 Task: Find round trip flights from New Delhi to Goa for June 2 to June 6, and then search for flights from New Delhi to Genoa for the same dates.
Action: Mouse moved to (421, 668)
Screenshot: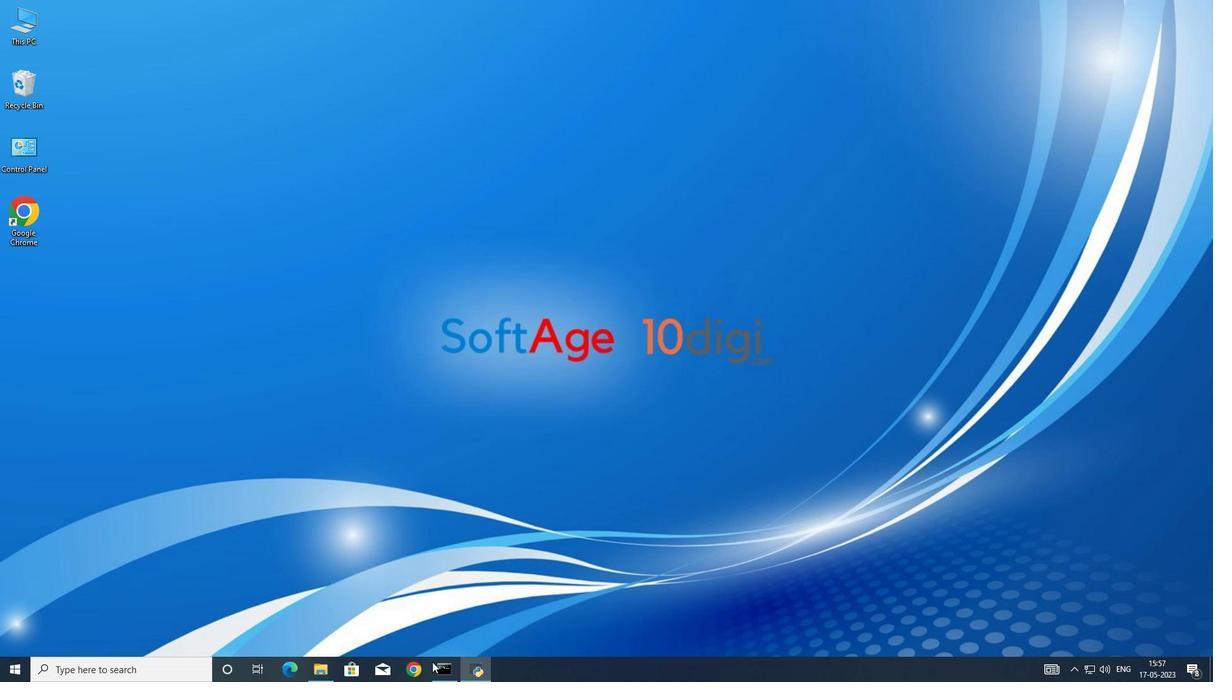 
Action: Mouse pressed left at (421, 668)
Screenshot: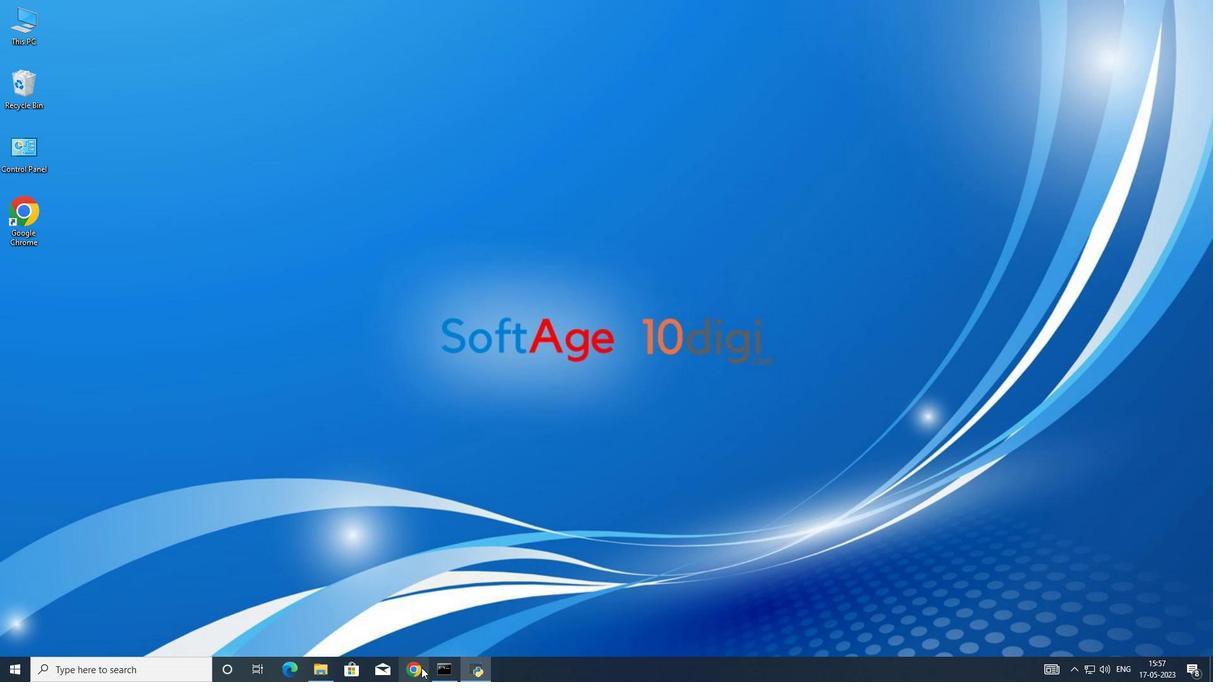
Action: Mouse moved to (557, 319)
Screenshot: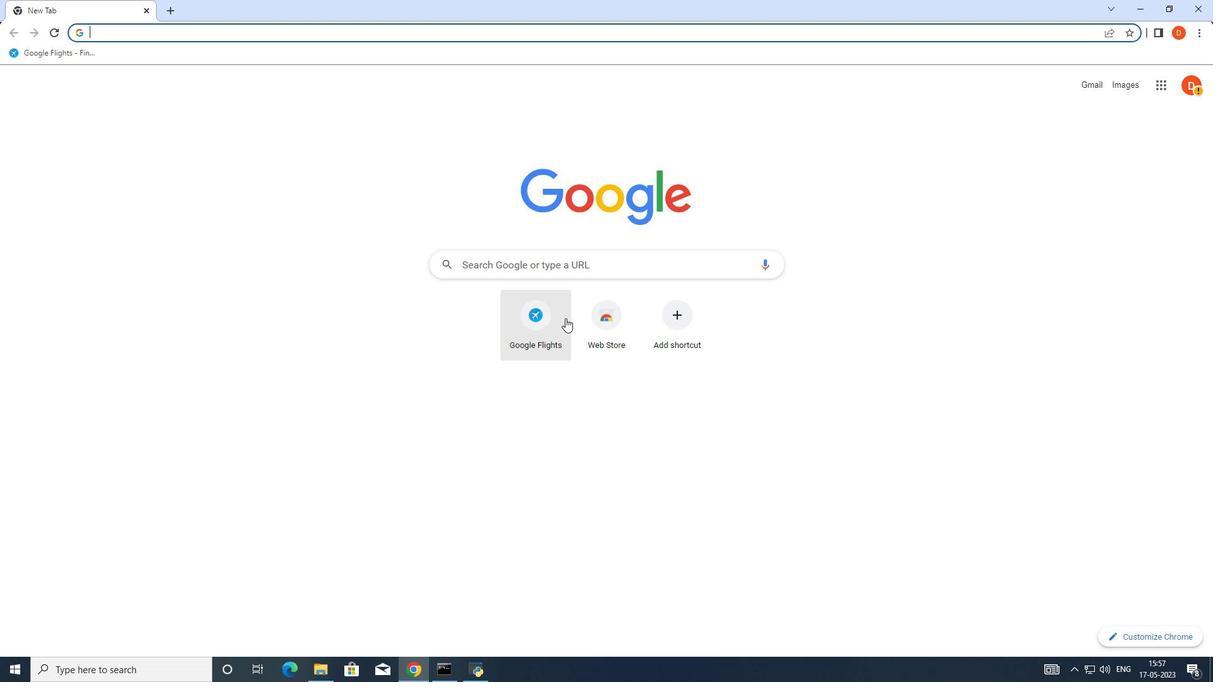 
Action: Mouse pressed left at (557, 319)
Screenshot: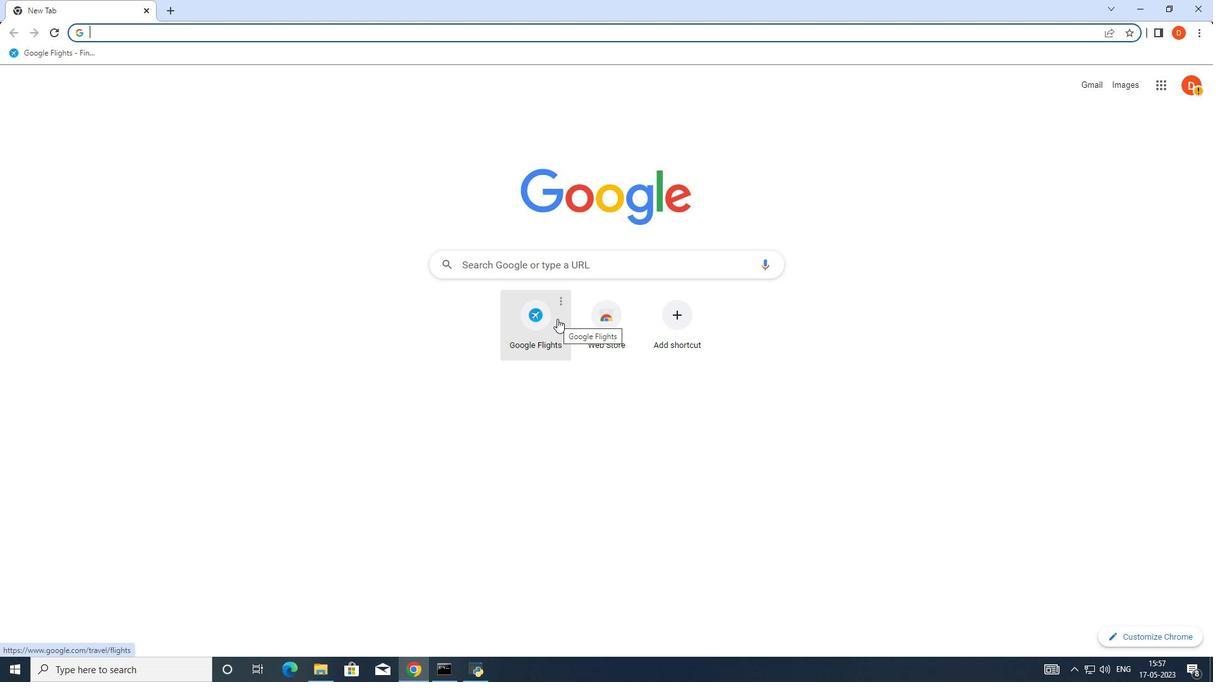 
Action: Mouse moved to (527, 344)
Screenshot: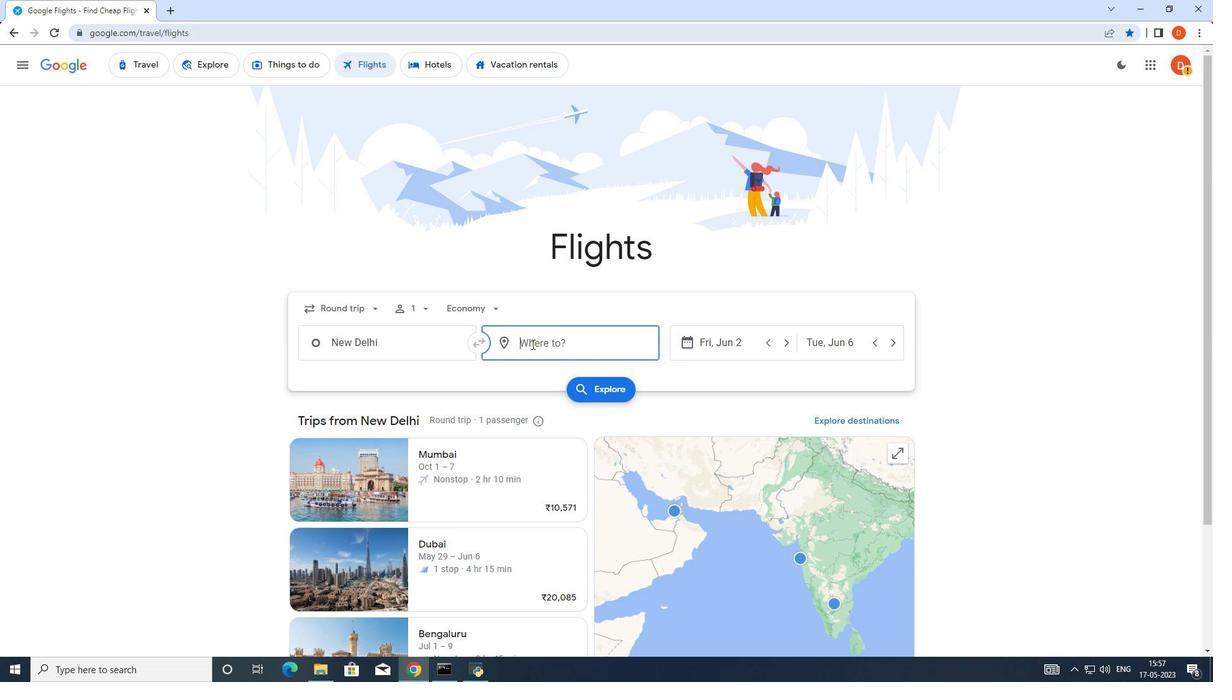 
Action: Key pressed g
Screenshot: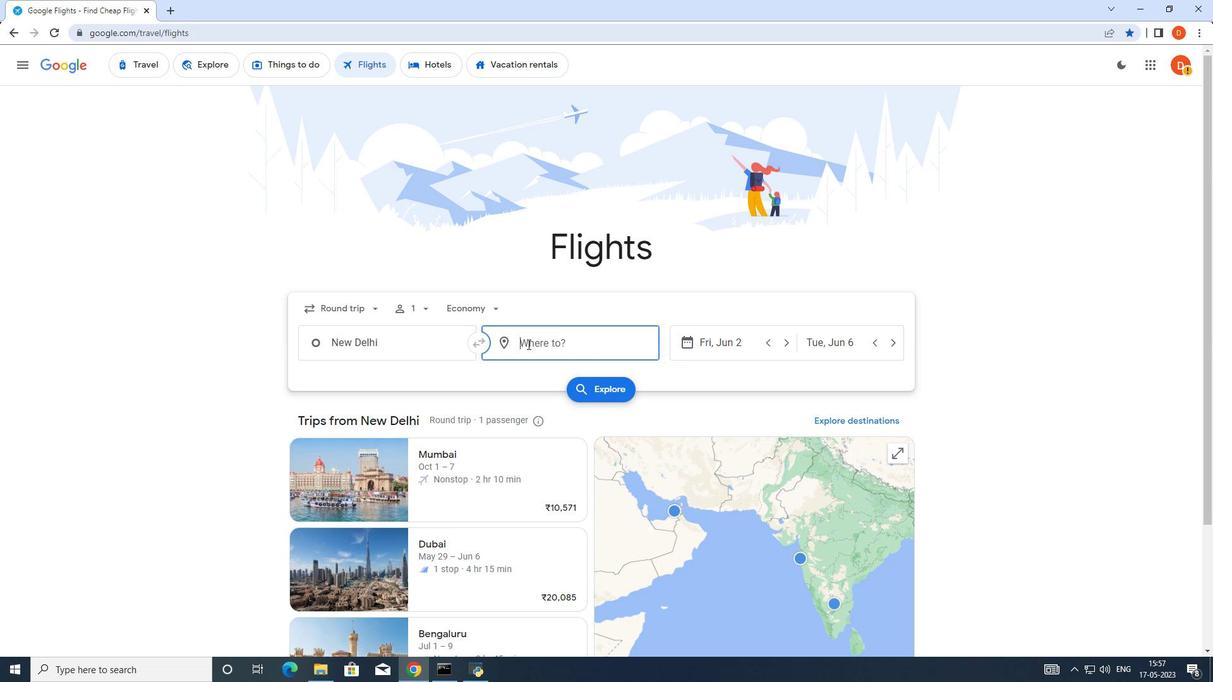 
Action: Mouse moved to (527, 346)
Screenshot: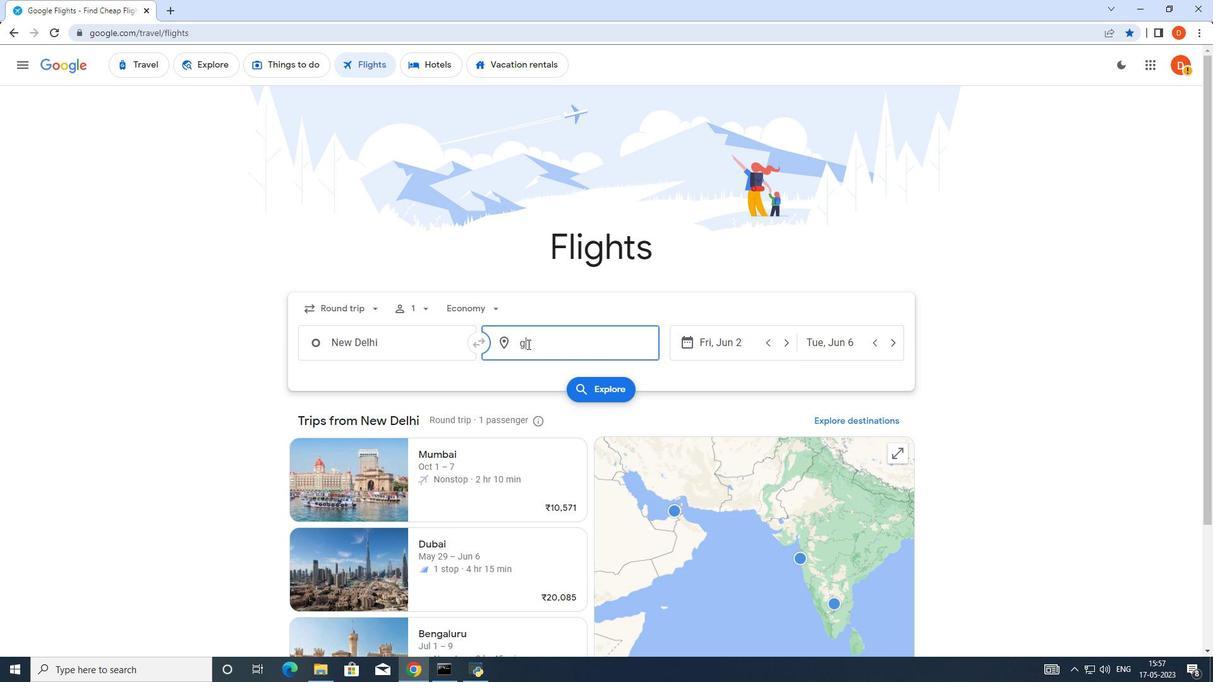 
Action: Key pressed o
Screenshot: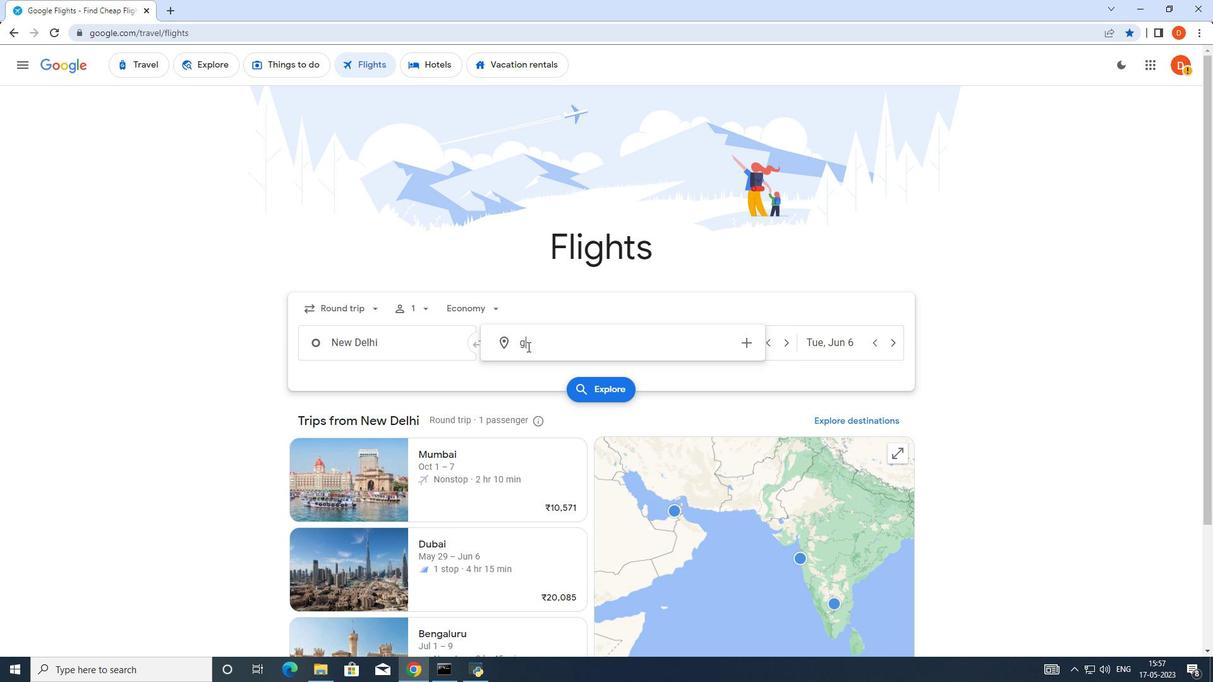 
Action: Mouse moved to (525, 360)
Screenshot: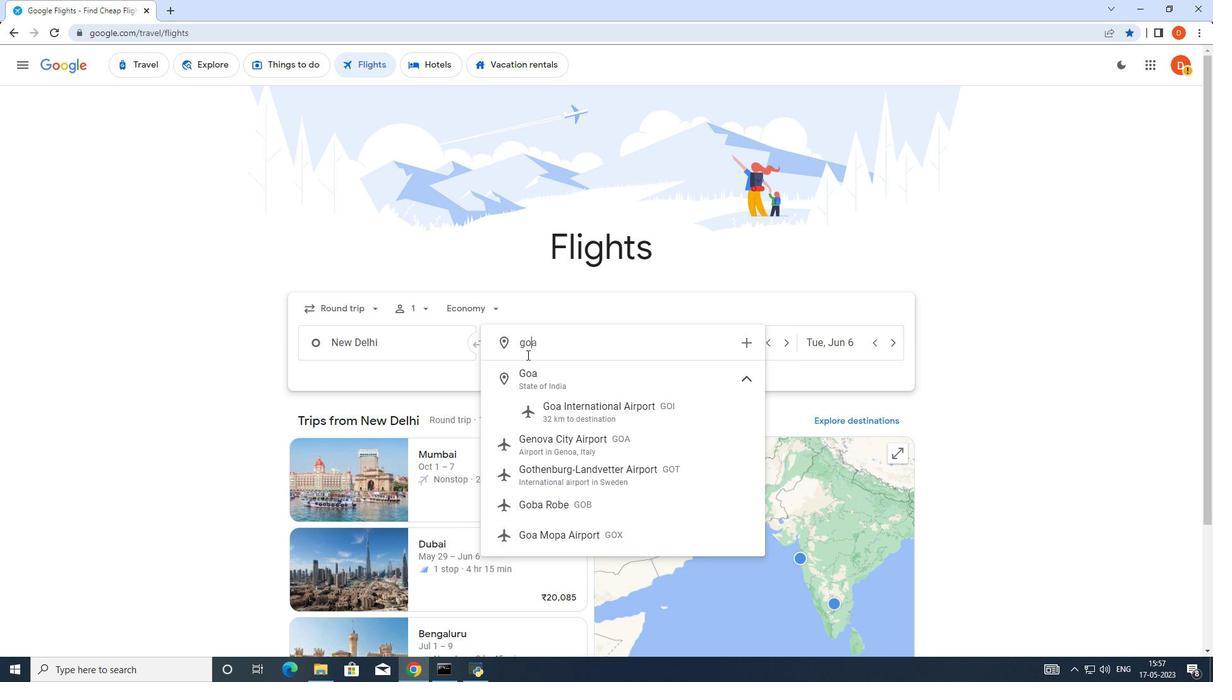 
Action: Key pressed a
Screenshot: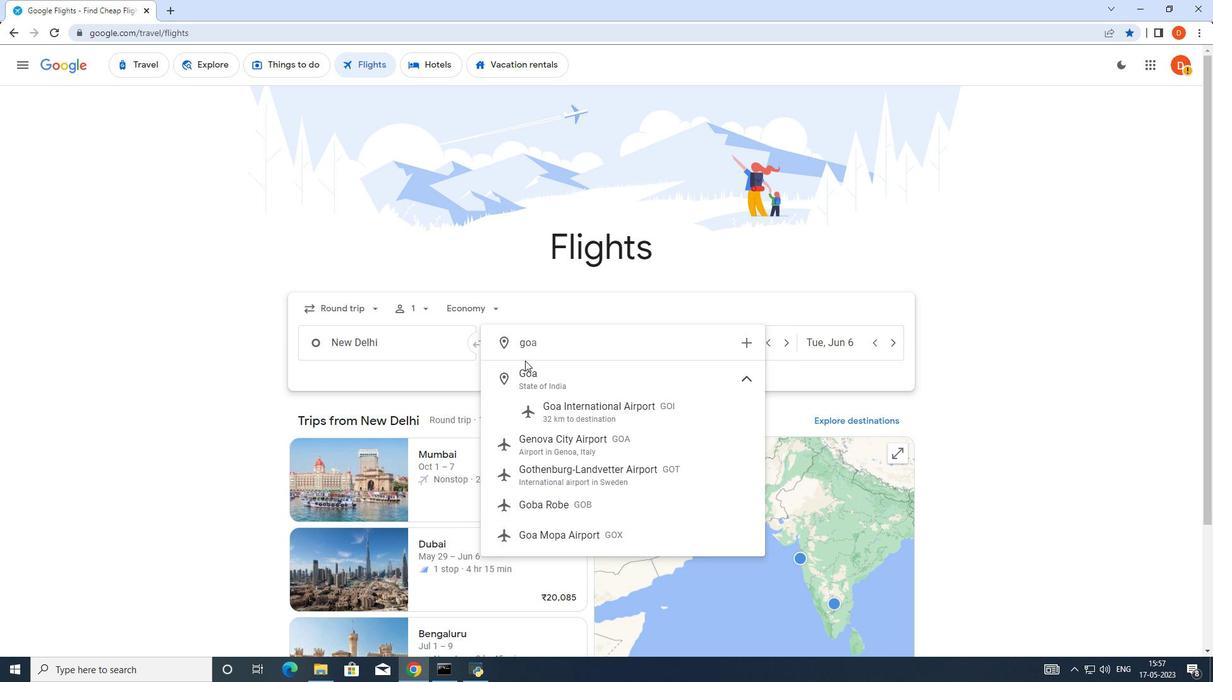 
Action: Mouse moved to (599, 383)
Screenshot: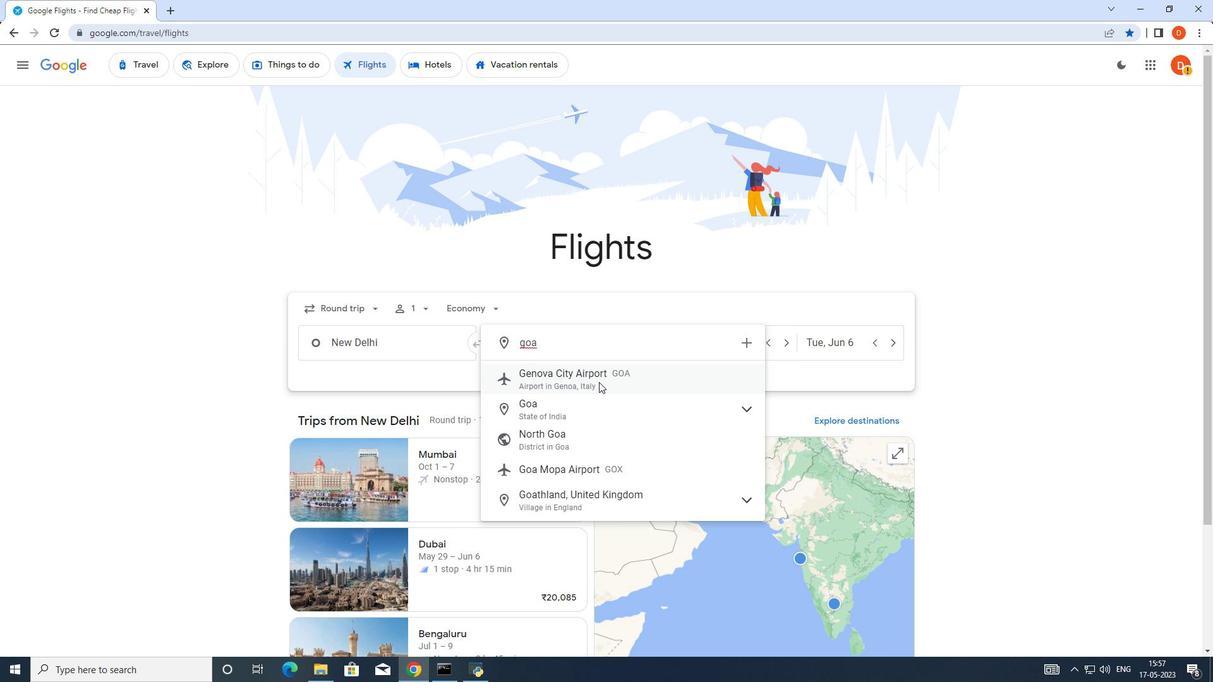 
Action: Key pressed <Key.enter>
Screenshot: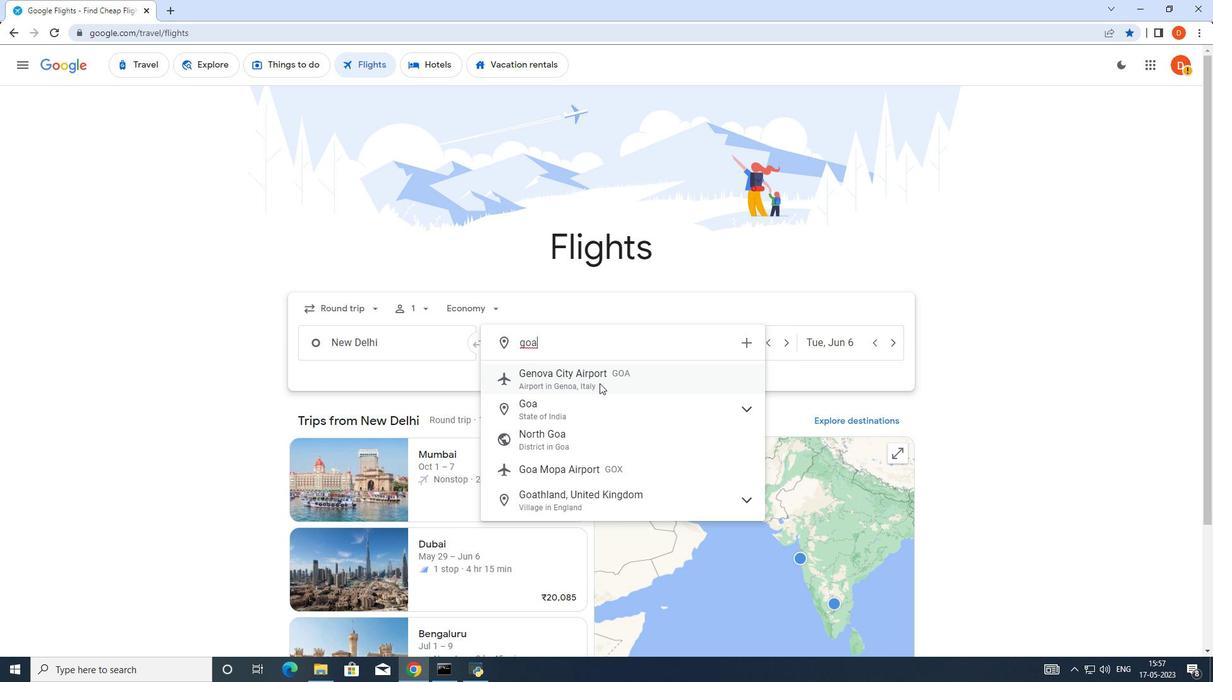 
Action: Mouse moved to (602, 386)
Screenshot: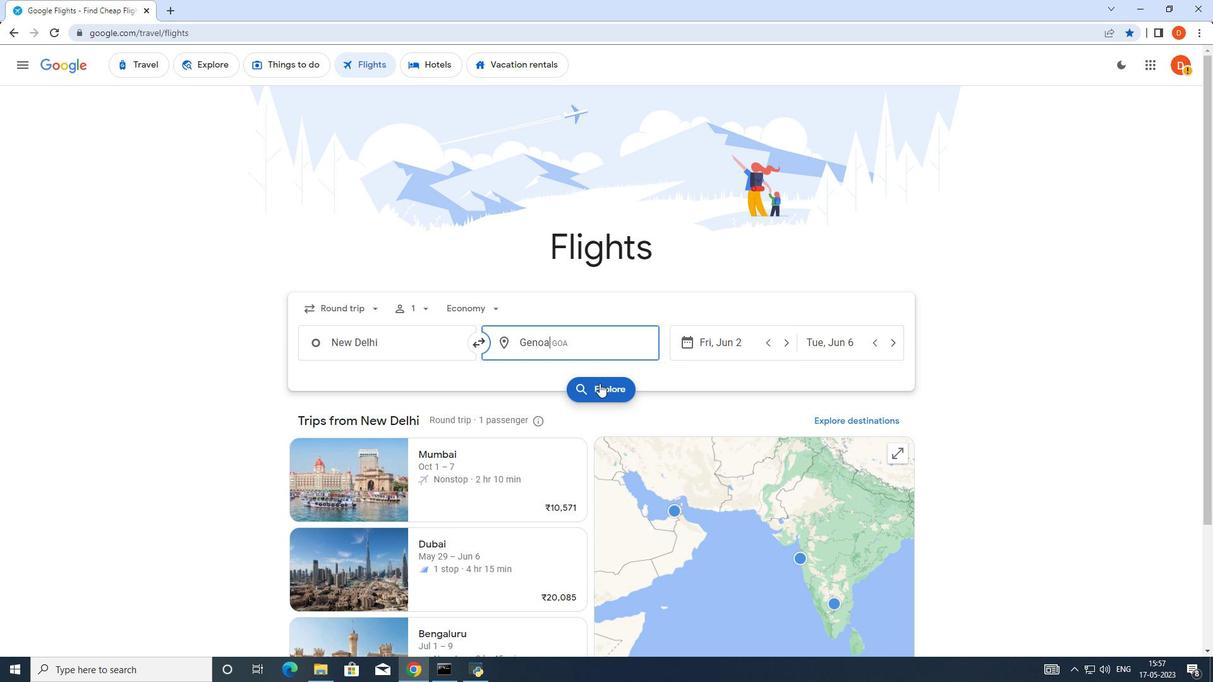 
Action: Mouse pressed left at (602, 386)
Screenshot: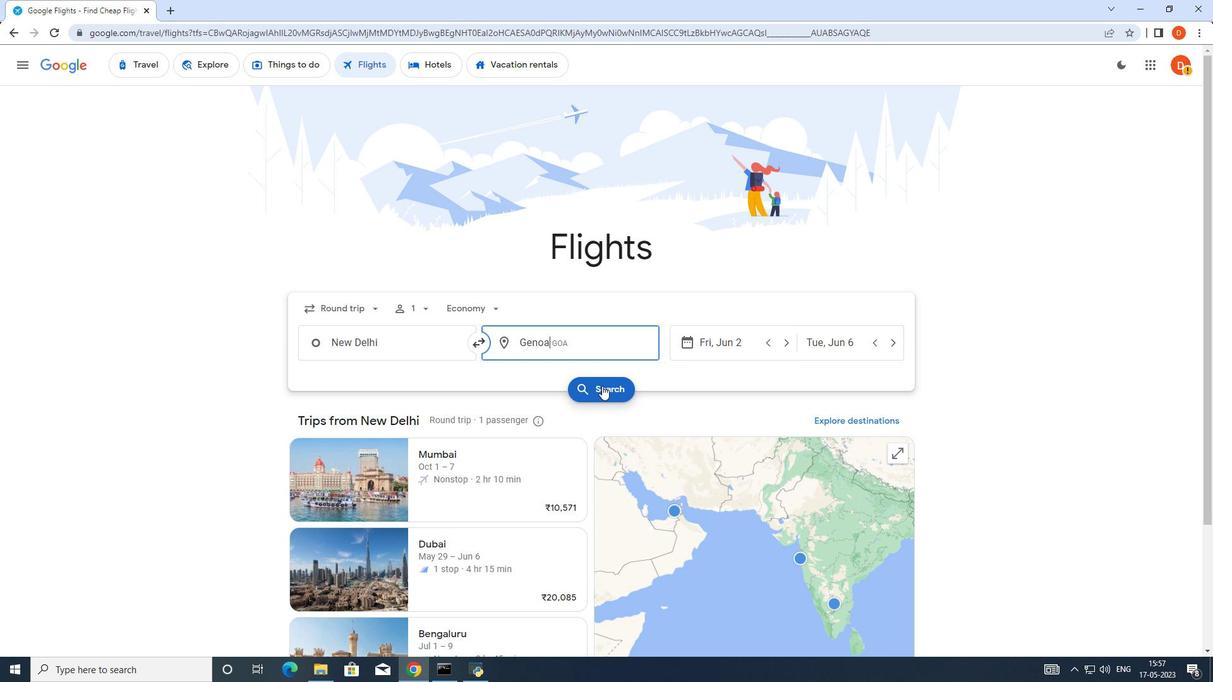 
Action: Mouse moved to (458, 365)
Screenshot: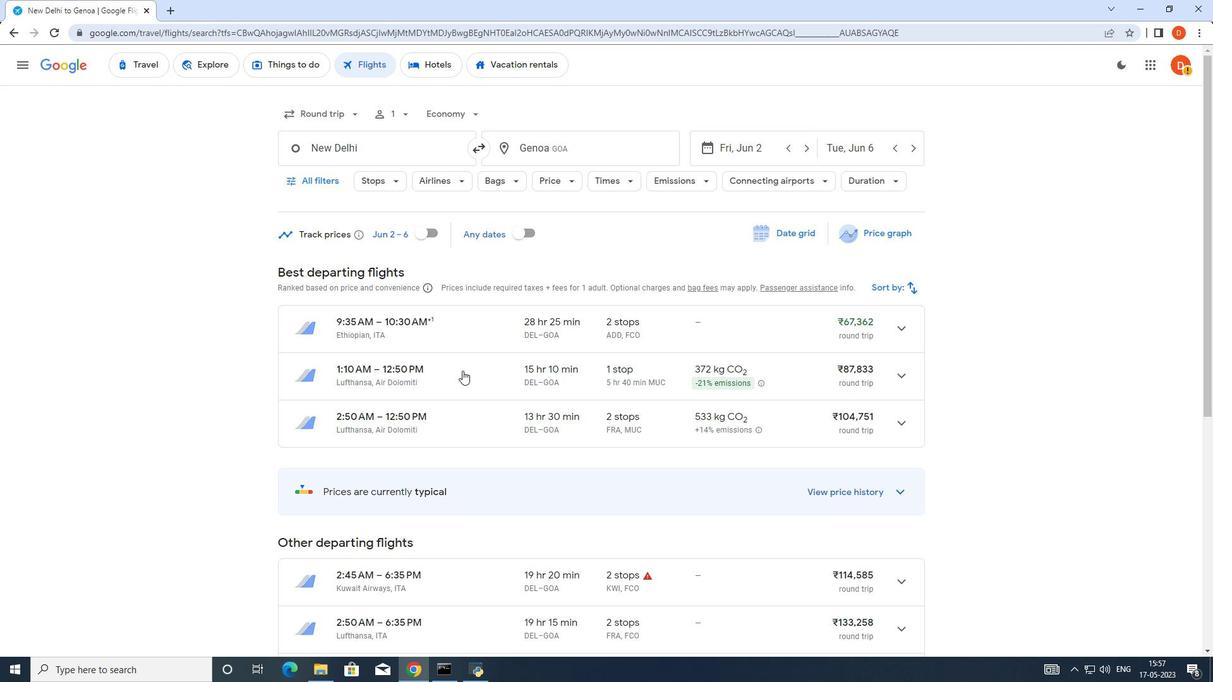 
Action: Mouse scrolled (458, 365) with delta (0, 0)
Screenshot: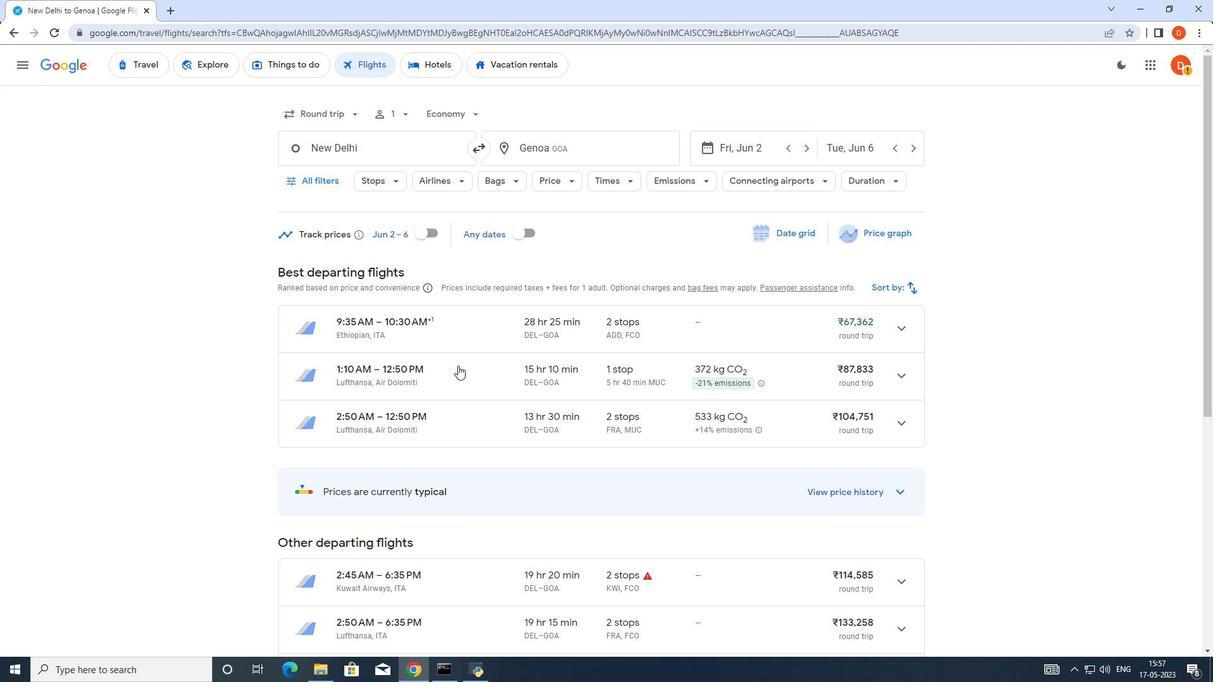 
Action: Mouse moved to (575, 370)
Screenshot: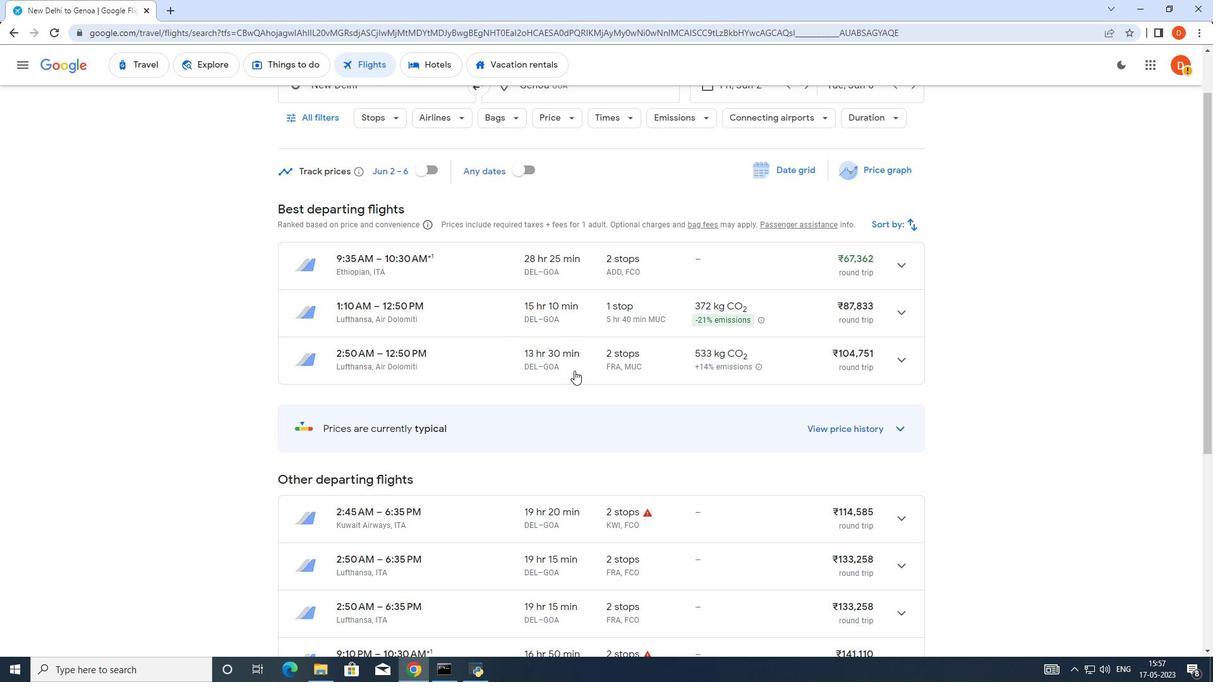 
Action: Mouse scrolled (575, 370) with delta (0, 0)
Screenshot: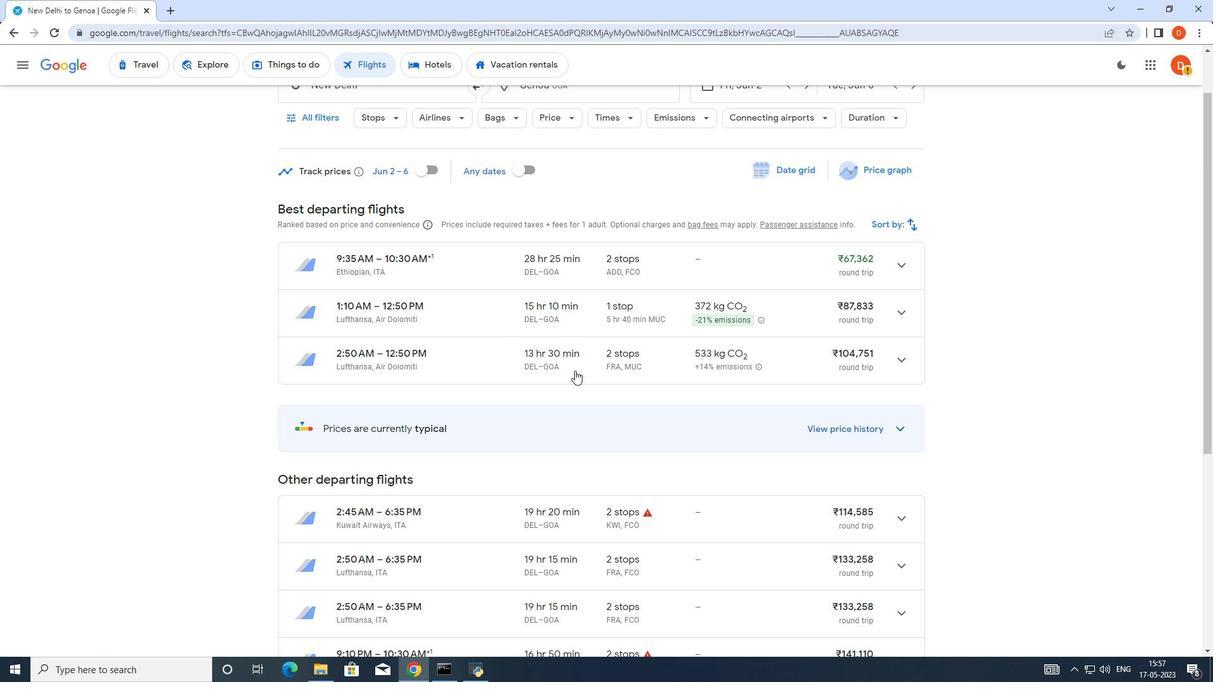 
Action: Mouse moved to (575, 373)
Screenshot: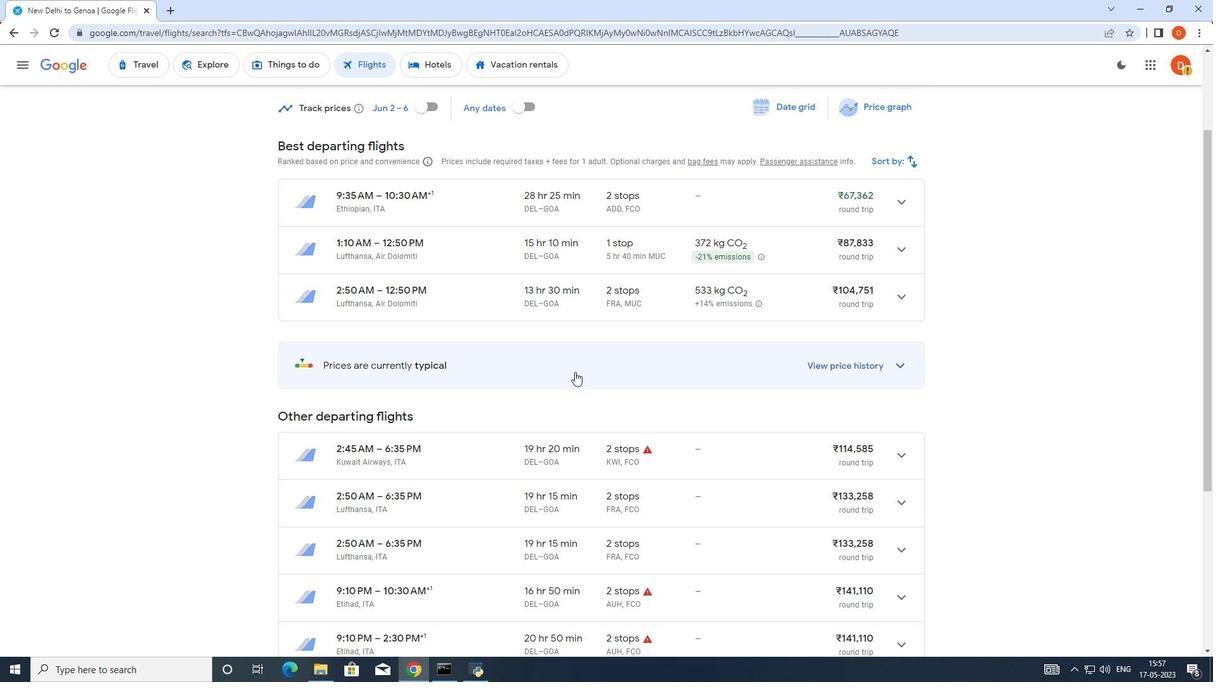 
Action: Mouse scrolled (575, 372) with delta (0, 0)
Screenshot: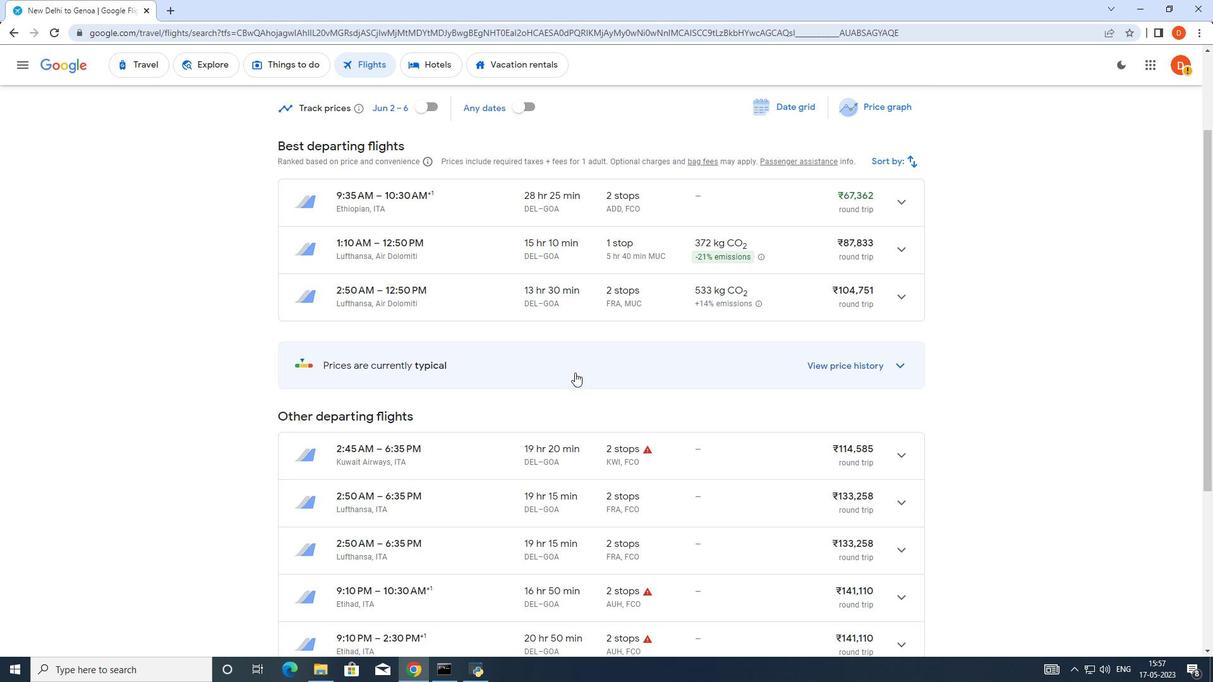 
Action: Mouse scrolled (575, 372) with delta (0, 0)
Screenshot: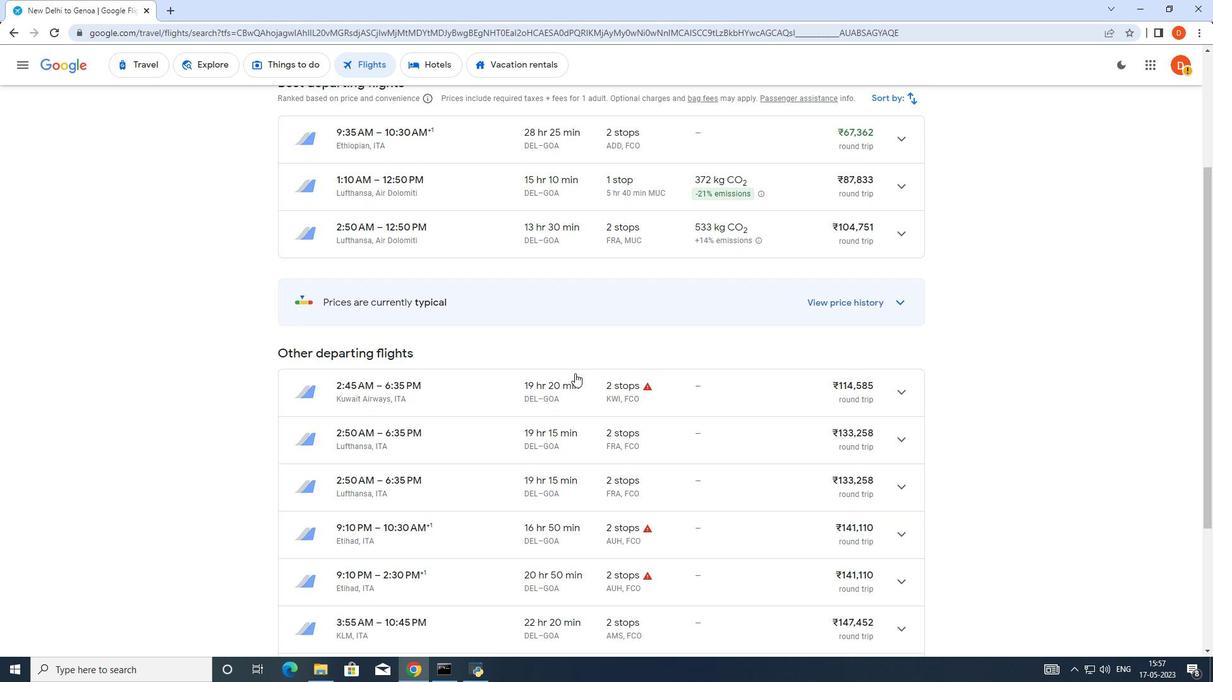 
Action: Mouse moved to (580, 383)
Screenshot: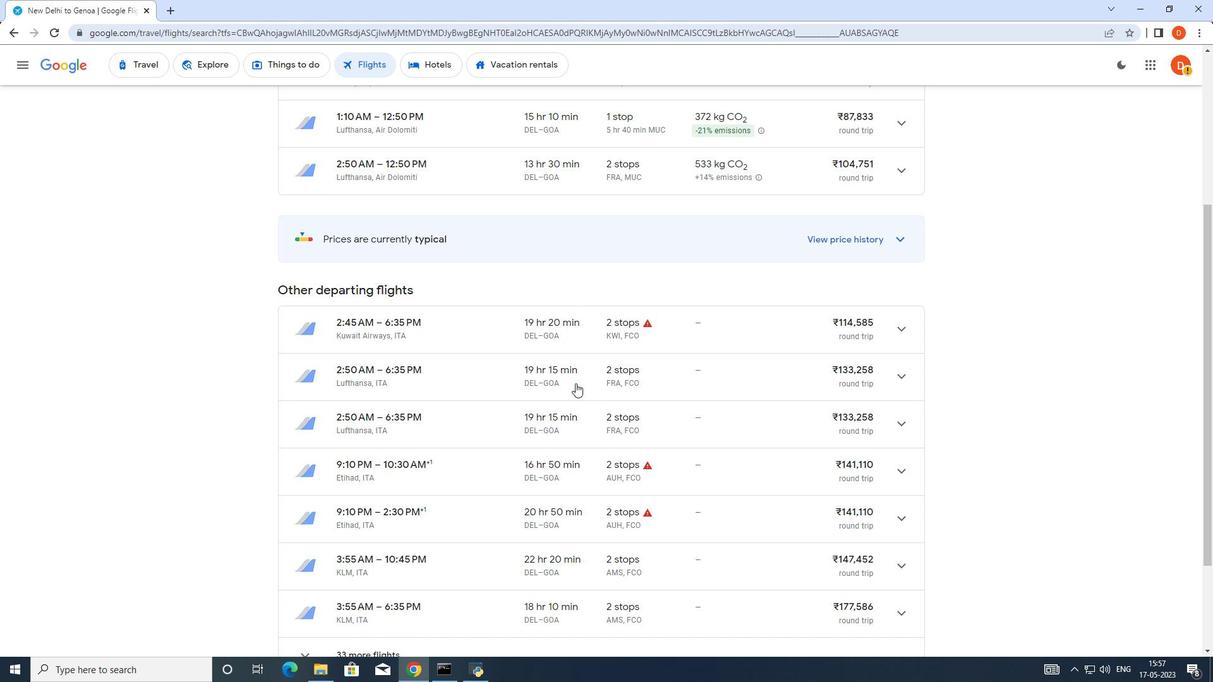
Action: Mouse scrolled (580, 382) with delta (0, 0)
Screenshot: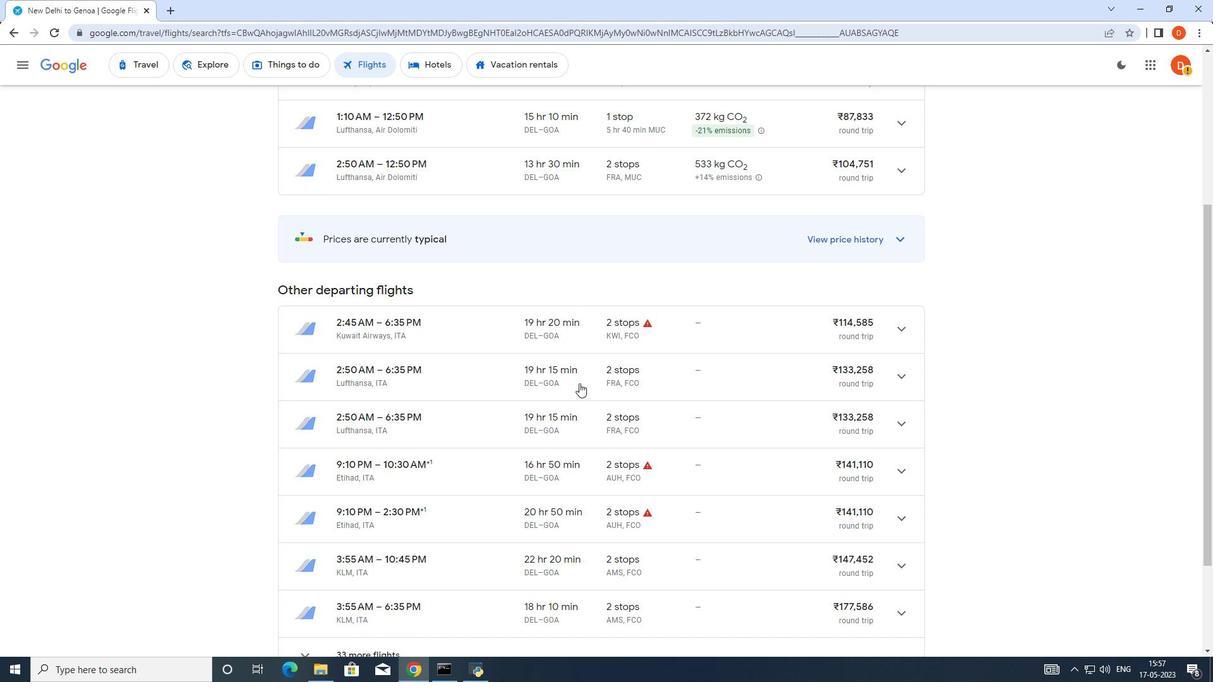 
Action: Mouse moved to (511, 474)
Screenshot: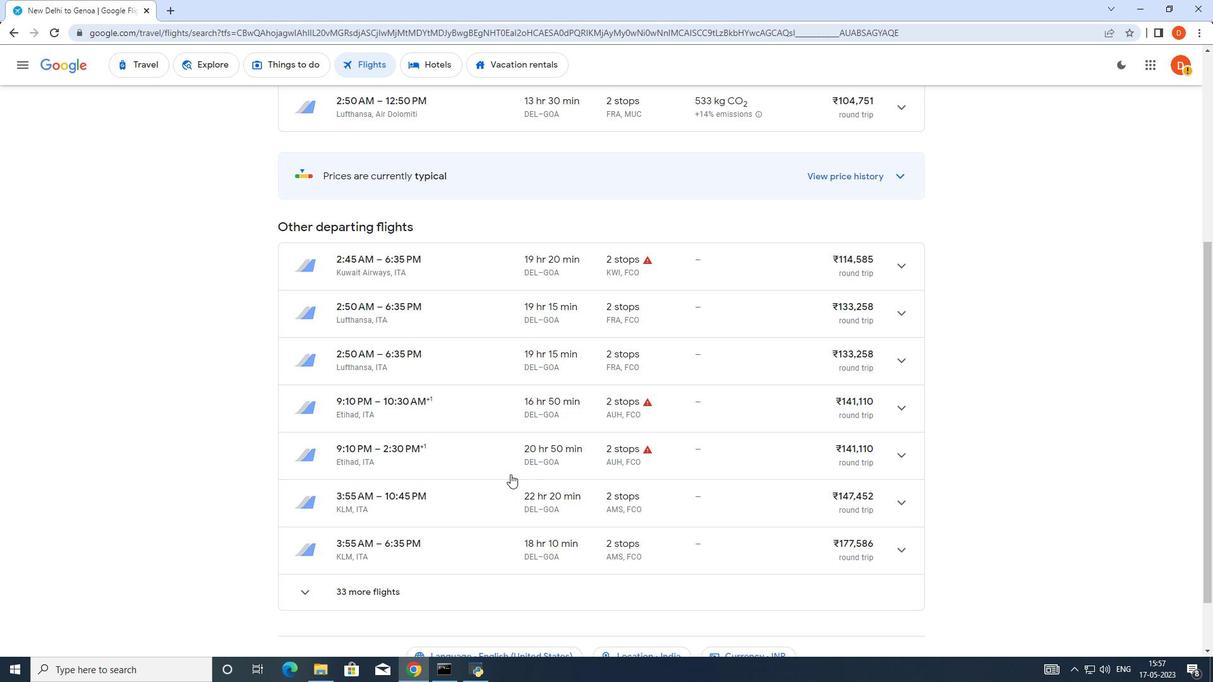 
Action: Mouse scrolled (511, 473) with delta (0, 0)
Screenshot: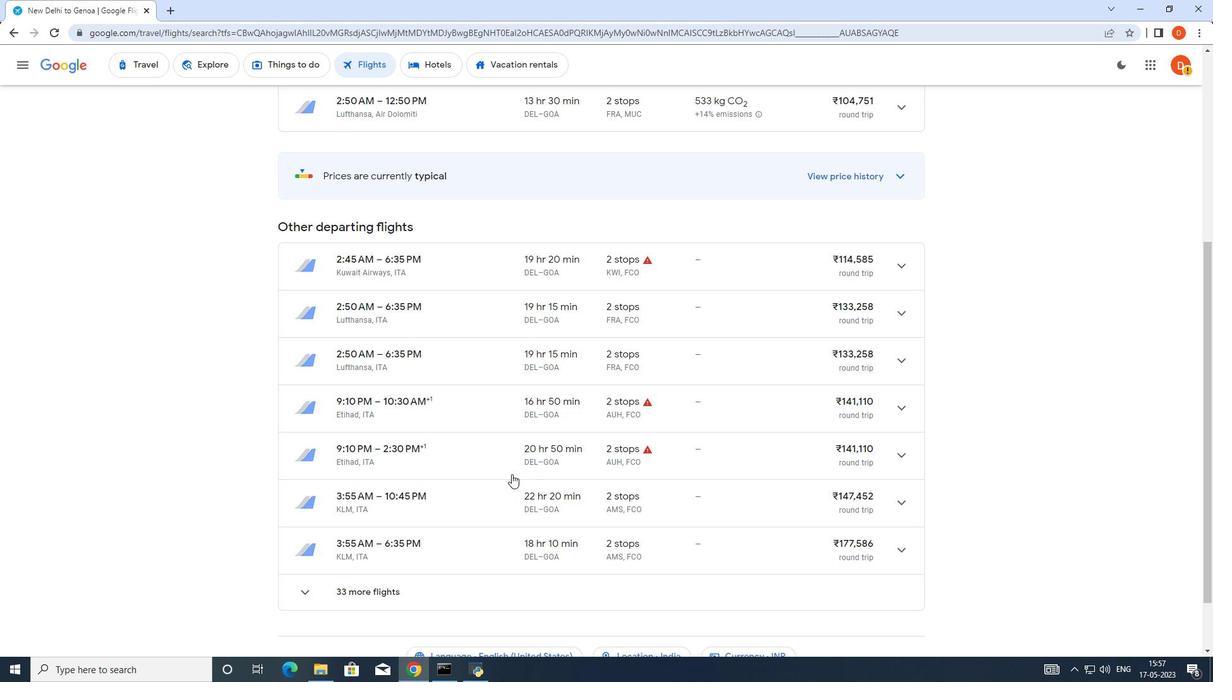 
Action: Mouse scrolled (511, 473) with delta (0, 0)
Screenshot: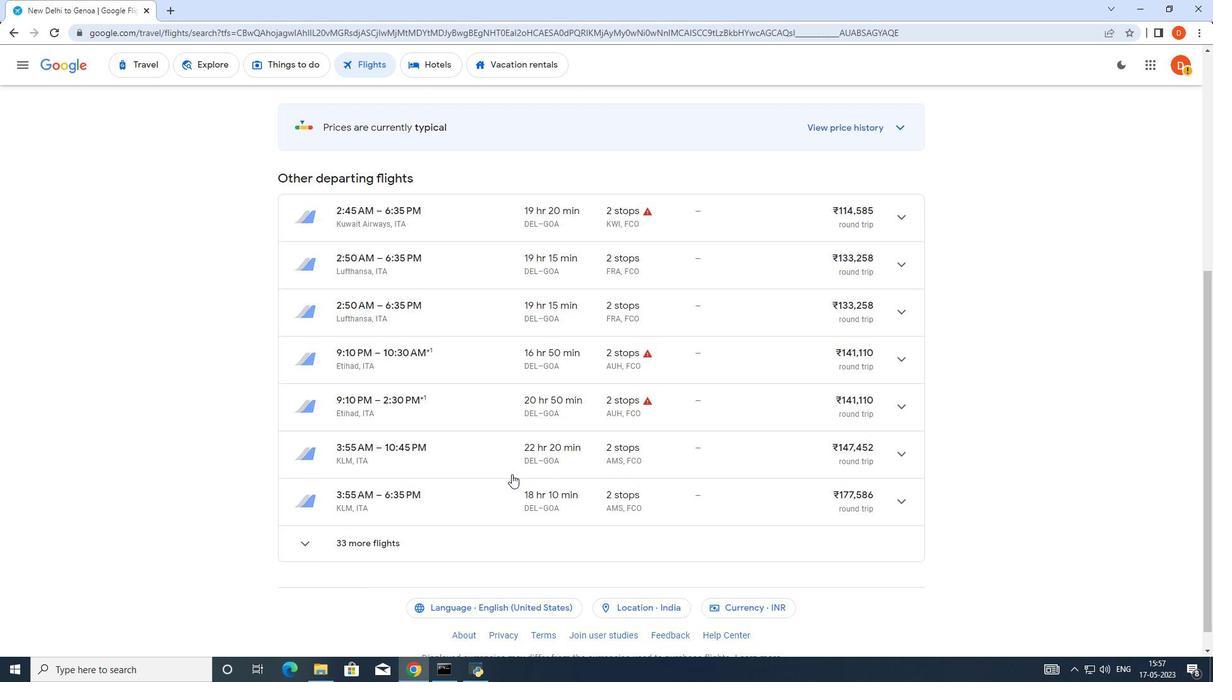 
Action: Mouse scrolled (511, 473) with delta (0, 0)
Screenshot: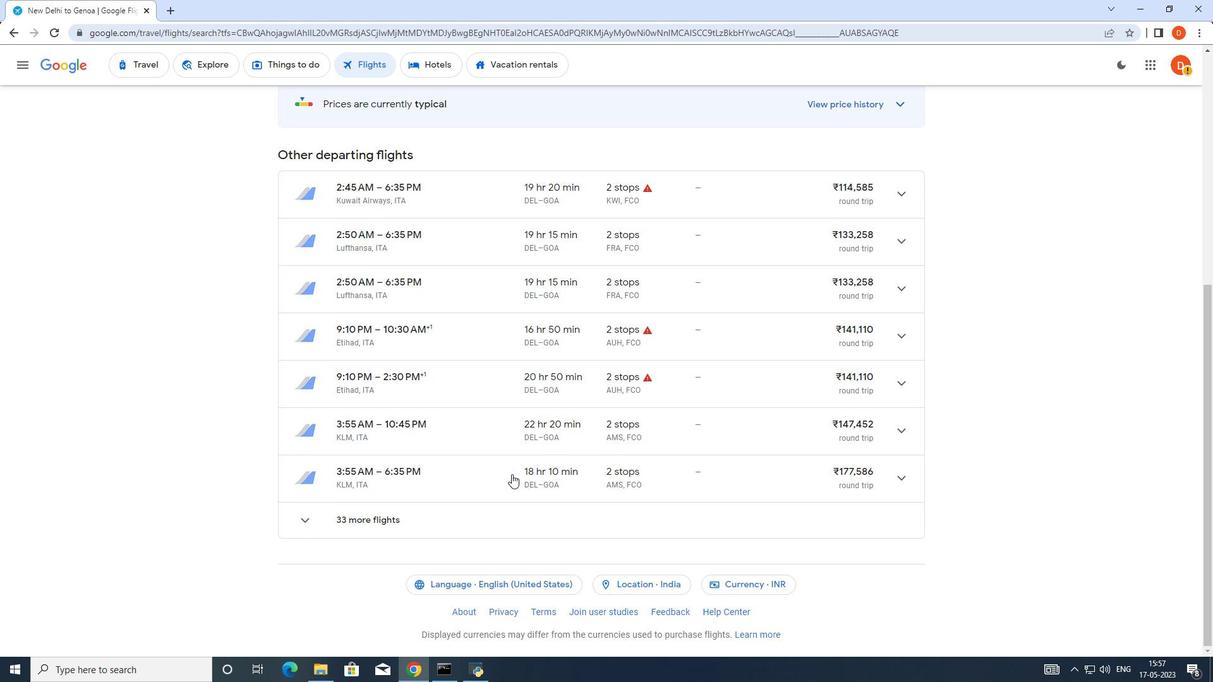 
Action: Mouse moved to (387, 519)
Screenshot: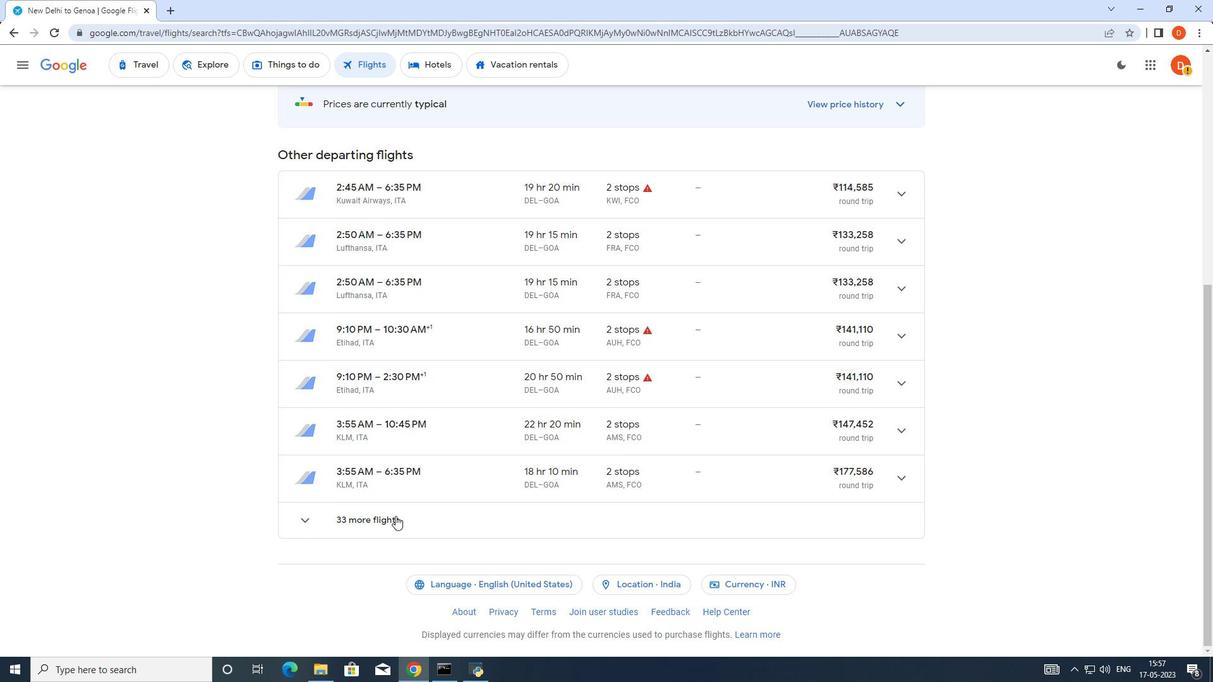 
Action: Mouse pressed left at (387, 519)
Screenshot: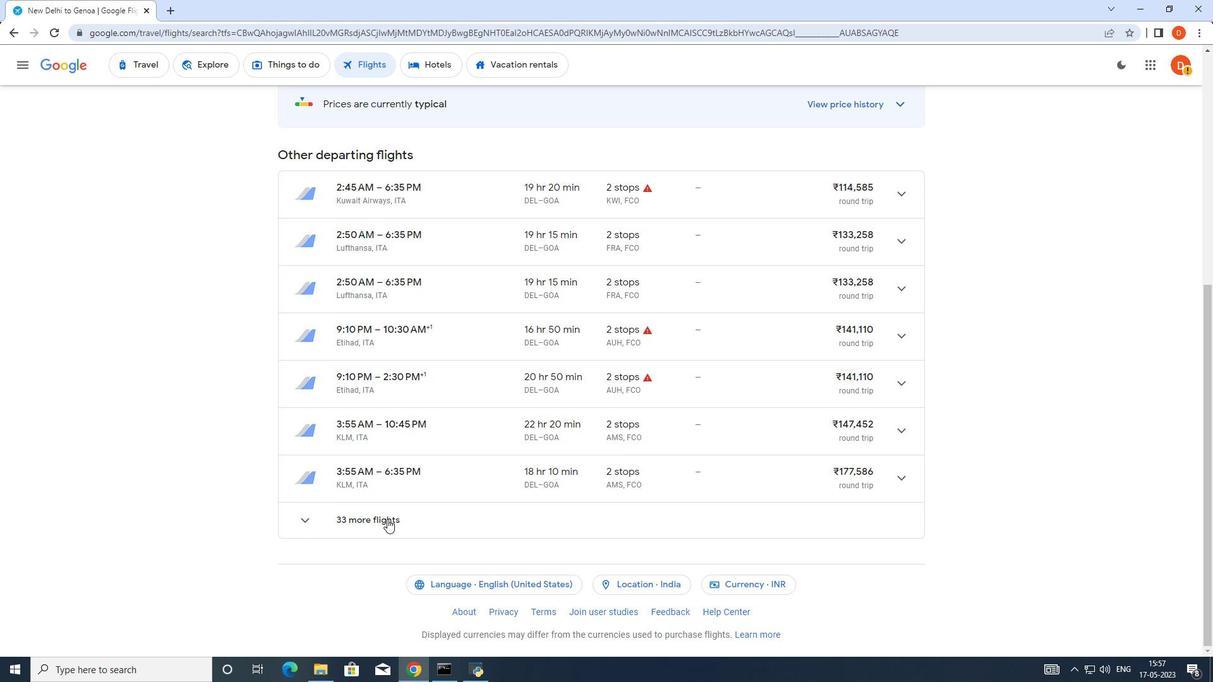 
Action: Mouse moved to (465, 523)
Screenshot: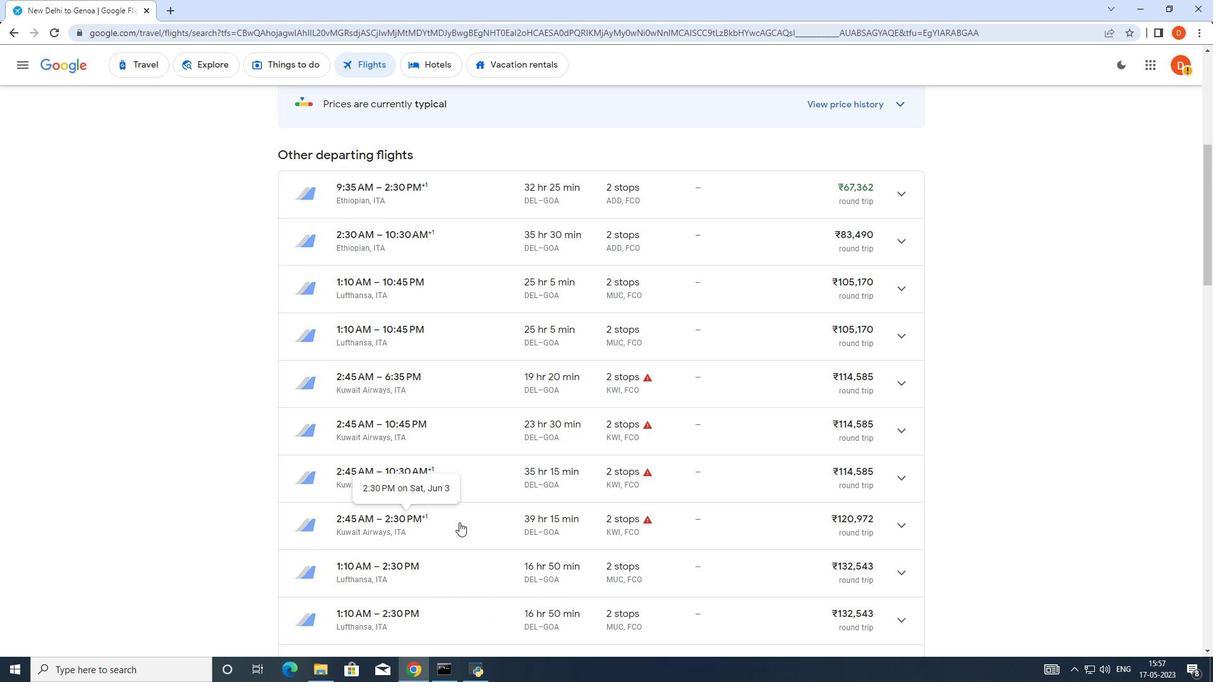 
Action: Mouse scrolled (465, 522) with delta (0, 0)
Screenshot: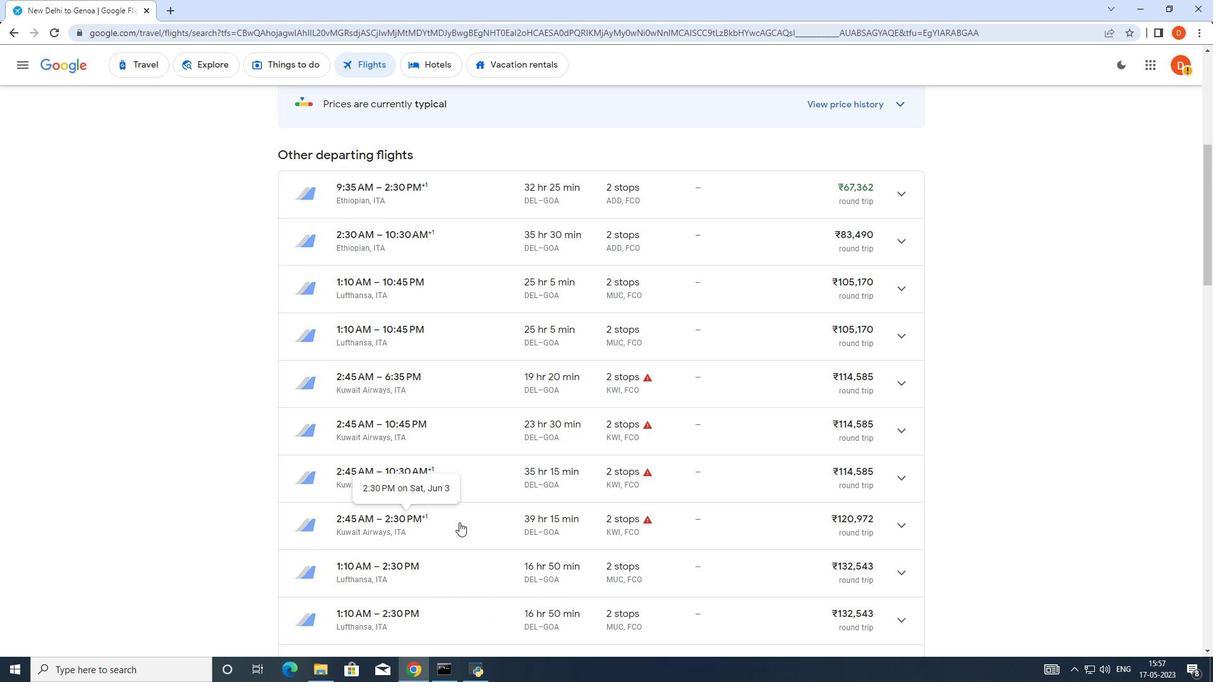 
Action: Mouse moved to (470, 524)
Screenshot: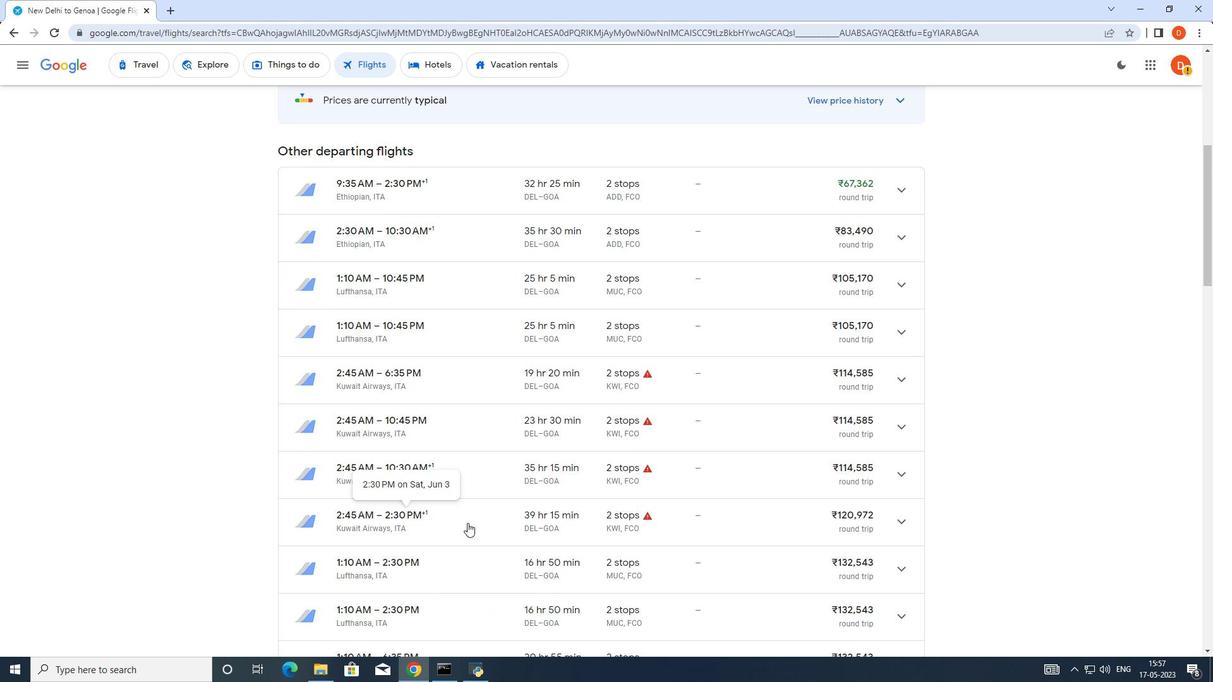 
Action: Mouse scrolled (470, 523) with delta (0, 0)
Screenshot: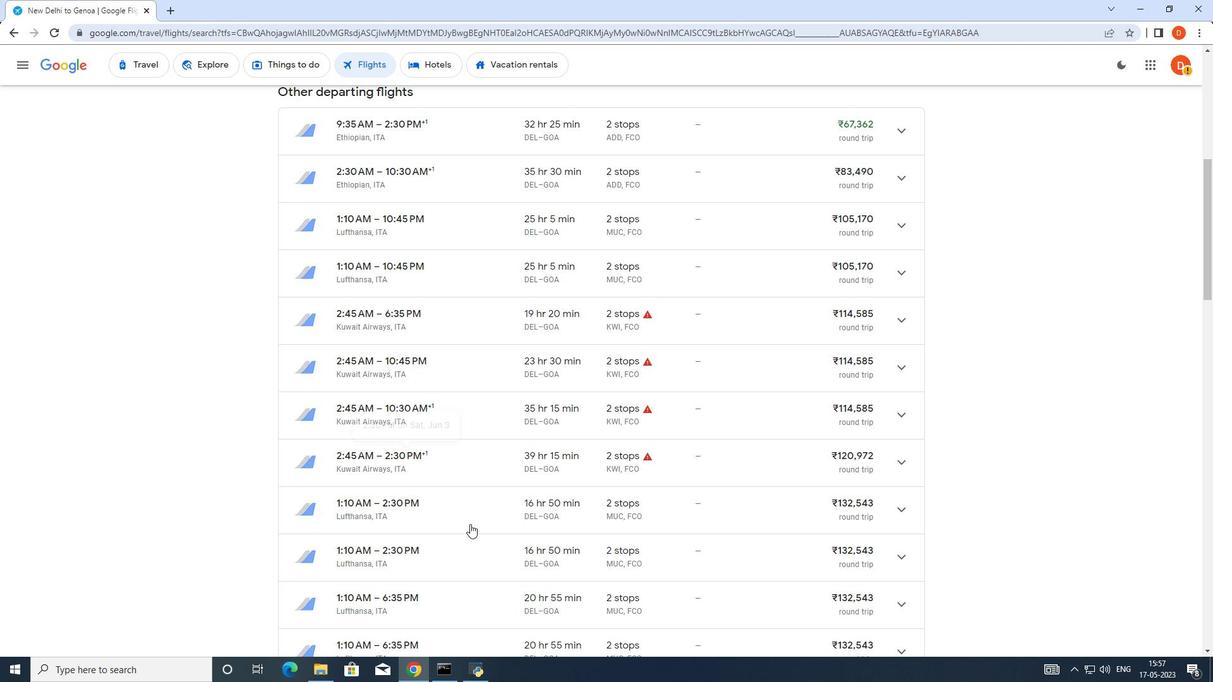 
Action: Mouse moved to (584, 442)
Screenshot: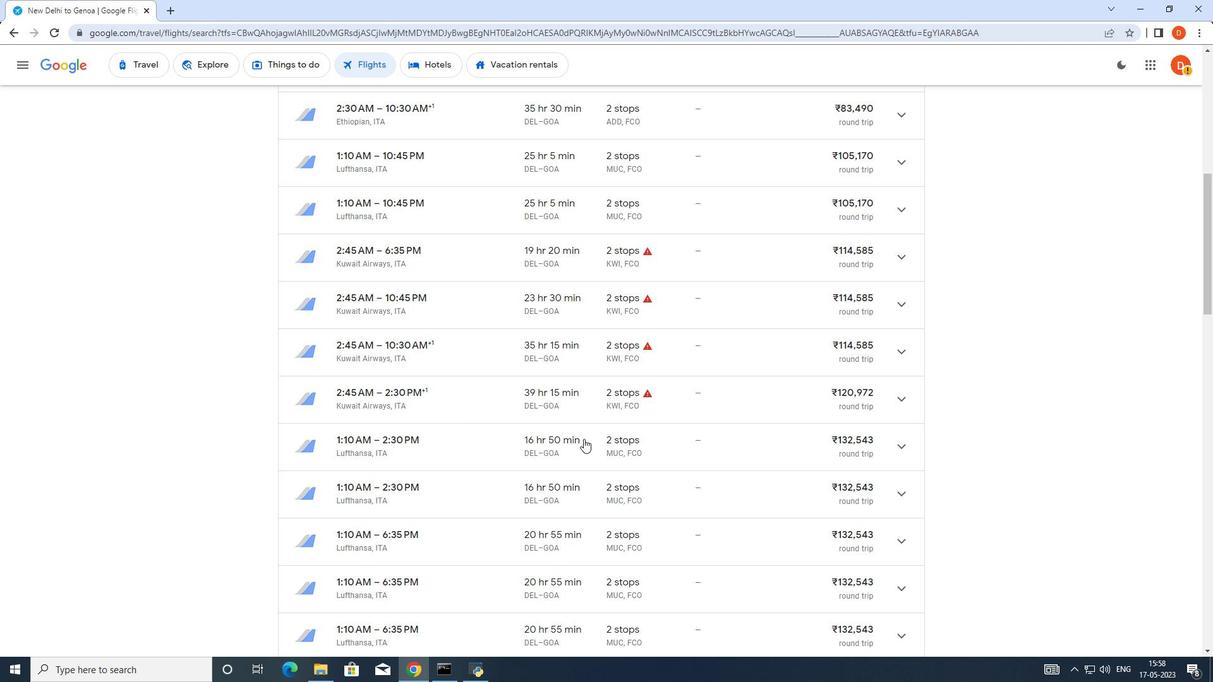 
Action: Mouse scrolled (584, 441) with delta (0, 0)
Screenshot: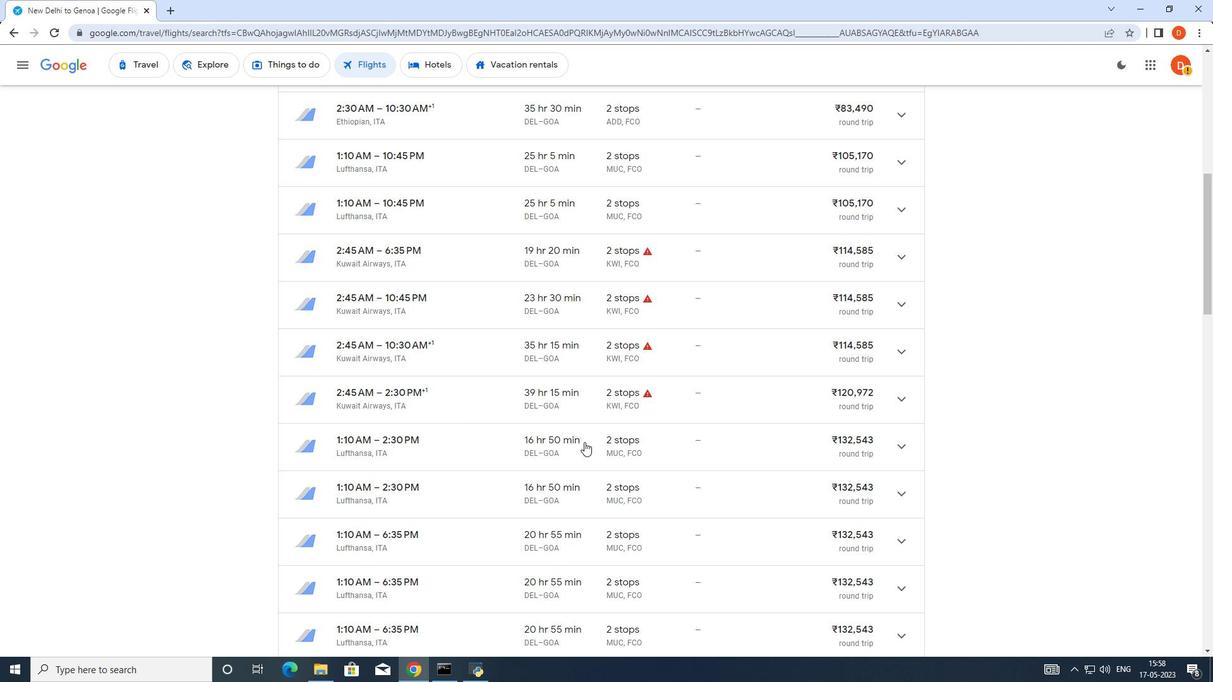 
Action: Mouse moved to (584, 447)
Screenshot: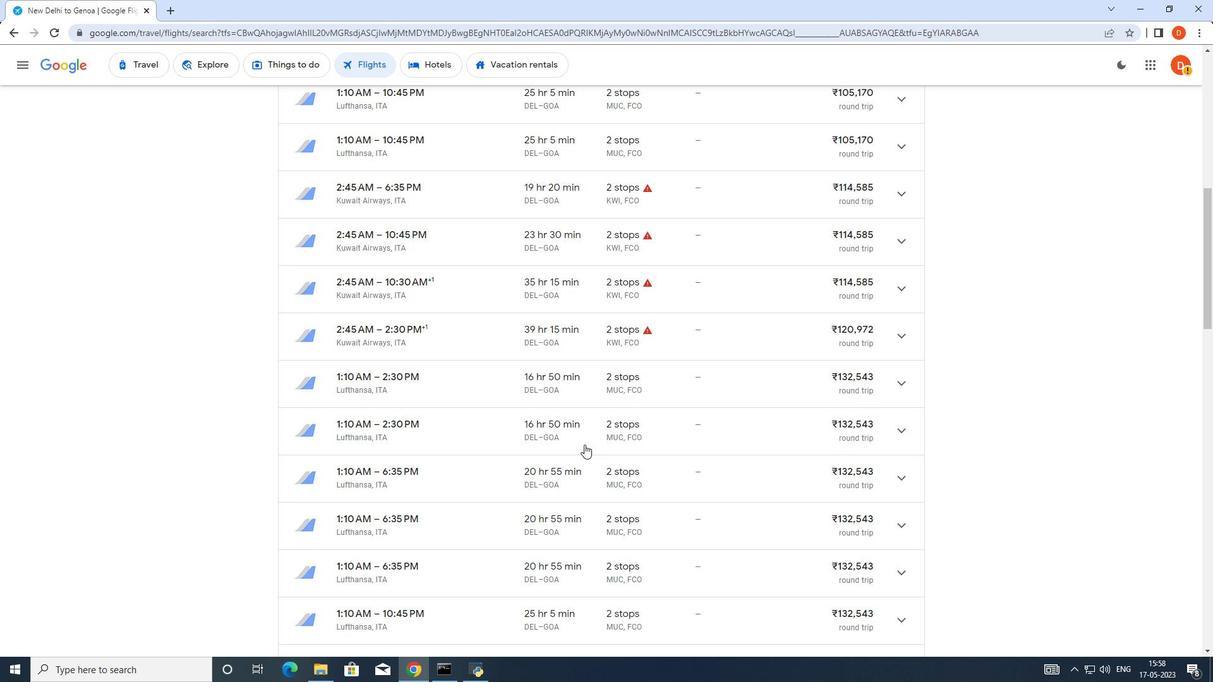 
Action: Mouse scrolled (584, 446) with delta (0, 0)
Screenshot: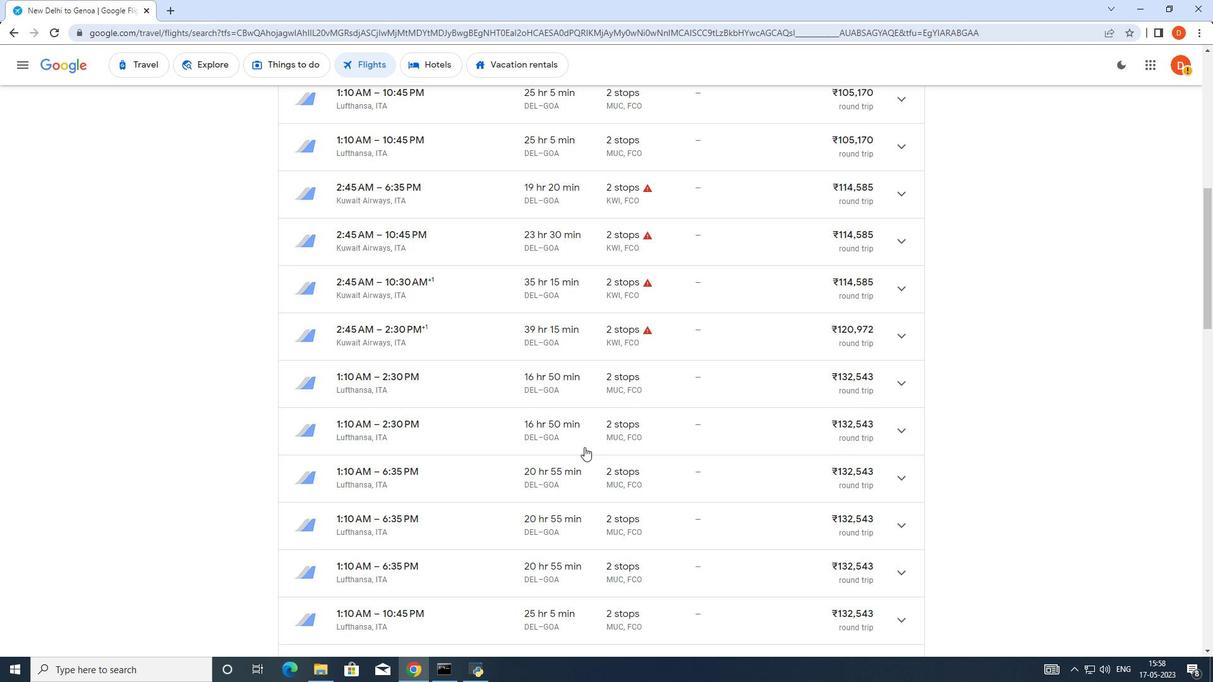 
Action: Mouse moved to (584, 449)
Screenshot: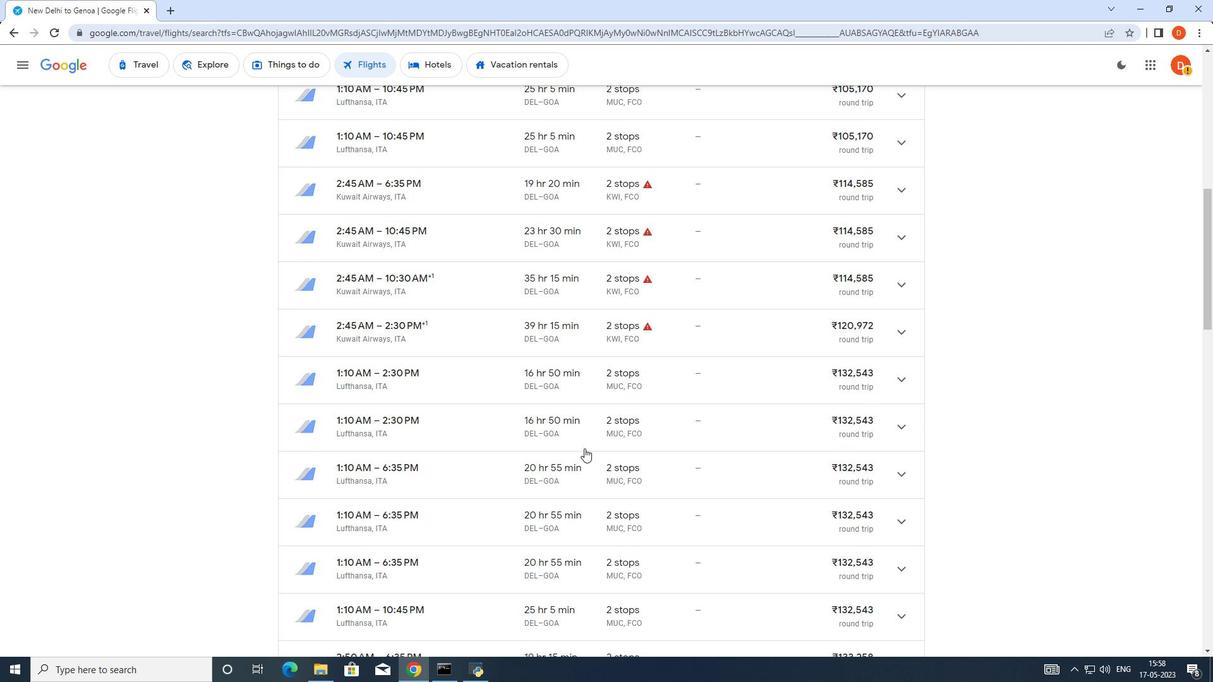 
Action: Mouse scrolled (584, 448) with delta (0, 0)
Screenshot: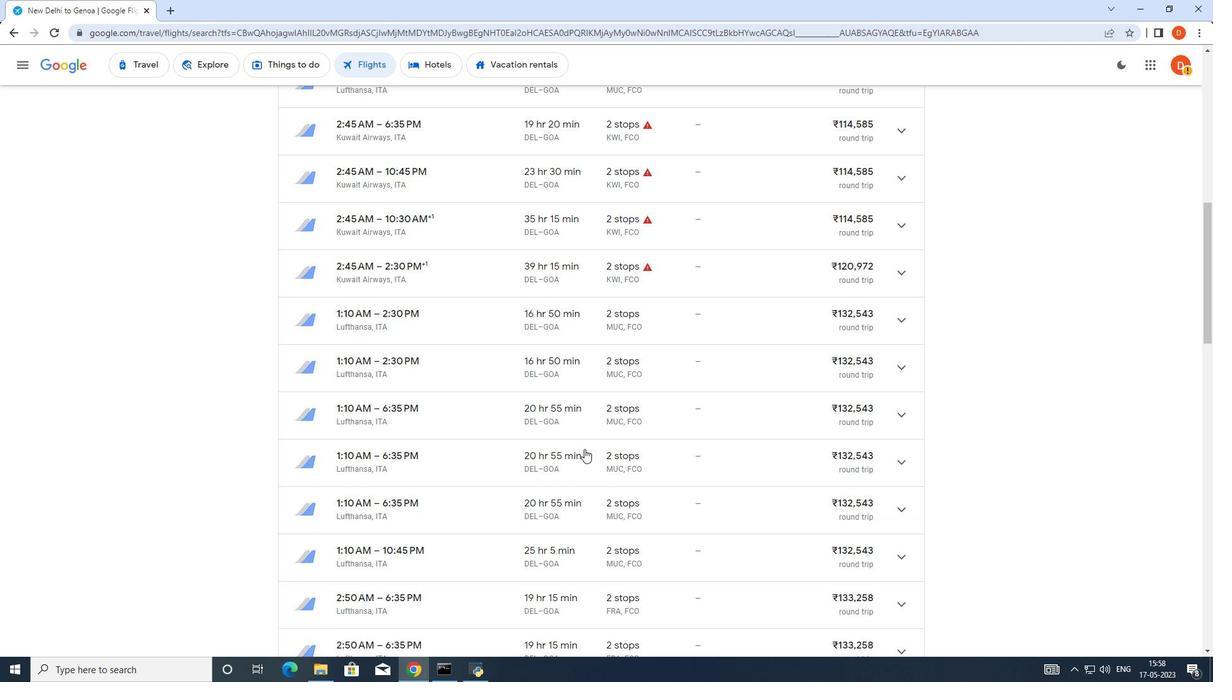 
Action: Mouse scrolled (584, 448) with delta (0, 0)
Screenshot: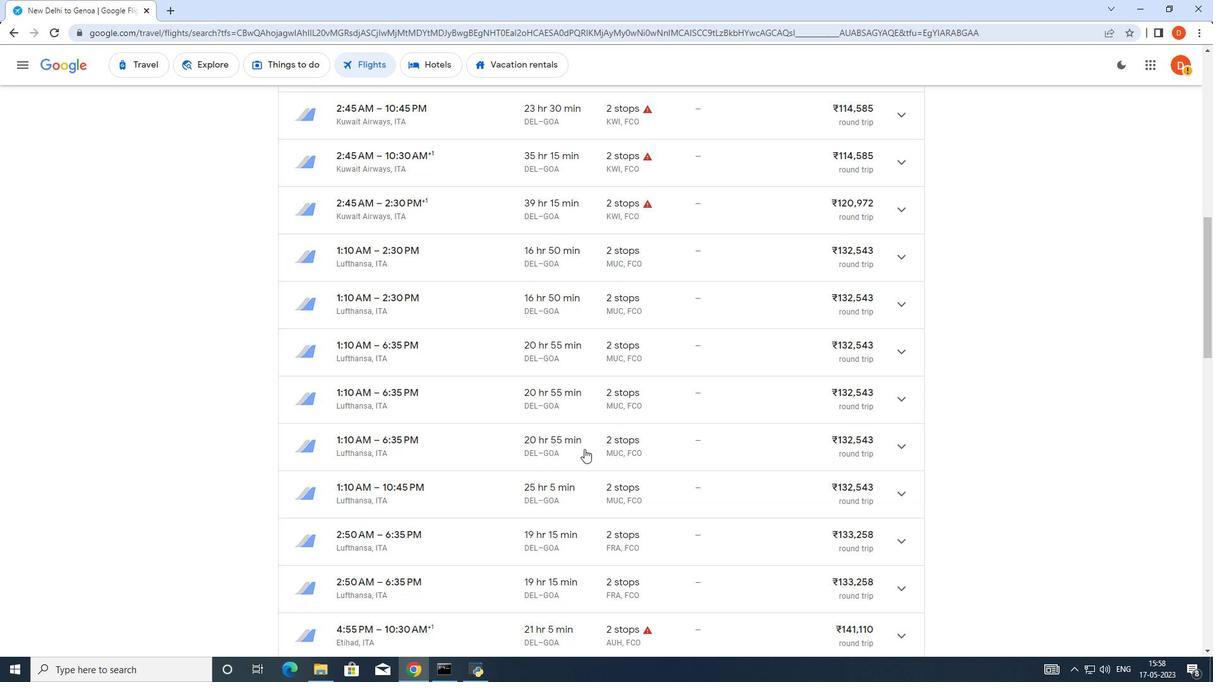 
Action: Mouse moved to (584, 450)
Screenshot: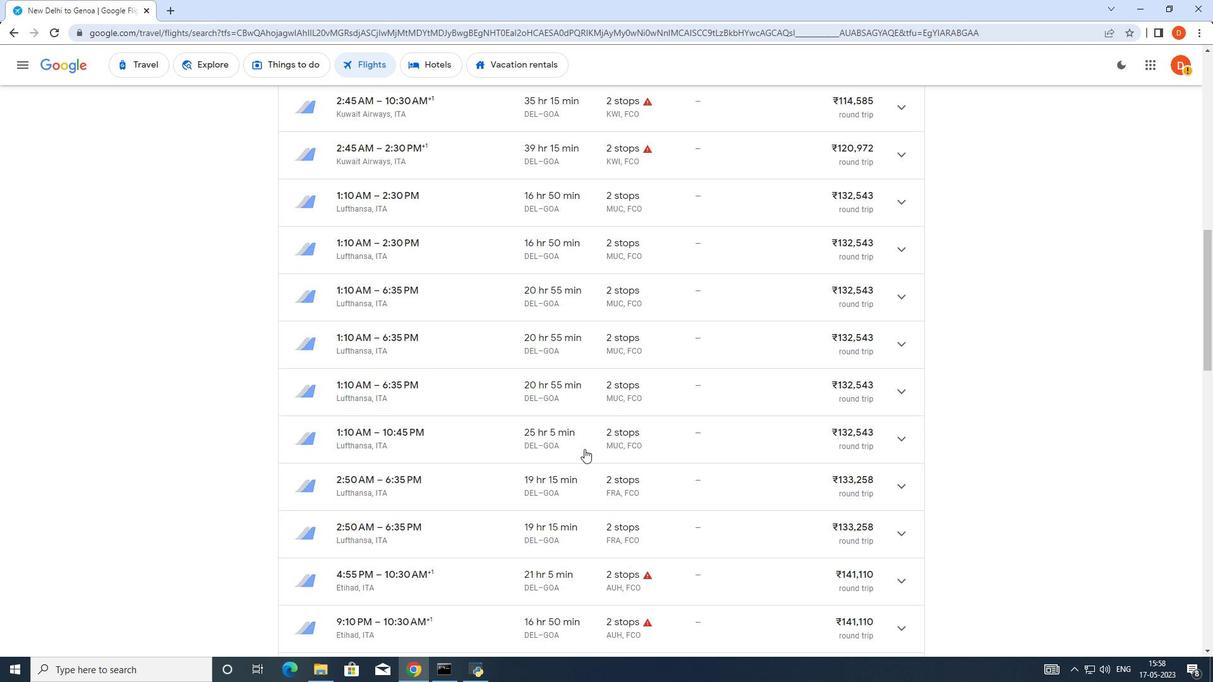 
Action: Mouse scrolled (584, 449) with delta (0, 0)
Screenshot: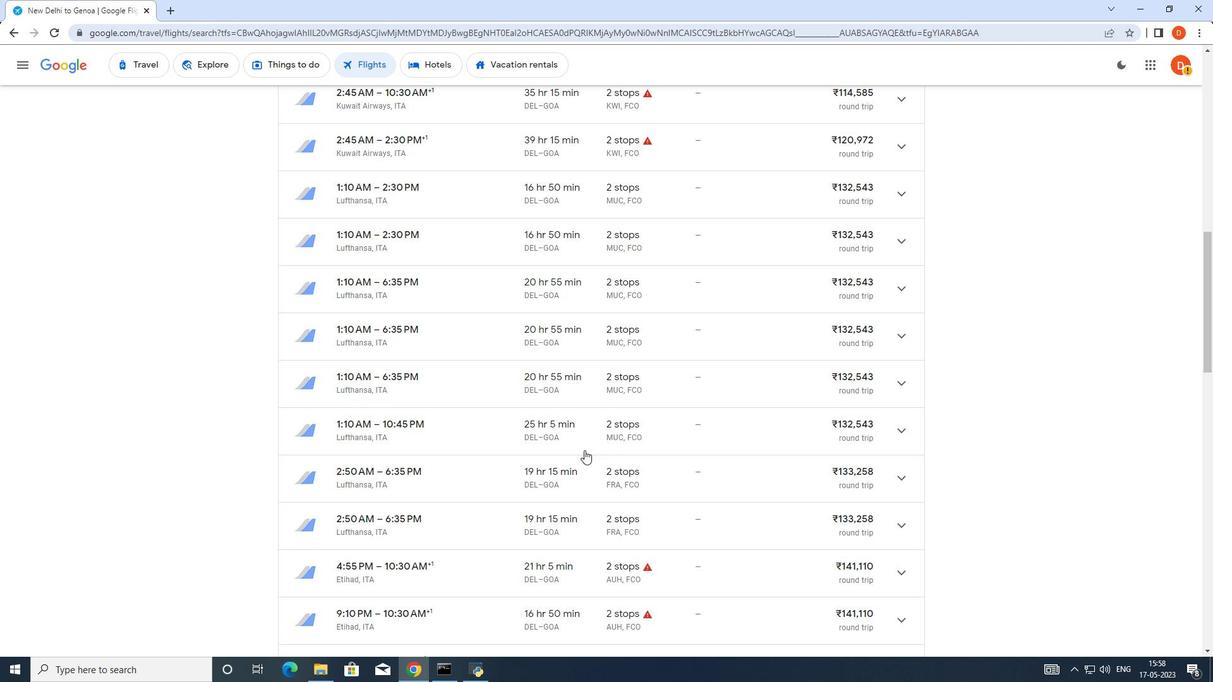 
Action: Mouse scrolled (584, 449) with delta (0, 0)
Screenshot: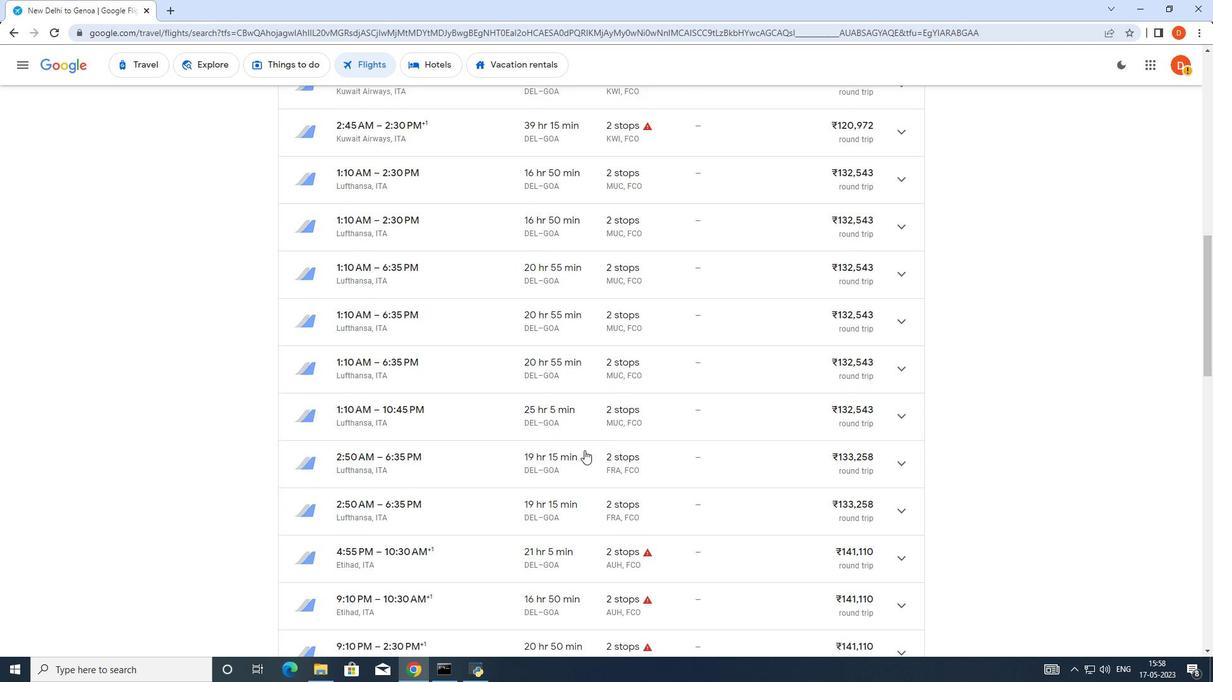 
Action: Mouse scrolled (584, 449) with delta (0, 0)
Screenshot: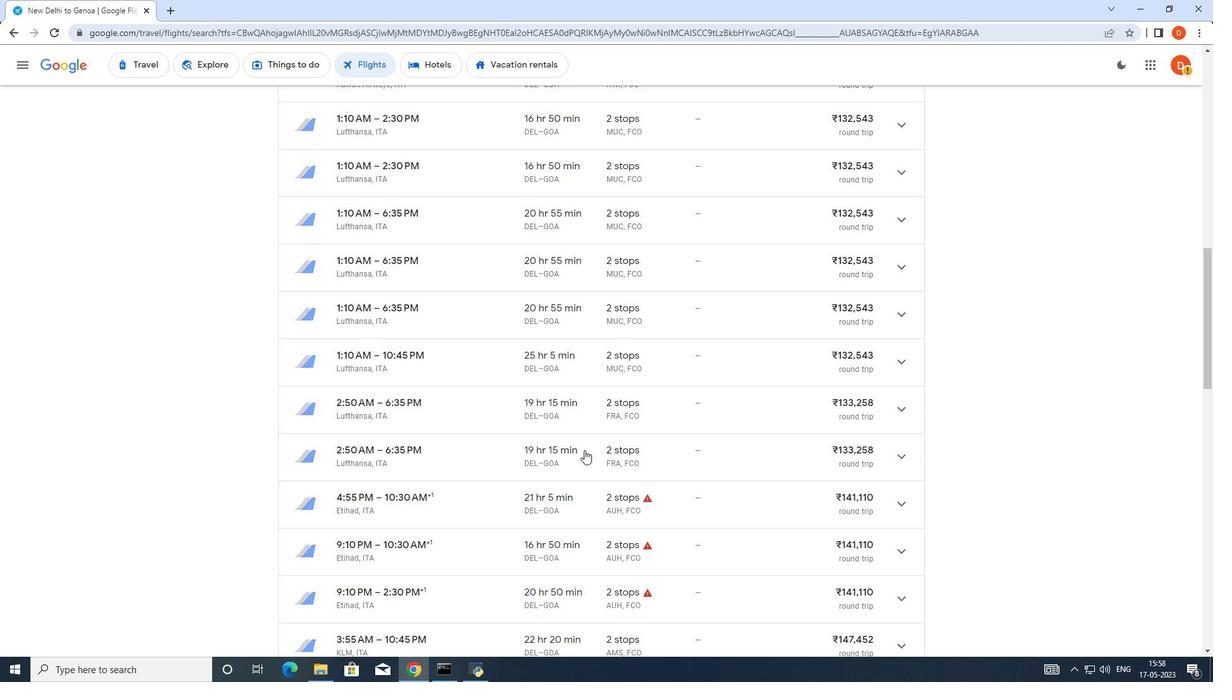 
Action: Mouse scrolled (584, 449) with delta (0, 0)
Screenshot: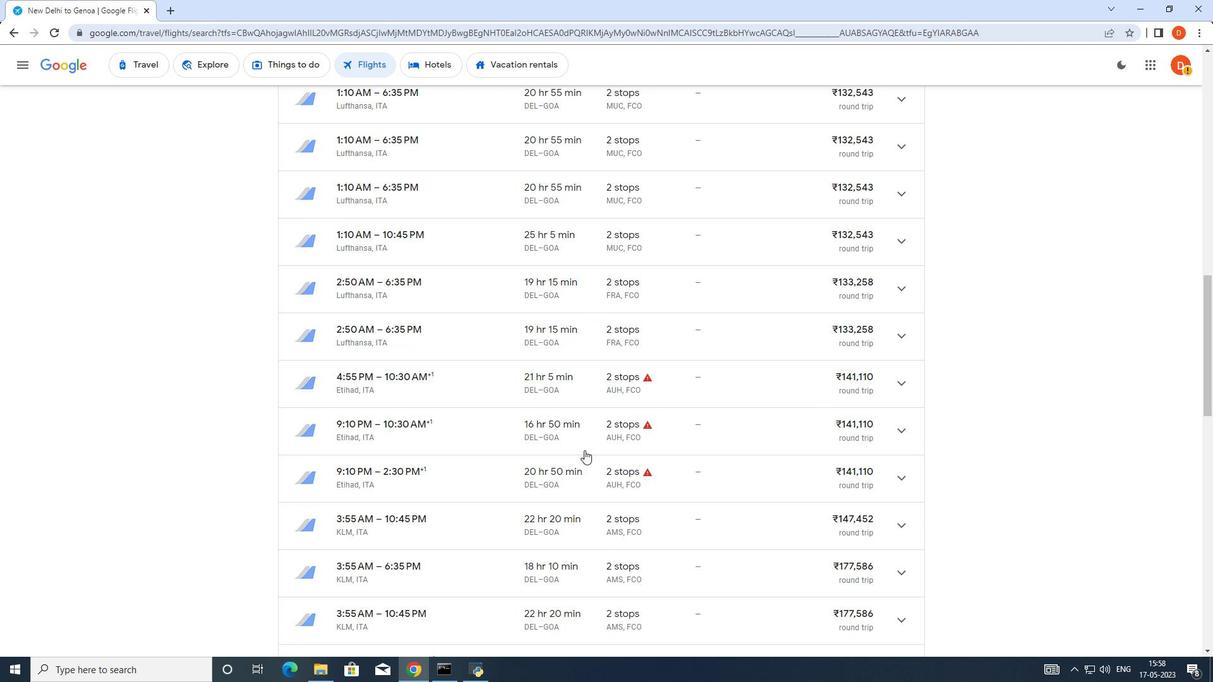 
Action: Mouse scrolled (584, 449) with delta (0, 0)
Screenshot: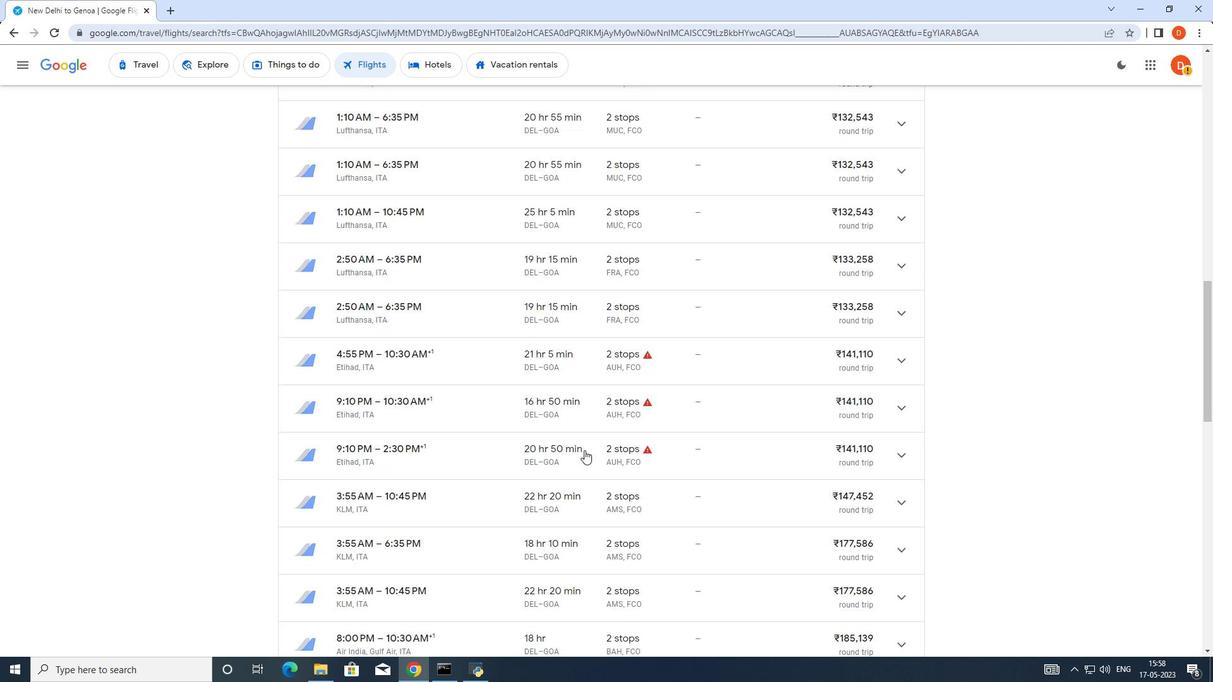 
Action: Mouse moved to (584, 451)
Screenshot: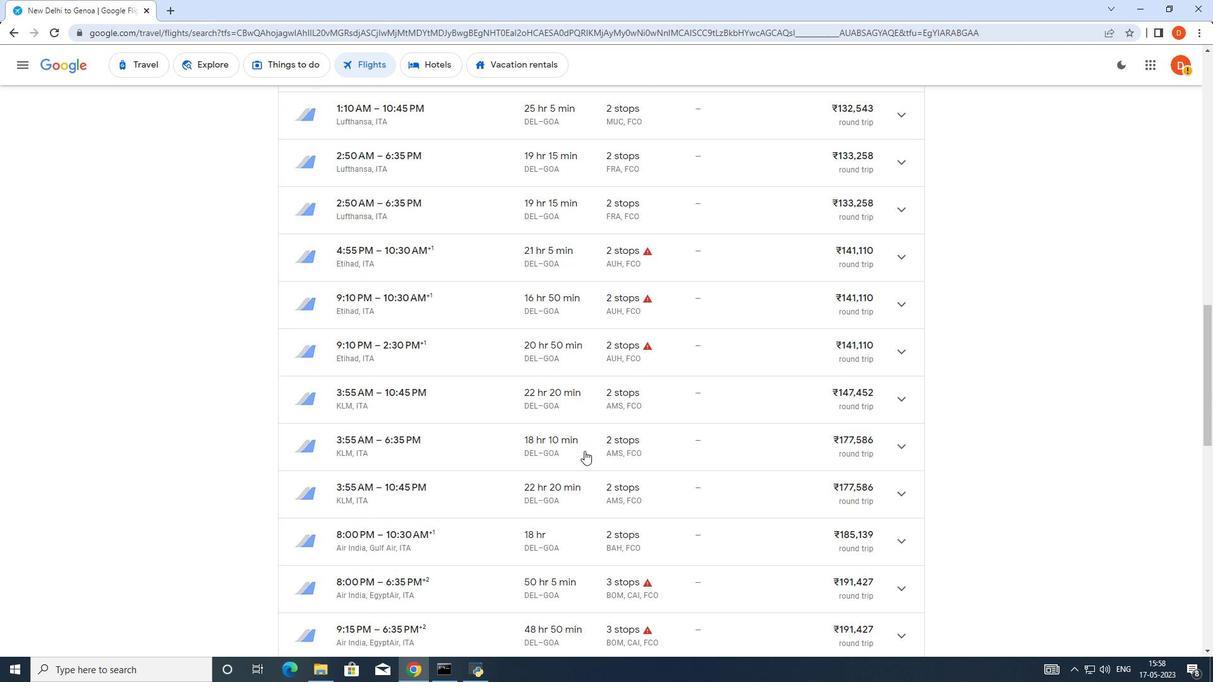 
Action: Mouse scrolled (584, 451) with delta (0, 0)
Screenshot: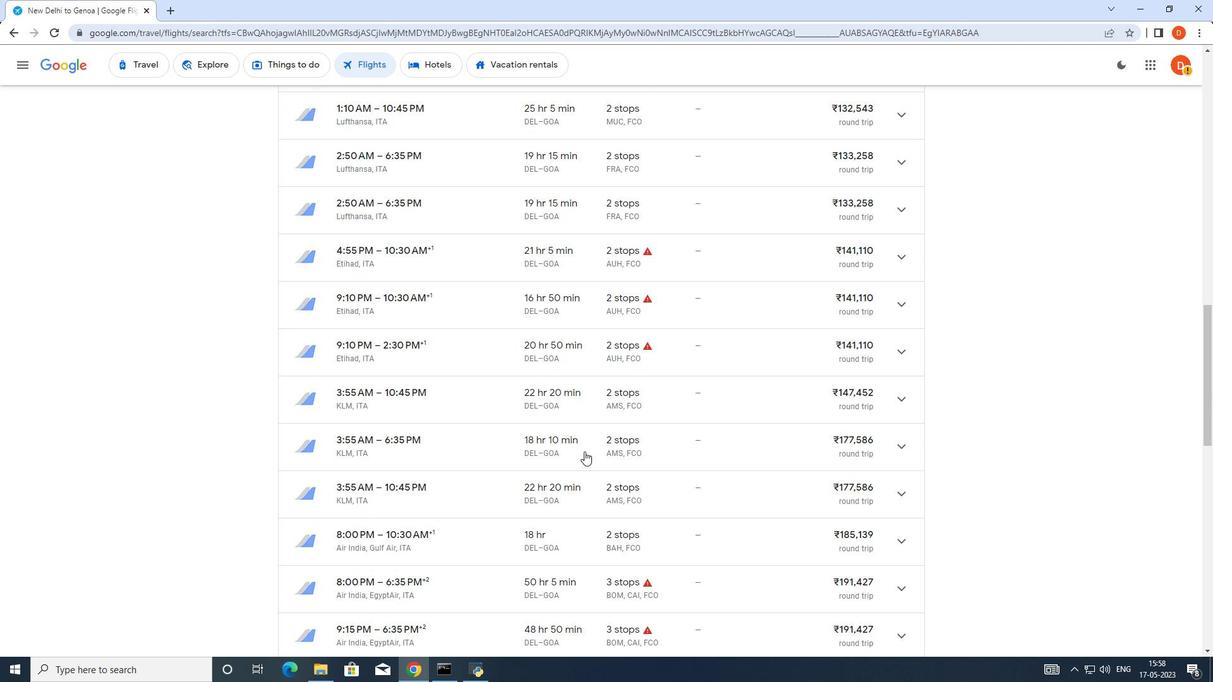 
Action: Mouse moved to (584, 452)
Screenshot: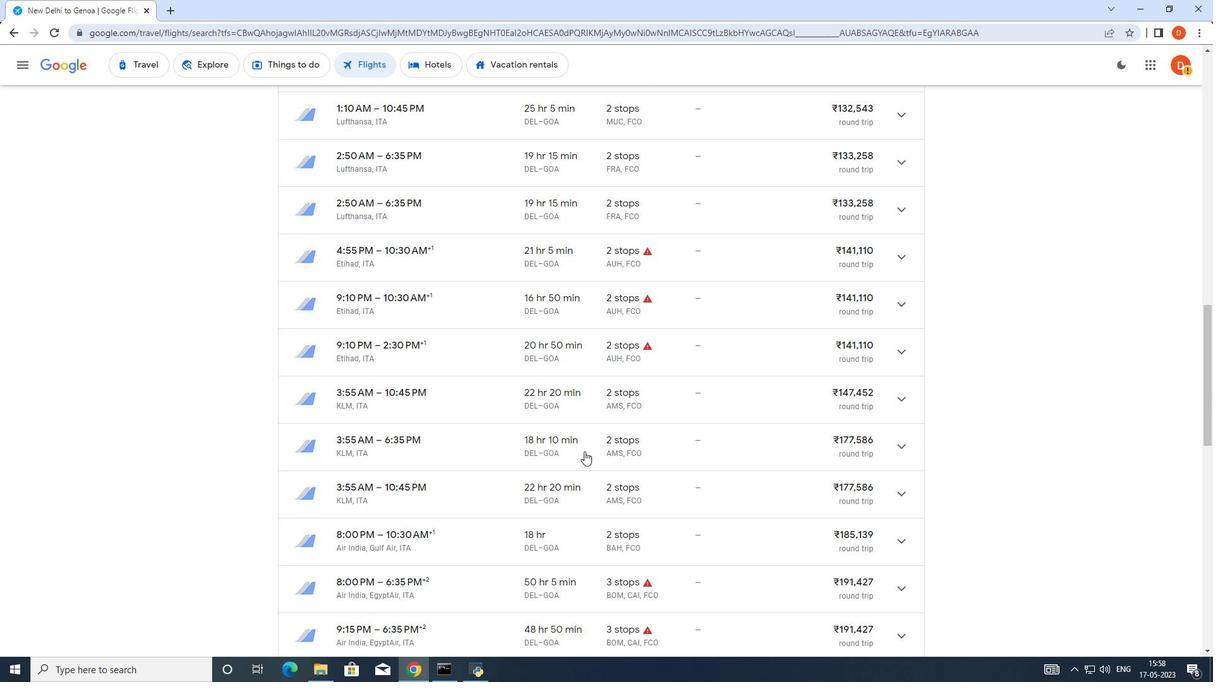 
Action: Mouse scrolled (584, 451) with delta (0, 0)
Screenshot: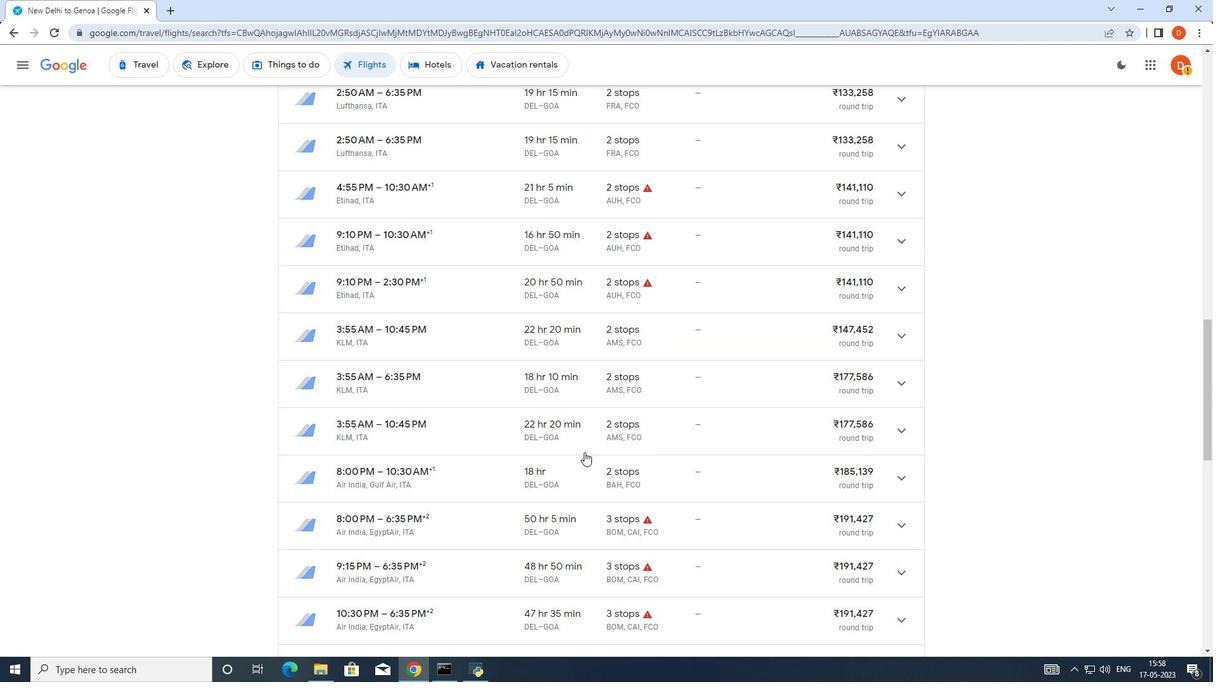 
Action: Mouse scrolled (584, 451) with delta (0, 0)
Screenshot: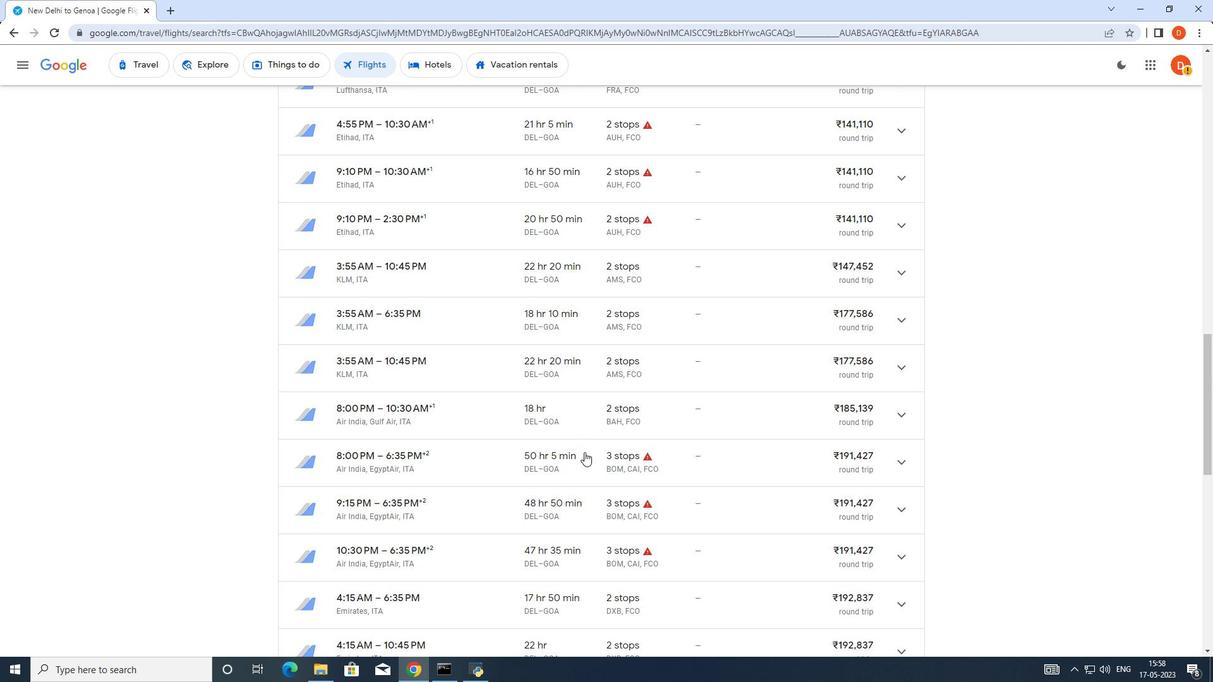 
Action: Mouse moved to (584, 453)
Screenshot: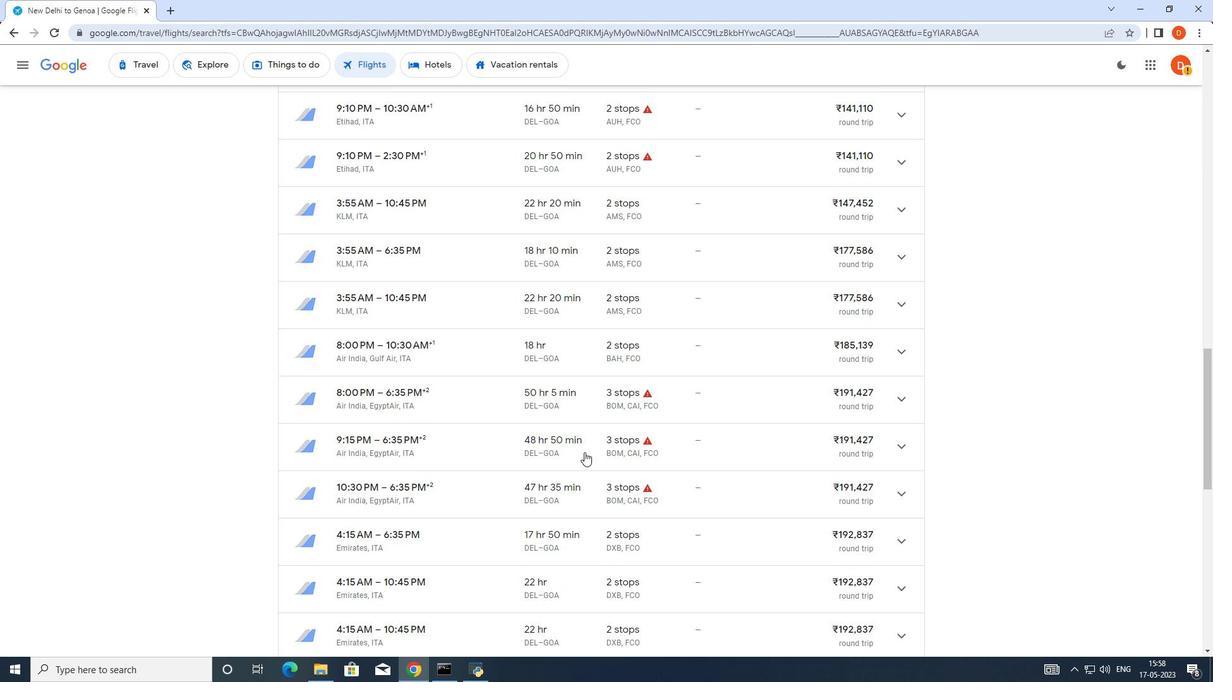 
Action: Mouse scrolled (584, 452) with delta (0, 0)
Screenshot: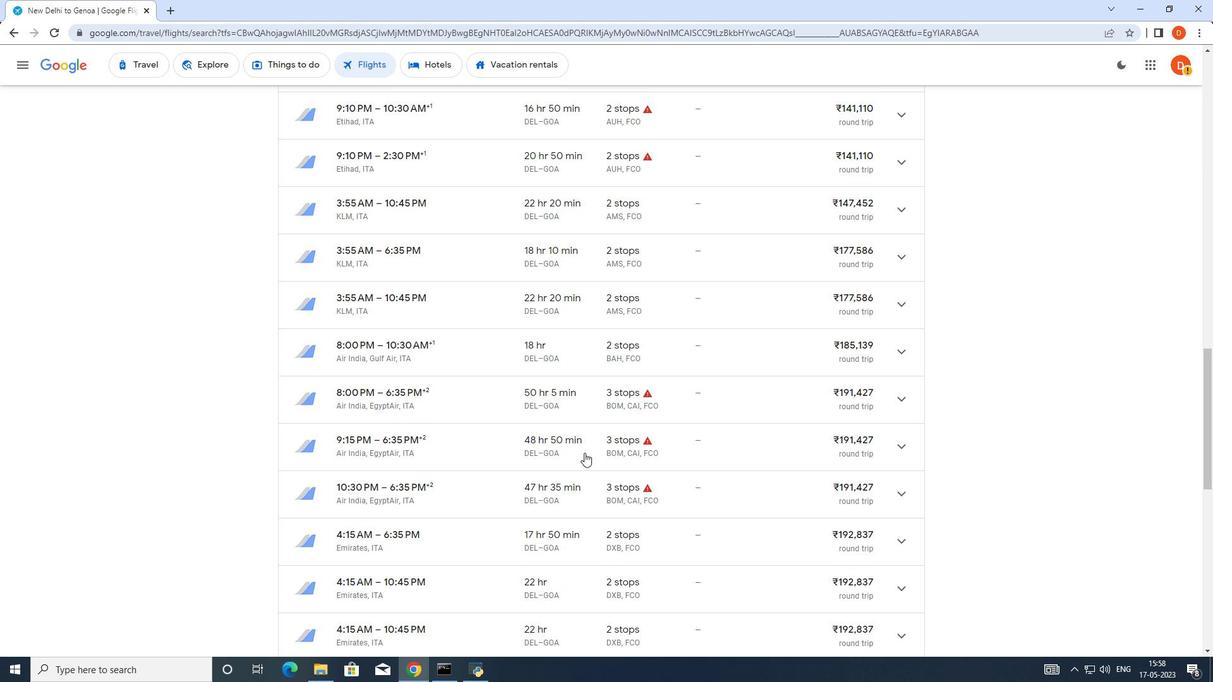 
Action: Mouse scrolled (584, 452) with delta (0, 0)
Screenshot: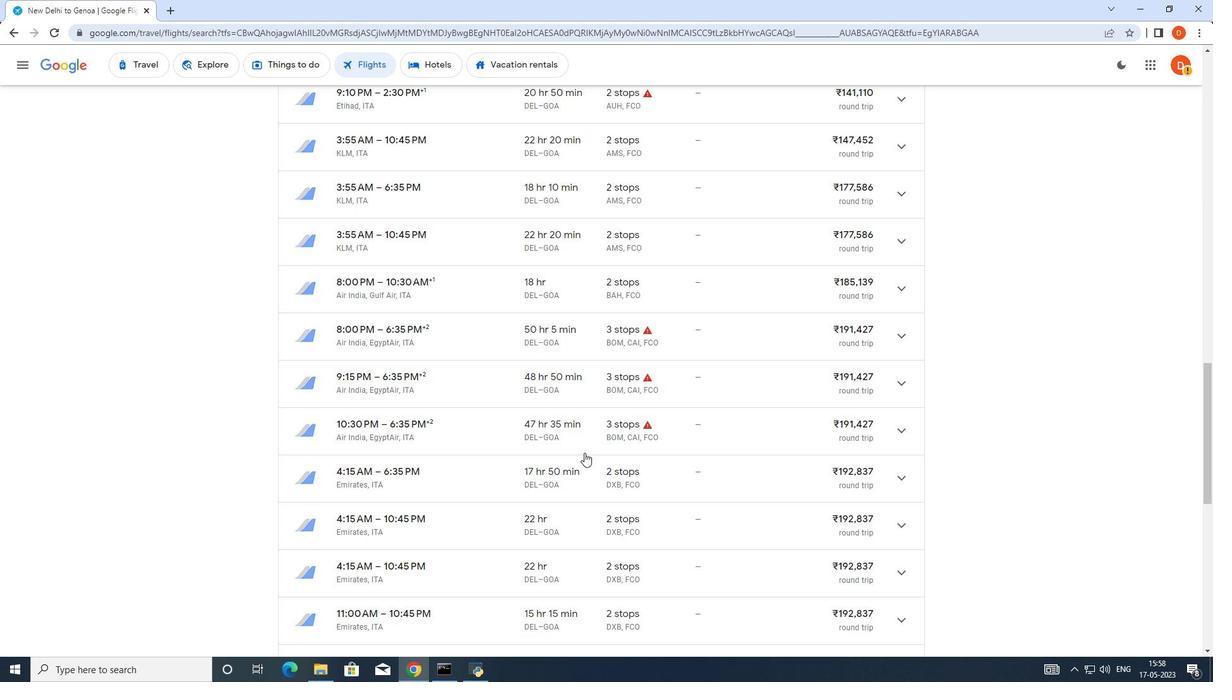 
Action: Mouse moved to (584, 455)
Screenshot: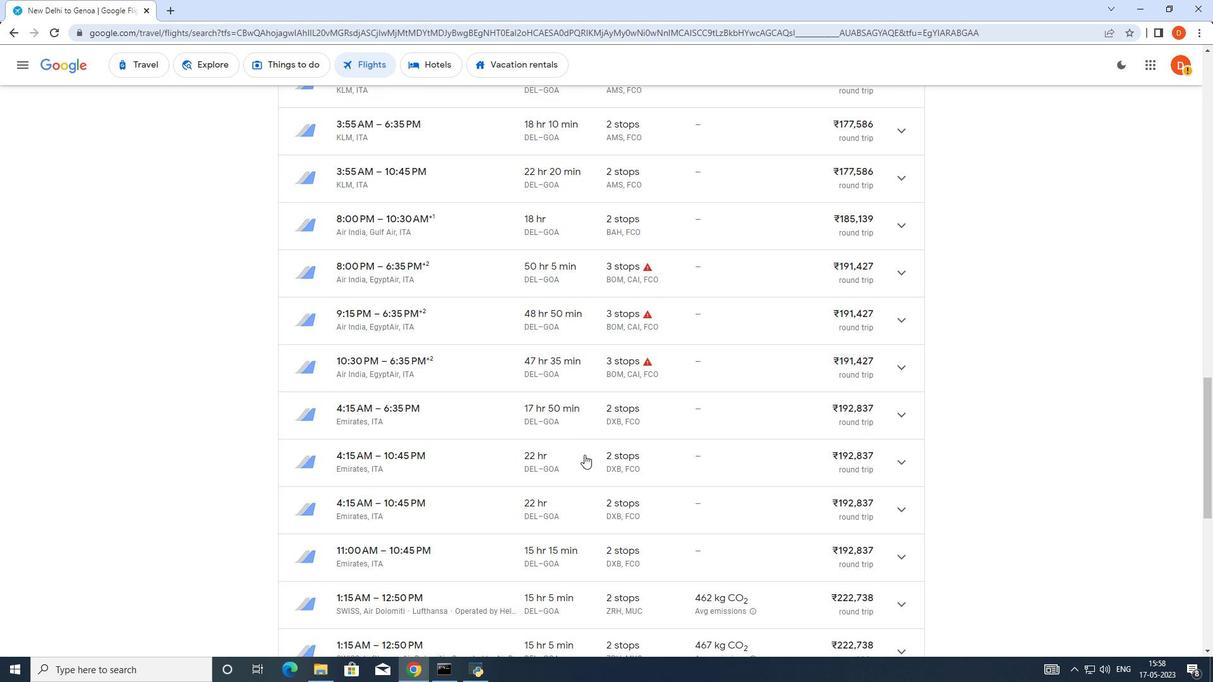 
Action: Mouse scrolled (584, 455) with delta (0, 0)
Screenshot: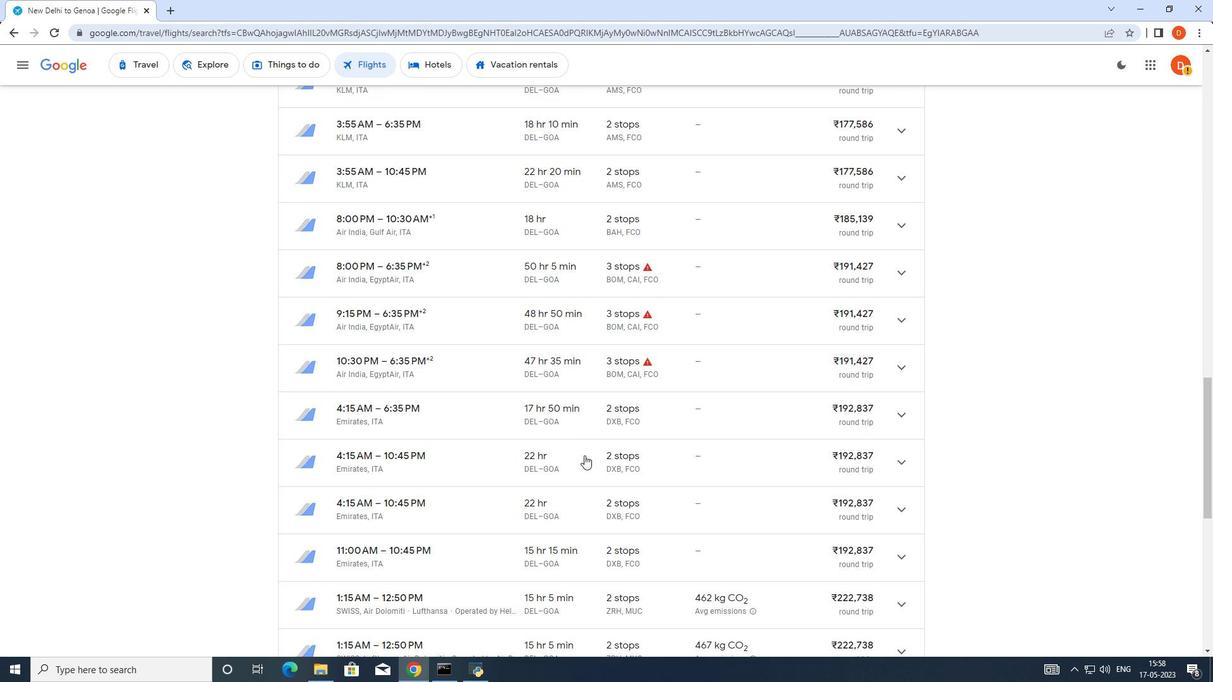 
Action: Mouse moved to (584, 456)
Screenshot: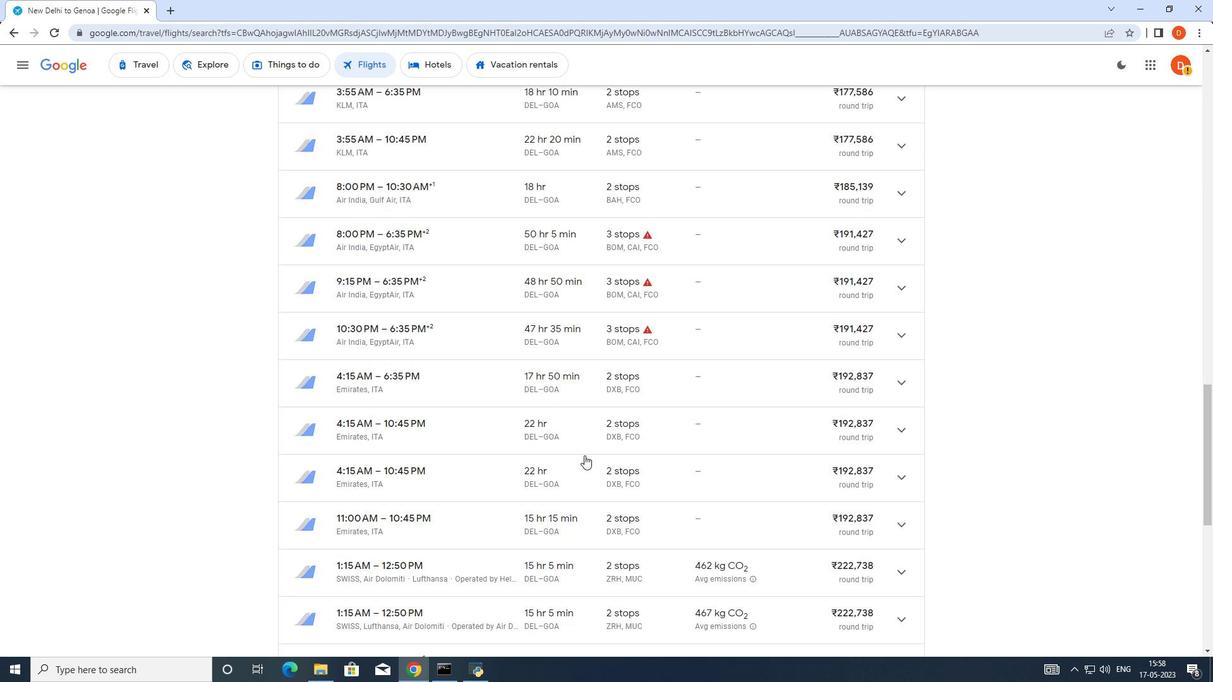 
Action: Mouse scrolled (584, 455) with delta (0, 0)
Screenshot: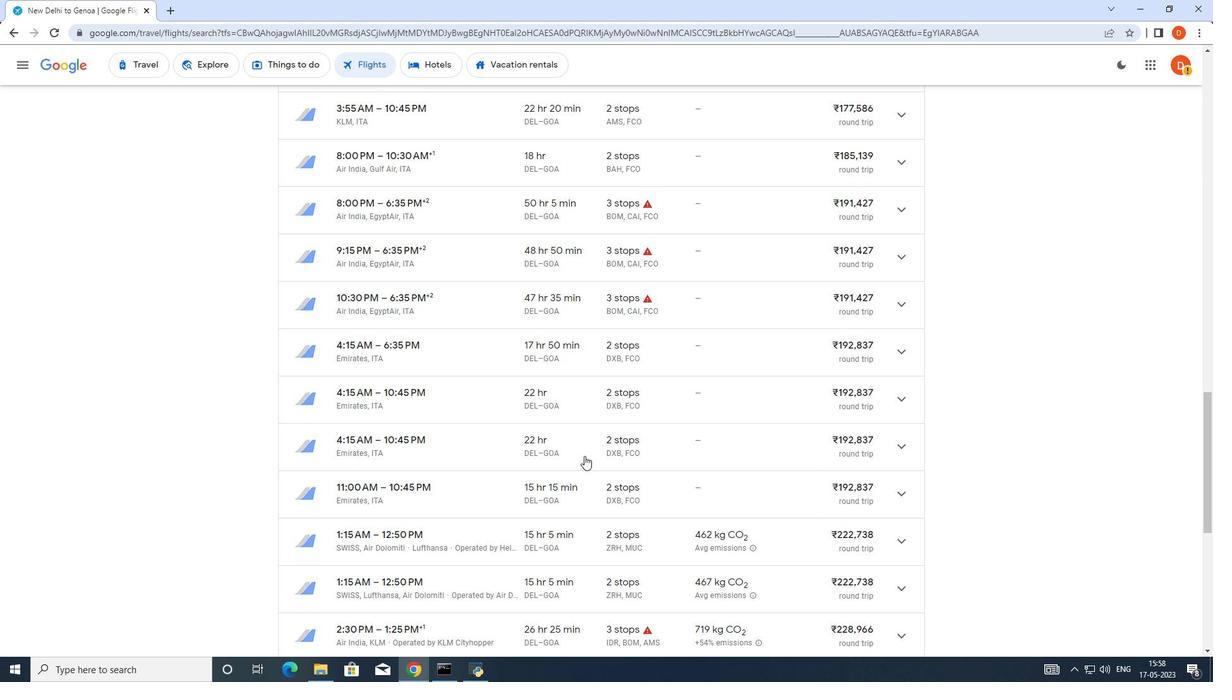 
Action: Mouse scrolled (584, 455) with delta (0, 0)
Screenshot: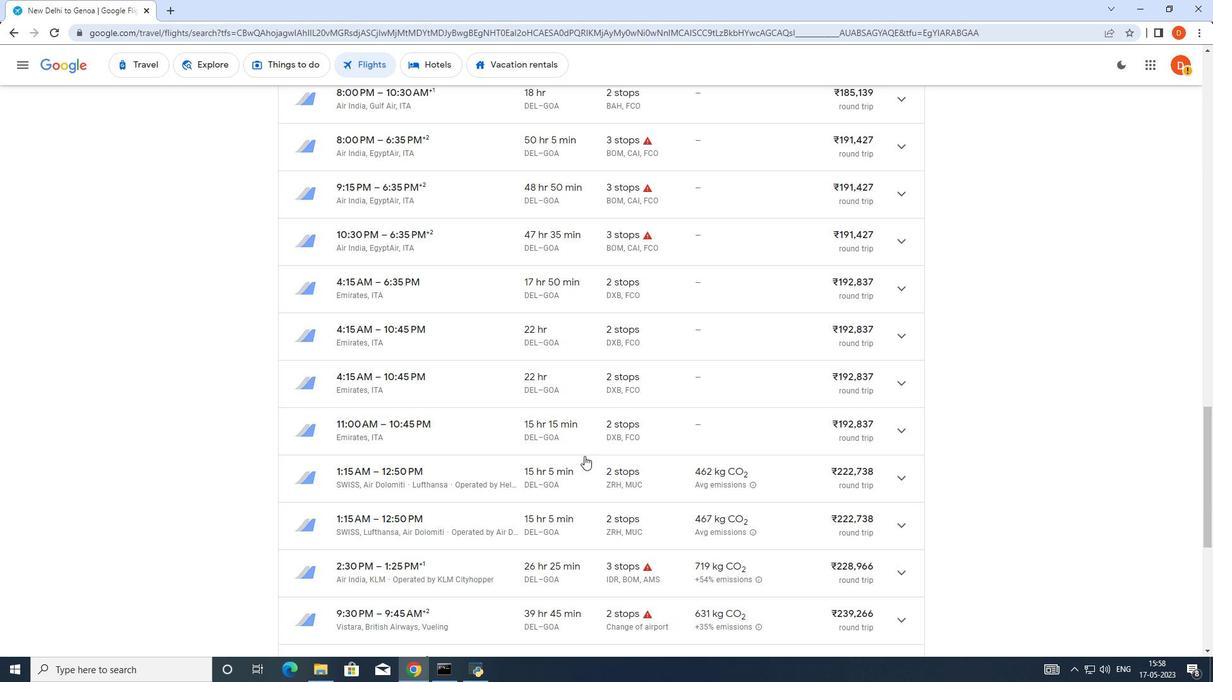 
Action: Mouse moved to (583, 460)
Screenshot: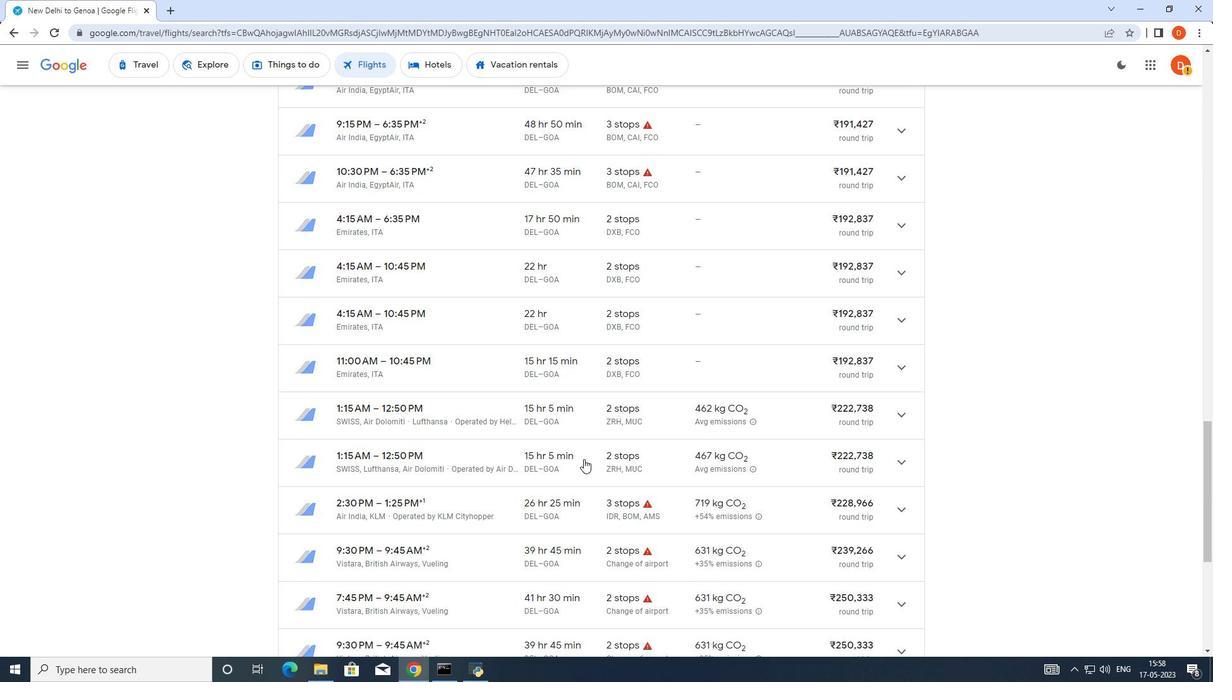
Action: Mouse scrolled (583, 459) with delta (0, 0)
Screenshot: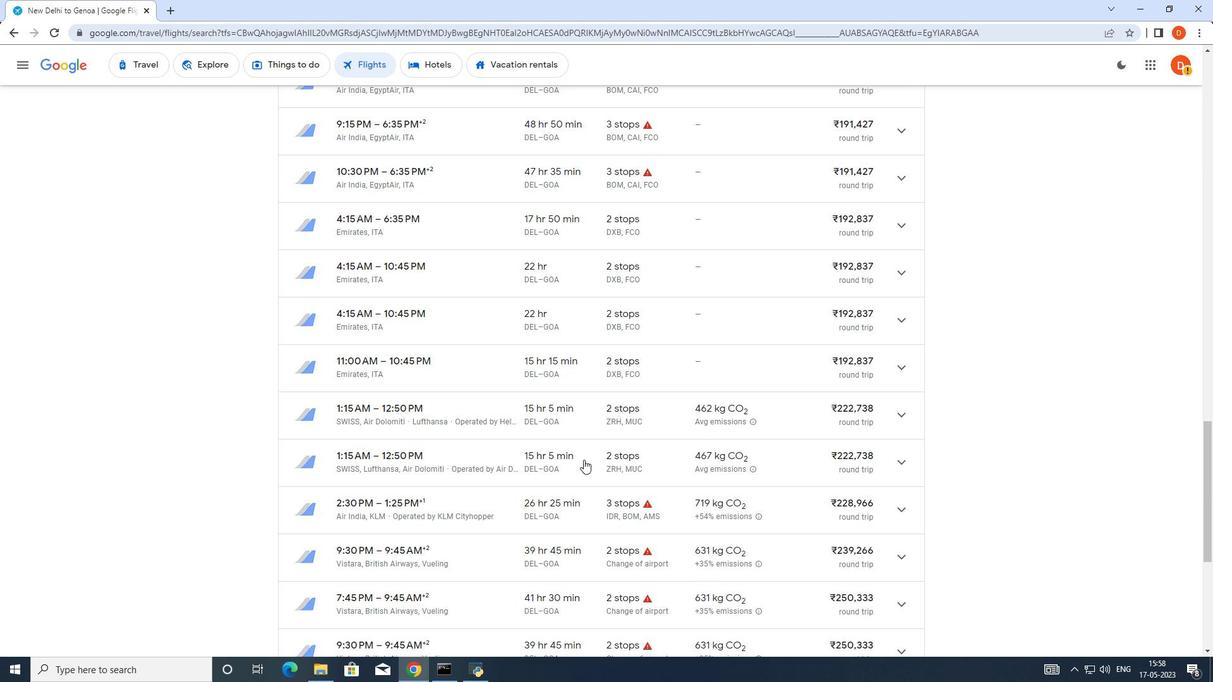 
Action: Mouse moved to (583, 461)
Screenshot: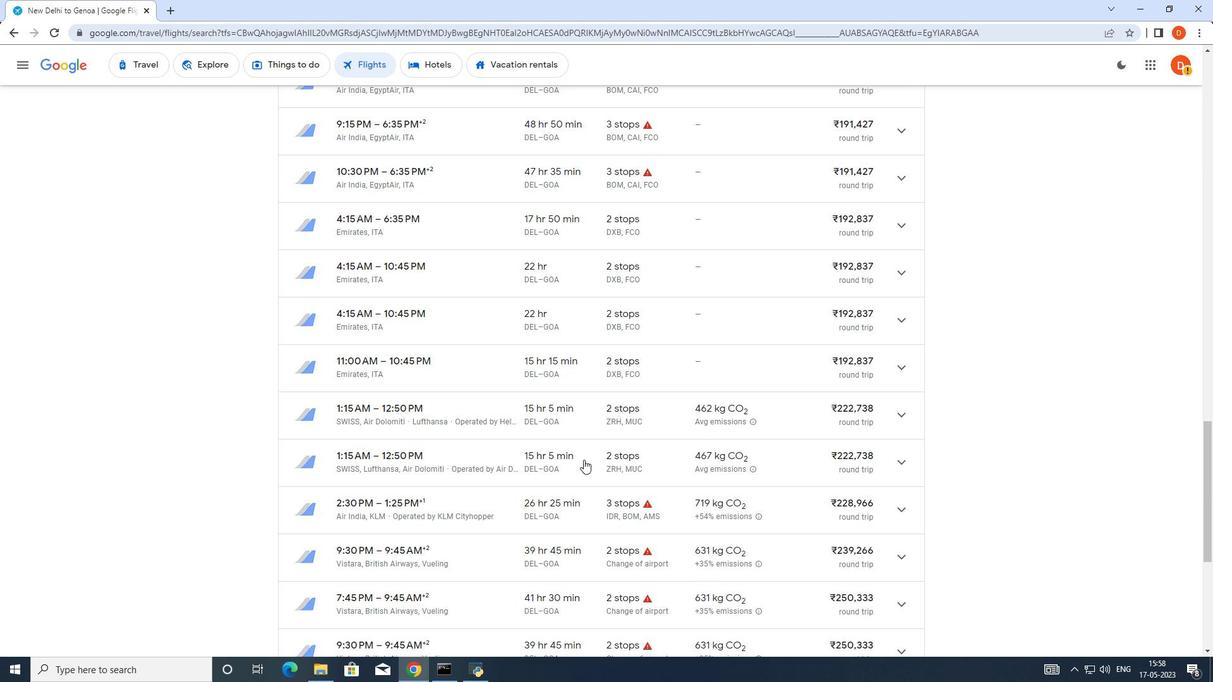 
Action: Mouse scrolled (583, 460) with delta (0, 0)
Screenshot: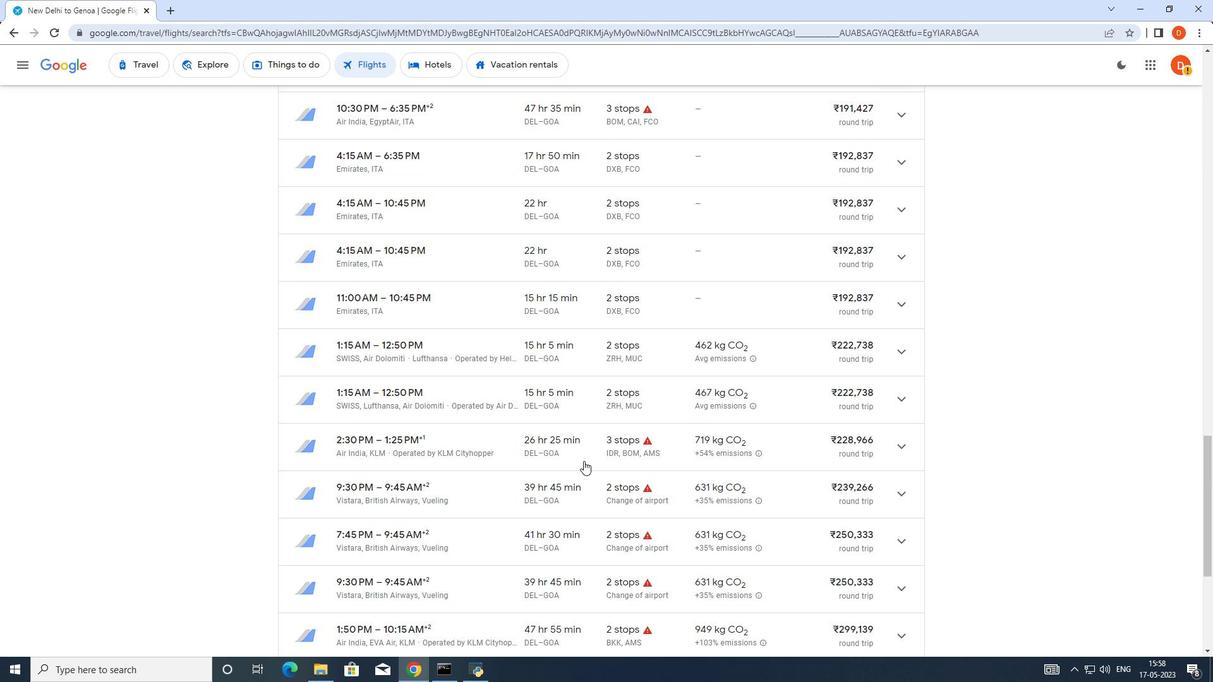 
Action: Mouse scrolled (583, 460) with delta (0, 0)
Screenshot: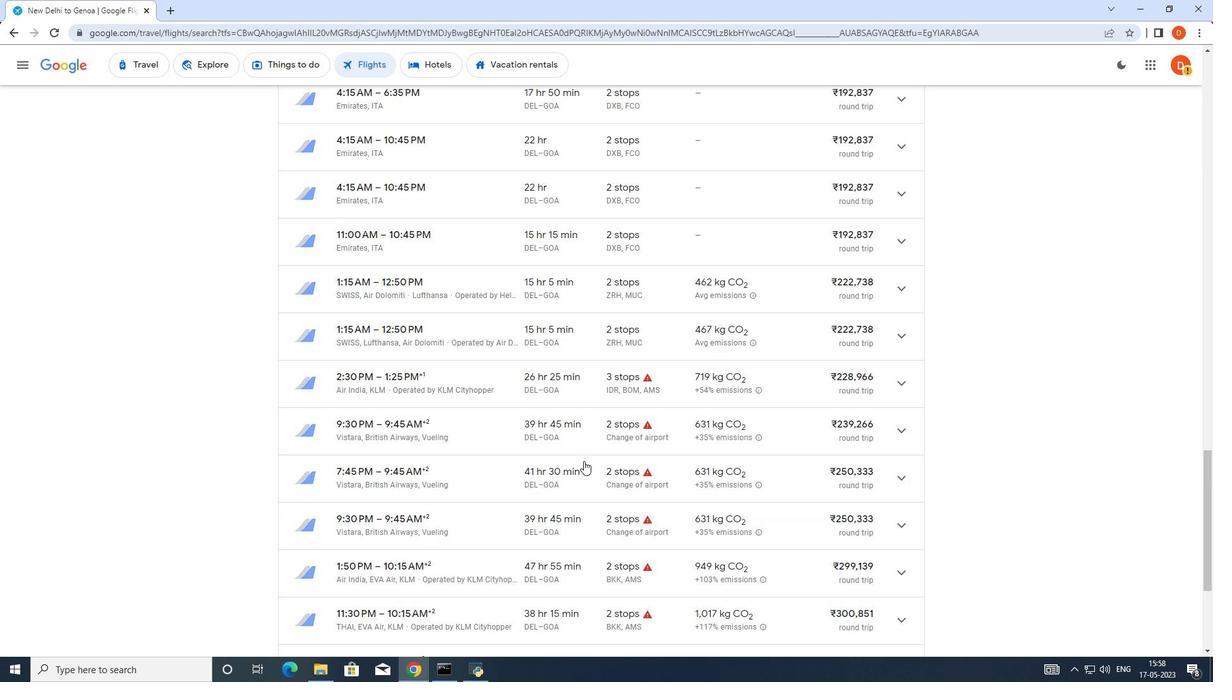 
Action: Mouse scrolled (583, 460) with delta (0, 0)
Screenshot: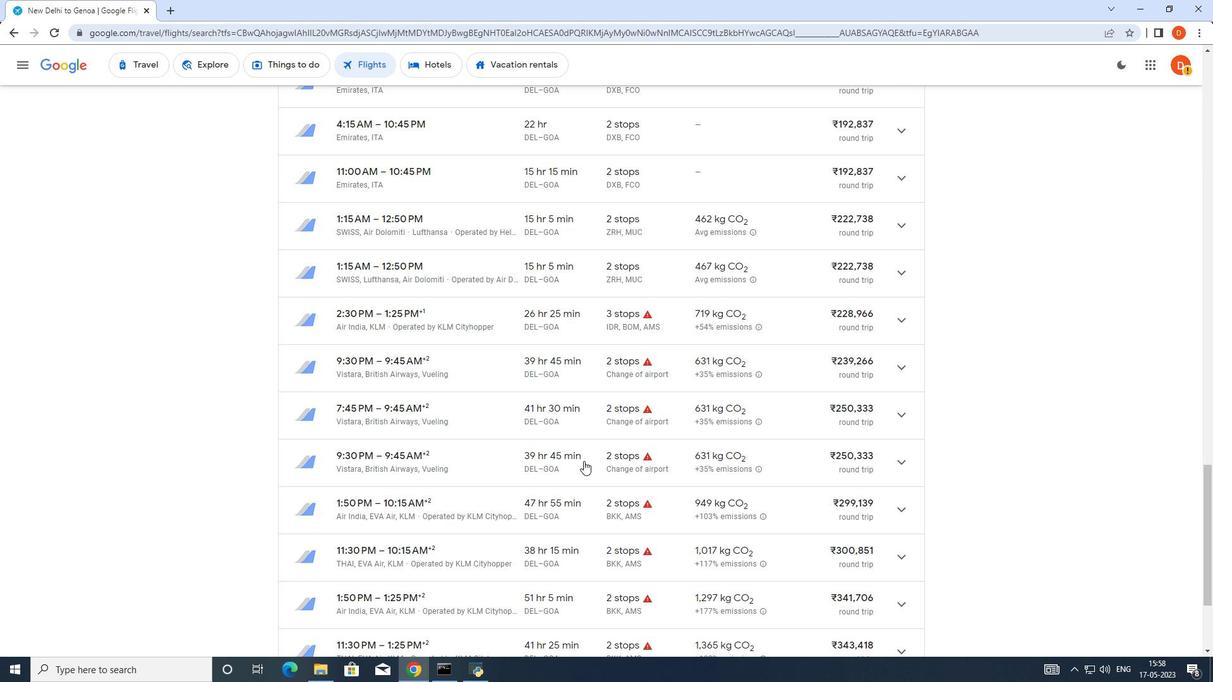 
Action: Mouse scrolled (583, 460) with delta (0, 0)
Screenshot: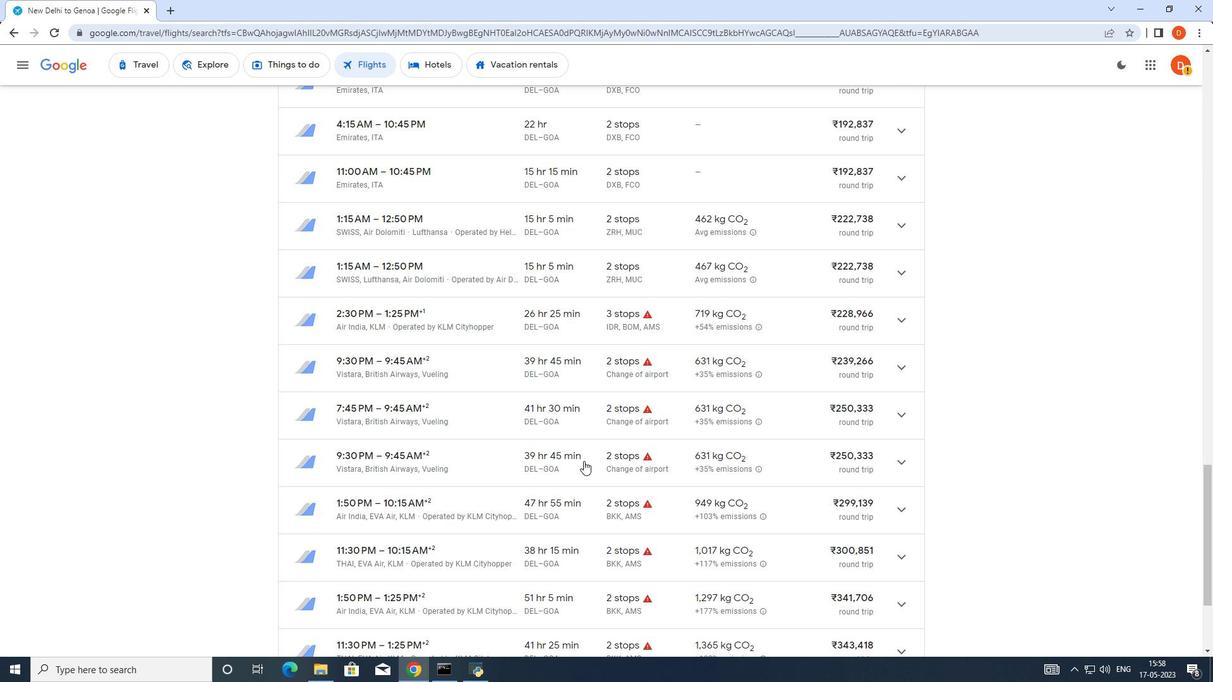 
Action: Mouse moved to (583, 463)
Screenshot: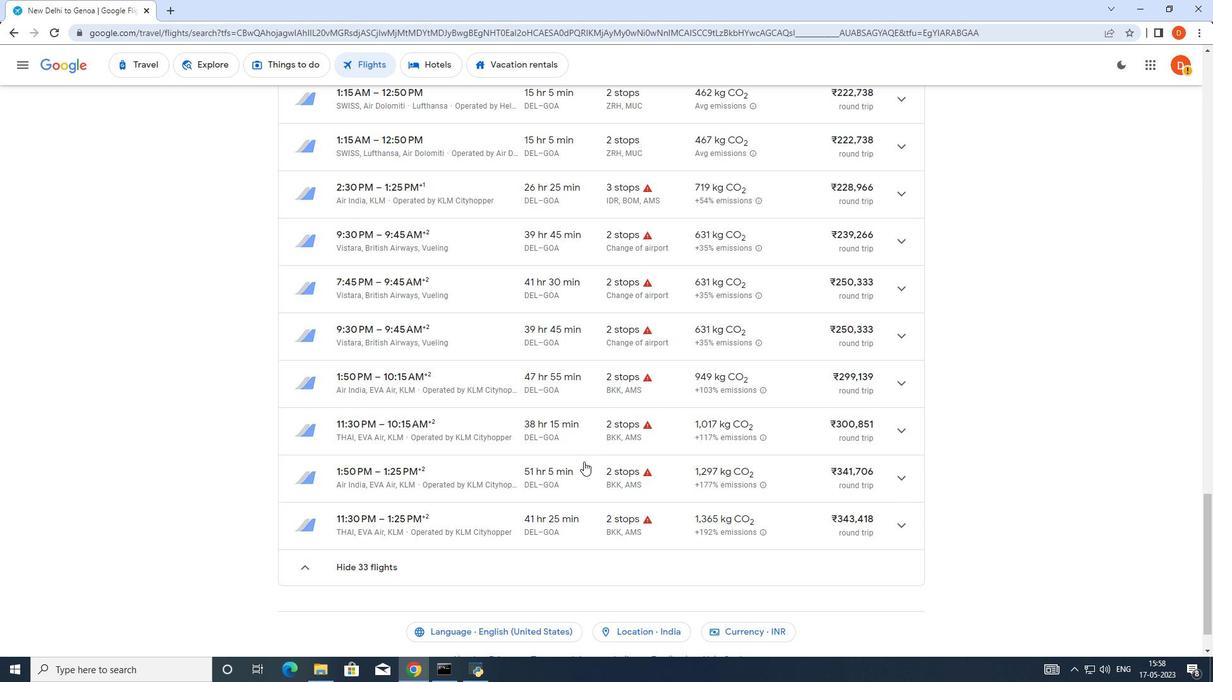 
Action: Mouse scrolled (583, 462) with delta (0, 0)
Screenshot: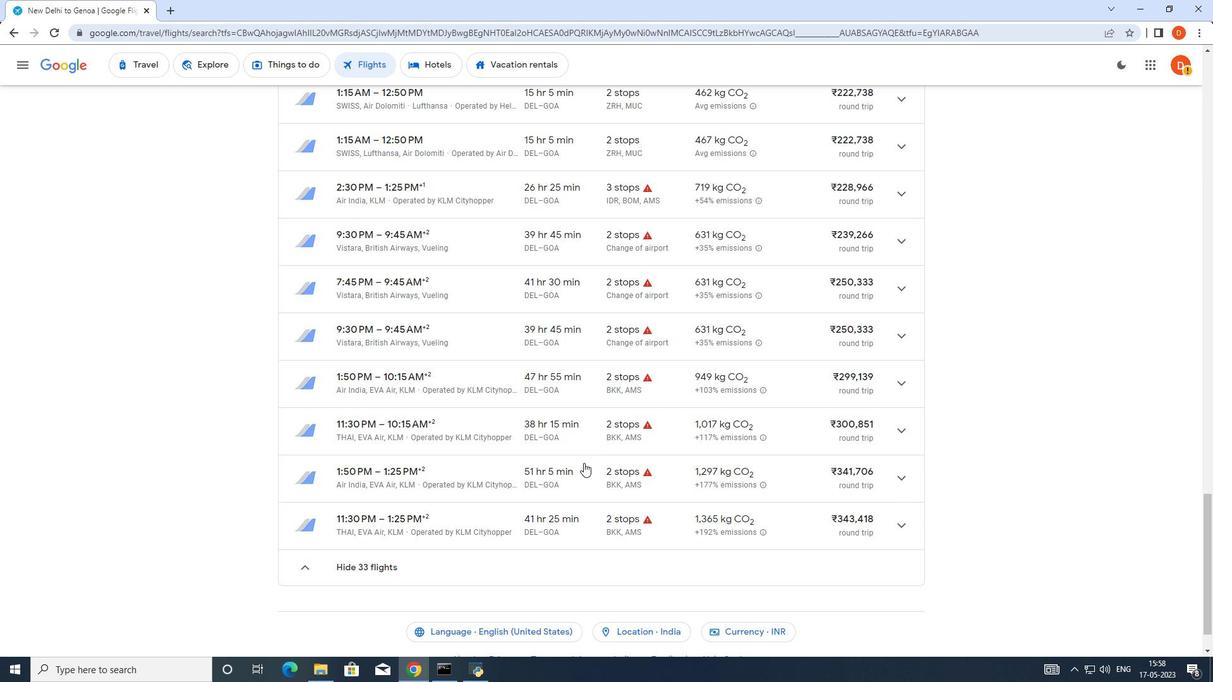 
Action: Mouse moved to (583, 465)
Screenshot: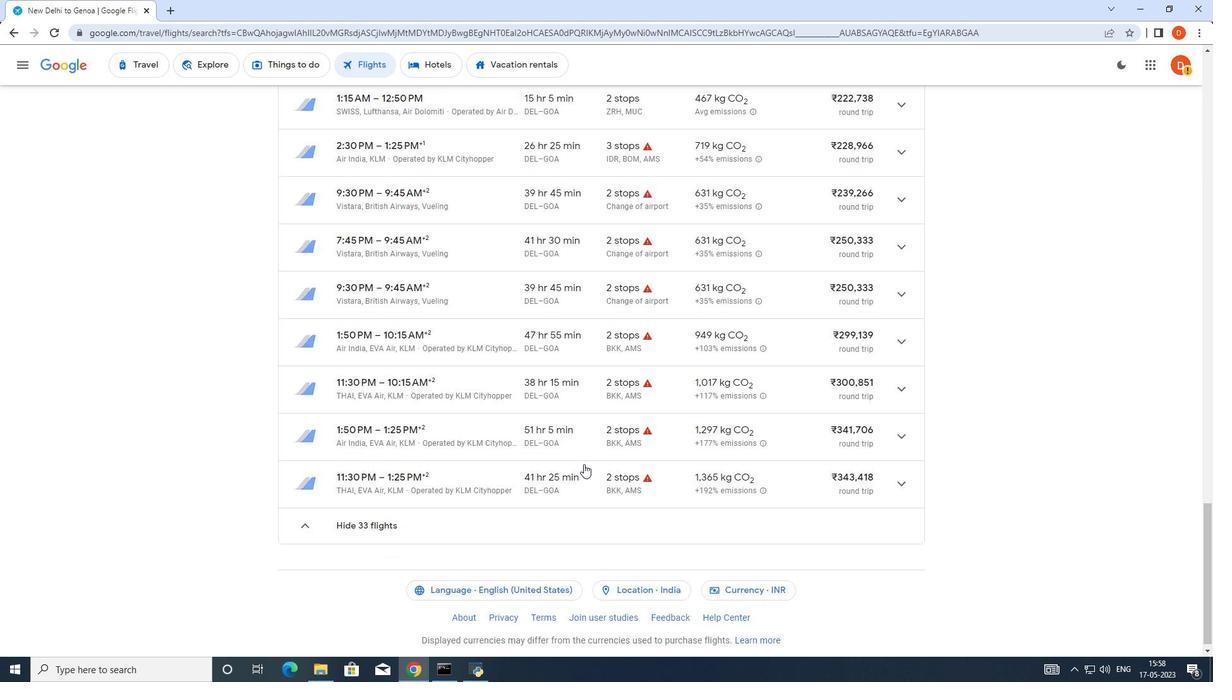 
Action: Mouse scrolled (583, 465) with delta (0, 0)
Screenshot: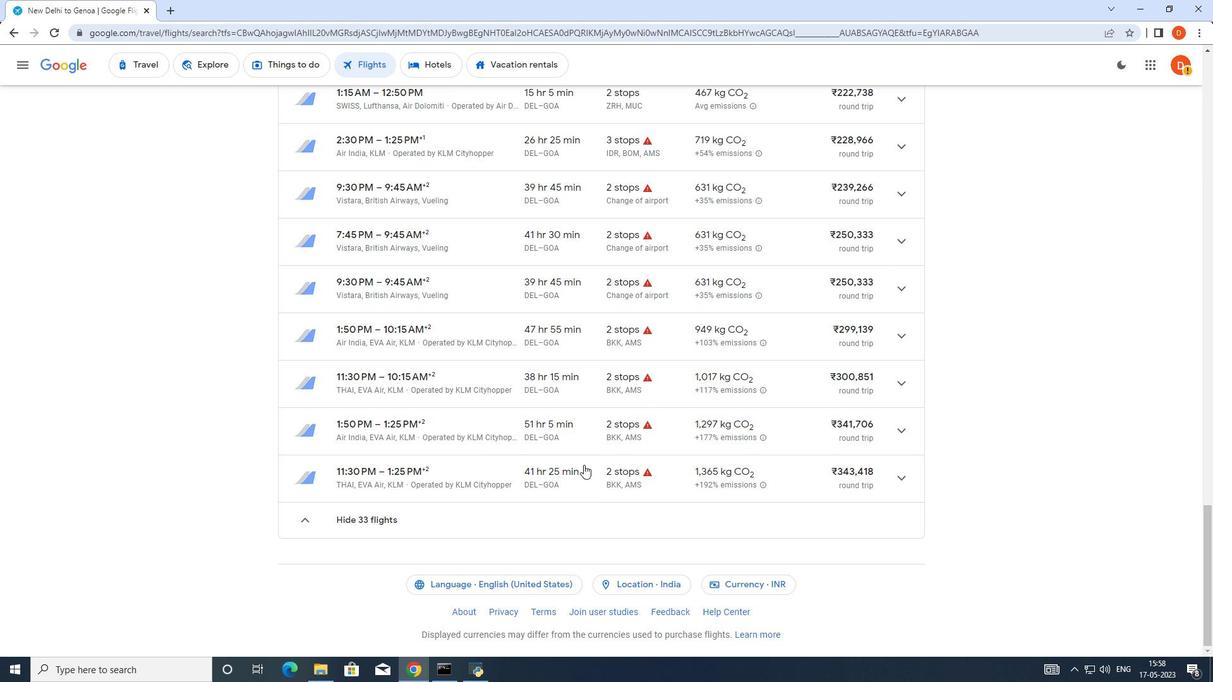 
Action: Mouse scrolled (583, 465) with delta (0, 0)
Screenshot: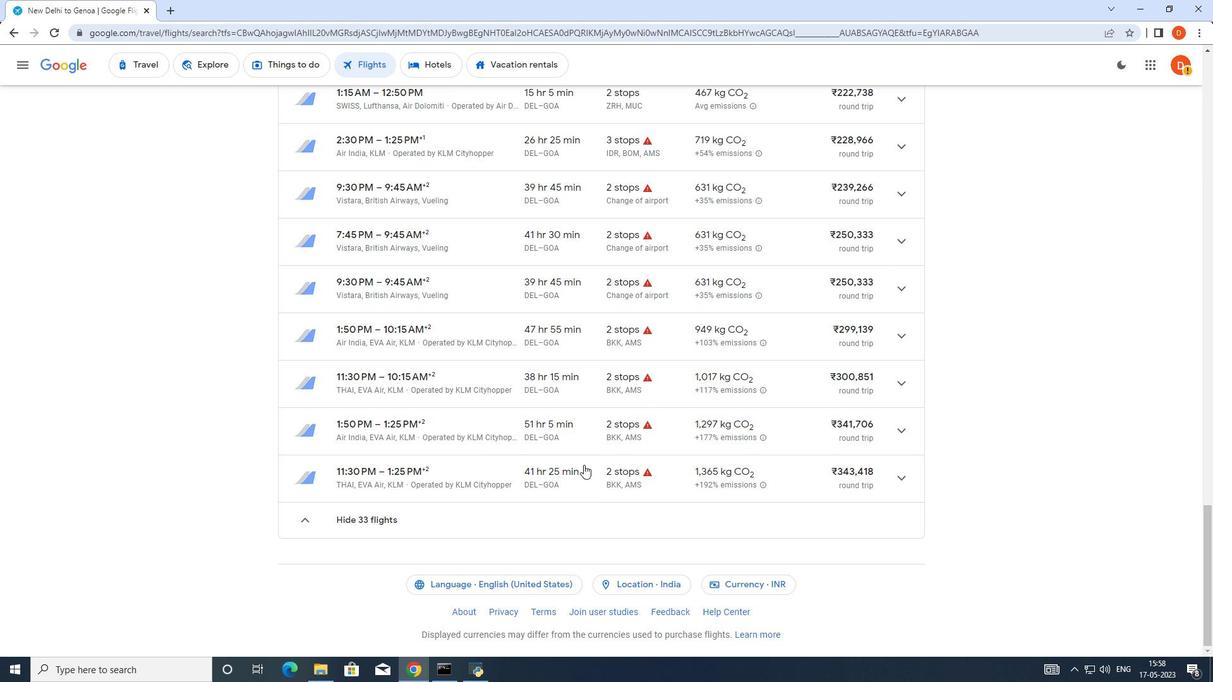 
Action: Mouse scrolled (583, 465) with delta (0, 0)
Screenshot: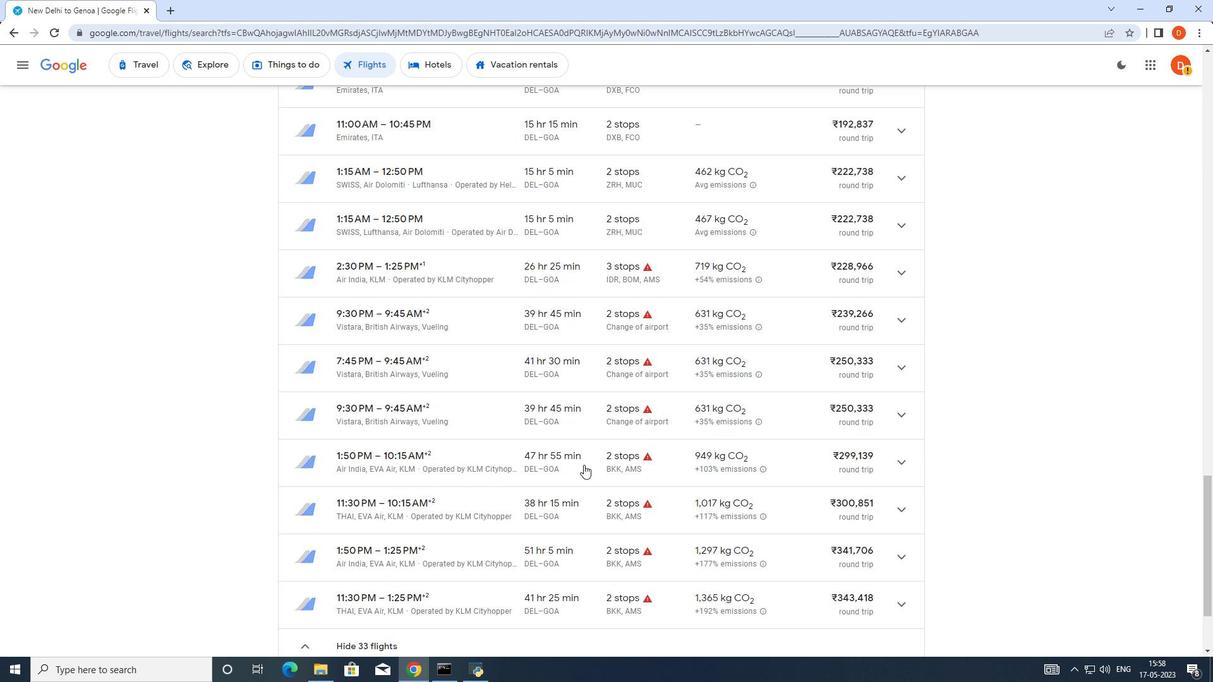 
Action: Mouse scrolled (583, 465) with delta (0, 0)
Screenshot: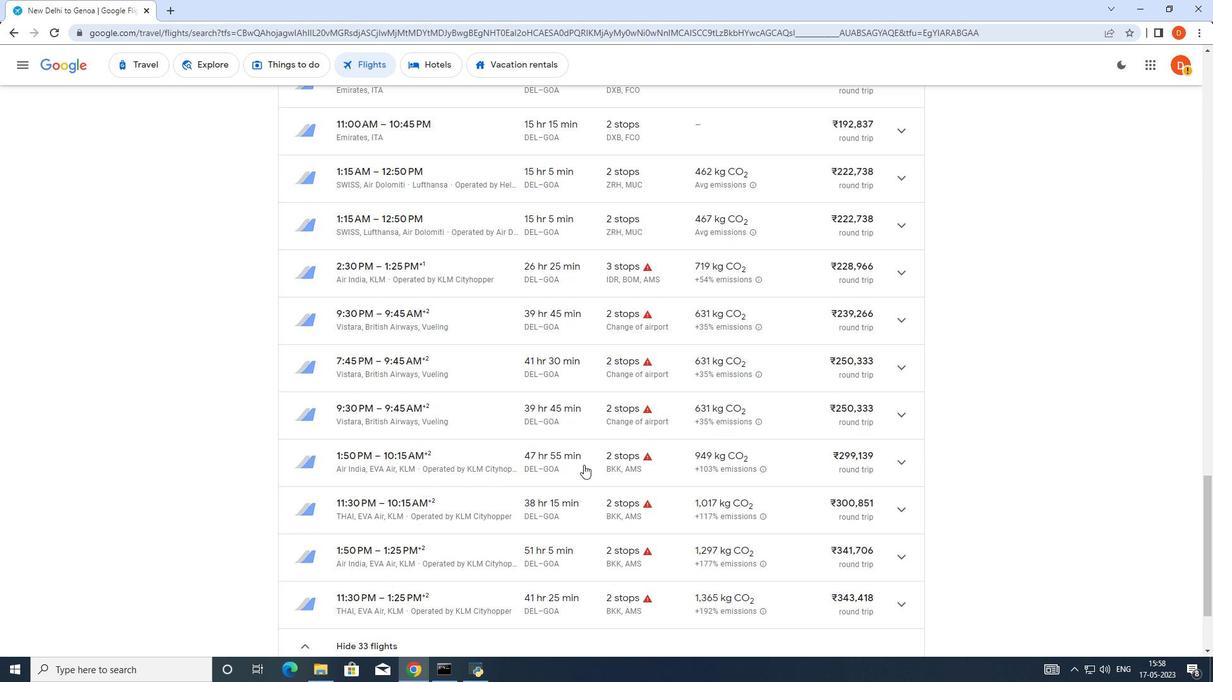 
Action: Mouse scrolled (583, 465) with delta (0, 0)
Screenshot: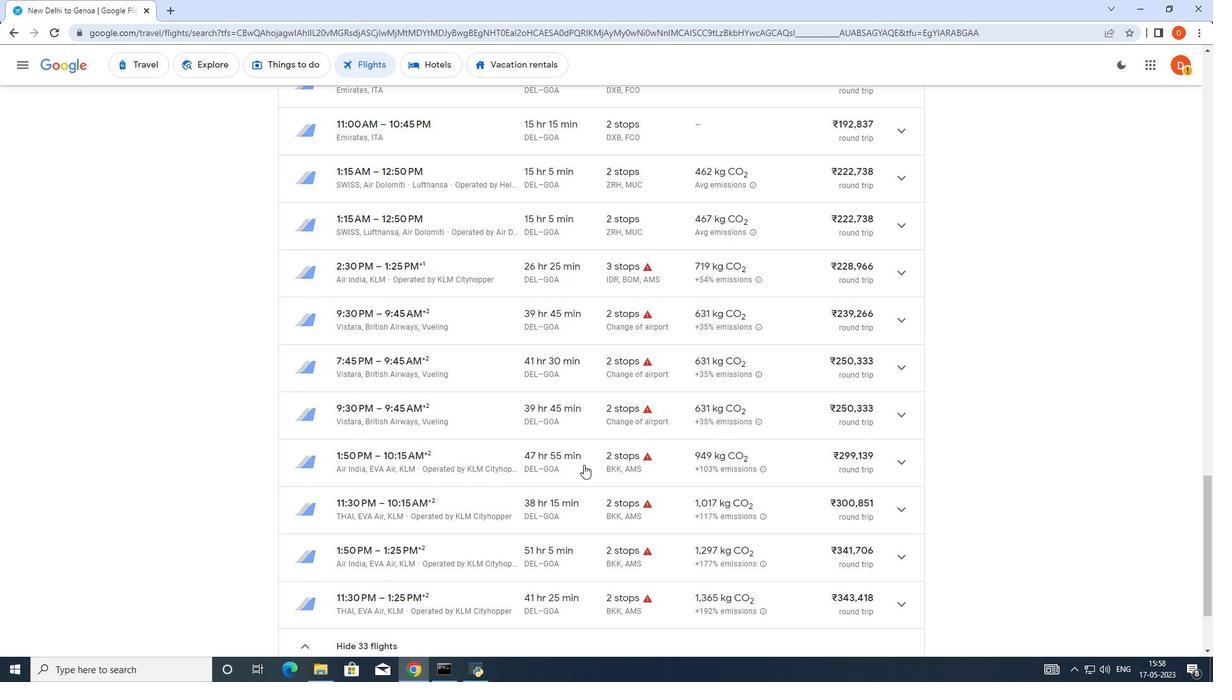 
Action: Mouse scrolled (583, 465) with delta (0, 0)
Screenshot: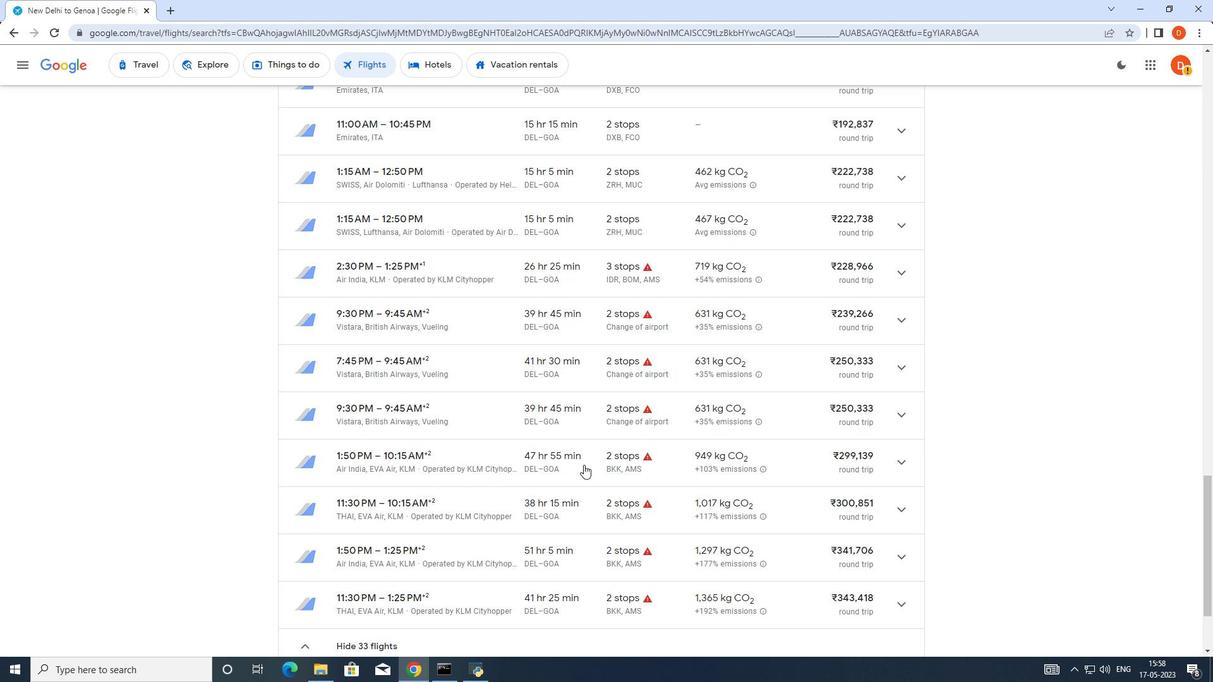 
Action: Mouse scrolled (583, 465) with delta (0, 0)
Screenshot: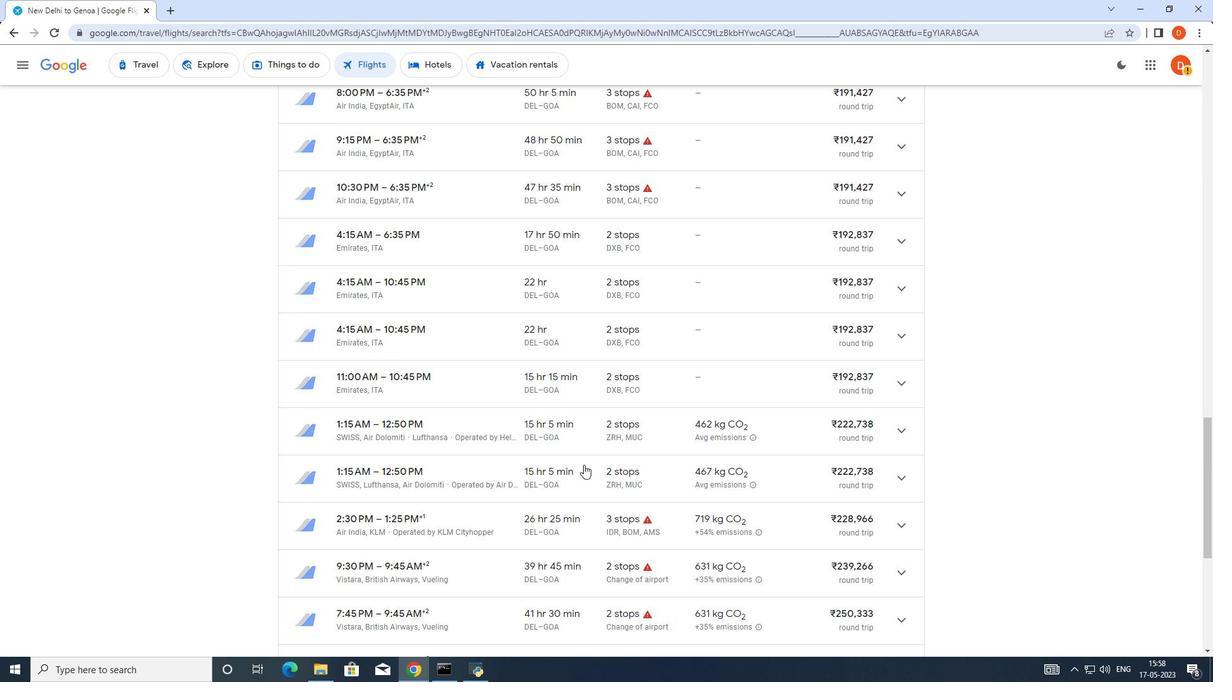
Action: Mouse scrolled (583, 465) with delta (0, 0)
Screenshot: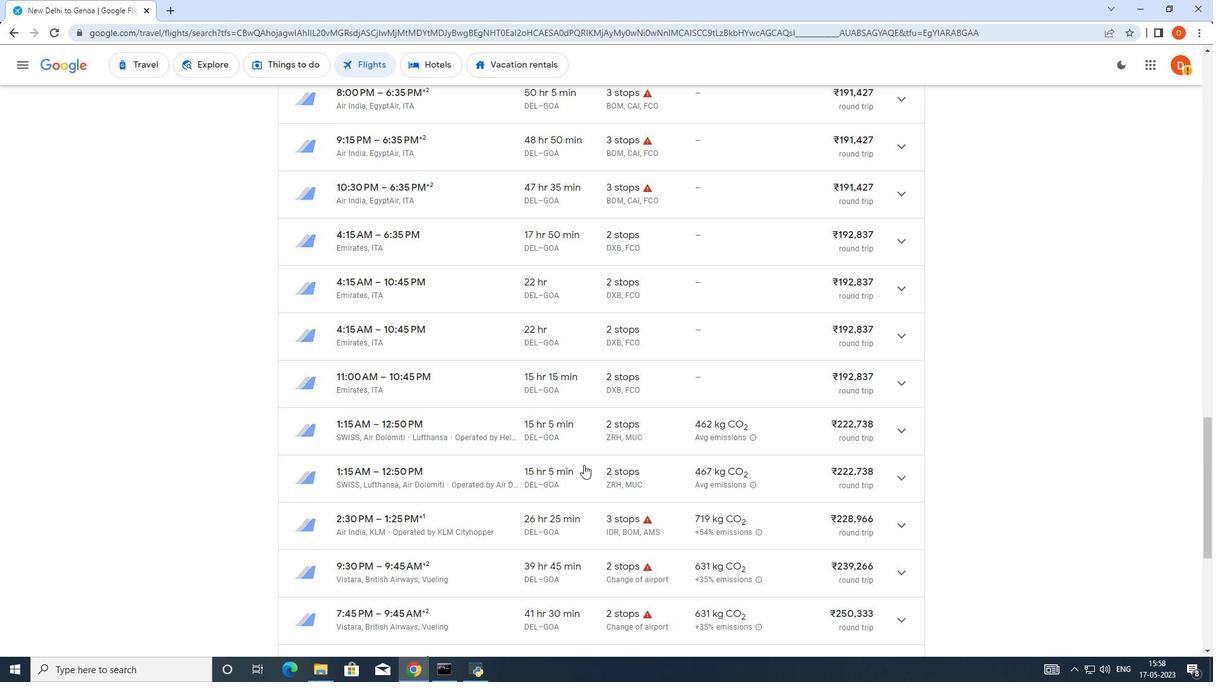 
Action: Mouse scrolled (583, 465) with delta (0, 0)
Screenshot: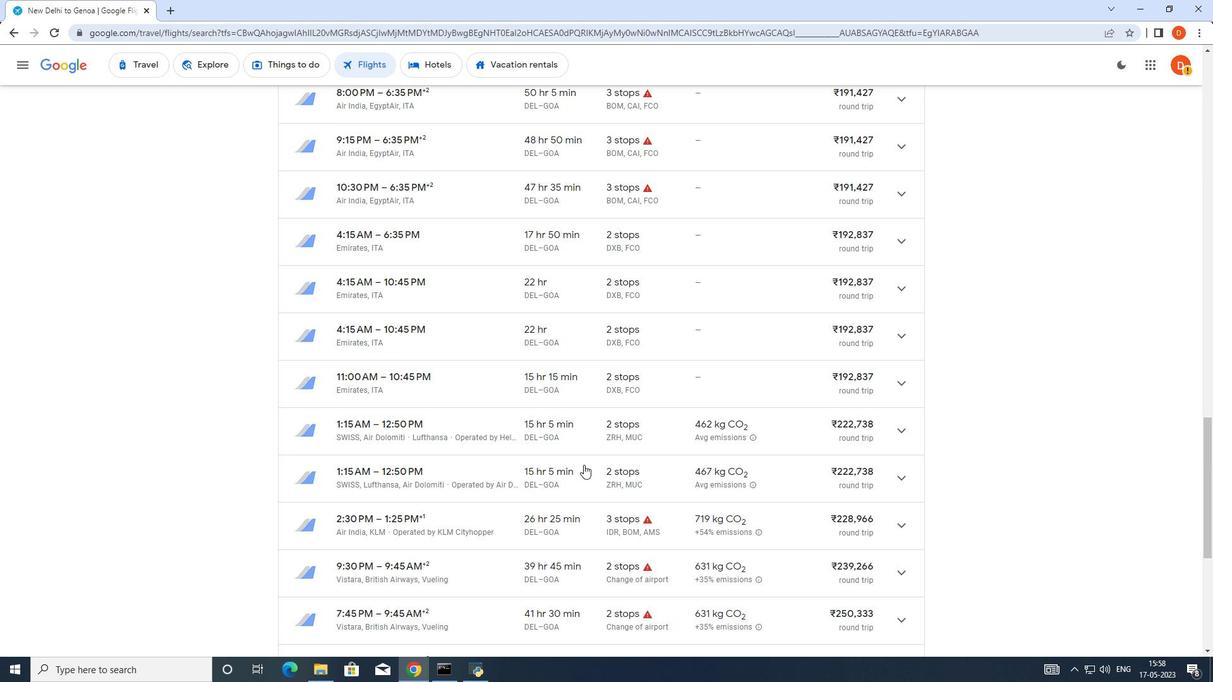 
Action: Mouse scrolled (583, 465) with delta (0, 0)
Screenshot: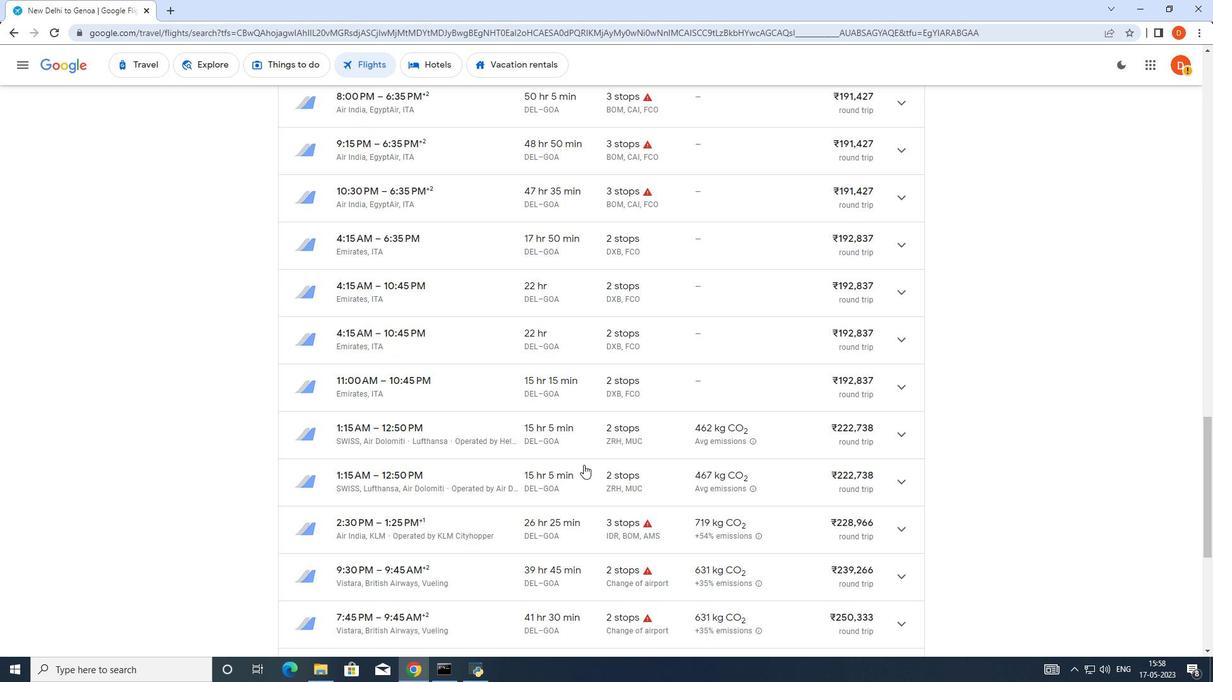 
Action: Mouse moved to (128, 68)
Screenshot: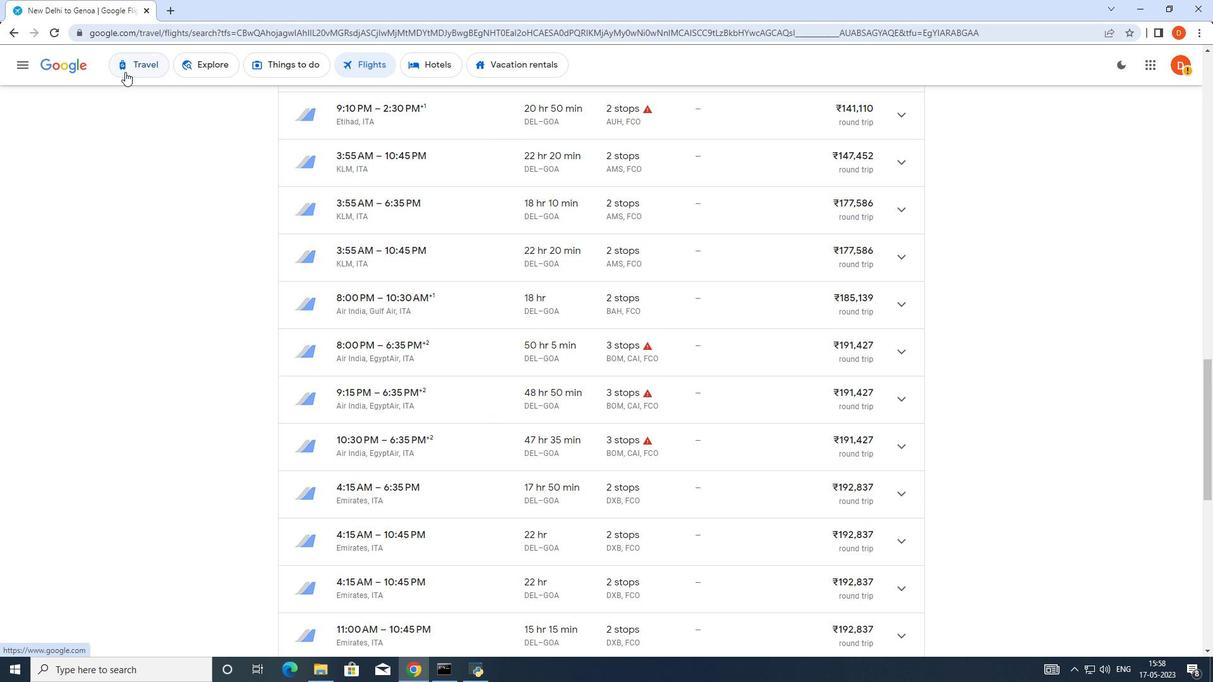 
Action: Mouse pressed left at (128, 68)
Screenshot: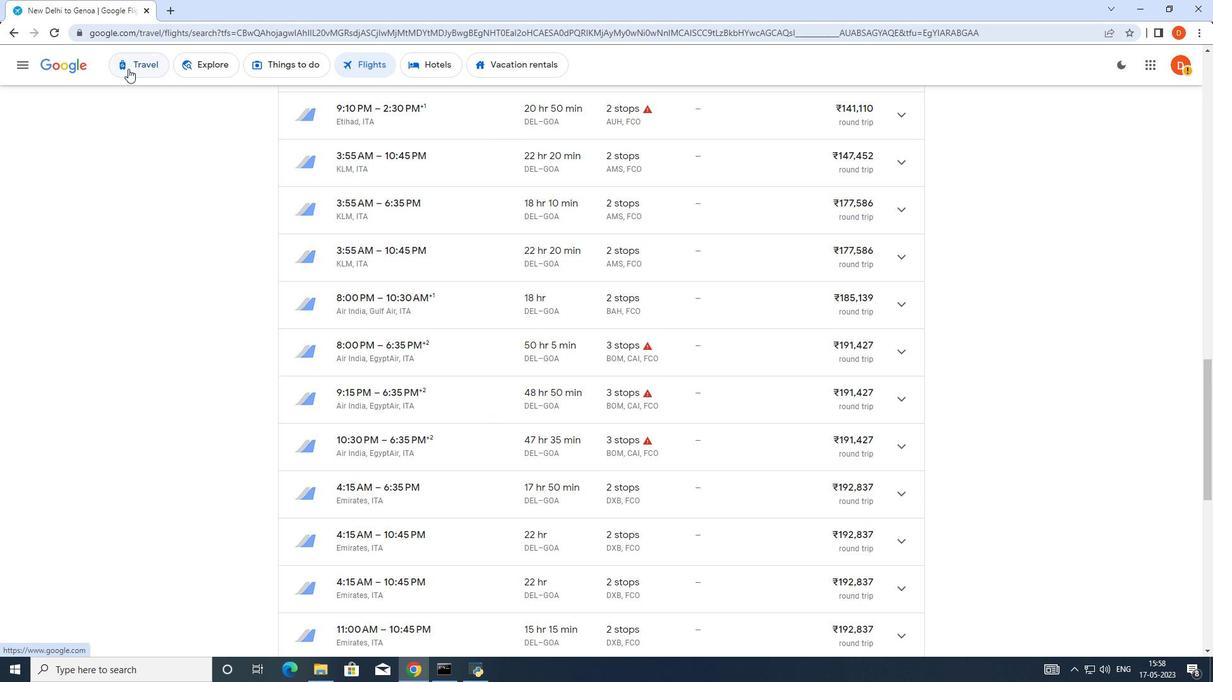 
Action: Mouse moved to (348, 64)
Screenshot: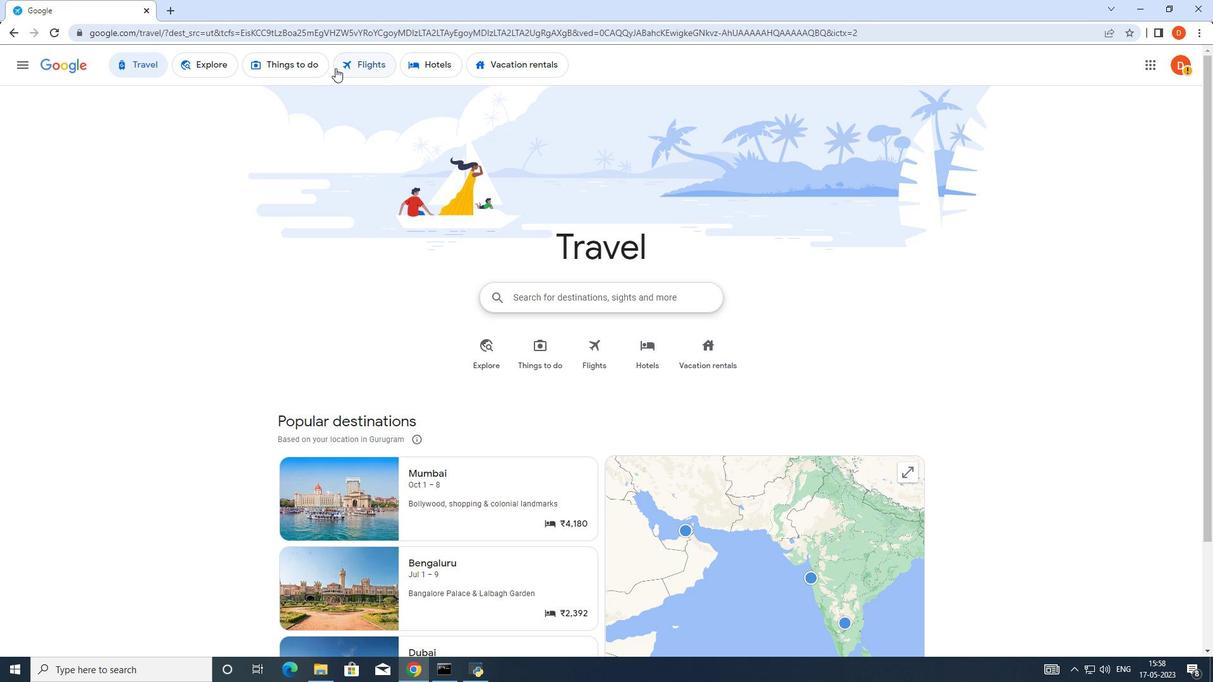 
Action: Mouse pressed left at (348, 64)
Screenshot: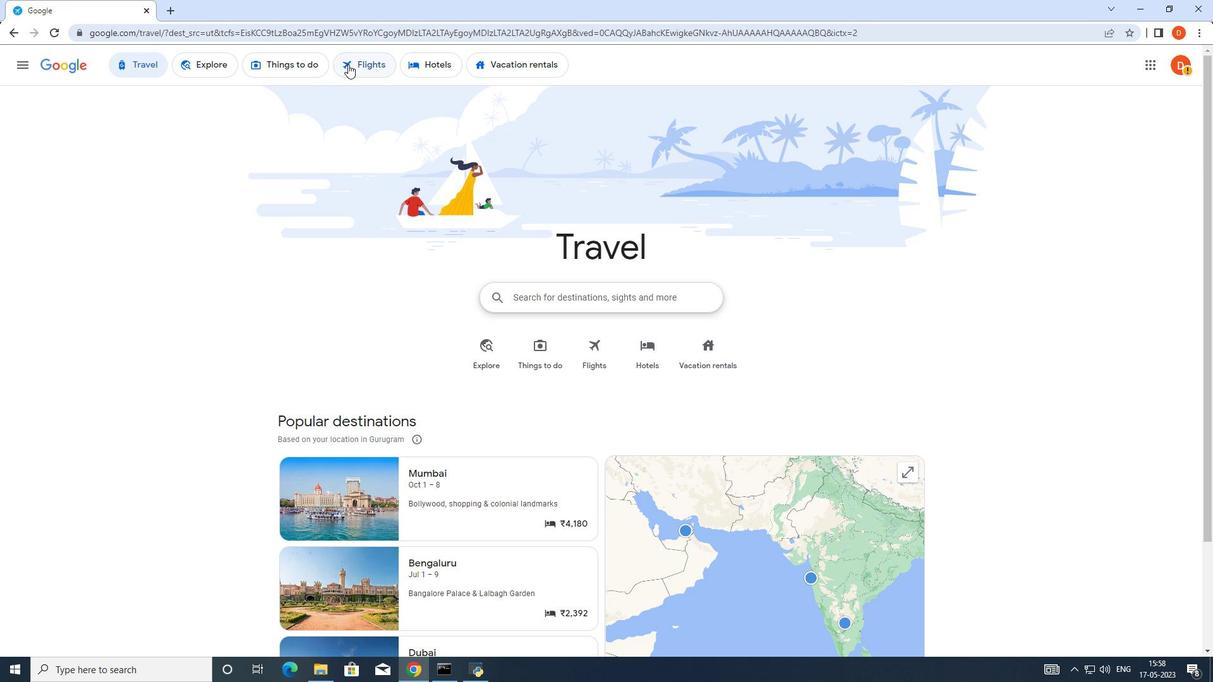 
Action: Mouse moved to (568, 152)
Screenshot: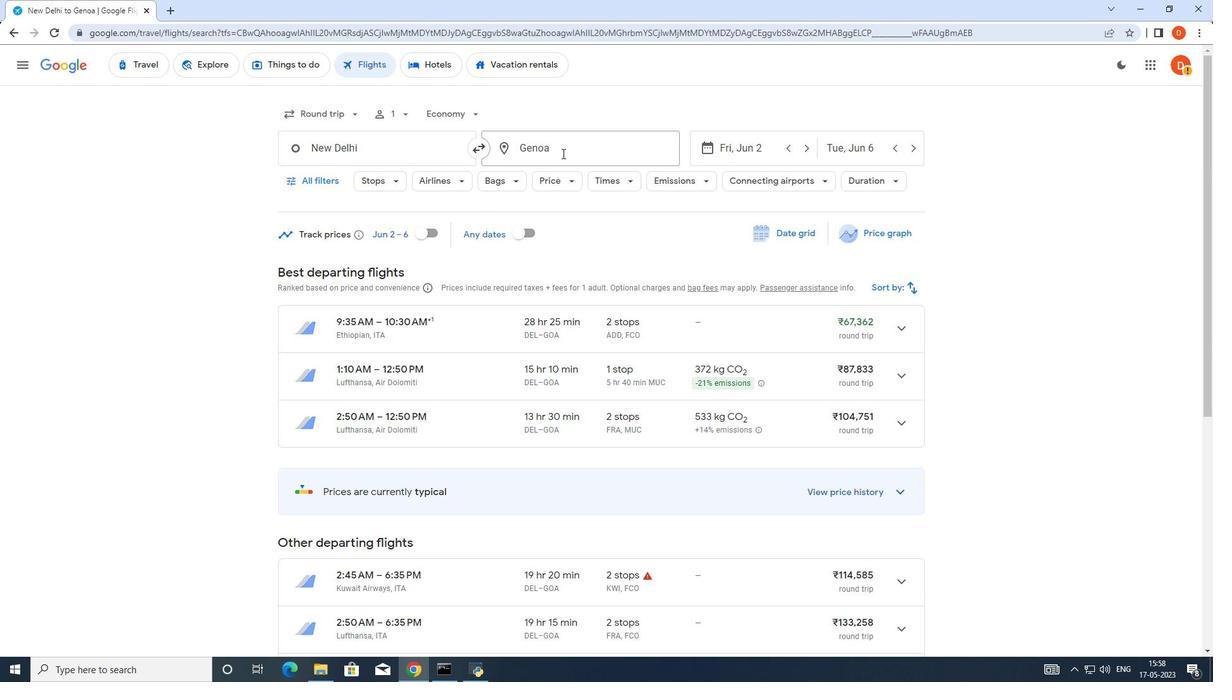 
Action: Mouse pressed left at (568, 152)
Screenshot: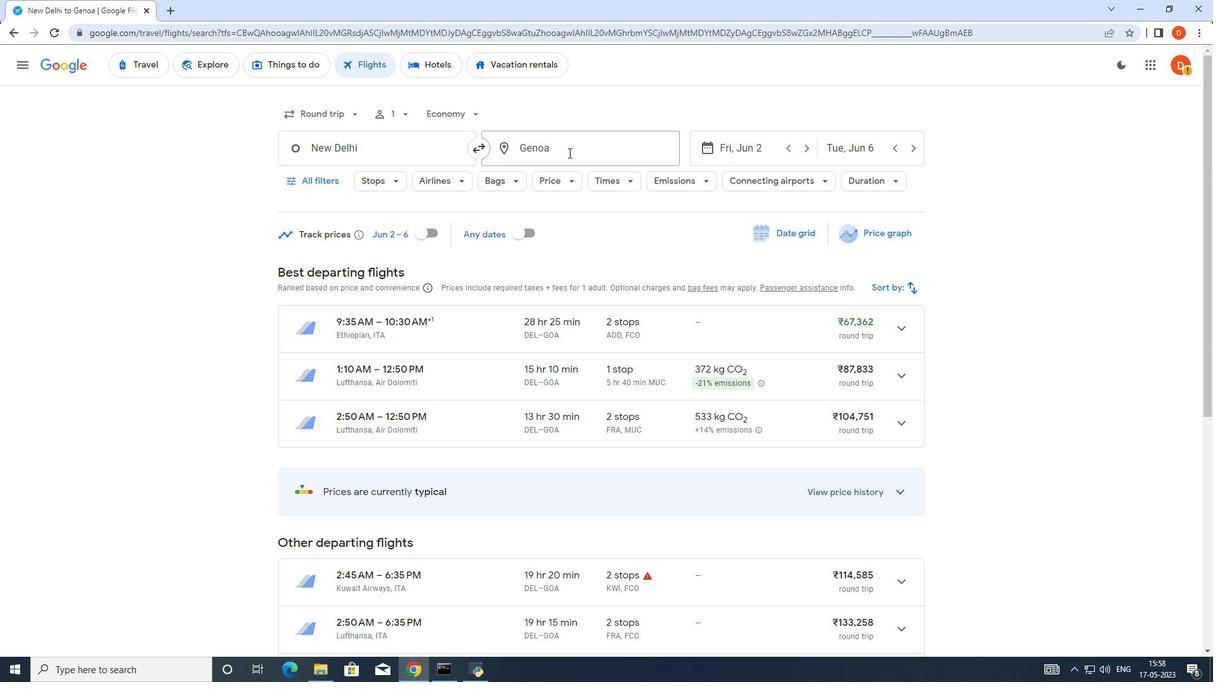 
Action: Key pressed <Key.backspace>
Screenshot: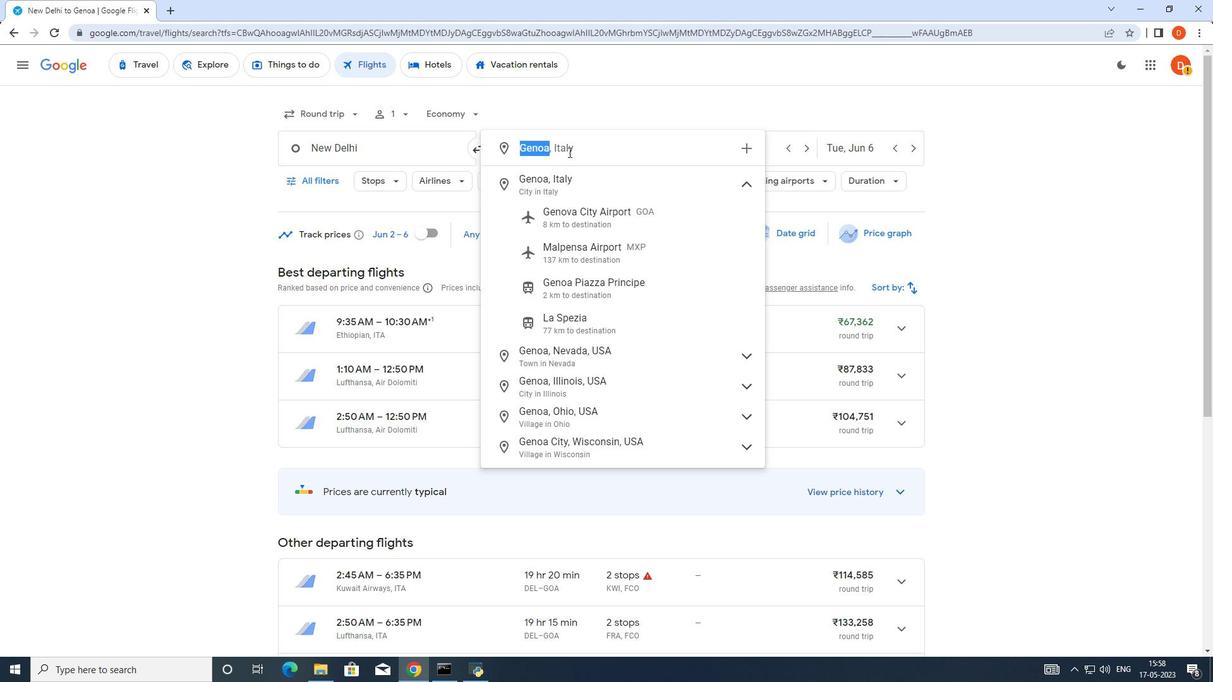 
Action: Mouse moved to (566, 154)
Screenshot: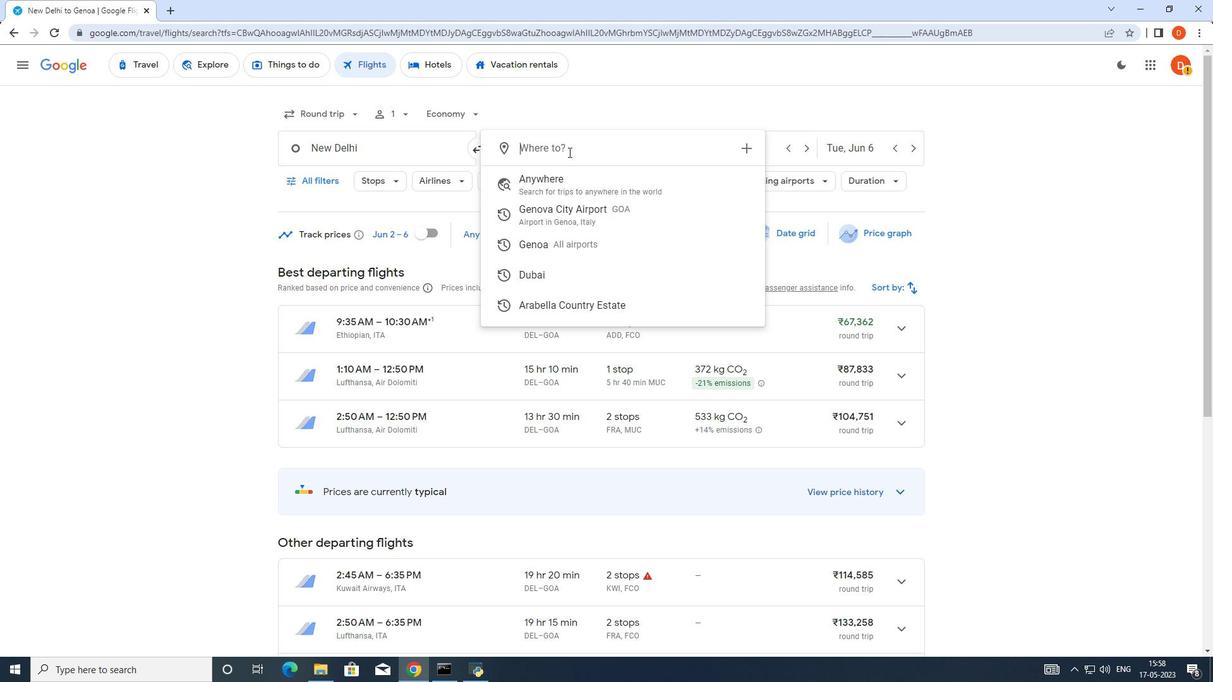 
Action: Key pressed goa
Screenshot: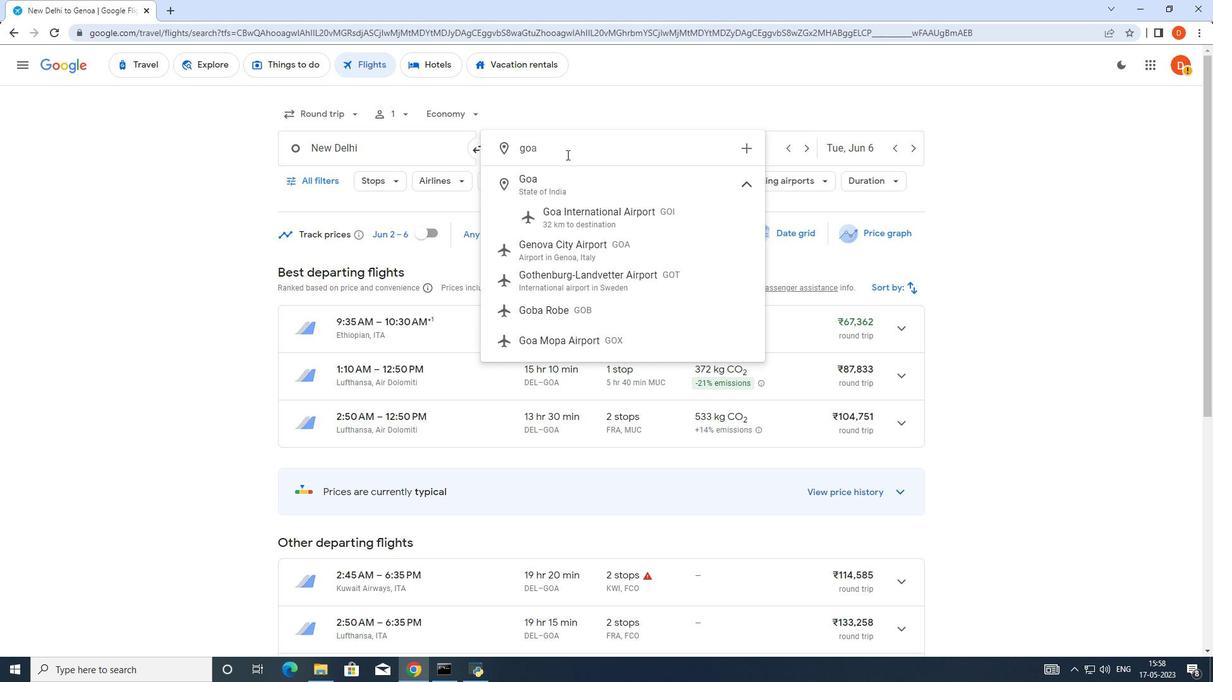 
Action: Mouse moved to (561, 221)
Screenshot: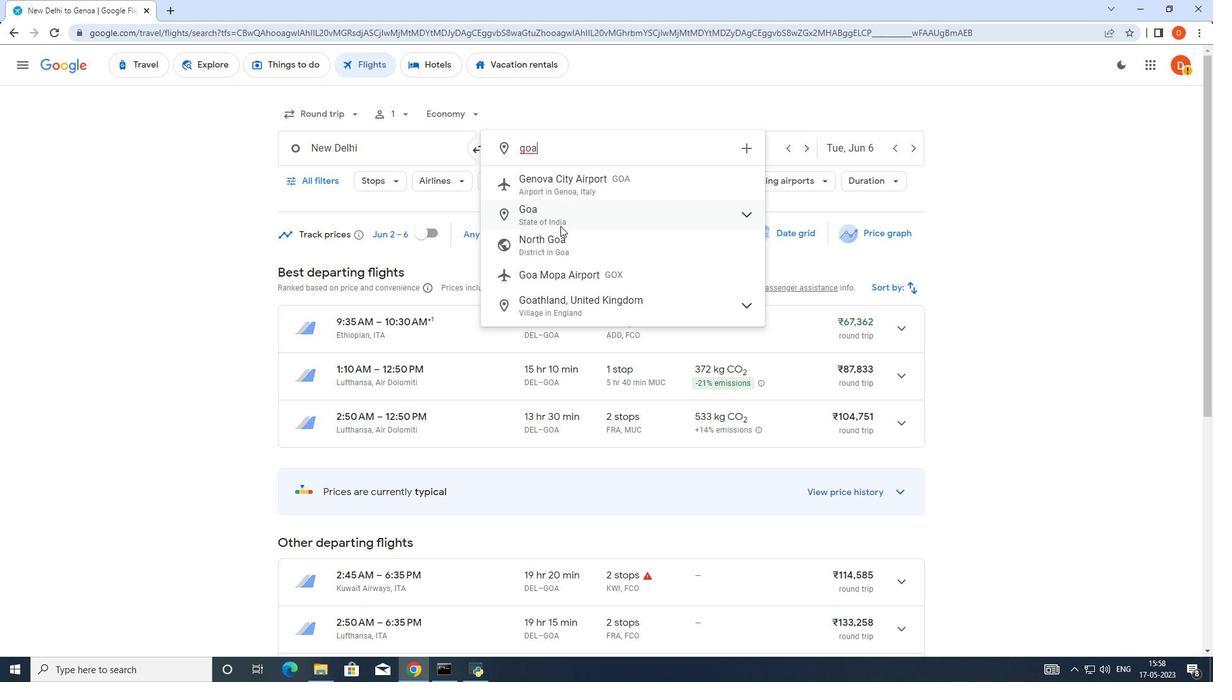 
Action: Mouse pressed left at (561, 221)
Screenshot: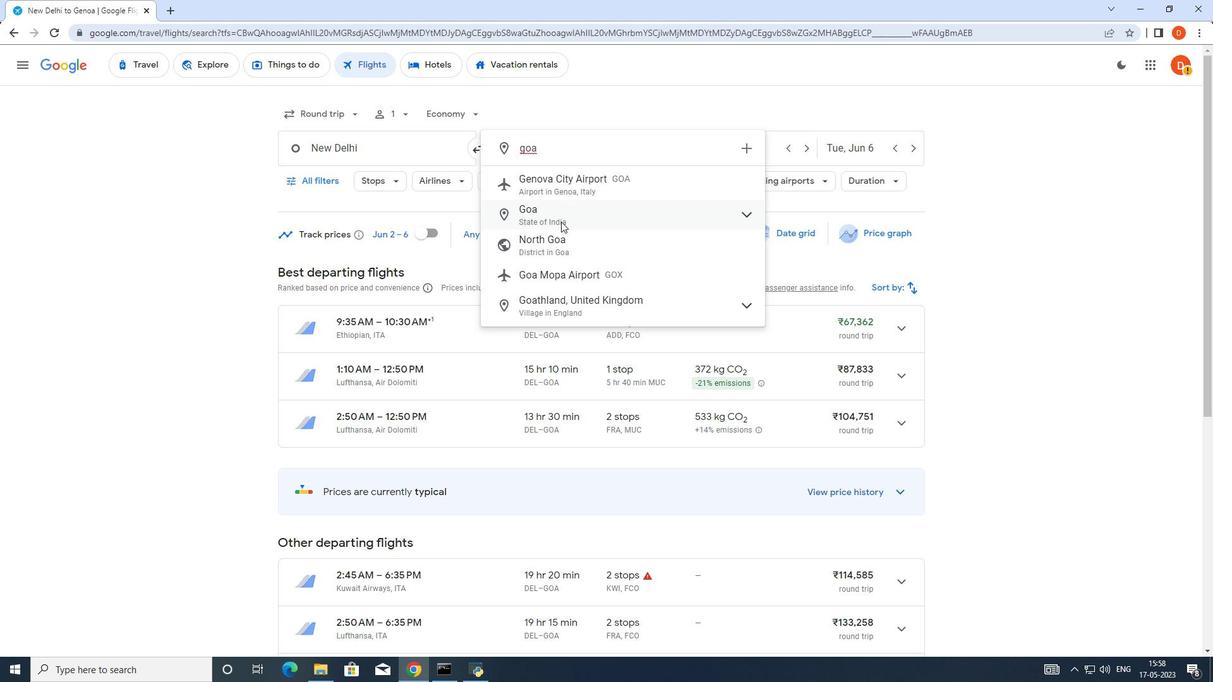 
Action: Mouse moved to (478, 330)
Screenshot: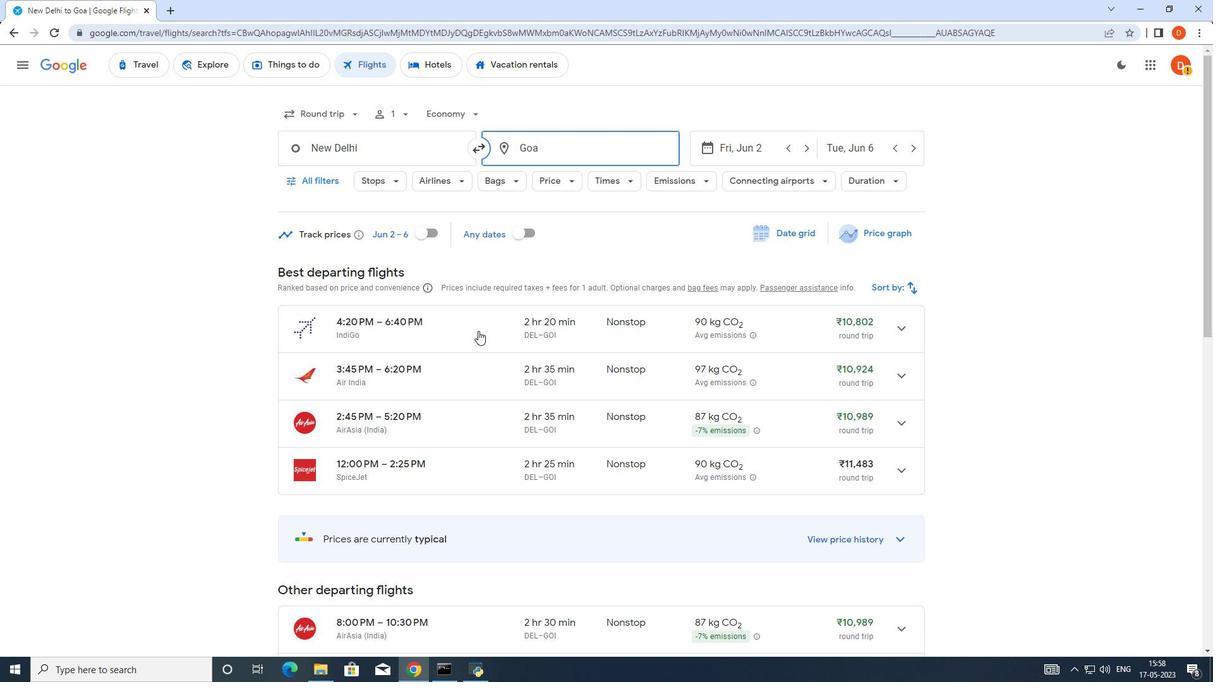 
Action: Mouse pressed left at (478, 330)
Screenshot: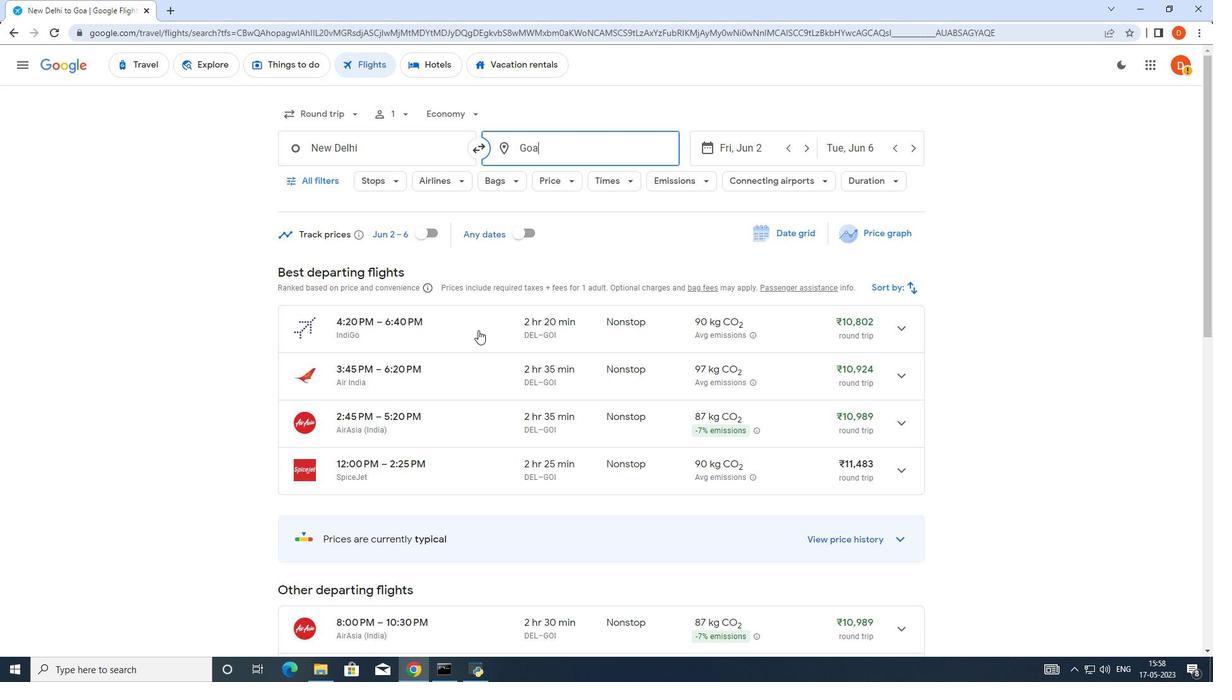 
Action: Mouse moved to (892, 202)
Screenshot: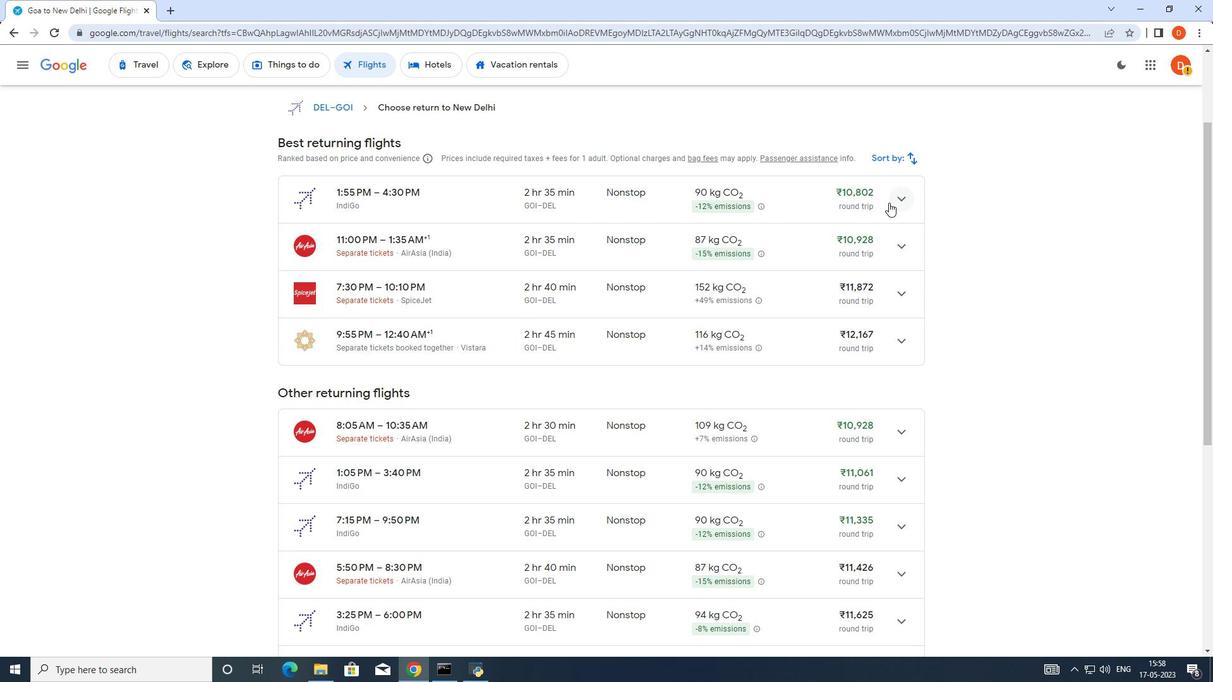 
Action: Mouse pressed left at (892, 202)
Screenshot: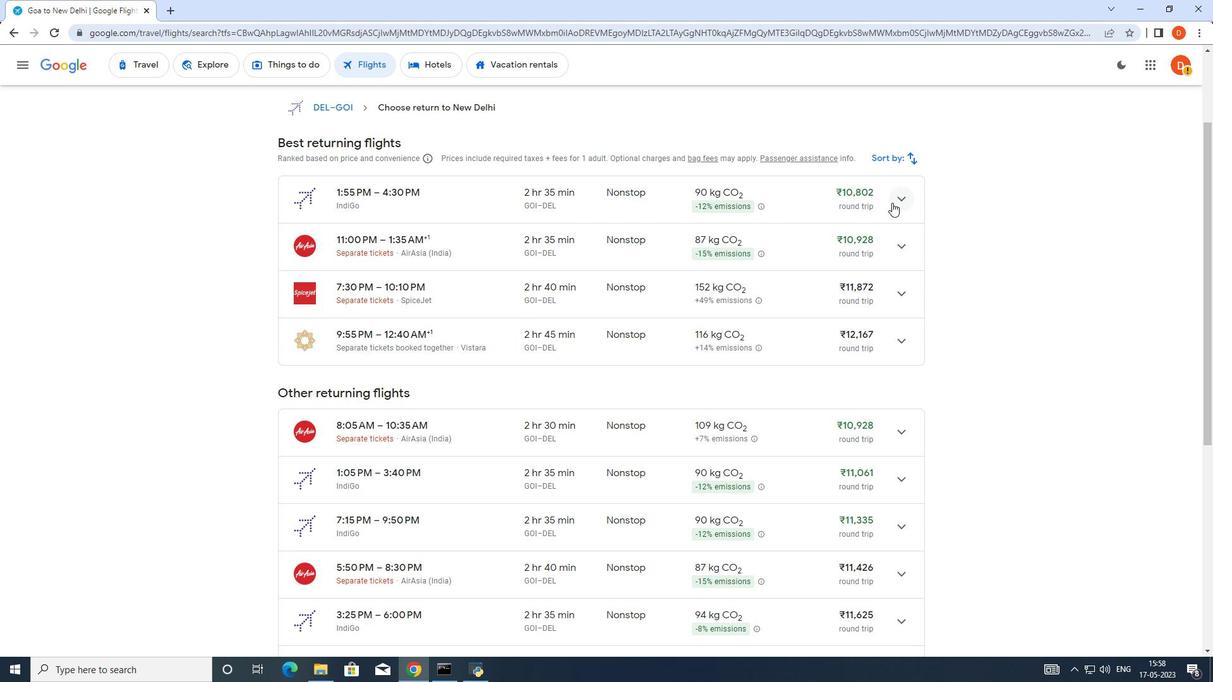 
Action: Mouse moved to (901, 358)
Screenshot: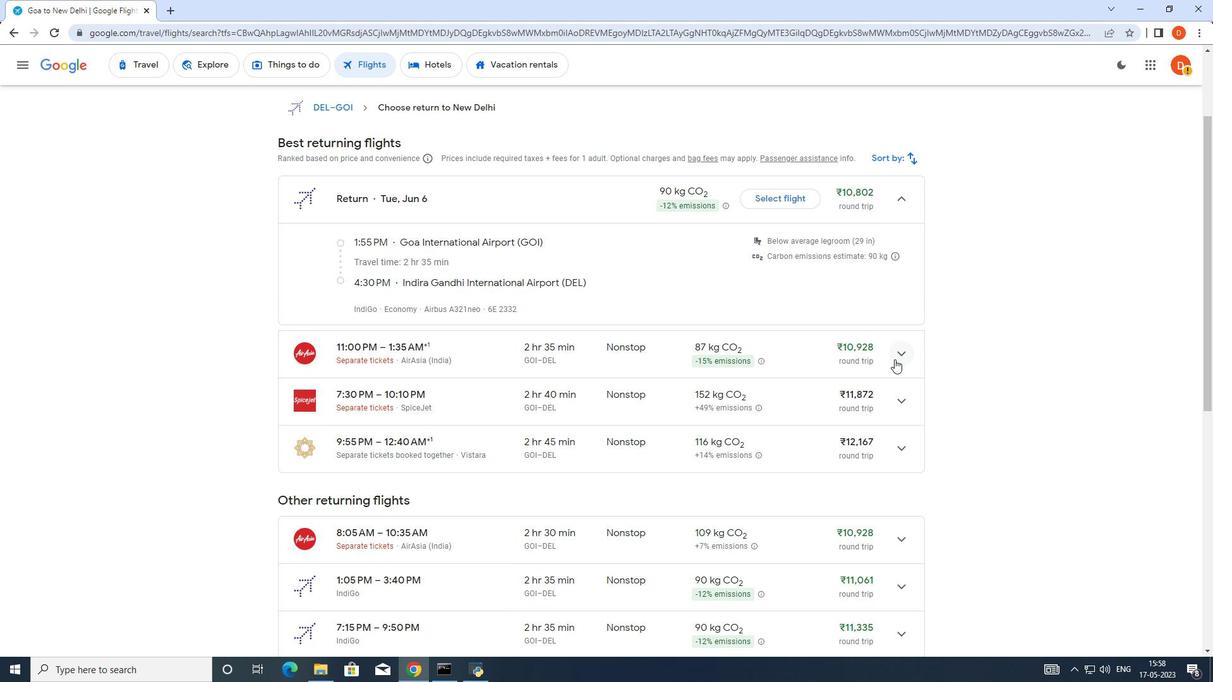 
Action: Mouse pressed left at (901, 358)
Screenshot: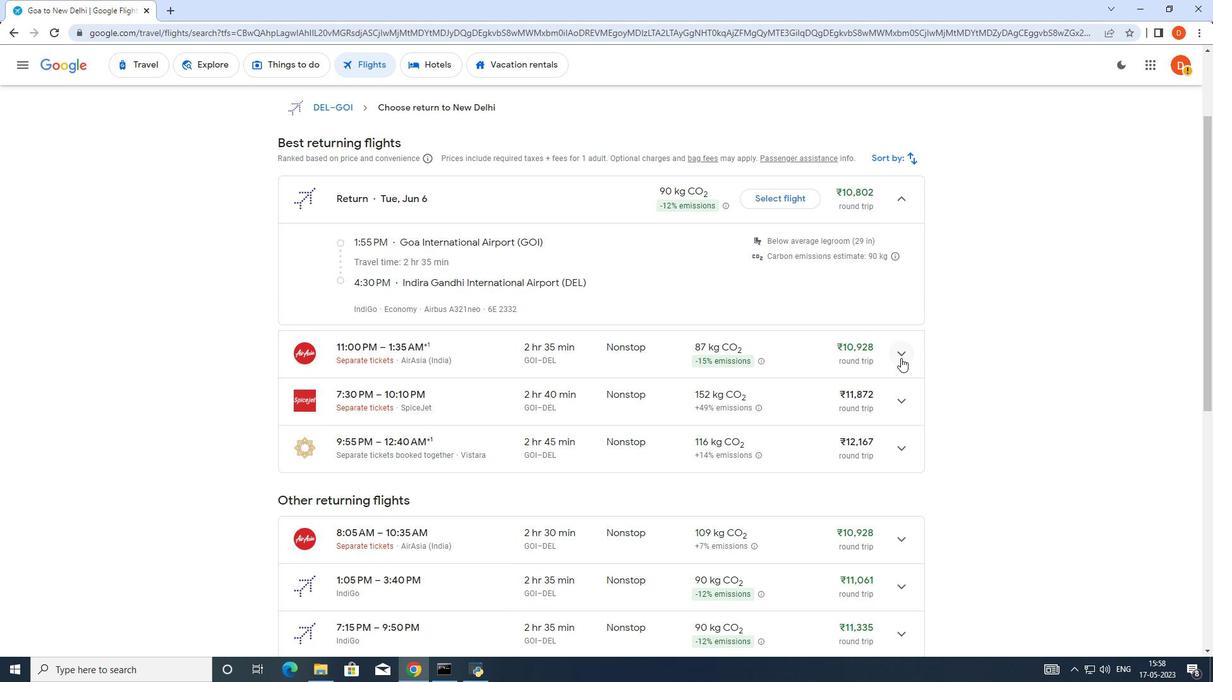 
Action: Mouse moved to (590, 399)
Screenshot: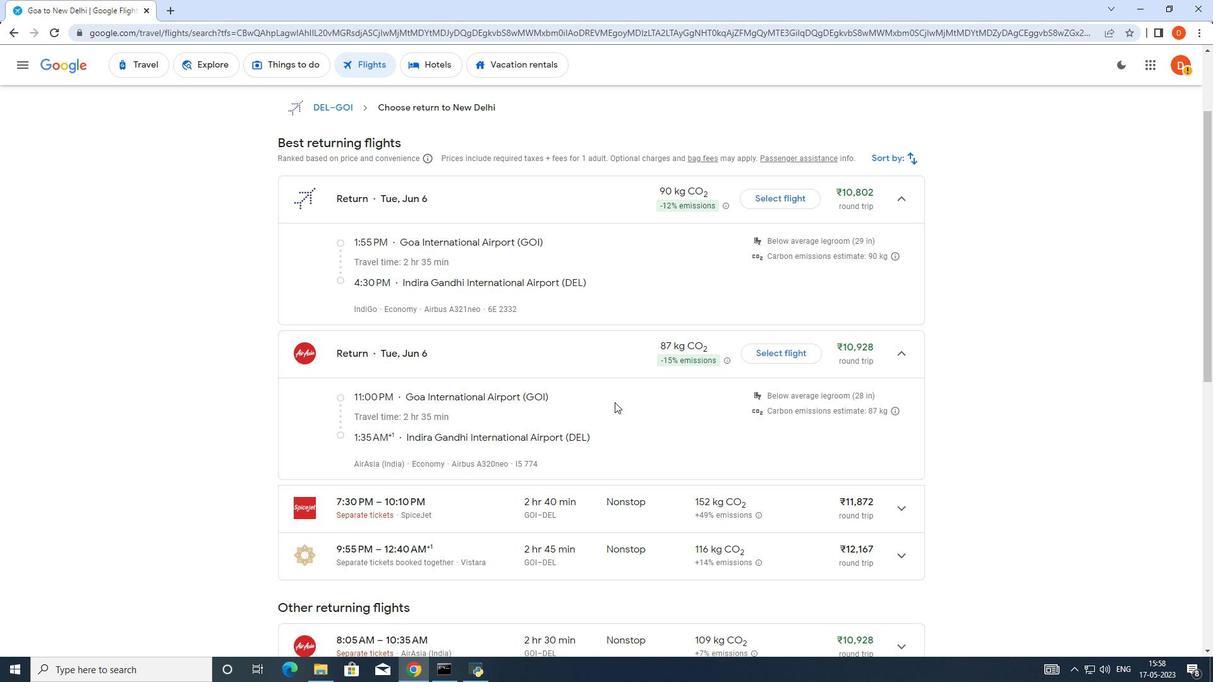 
Action: Mouse scrolled (590, 398) with delta (0, 0)
Screenshot: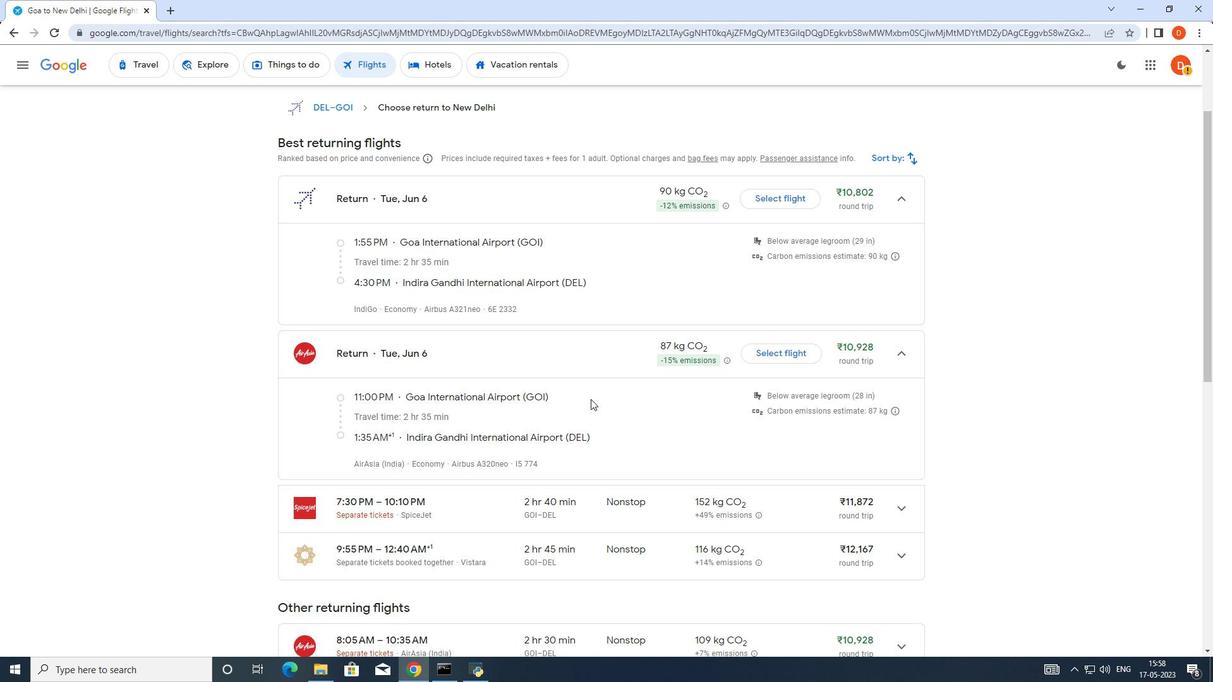 
Action: Mouse scrolled (590, 398) with delta (0, 0)
Screenshot: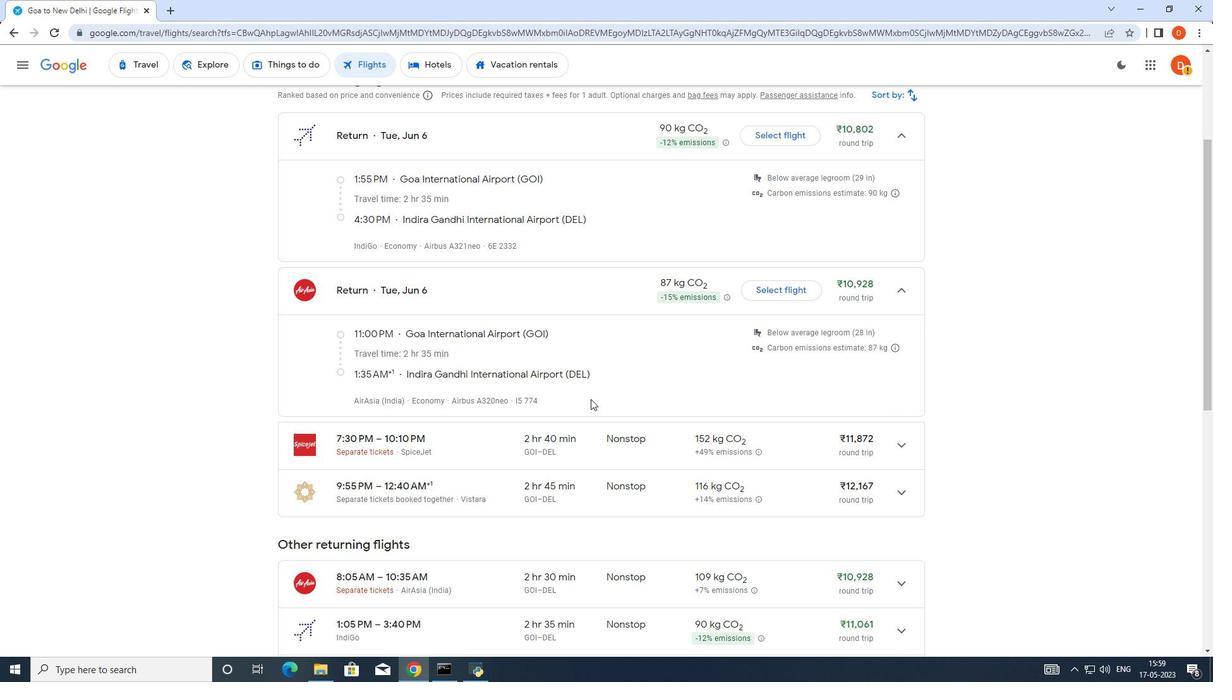 
Action: Mouse scrolled (590, 398) with delta (0, 0)
Screenshot: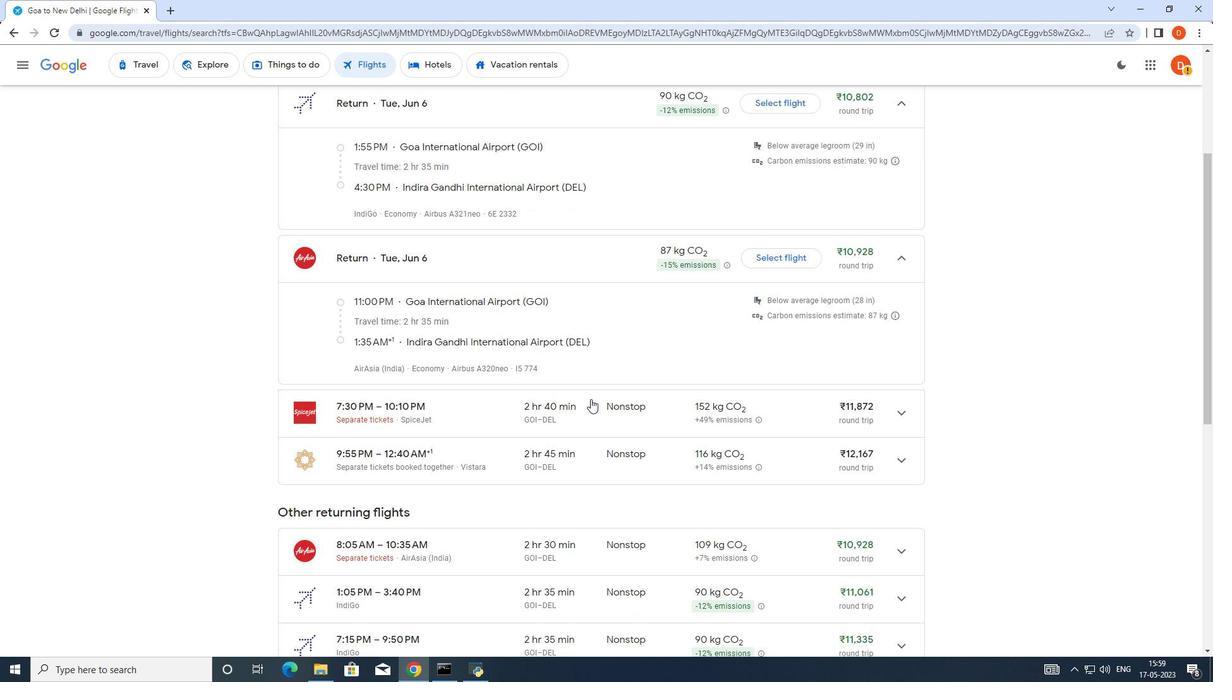 
Action: Mouse scrolled (590, 398) with delta (0, 0)
Screenshot: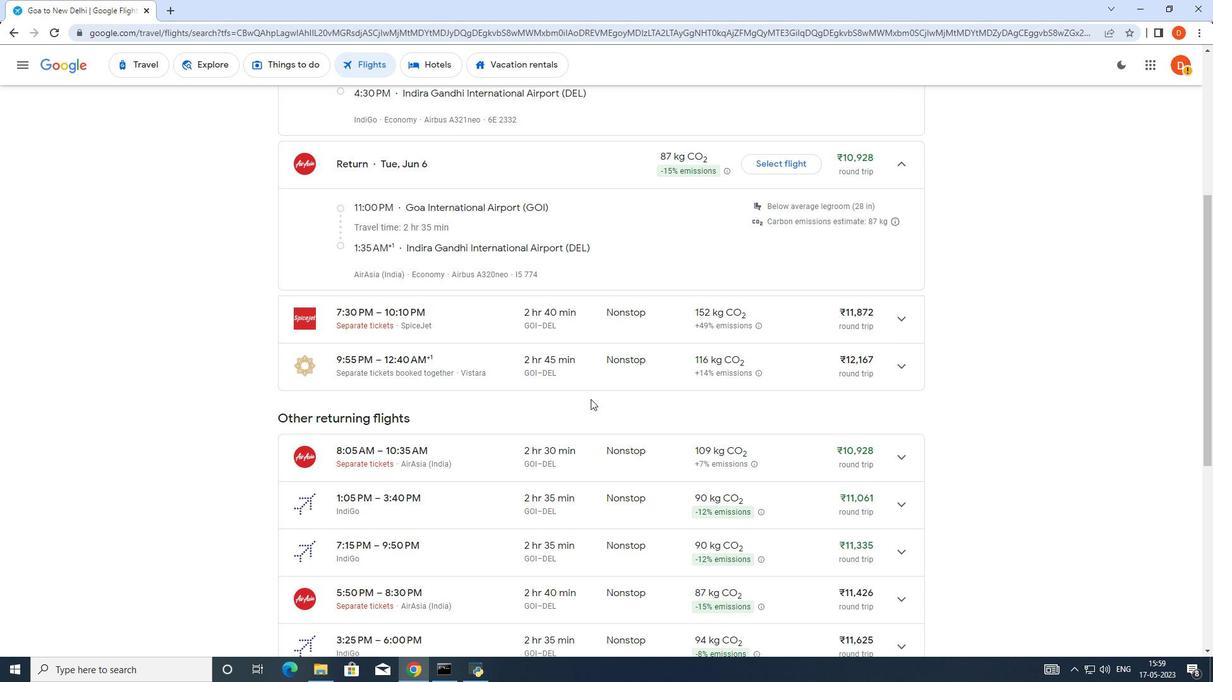 
Action: Mouse moved to (896, 250)
Screenshot: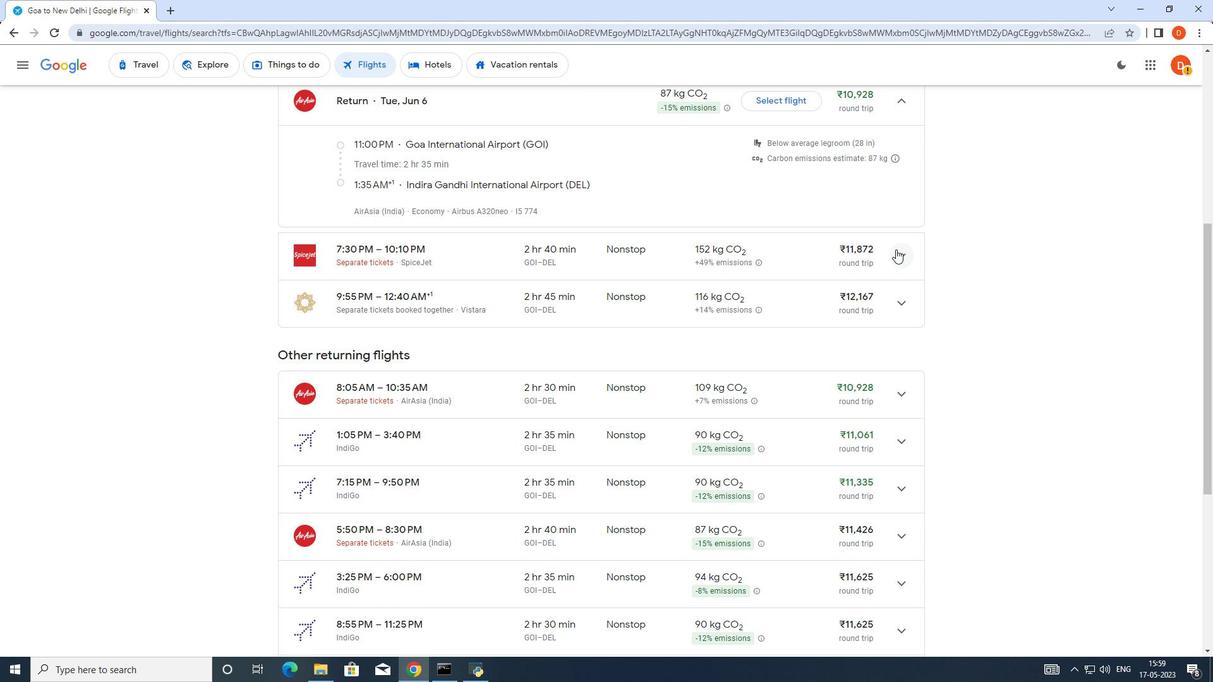 
Action: Mouse pressed left at (896, 250)
Screenshot: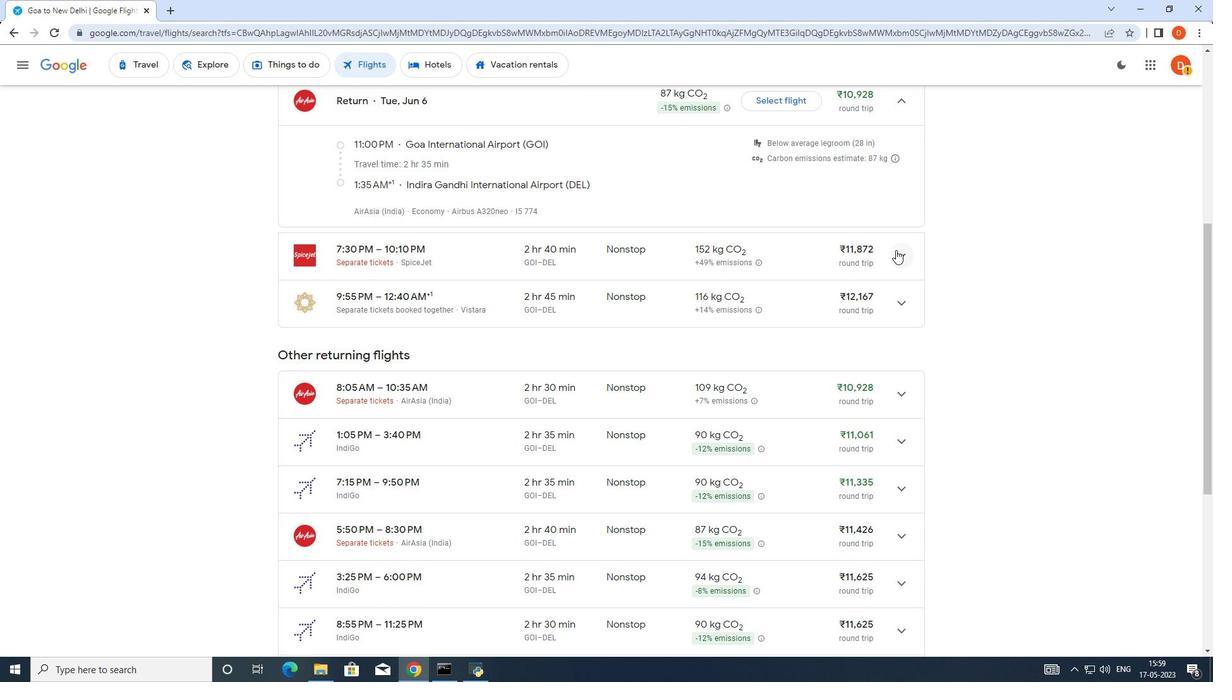 
Action: Mouse moved to (530, 429)
Screenshot: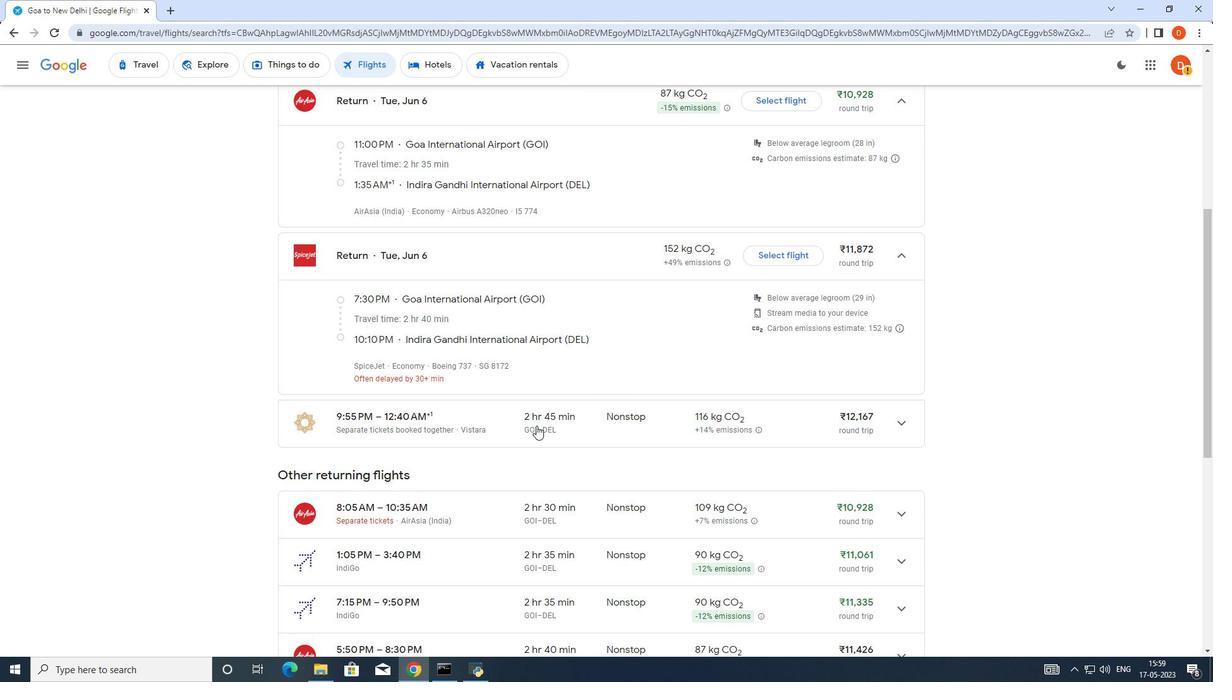 
Action: Mouse scrolled (530, 428) with delta (0, 0)
Screenshot: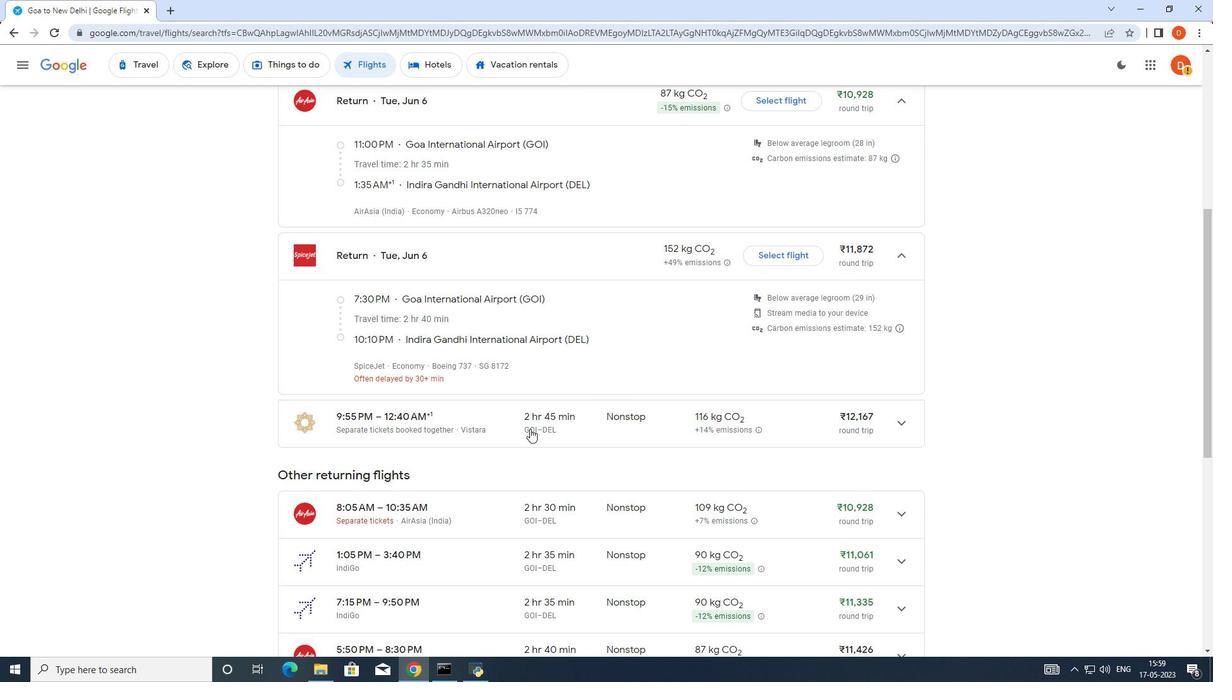 
Action: Mouse scrolled (530, 428) with delta (0, 0)
Screenshot: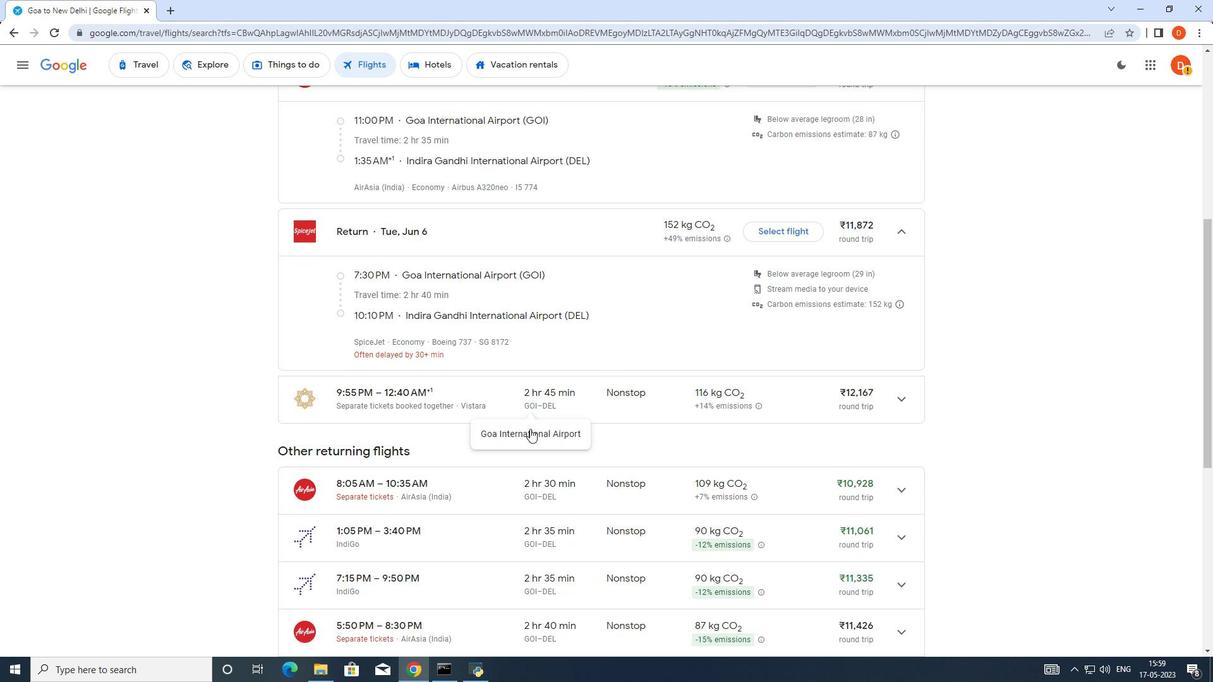 
Action: Mouse moved to (899, 293)
Screenshot: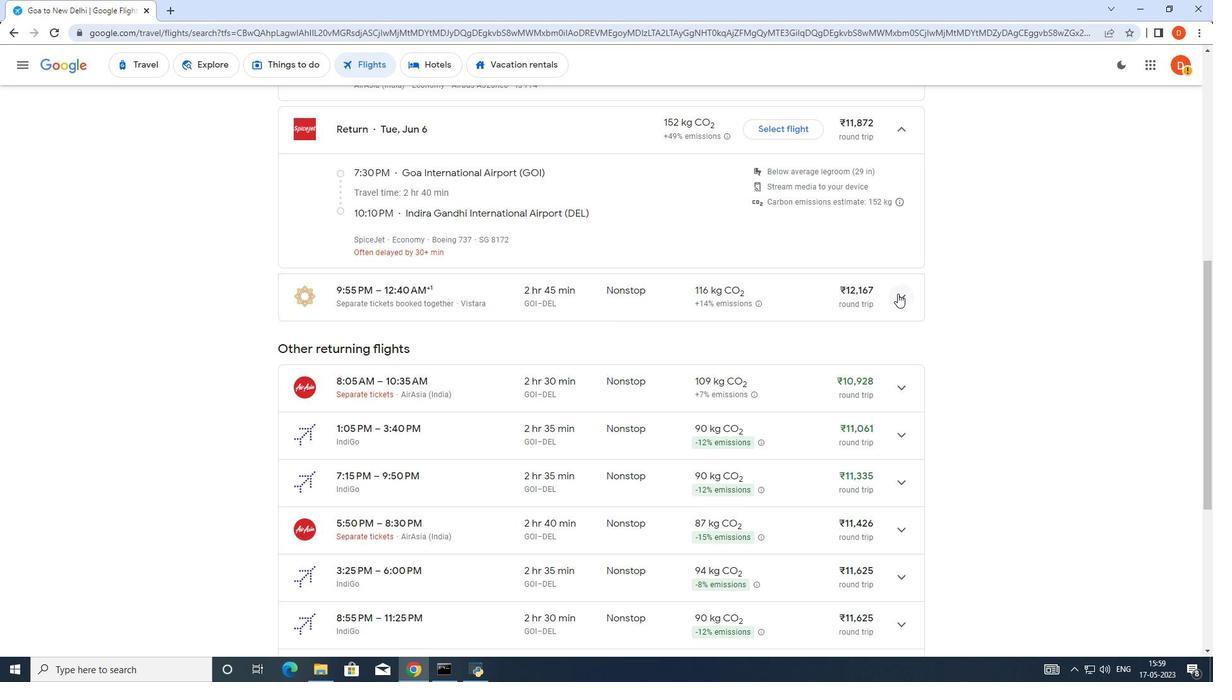 
Action: Mouse pressed left at (899, 293)
Screenshot: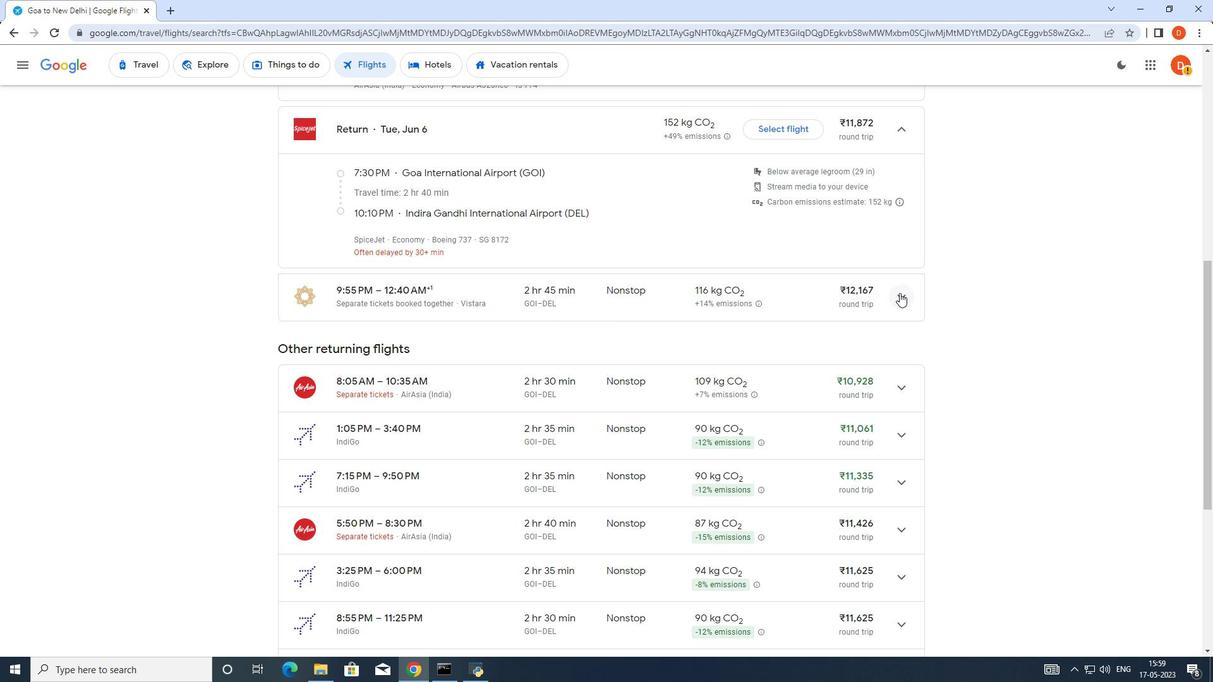 
Action: Mouse moved to (592, 404)
Screenshot: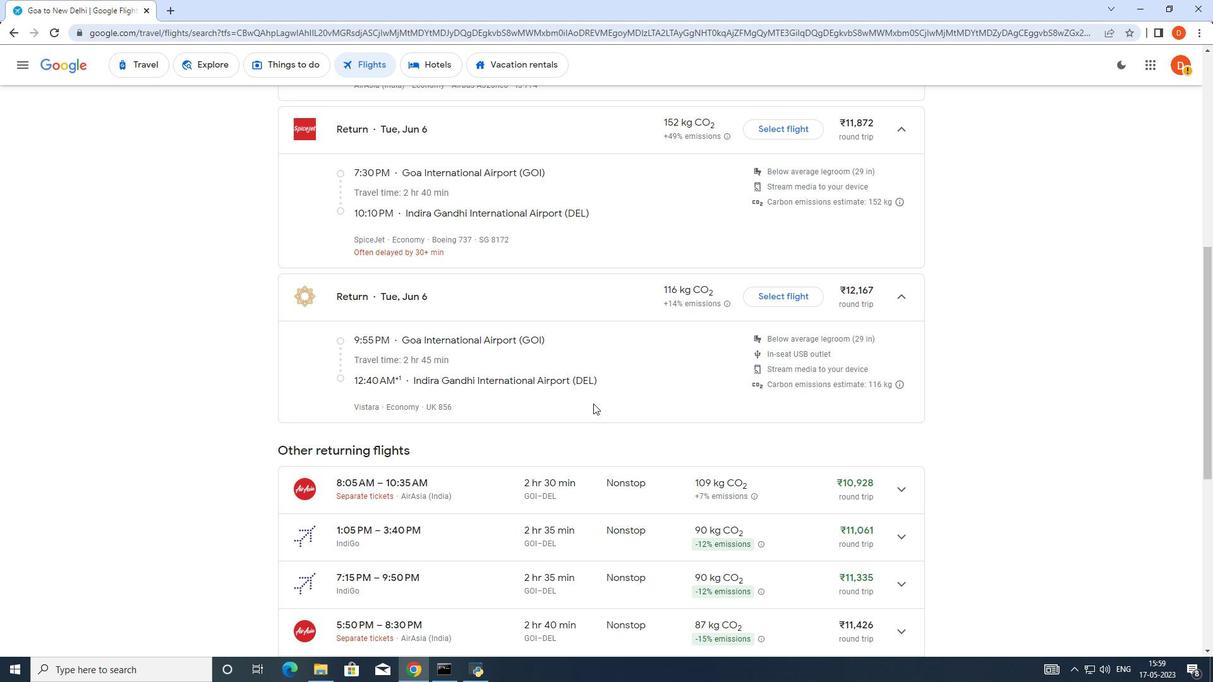 
Action: Mouse scrolled (592, 403) with delta (0, 0)
Screenshot: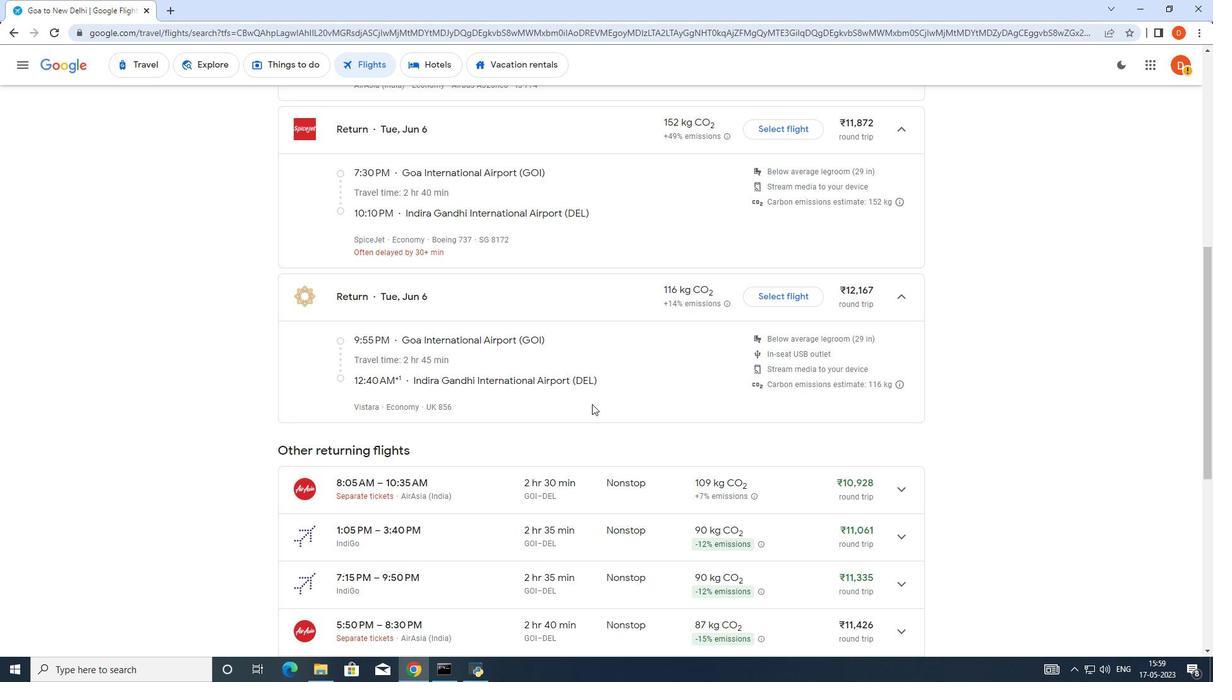 
Action: Mouse scrolled (592, 403) with delta (0, 0)
Screenshot: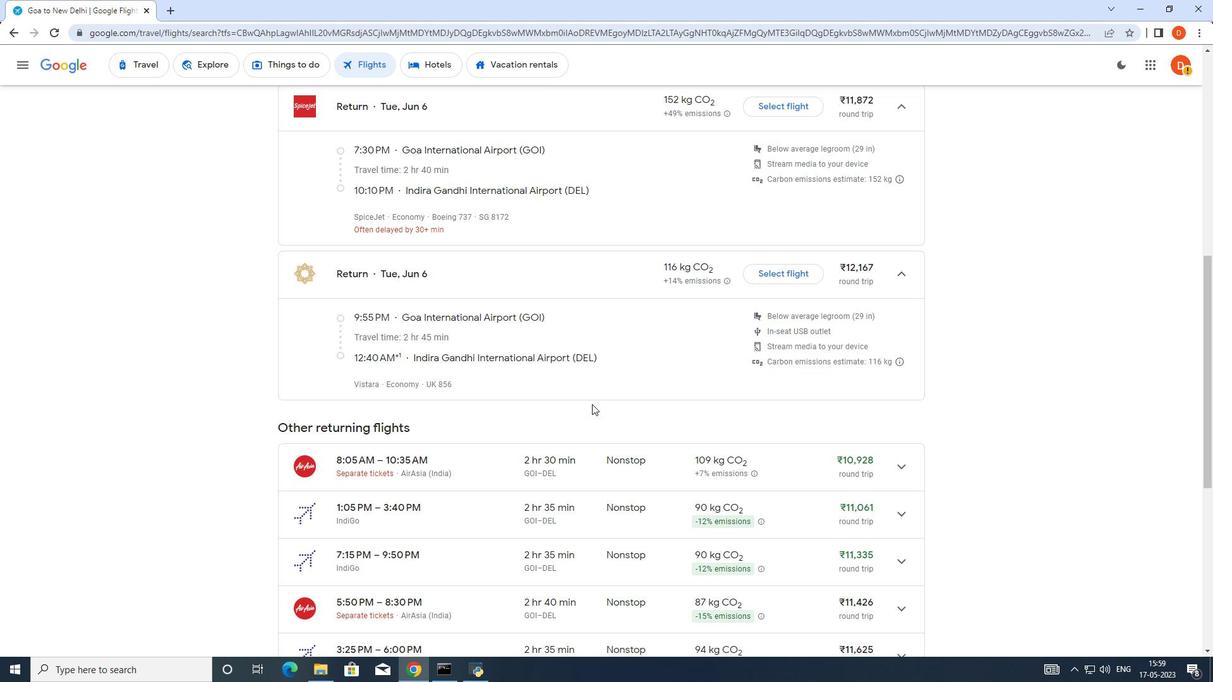 
Action: Mouse scrolled (592, 405) with delta (0, 0)
Screenshot: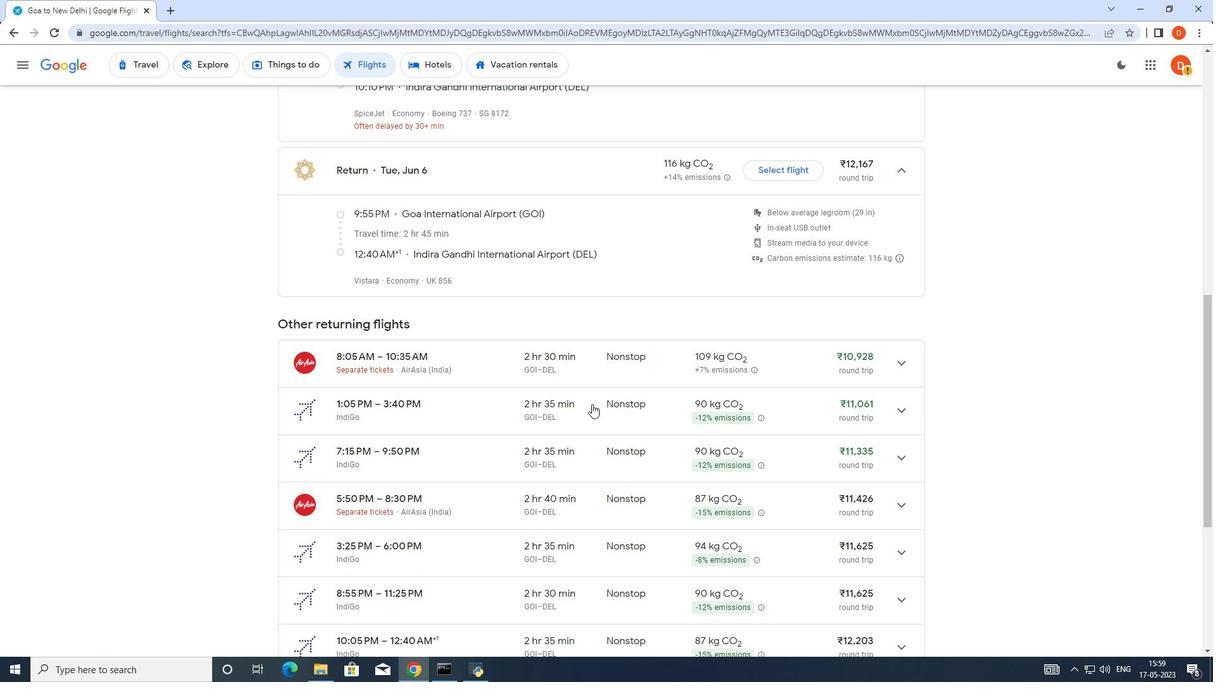 
Action: Mouse scrolled (592, 405) with delta (0, 0)
Screenshot: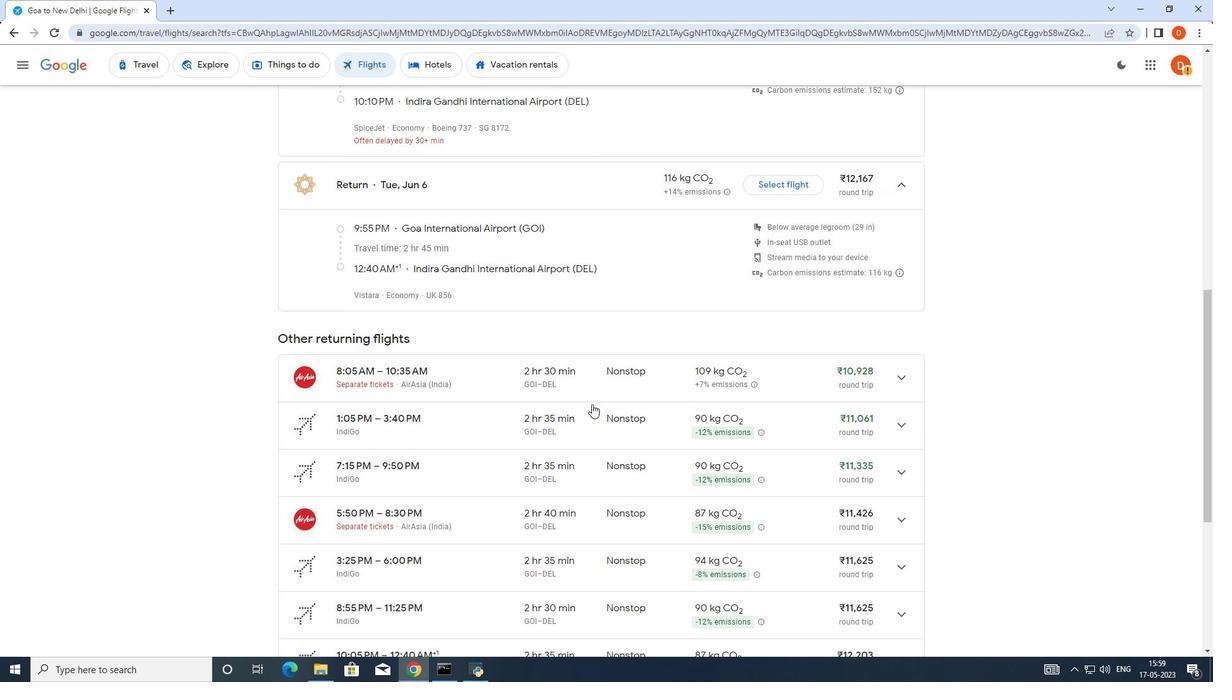 
Action: Mouse scrolled (592, 405) with delta (0, 0)
Screenshot: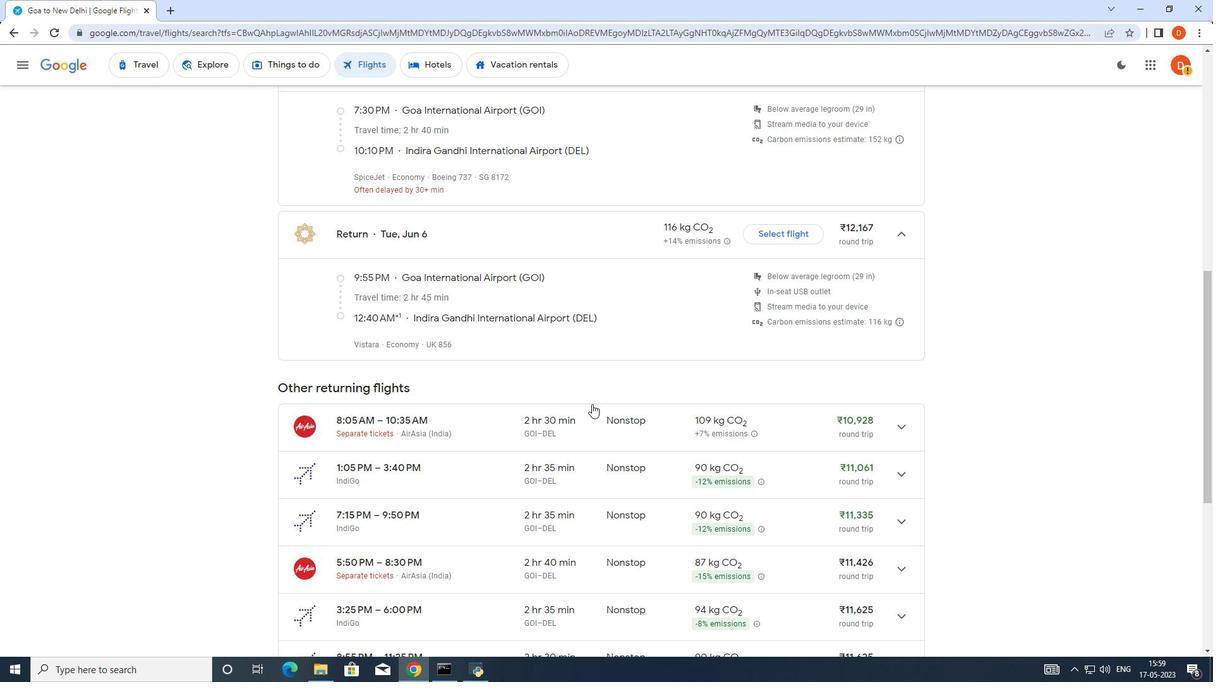 
Action: Mouse scrolled (592, 405) with delta (0, 0)
Screenshot: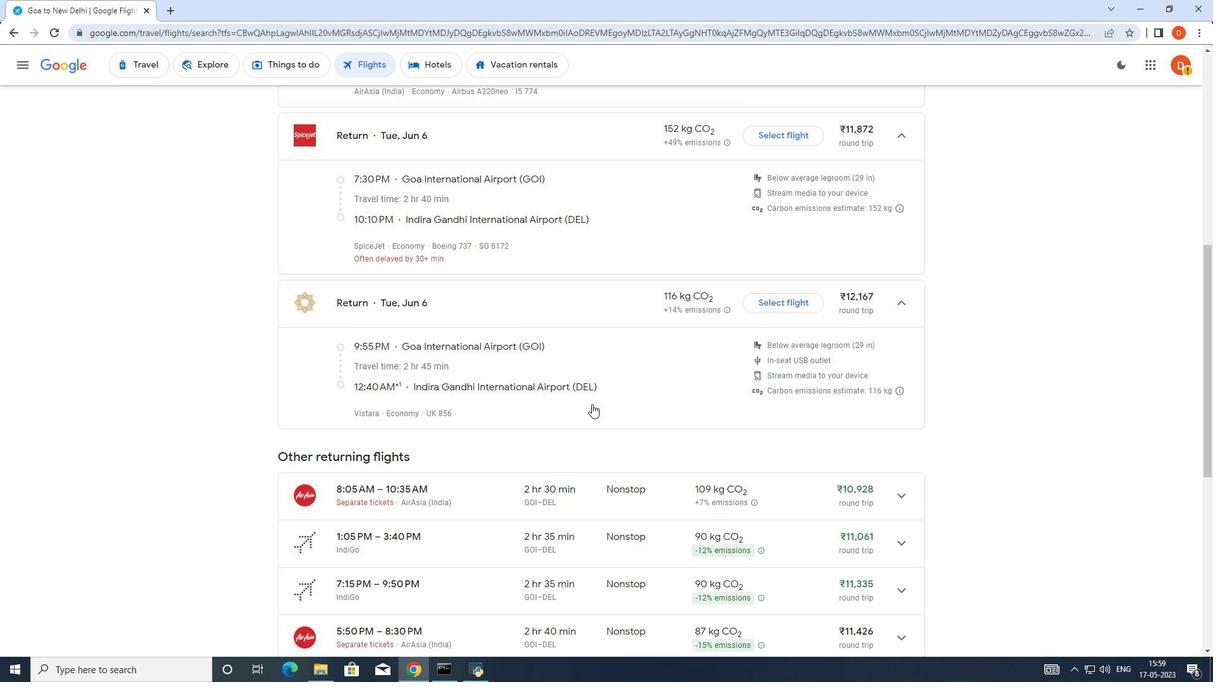 
Action: Mouse scrolled (592, 405) with delta (0, 0)
Screenshot: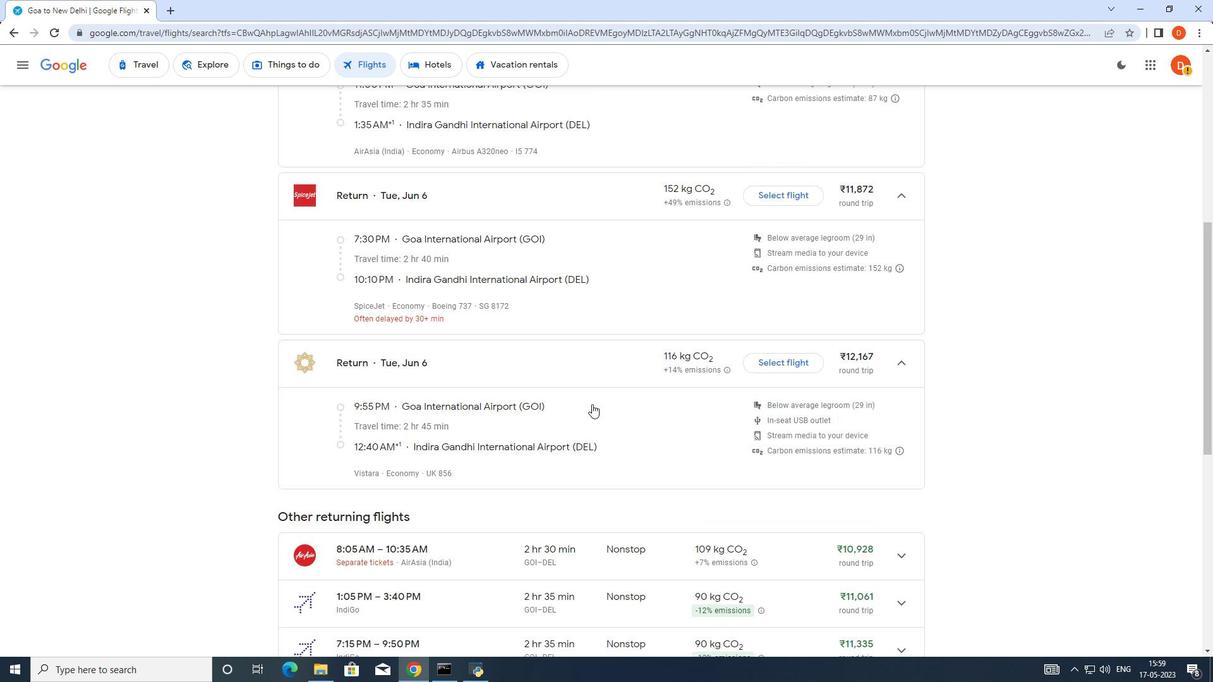 
Action: Mouse moved to (596, 403)
Screenshot: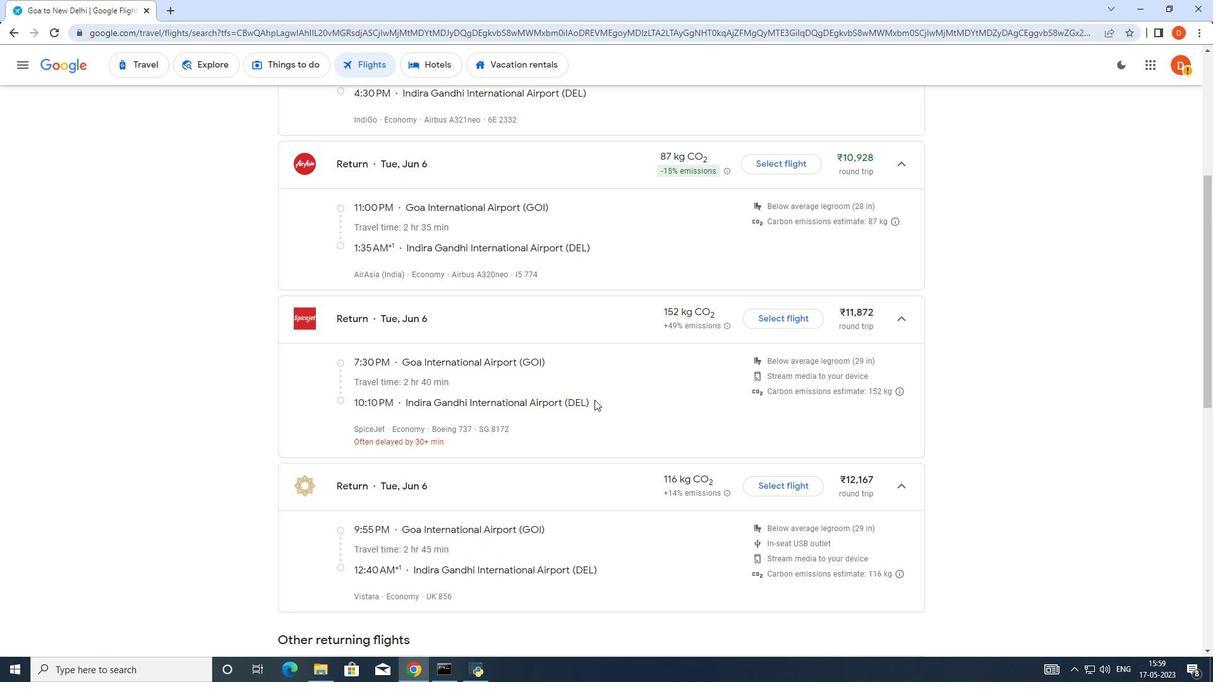 
Action: Mouse scrolled (596, 402) with delta (0, 0)
Screenshot: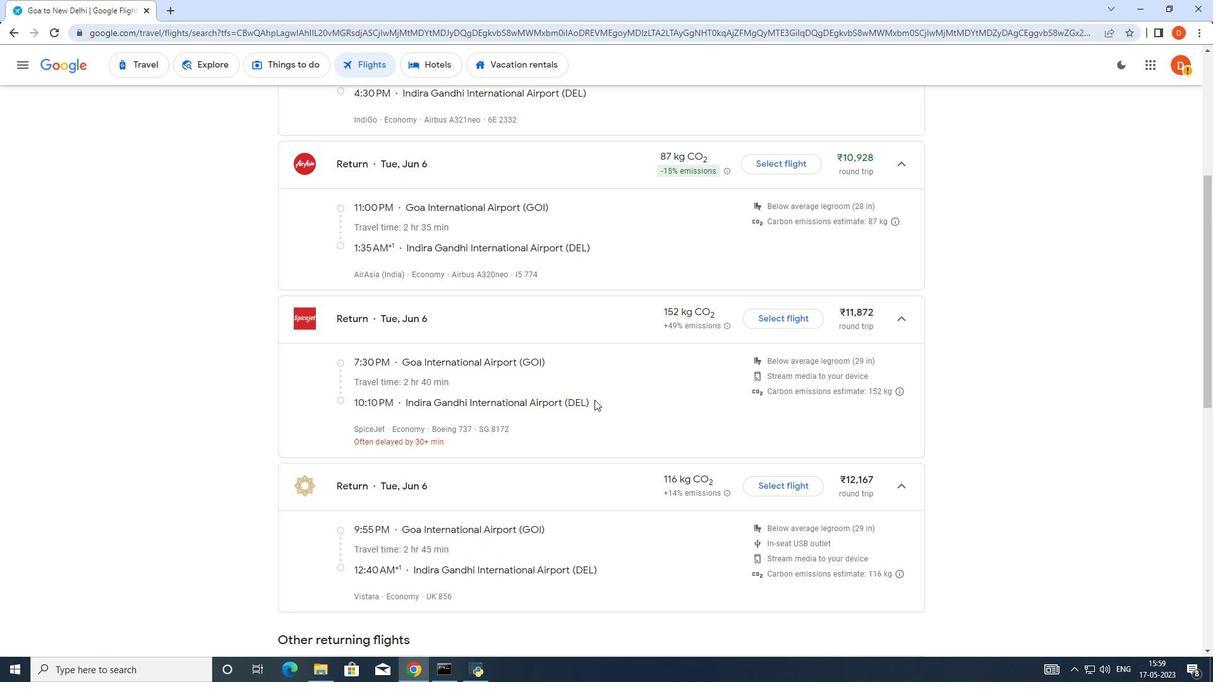 
Action: Mouse moved to (597, 412)
Screenshot: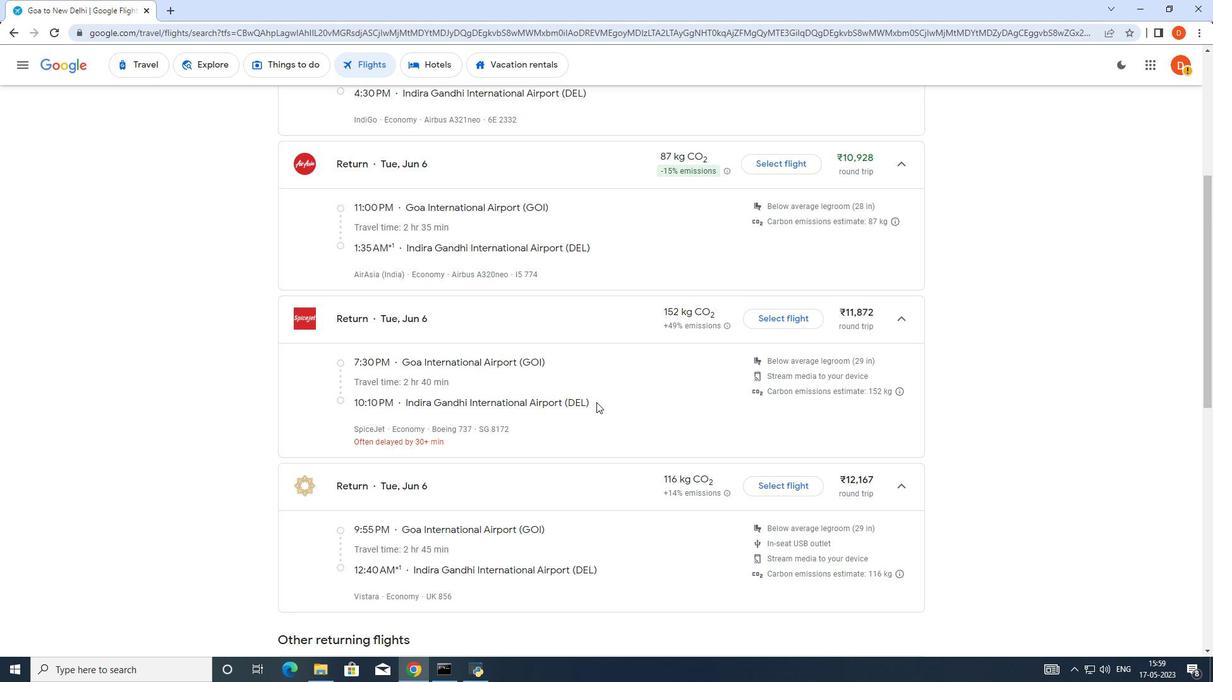 
Action: Mouse scrolled (597, 411) with delta (0, 0)
Screenshot: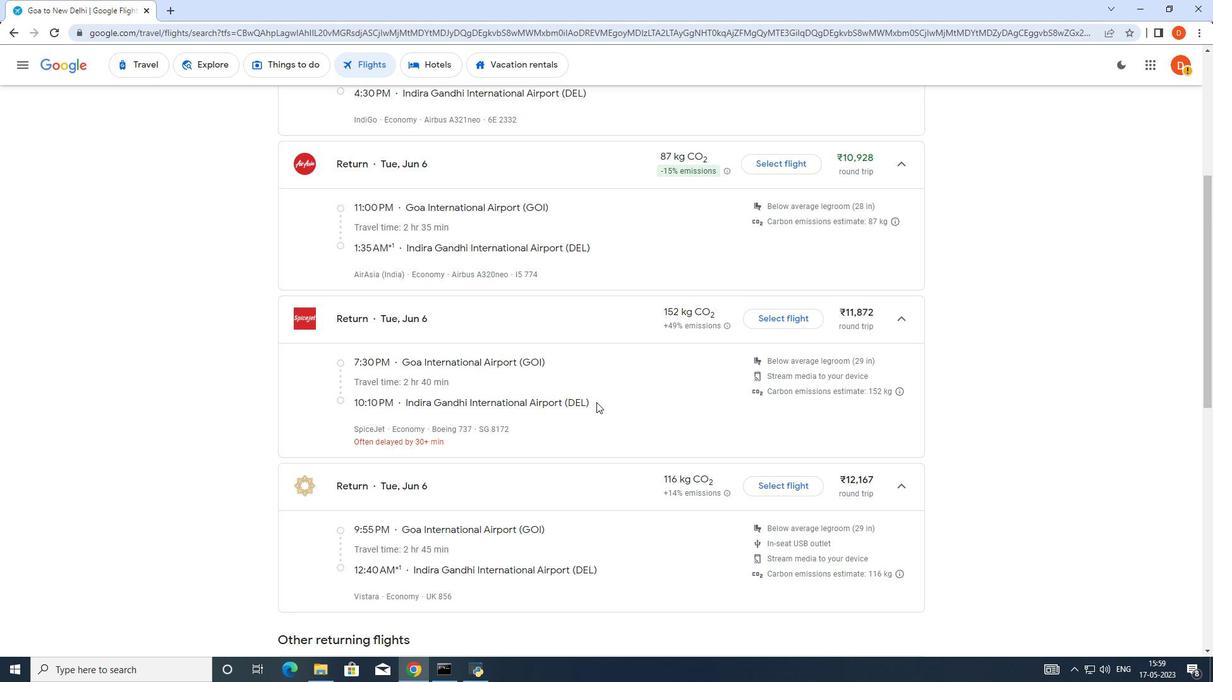 
Action: Mouse moved to (597, 417)
Screenshot: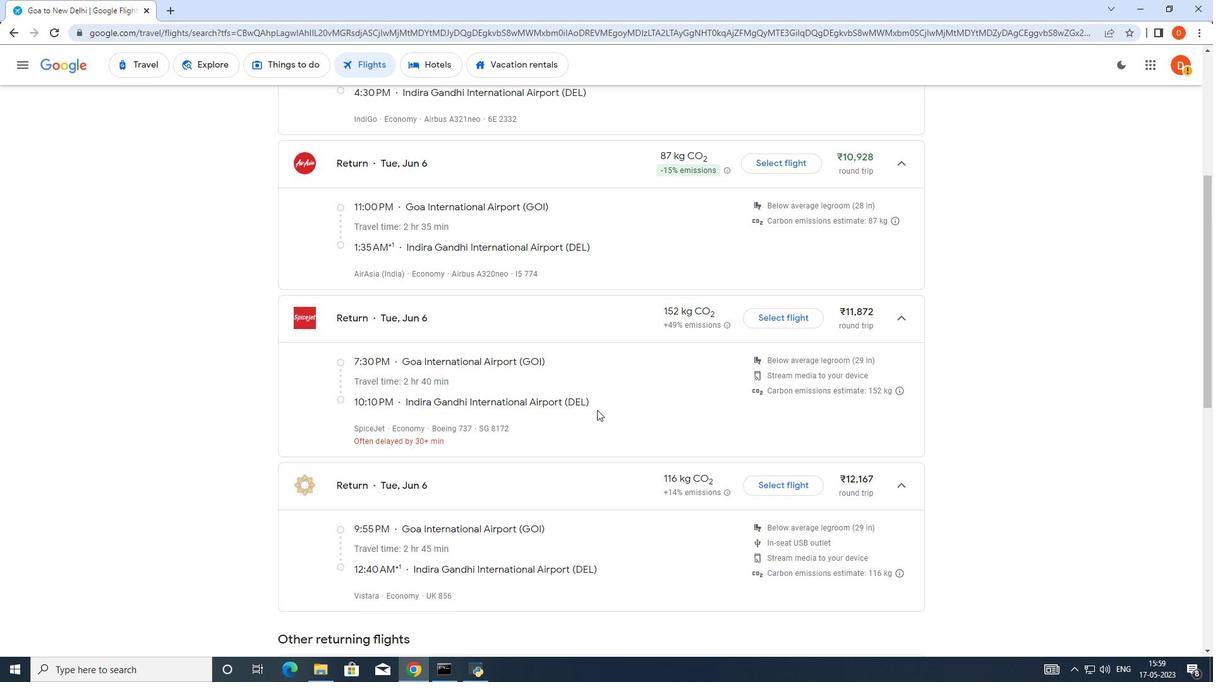 
Action: Mouse scrolled (597, 416) with delta (0, 0)
Screenshot: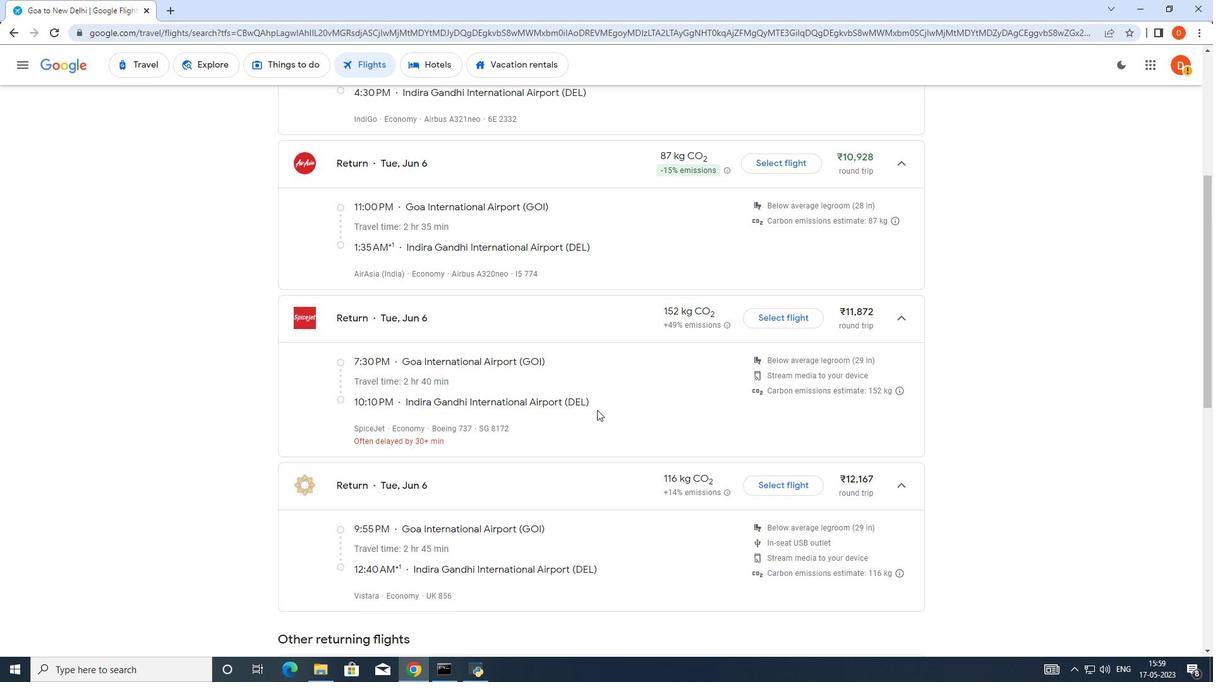 
Action: Mouse moved to (597, 420)
Screenshot: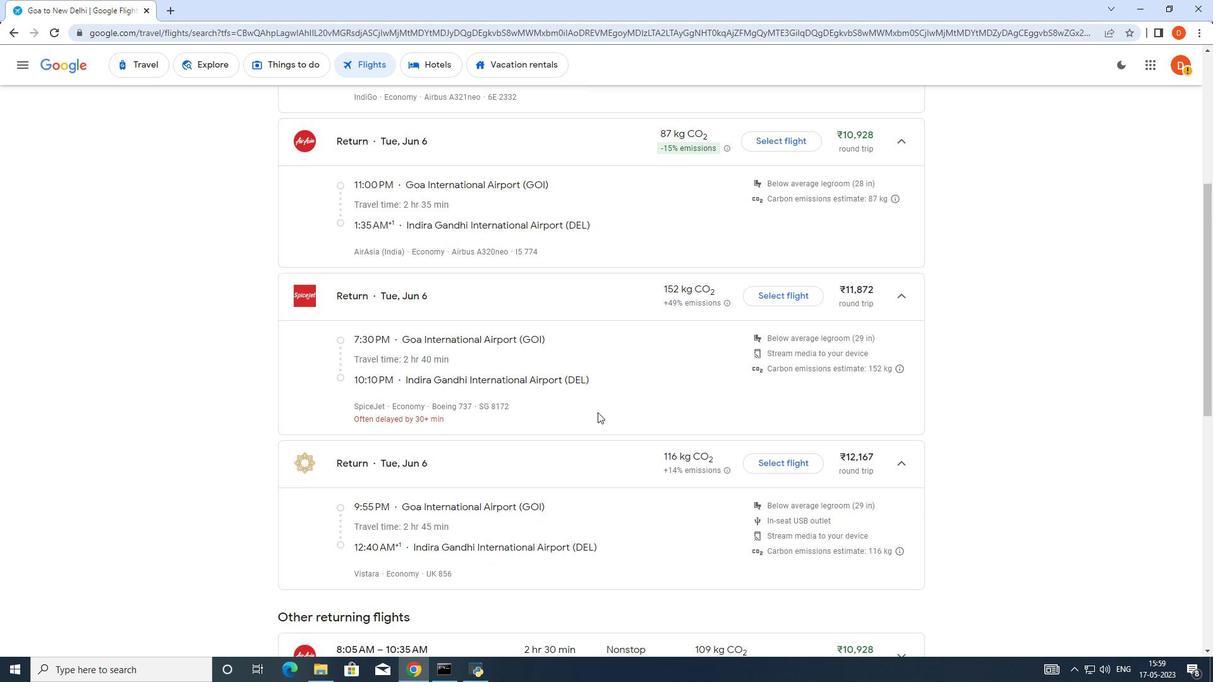 
Action: Mouse scrolled (597, 420) with delta (0, 0)
Screenshot: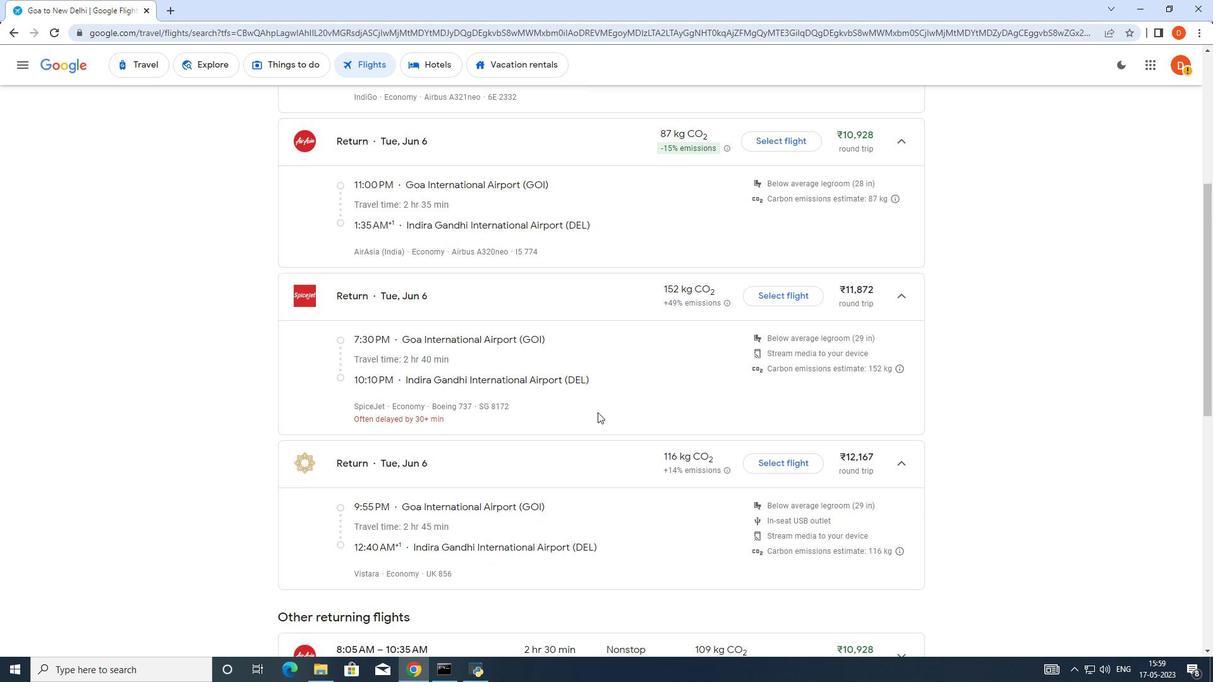 
Action: Mouse moved to (597, 424)
Screenshot: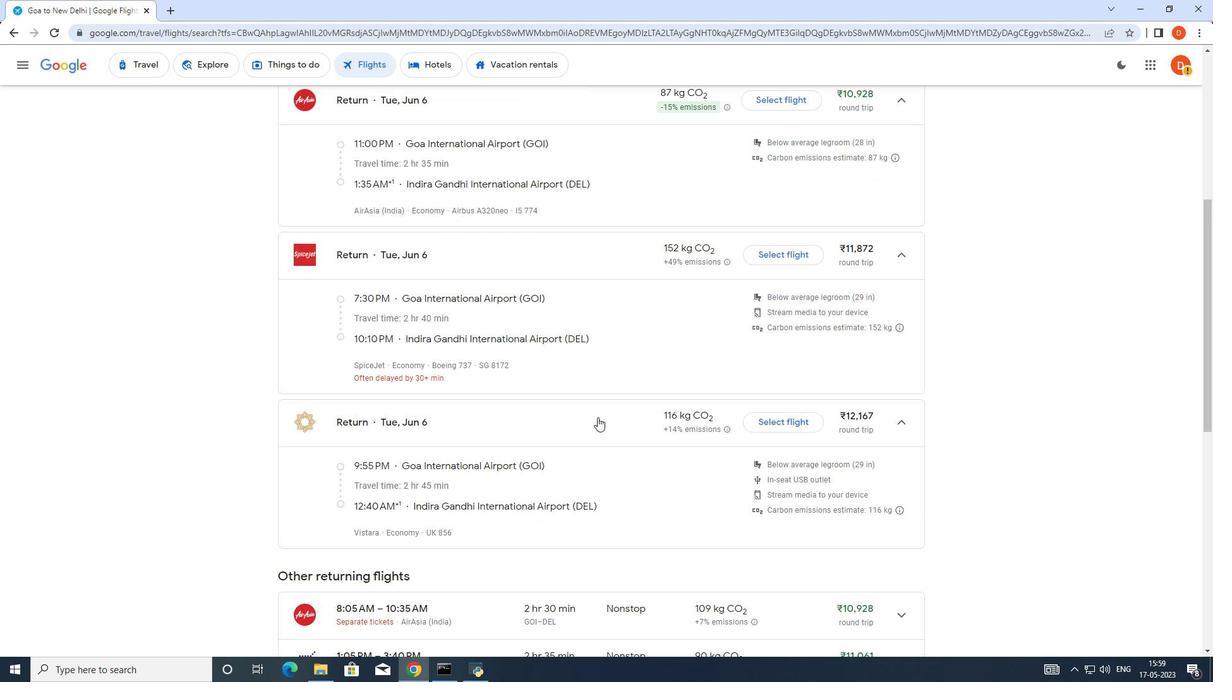 
Action: Mouse scrolled (597, 423) with delta (0, 0)
Screenshot: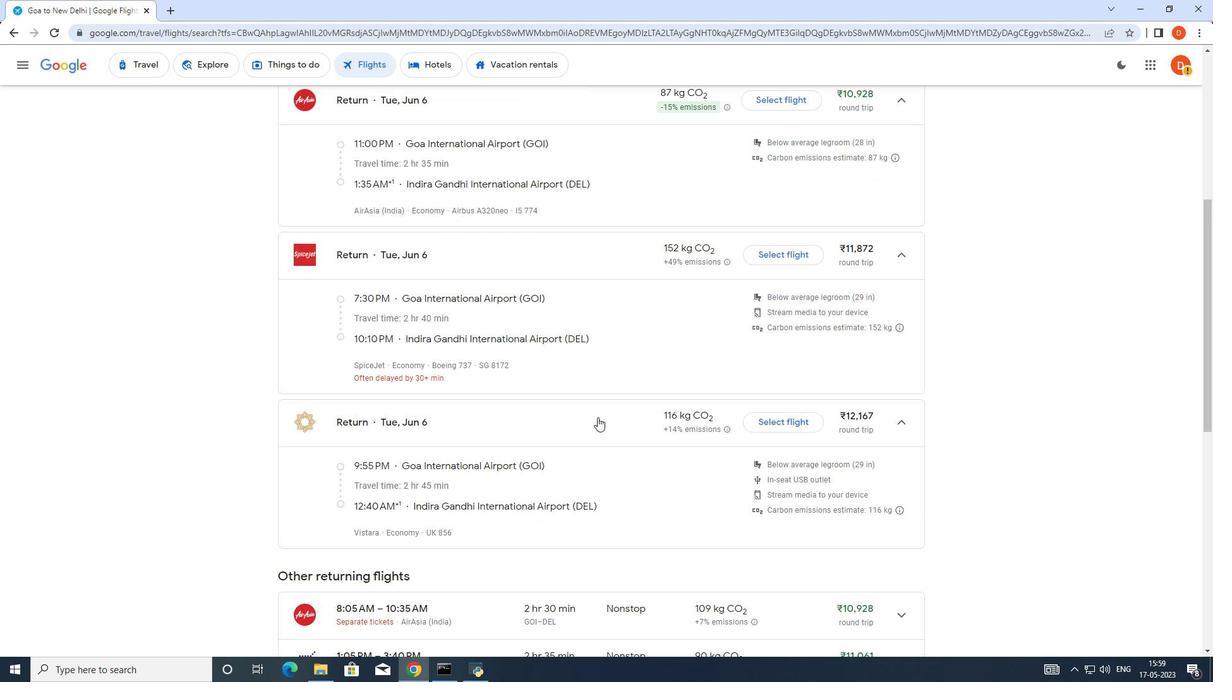 
Action: Mouse moved to (597, 425)
Screenshot: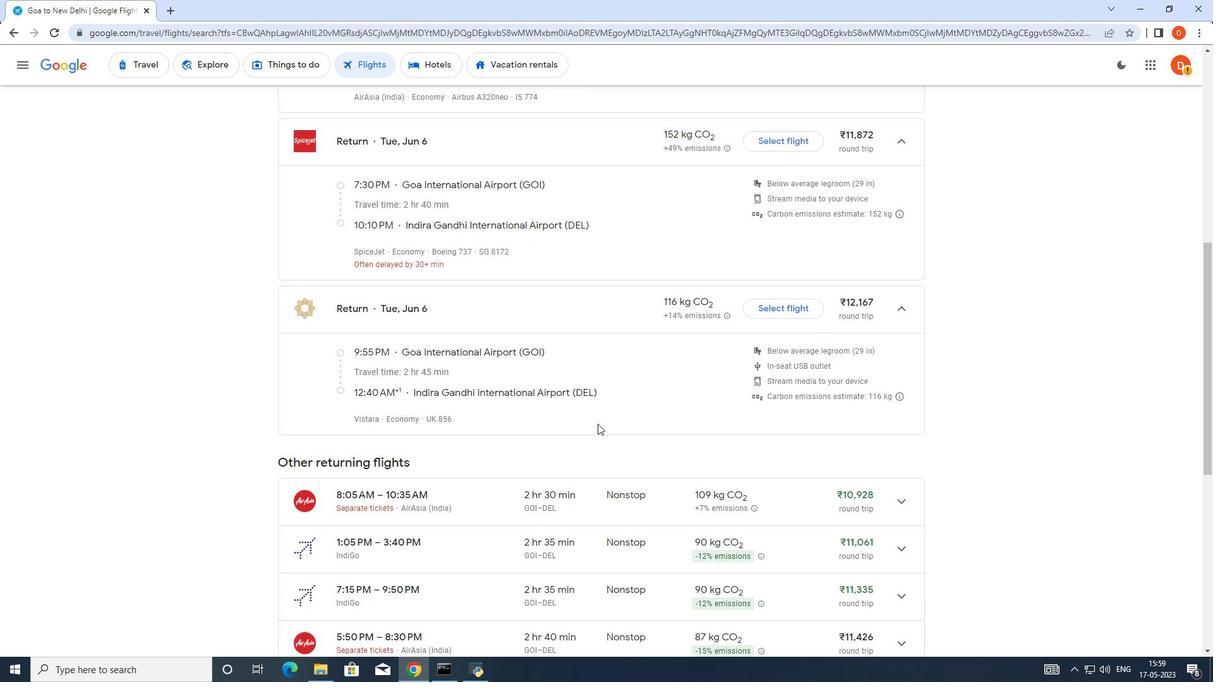 
Action: Mouse scrolled (597, 425) with delta (0, 0)
Screenshot: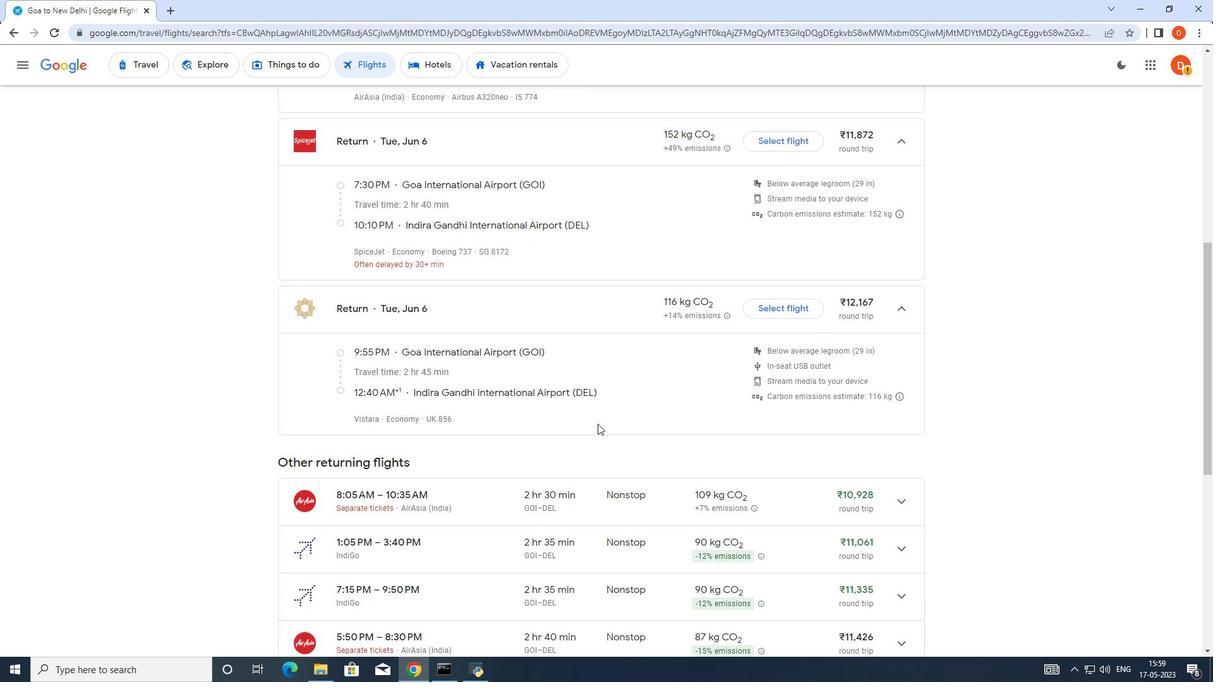 
Action: Mouse scrolled (597, 425) with delta (0, 0)
Screenshot: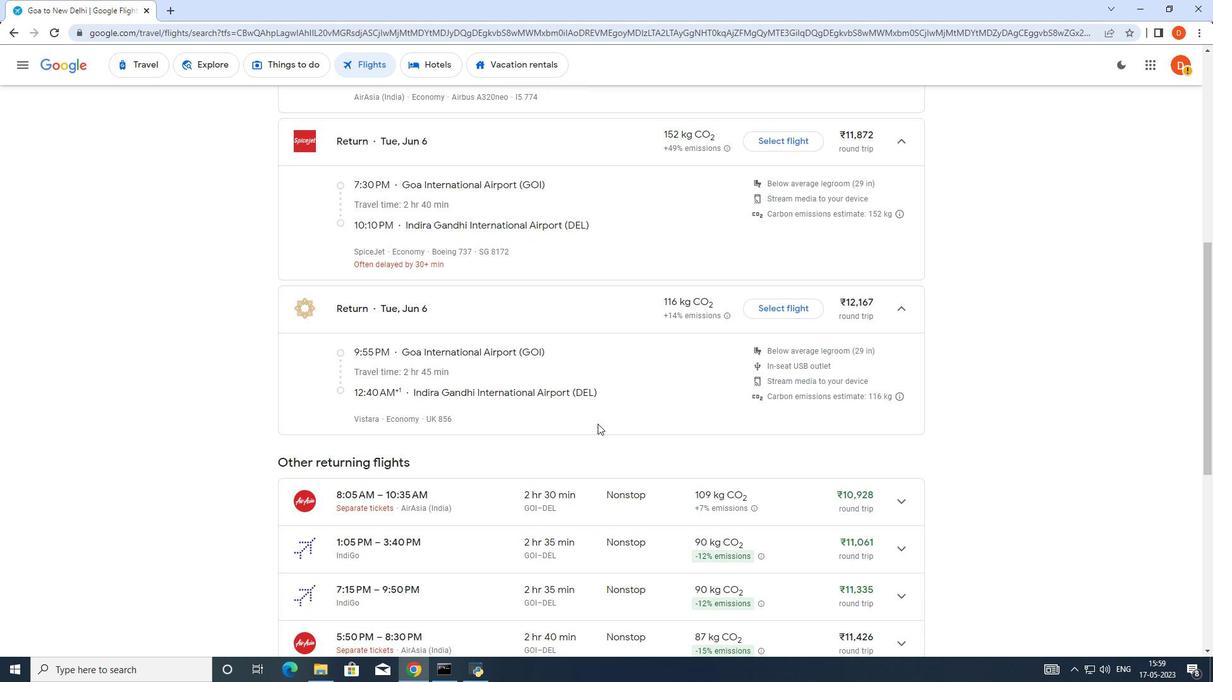 
Action: Mouse scrolled (597, 425) with delta (0, 0)
Screenshot: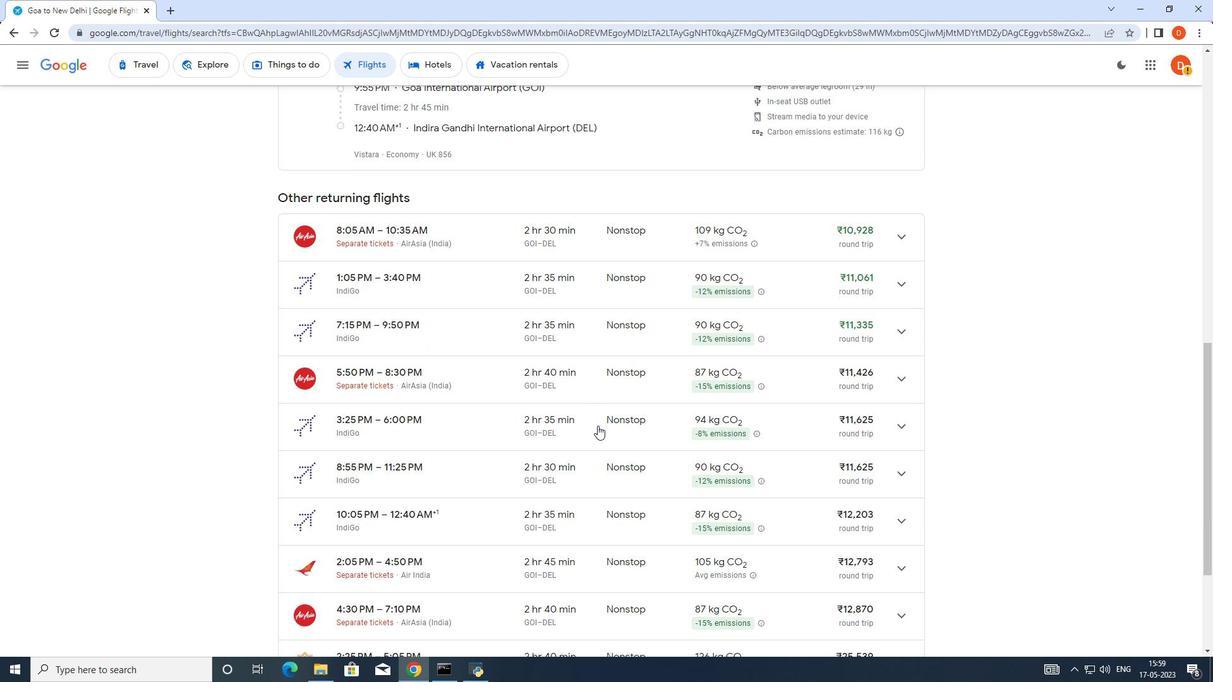 
Action: Mouse moved to (898, 500)
Screenshot: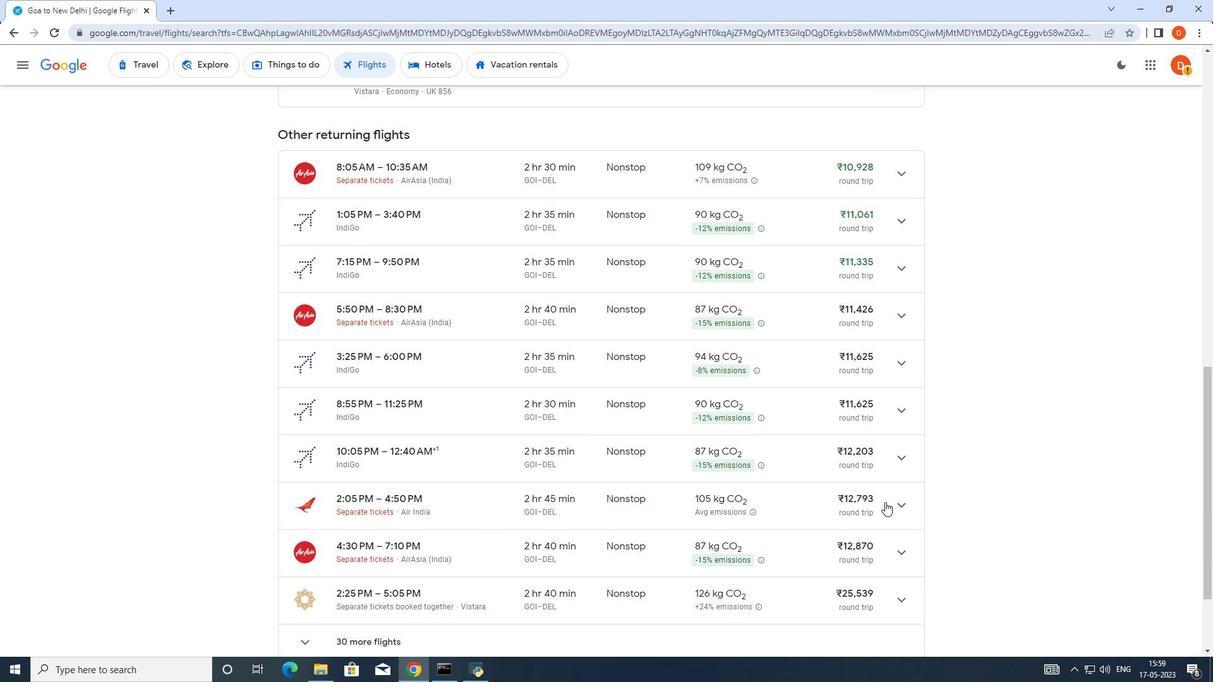 
Action: Mouse pressed left at (898, 500)
Screenshot: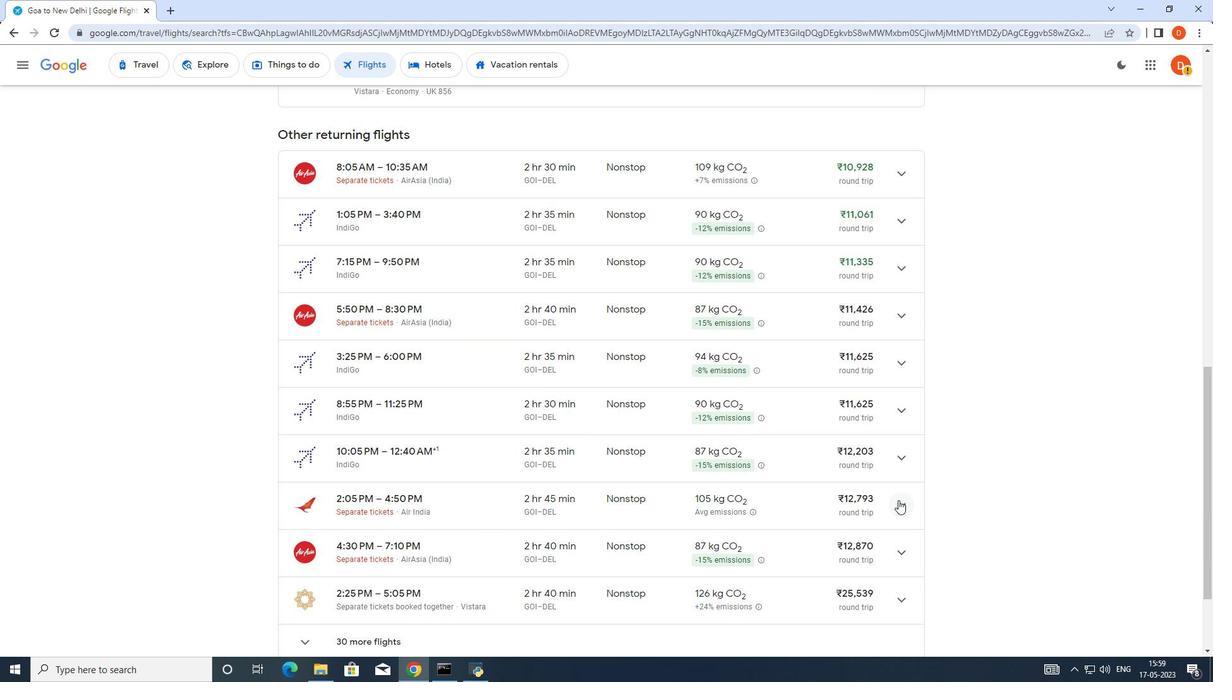 
Action: Mouse moved to (652, 551)
Screenshot: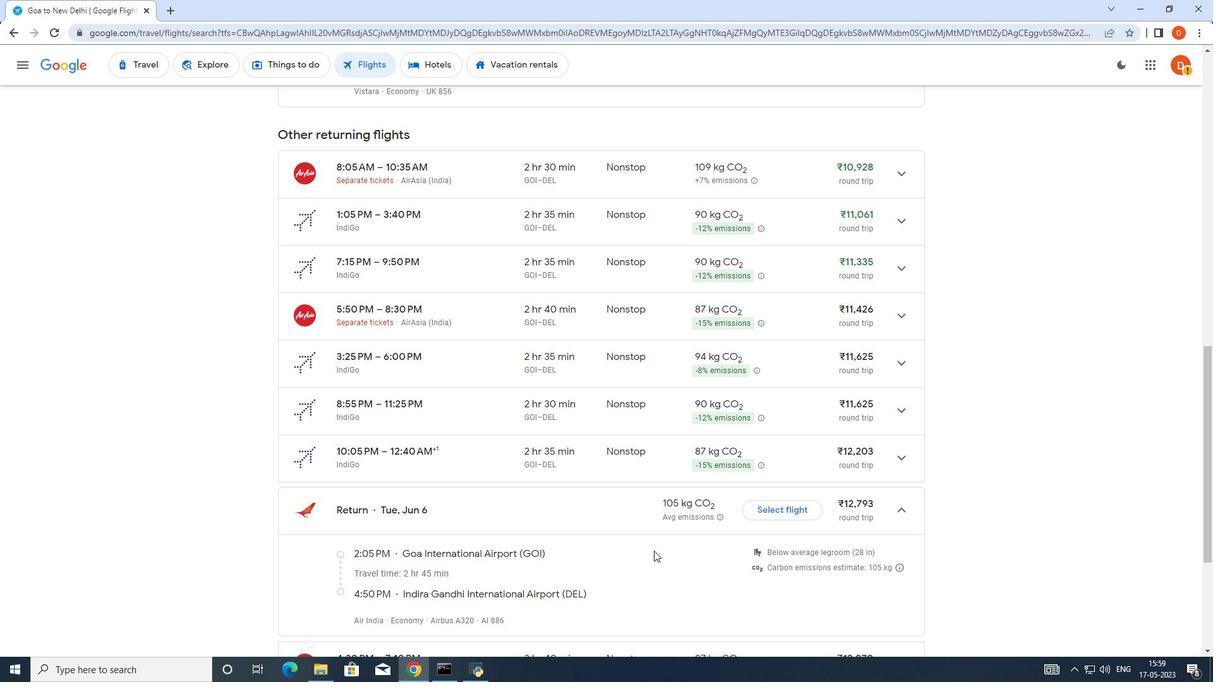 
Action: Mouse scrolled (652, 550) with delta (0, 0)
Screenshot: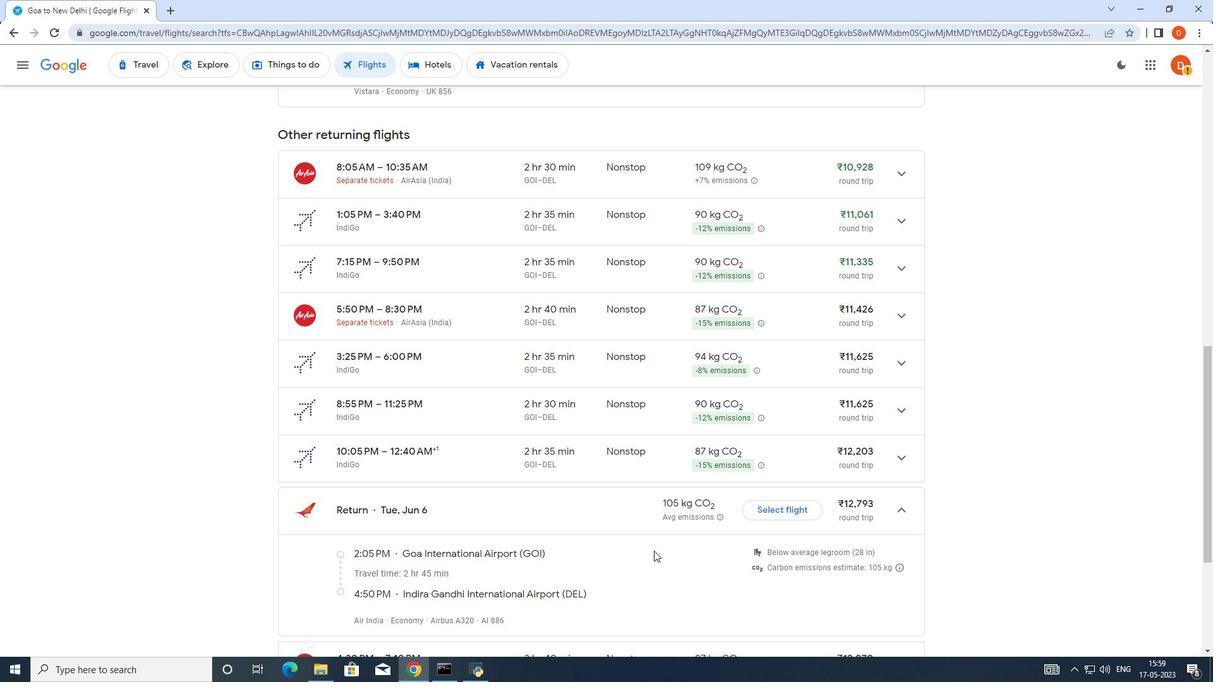 
Action: Mouse scrolled (652, 550) with delta (0, 0)
Screenshot: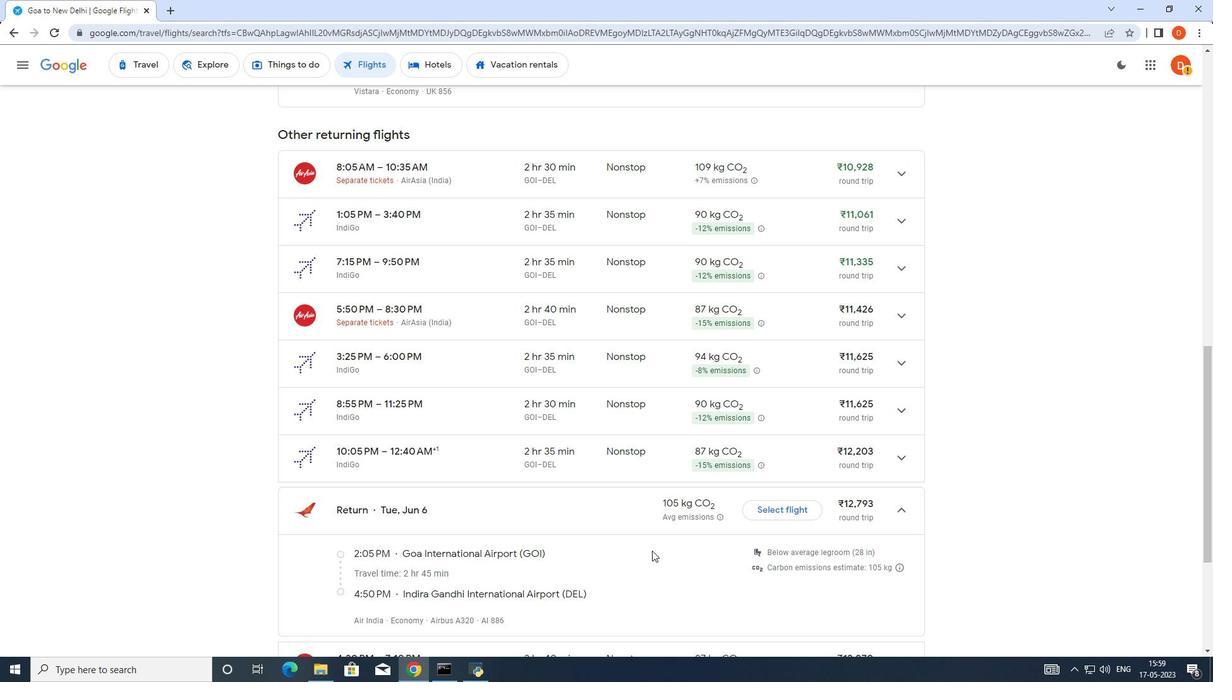 
Action: Mouse scrolled (652, 550) with delta (0, 0)
Screenshot: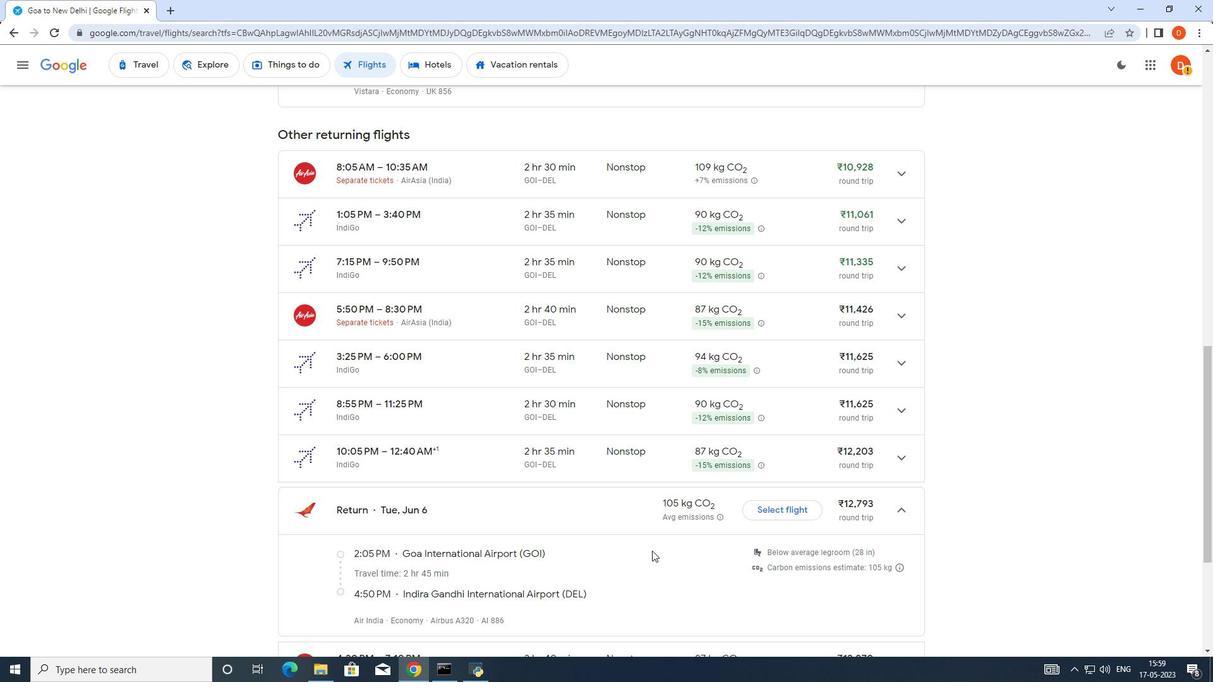 
Action: Mouse scrolled (652, 550) with delta (0, 0)
Screenshot: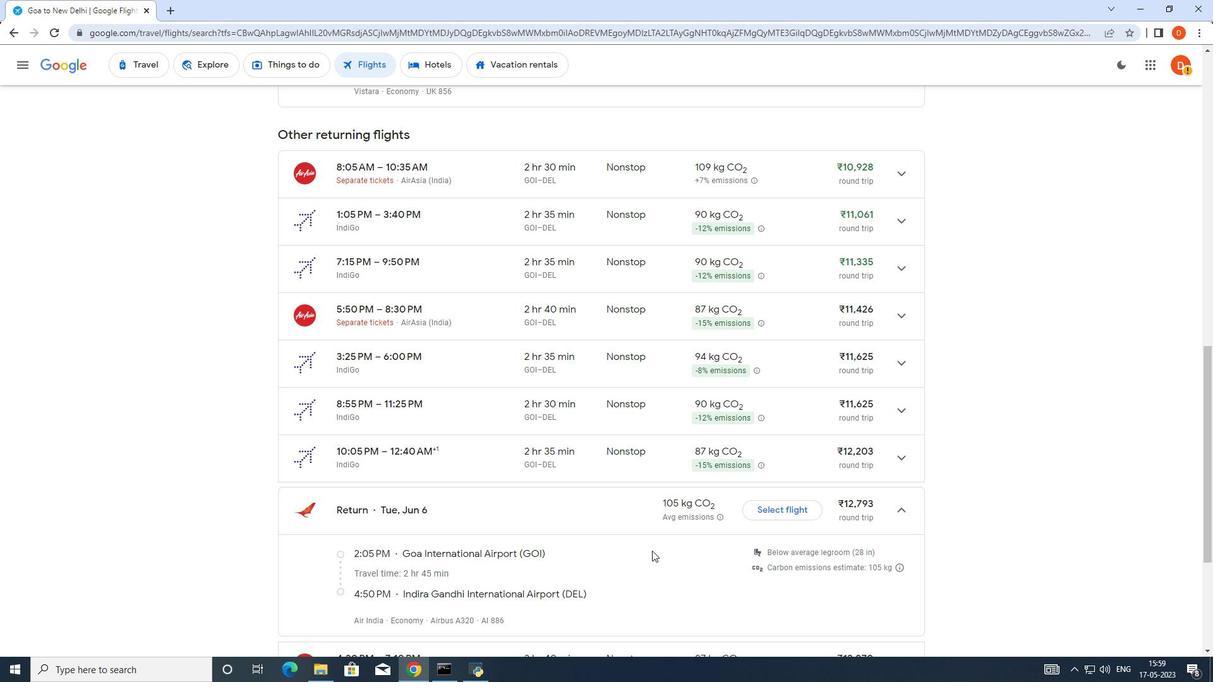 
Action: Mouse moved to (892, 472)
Screenshot: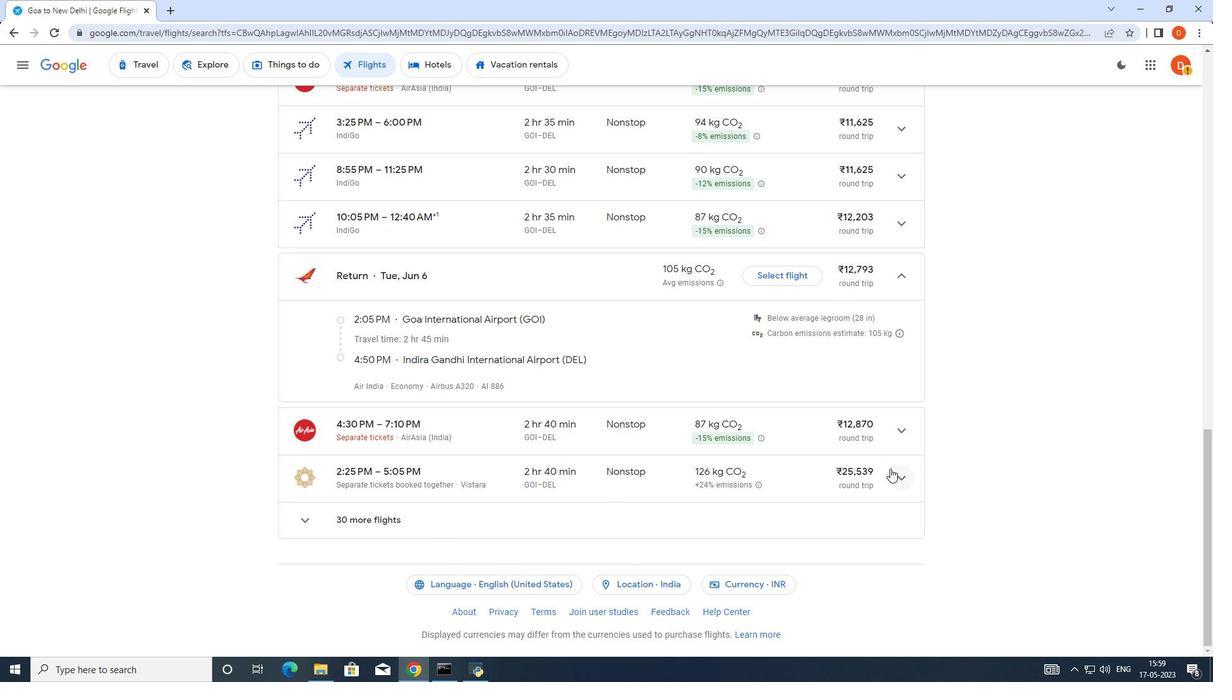 
Action: Mouse pressed left at (892, 472)
Screenshot: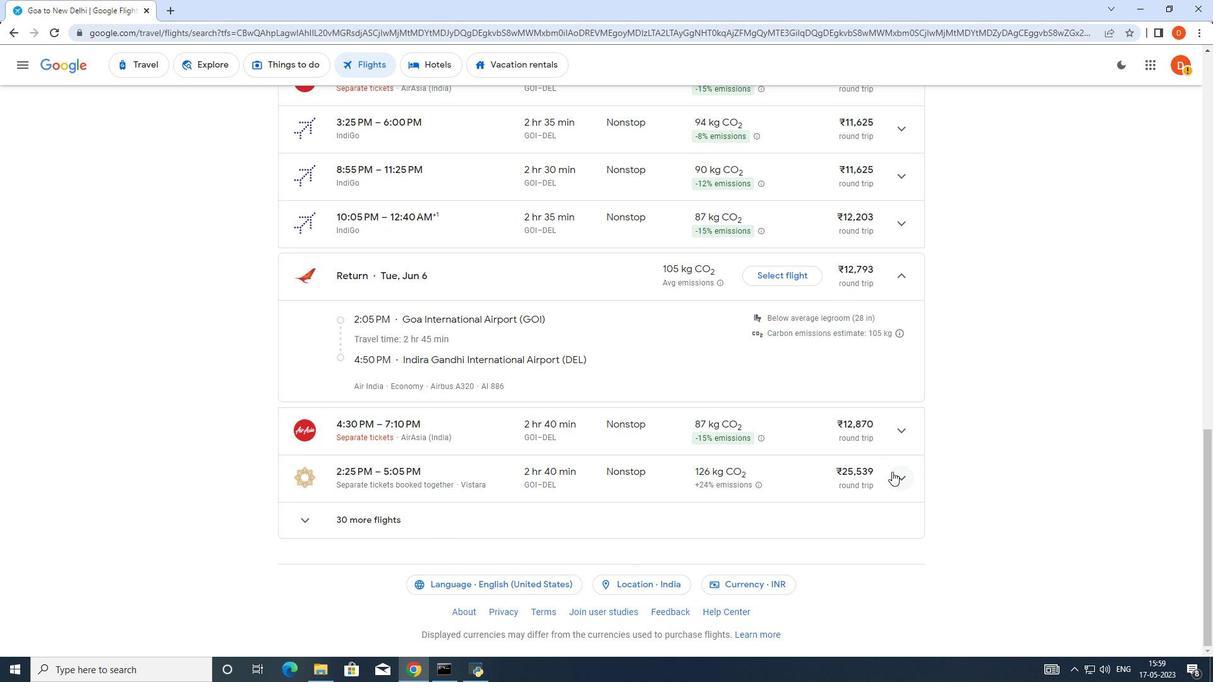 
Action: Mouse moved to (718, 470)
Screenshot: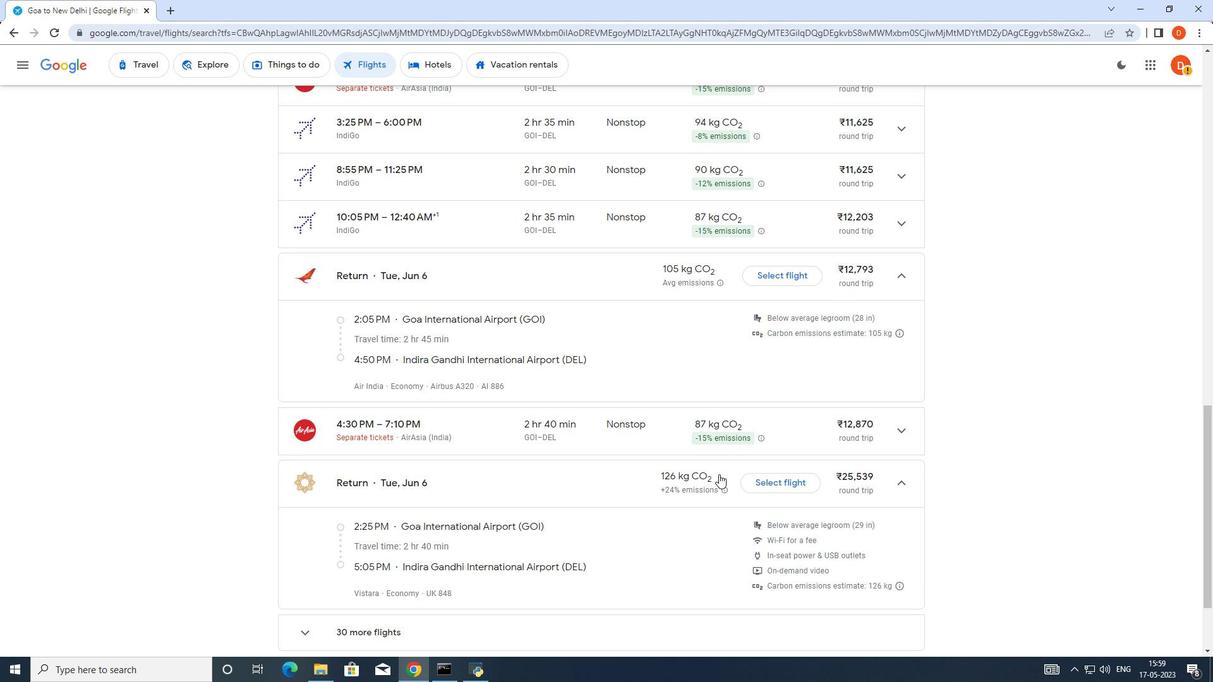 
Action: Mouse scrolled (718, 470) with delta (0, 0)
Screenshot: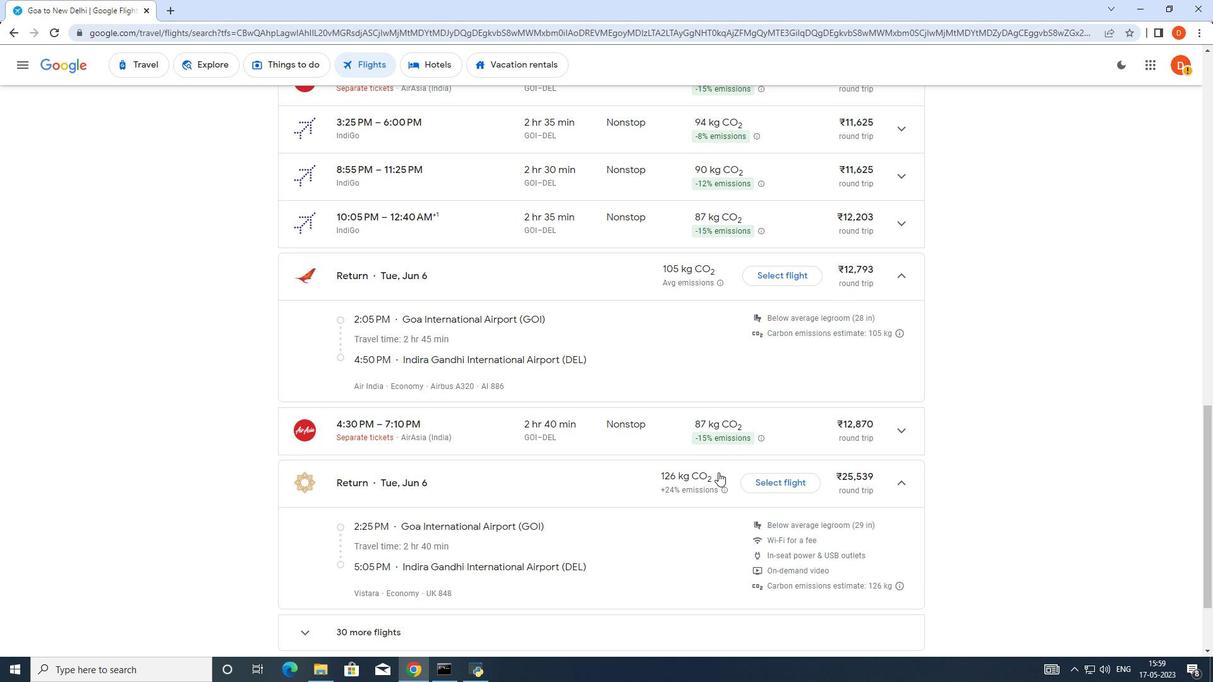 
Action: Mouse scrolled (718, 470) with delta (0, 0)
Screenshot: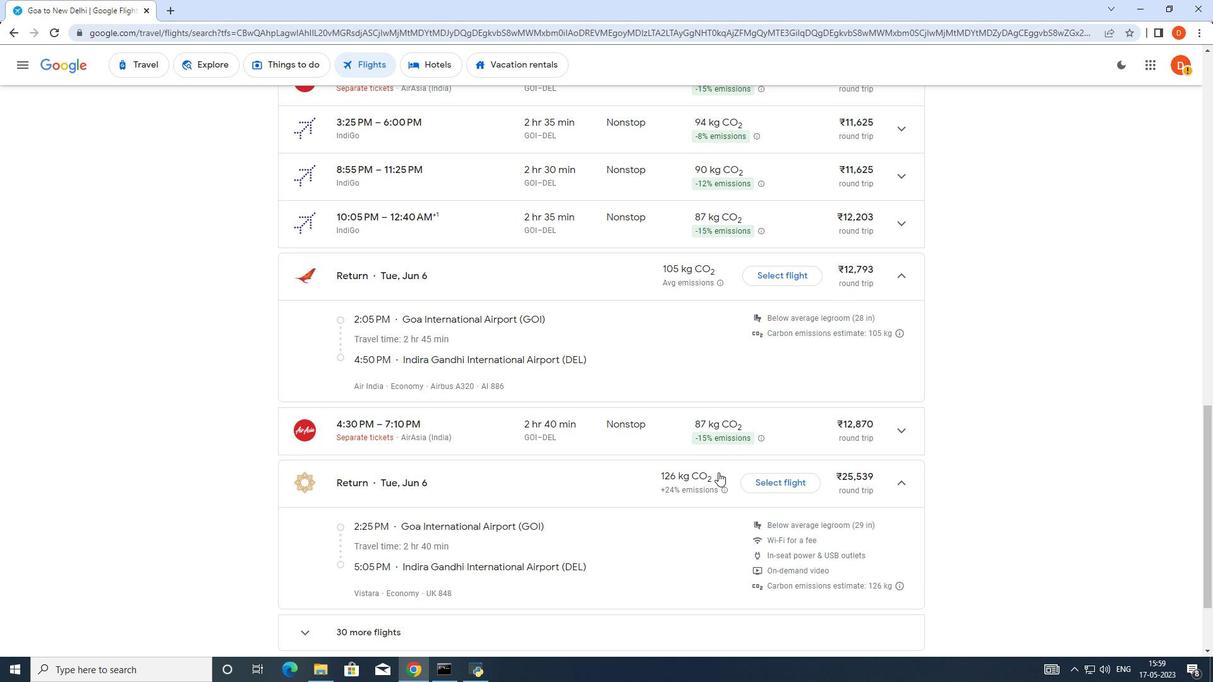 
Action: Mouse scrolled (718, 470) with delta (0, 0)
Screenshot: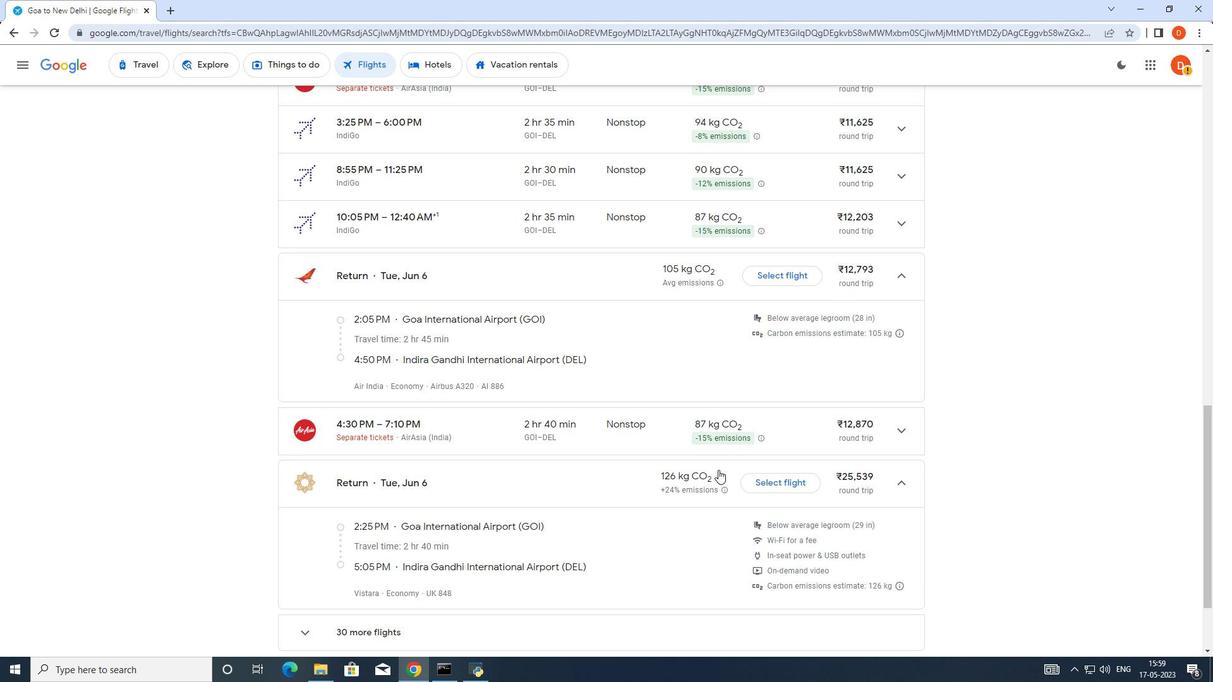 
Action: Mouse scrolled (718, 469) with delta (0, 0)
Screenshot: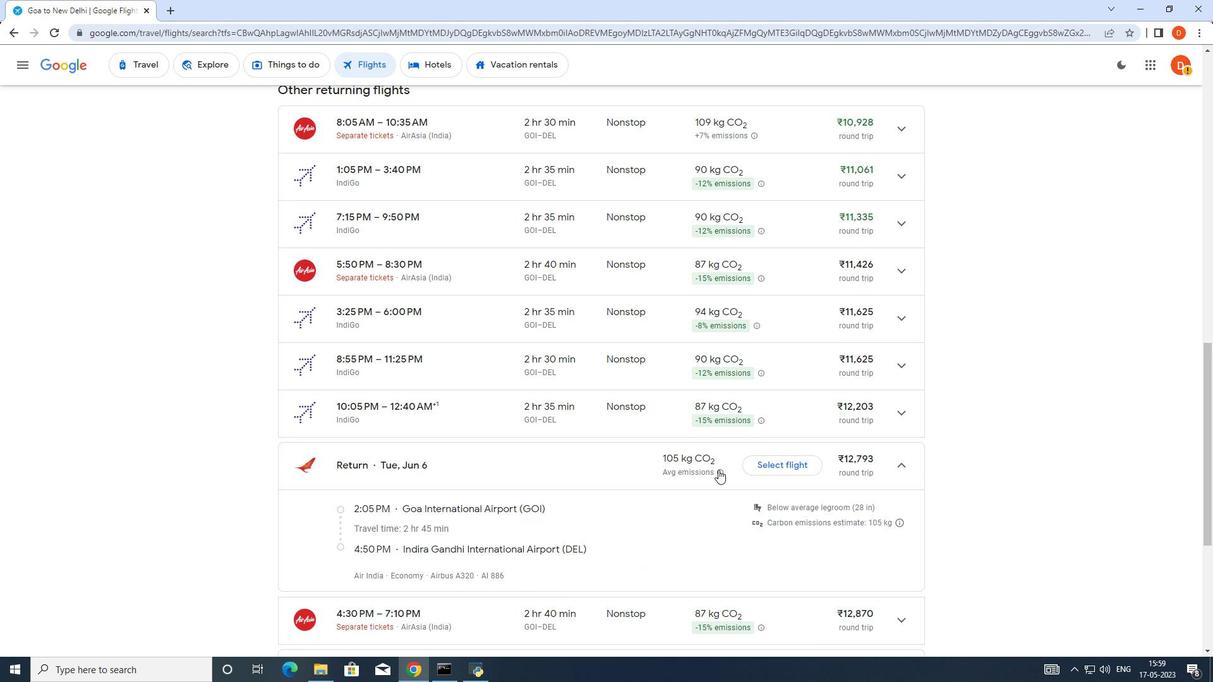 
Action: Mouse scrolled (718, 469) with delta (0, 0)
Screenshot: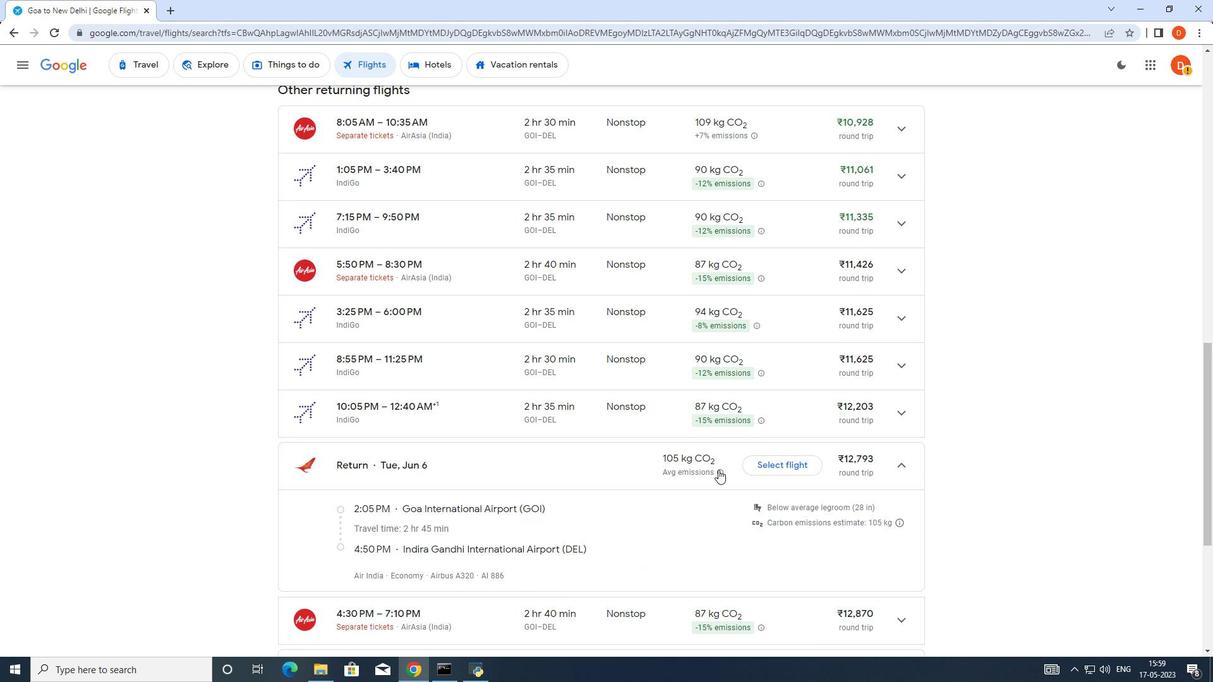 
Action: Mouse scrolled (718, 469) with delta (0, 0)
Screenshot: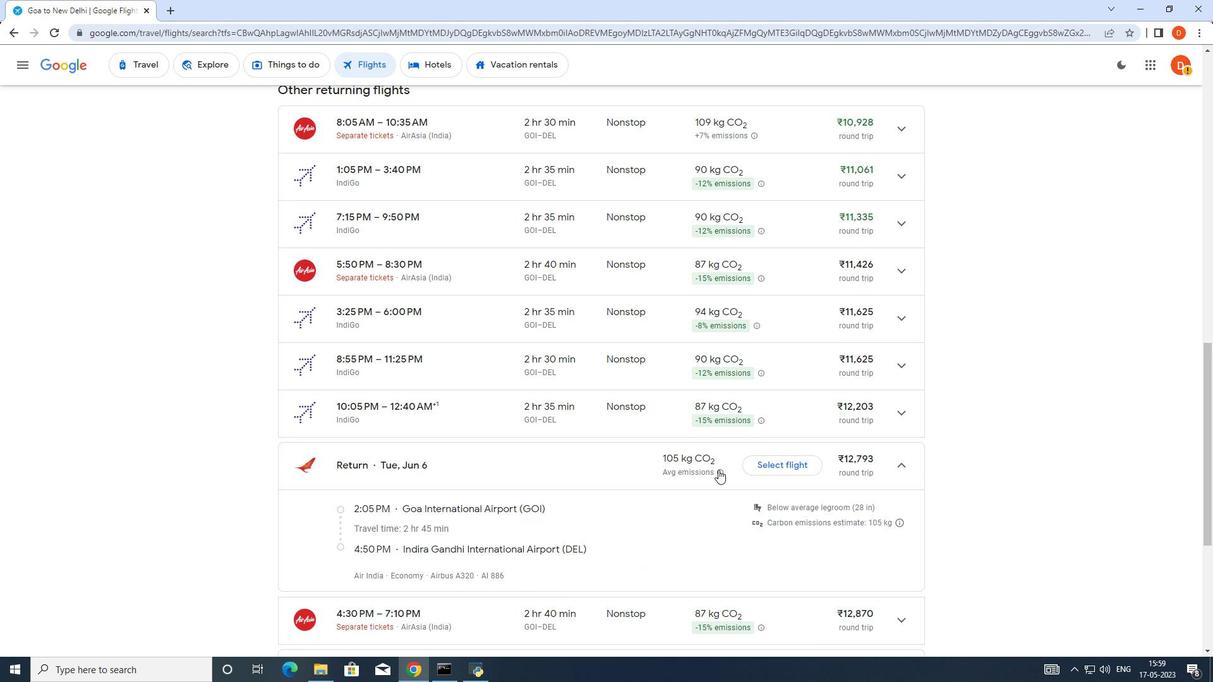 
Action: Mouse moved to (715, 479)
Screenshot: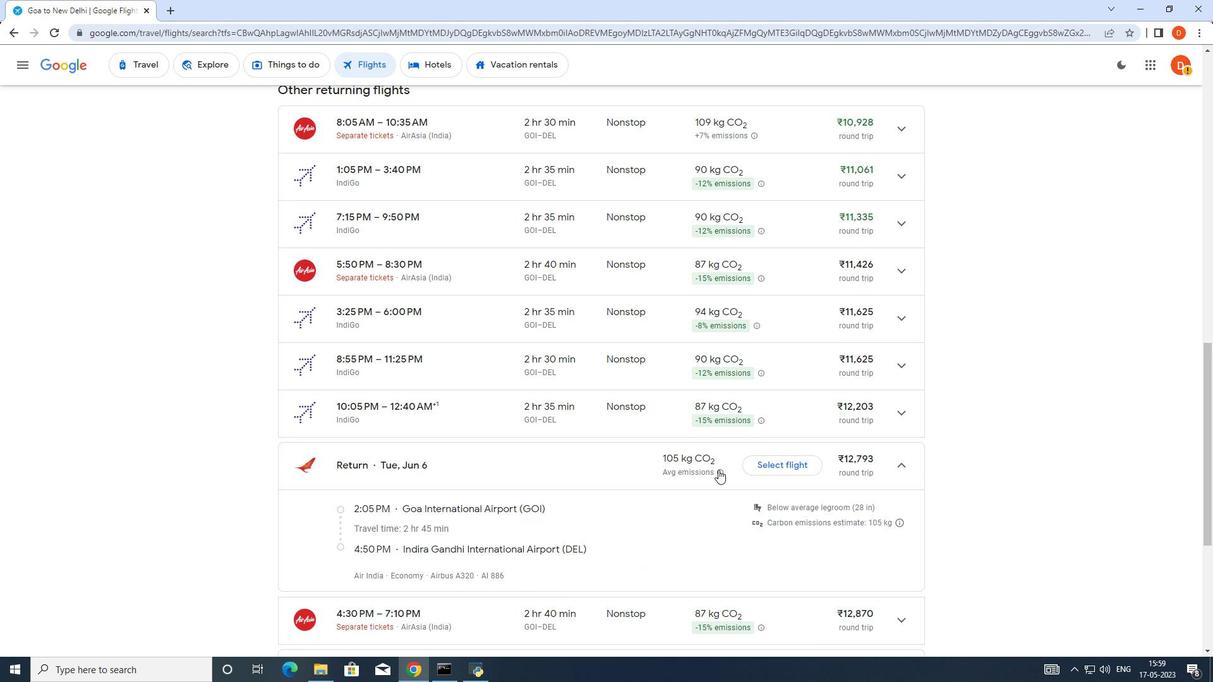 
Action: Mouse scrolled (715, 478) with delta (0, 0)
Screenshot: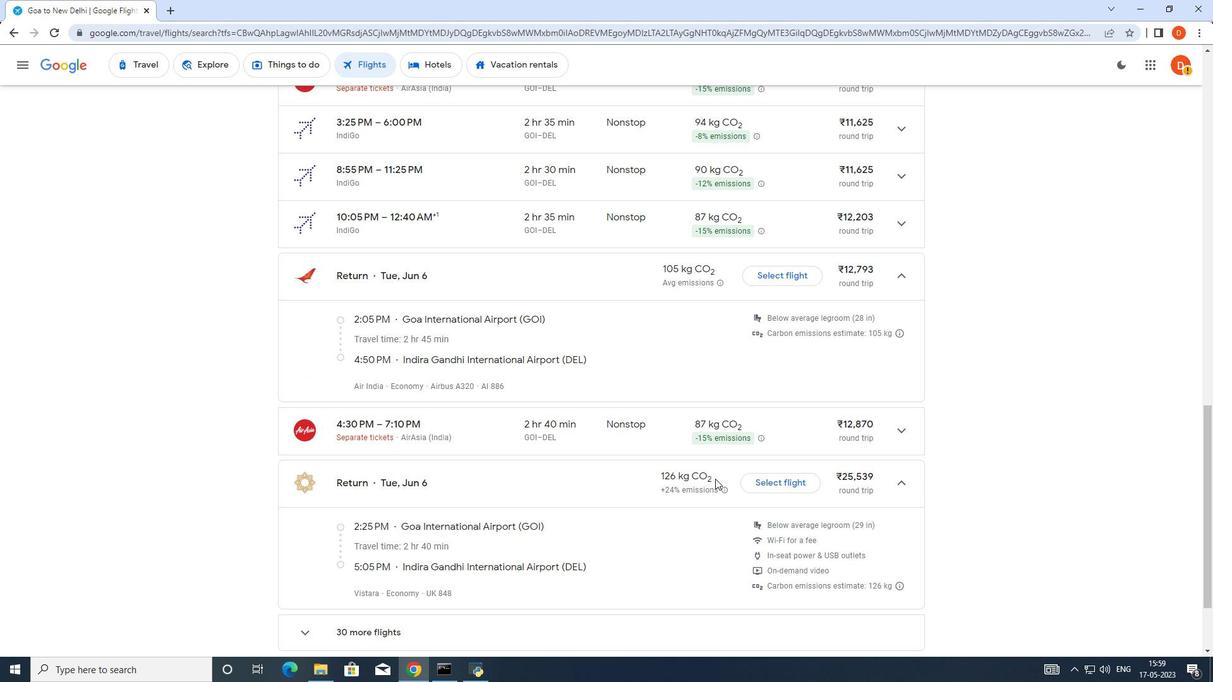 
Action: Mouse scrolled (715, 478) with delta (0, 0)
Screenshot: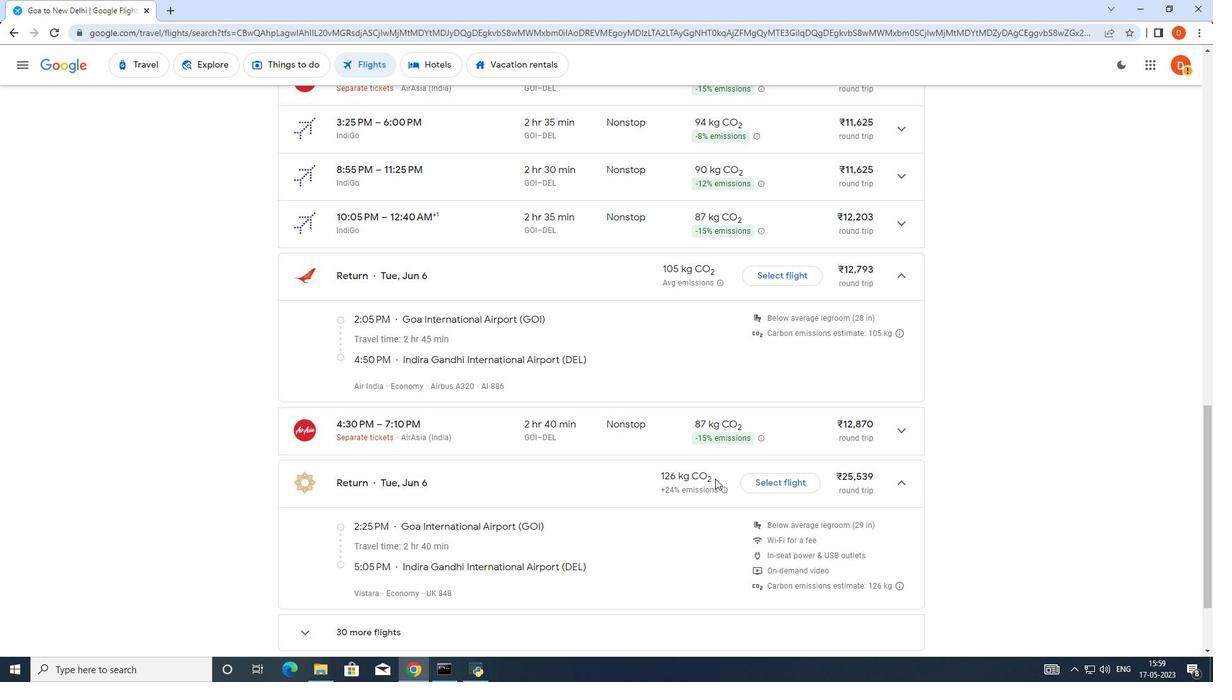 
Action: Mouse scrolled (715, 478) with delta (0, 0)
Screenshot: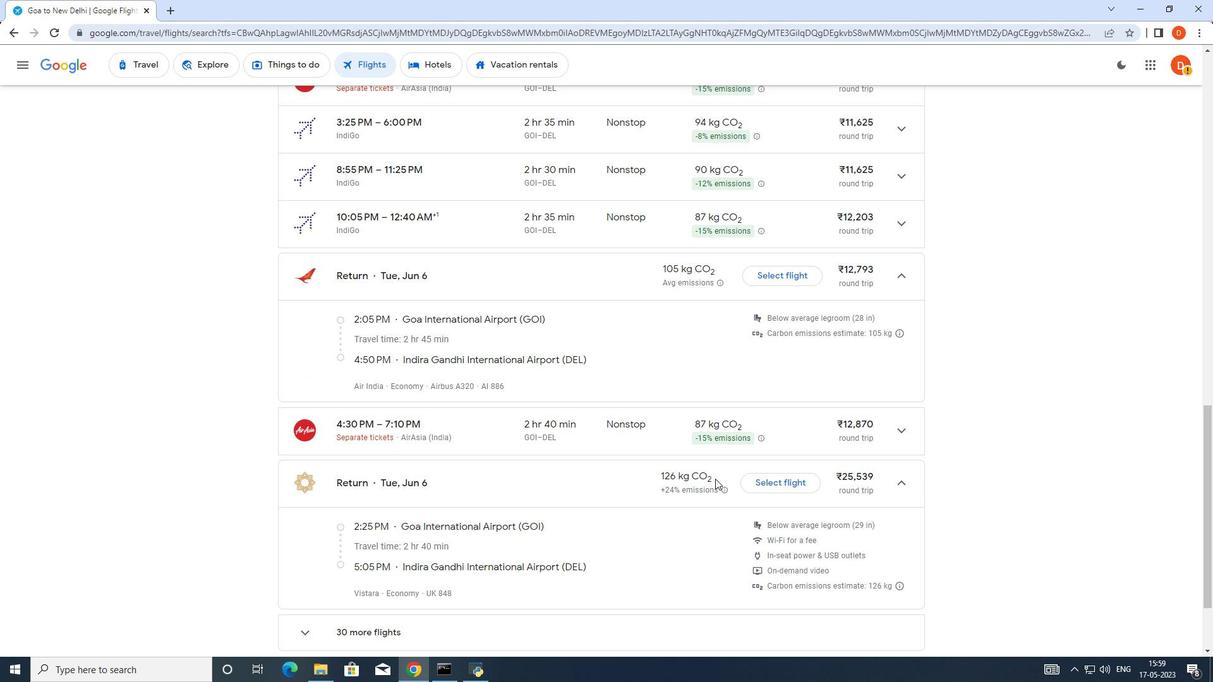 
Action: Mouse scrolled (715, 478) with delta (0, 0)
Screenshot: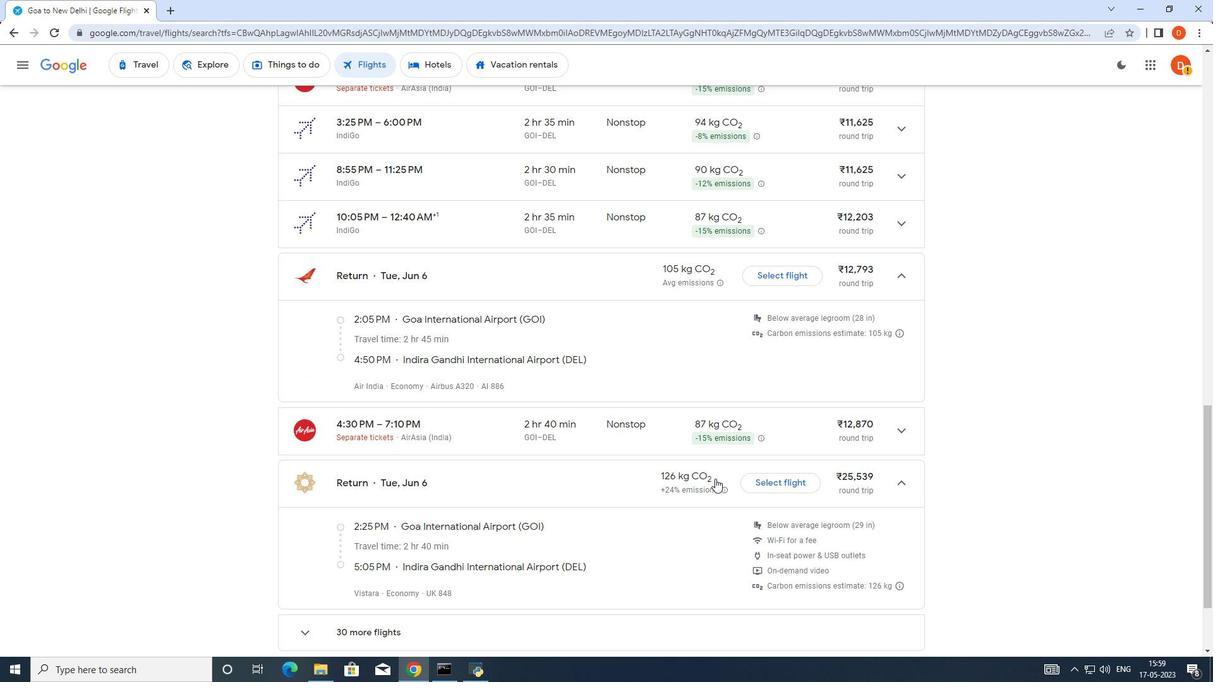
Action: Mouse scrolled (715, 478) with delta (0, 0)
Screenshot: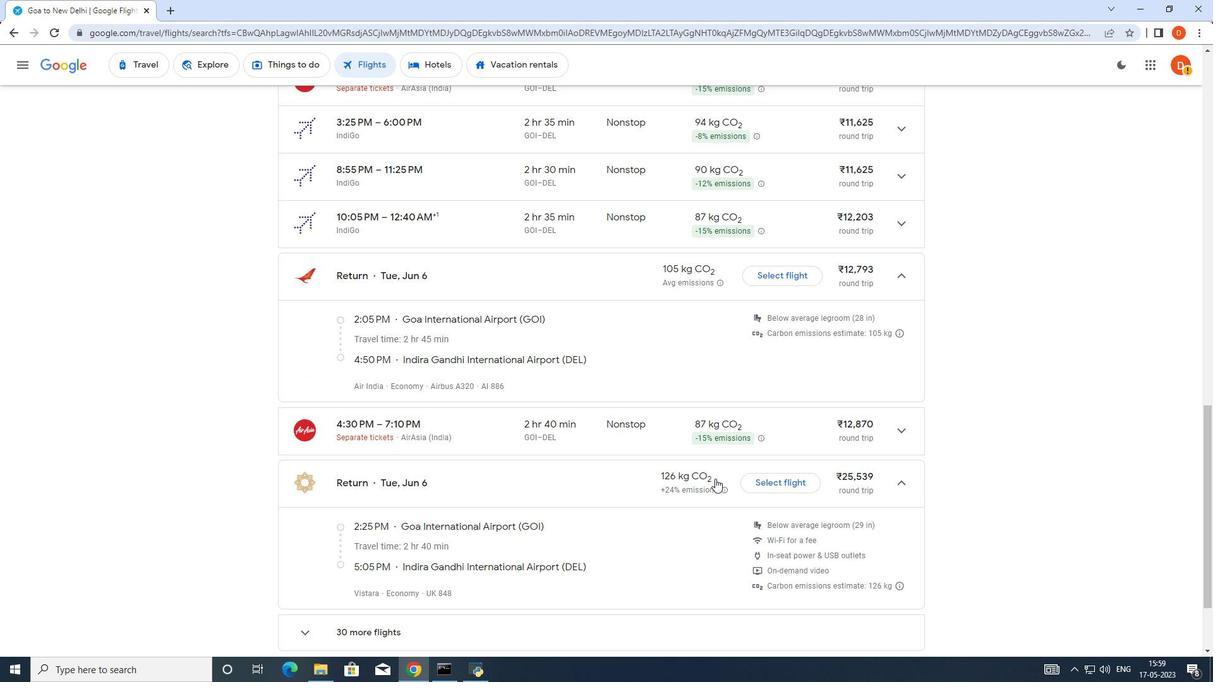 
Action: Mouse moved to (482, 522)
Screenshot: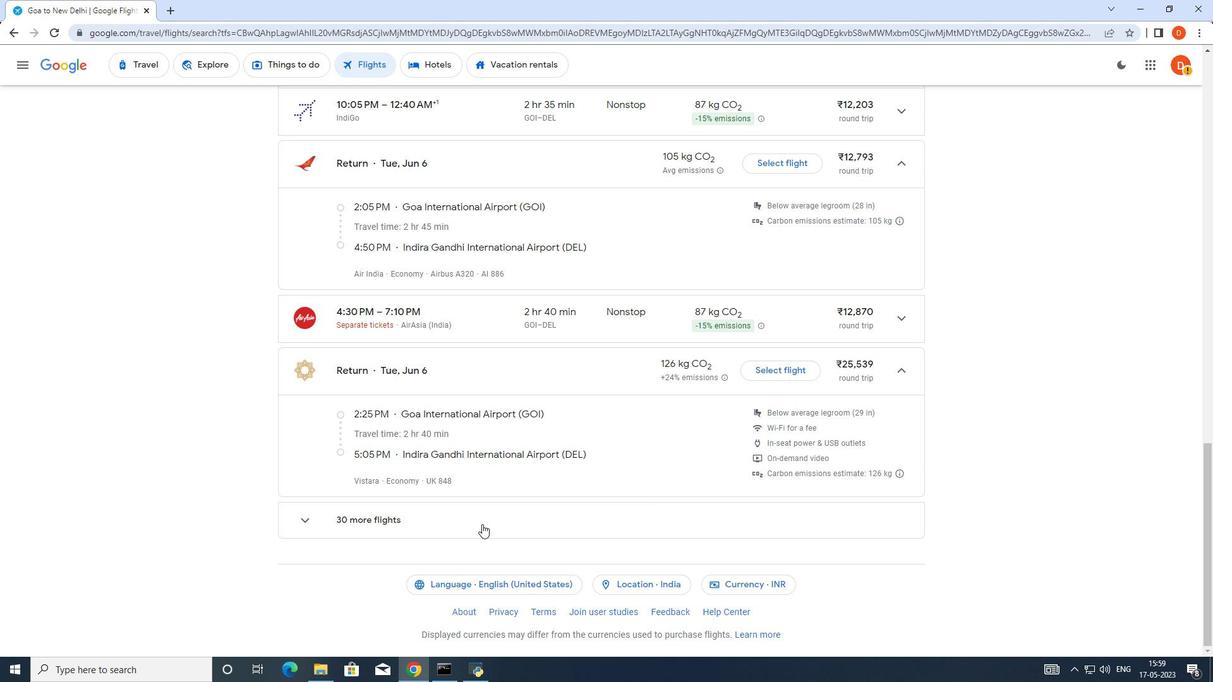 
Action: Mouse pressed left at (482, 522)
Screenshot: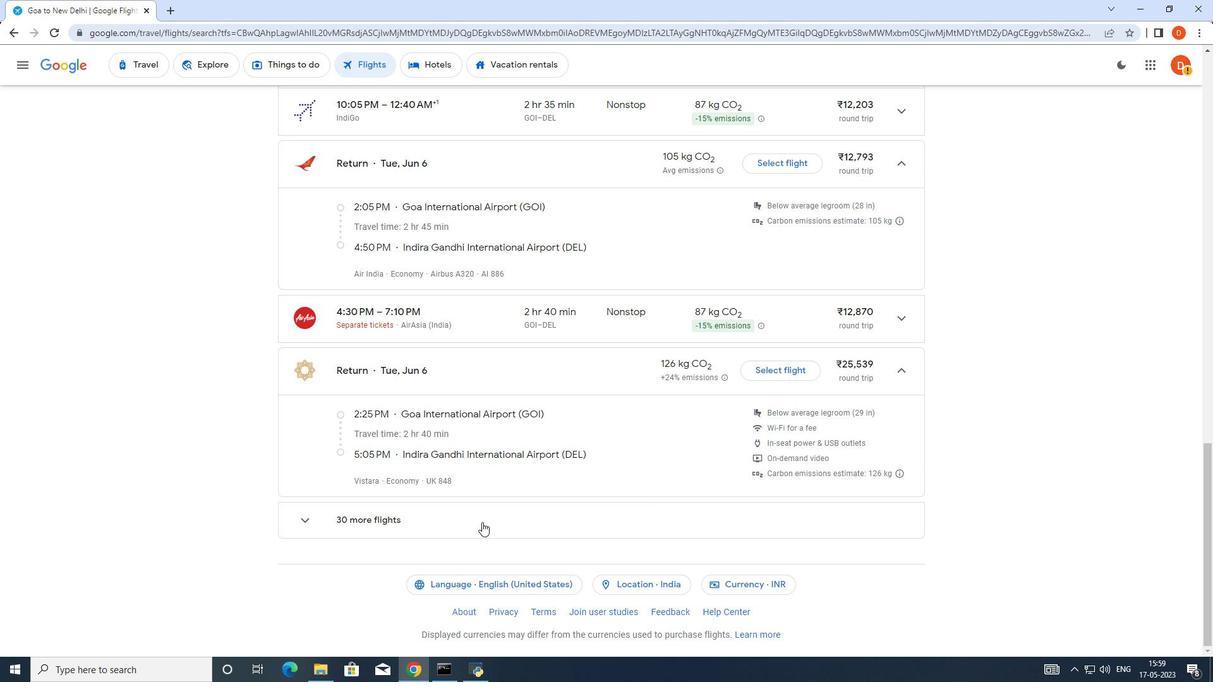 
Action: Mouse moved to (482, 522)
Screenshot: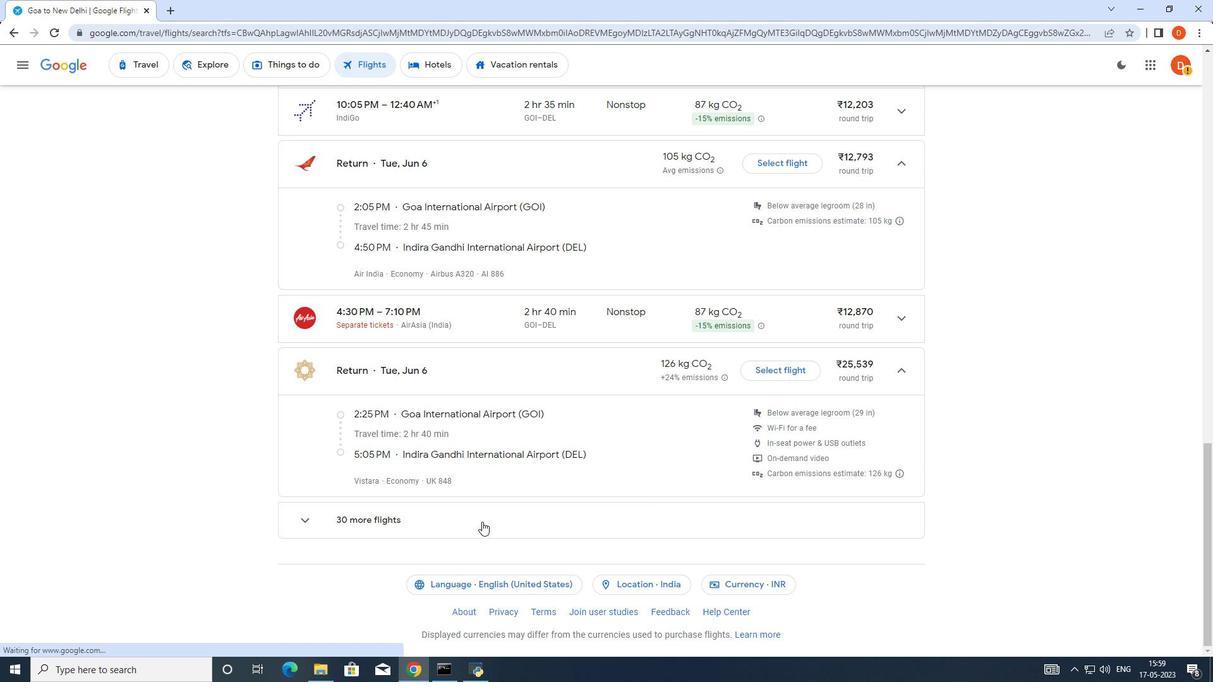 
Action: Mouse scrolled (482, 521) with delta (0, 0)
Screenshot: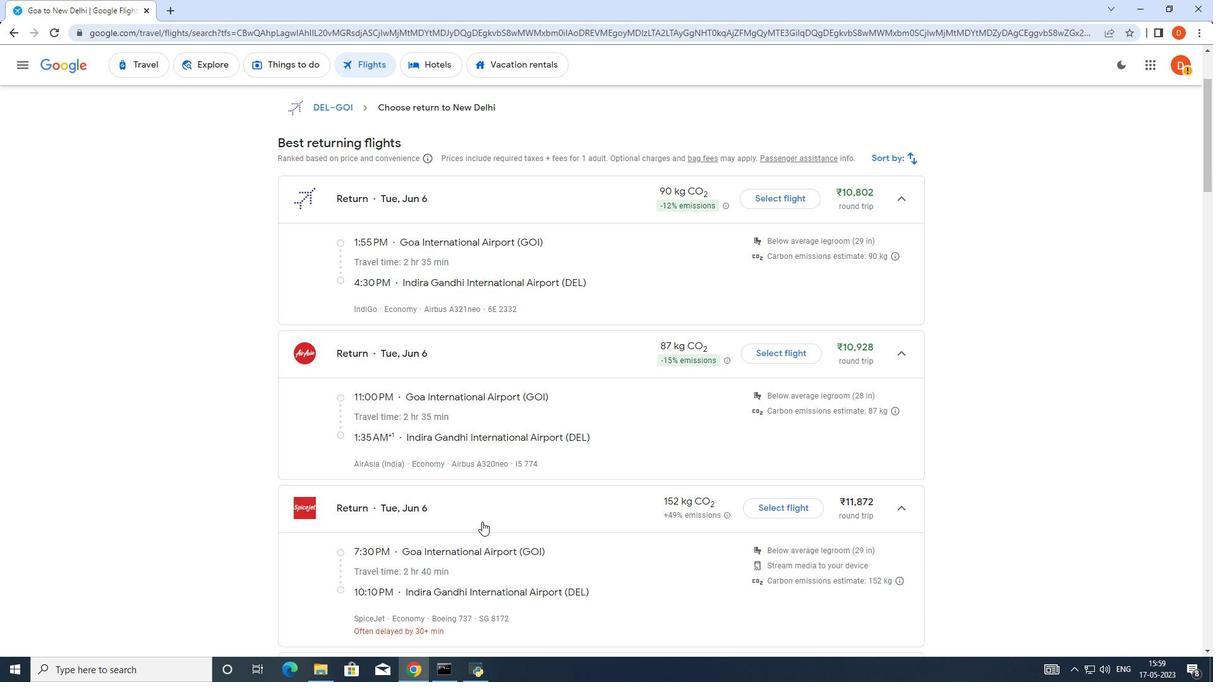 
Action: Mouse scrolled (482, 521) with delta (0, 0)
Screenshot: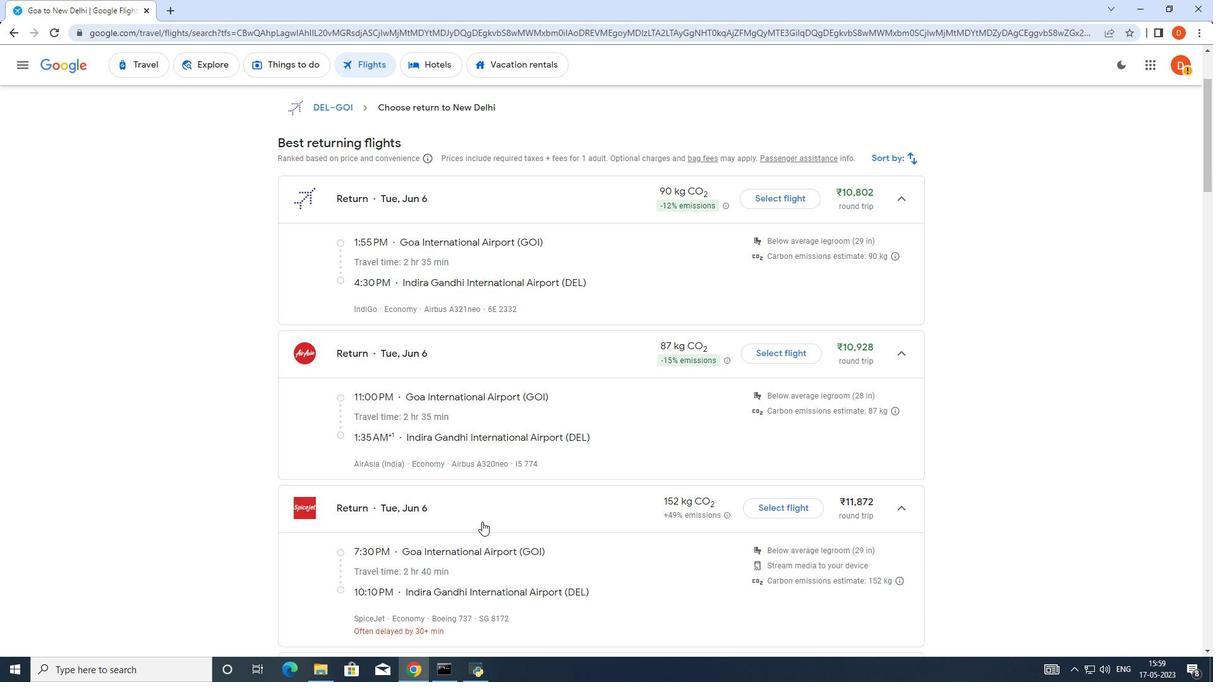 
Action: Mouse scrolled (482, 521) with delta (0, 0)
Screenshot: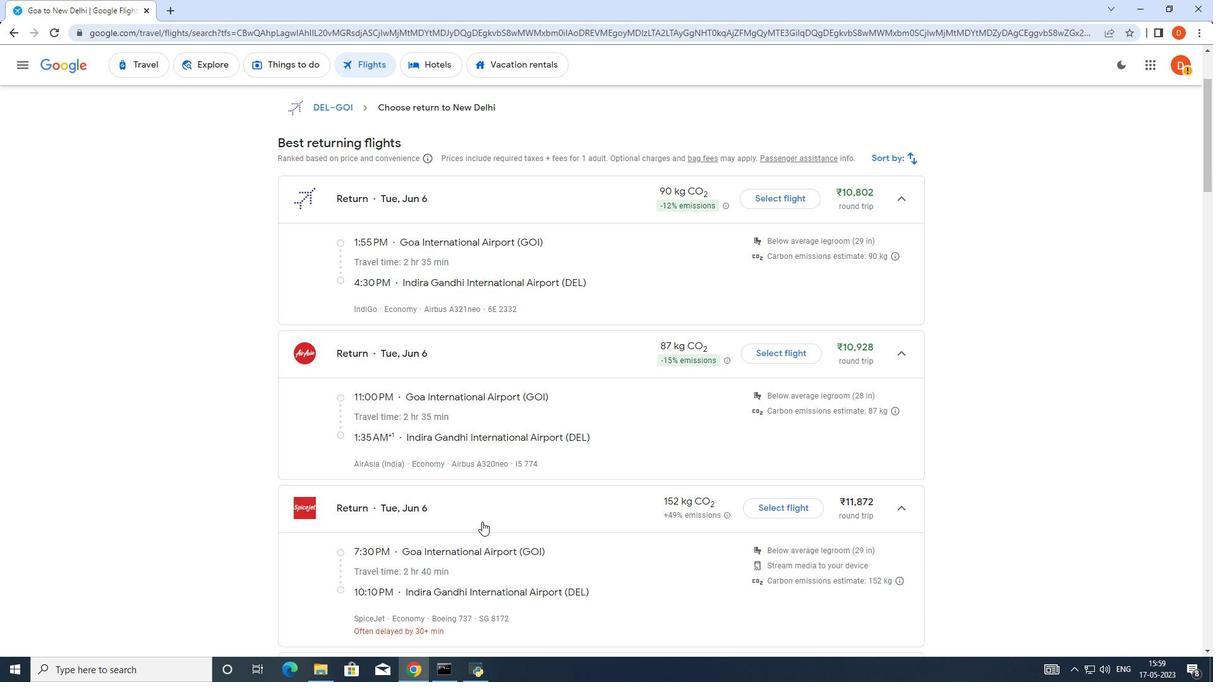 
Action: Mouse scrolled (482, 521) with delta (0, 0)
Screenshot: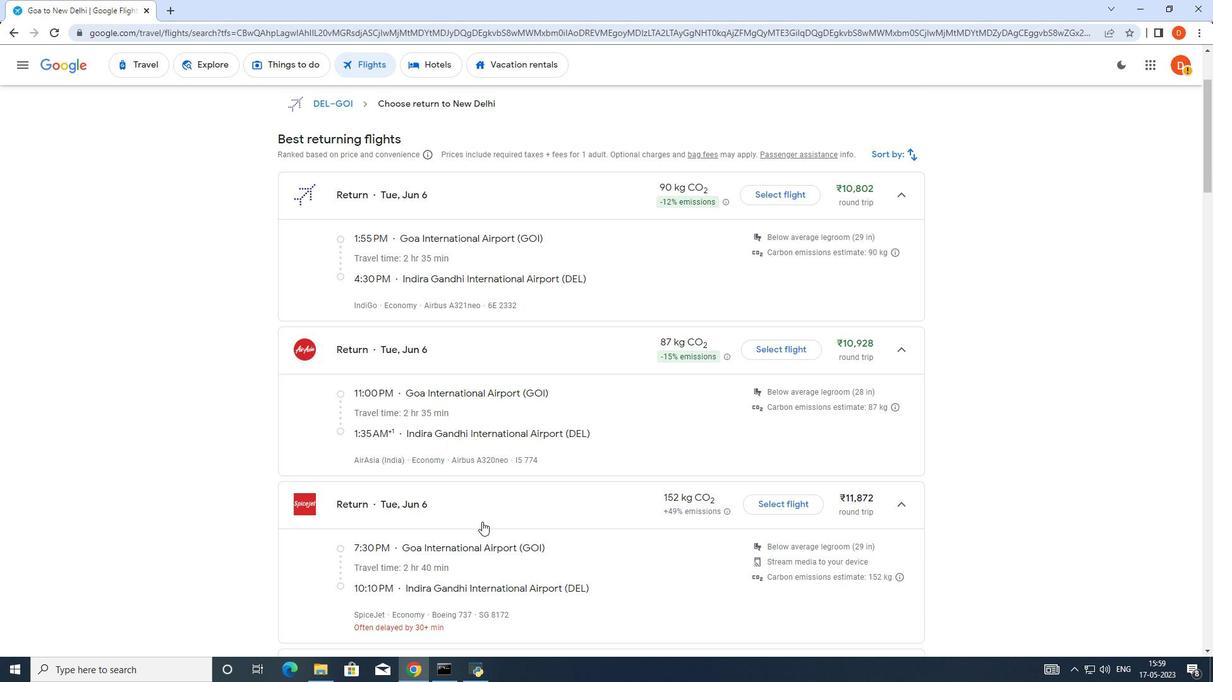 
Action: Mouse scrolled (482, 521) with delta (0, 0)
Screenshot: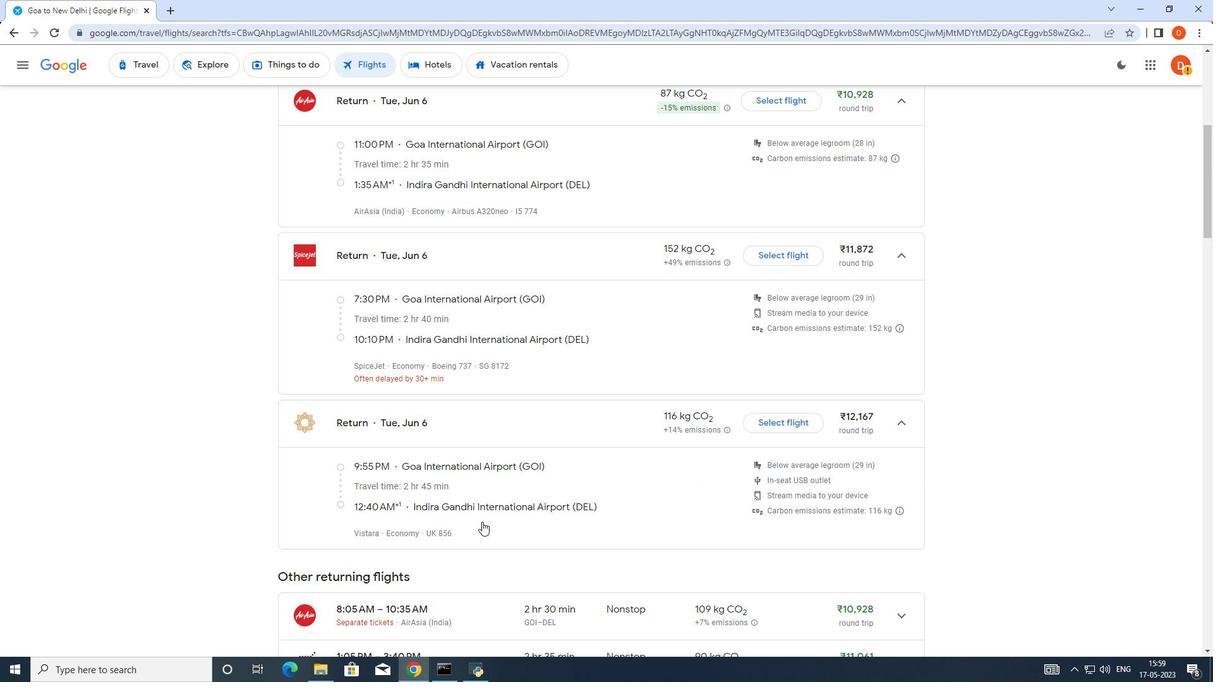 
Action: Mouse scrolled (482, 521) with delta (0, 0)
Screenshot: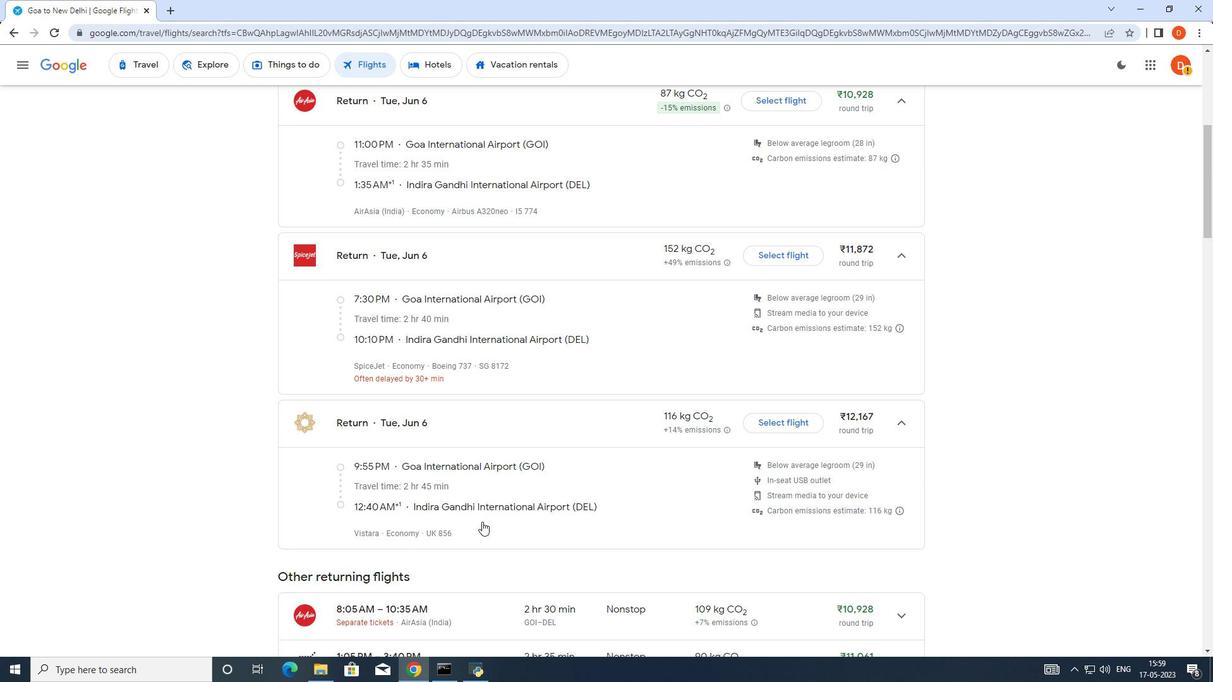 
Action: Mouse scrolled (482, 521) with delta (0, 0)
Screenshot: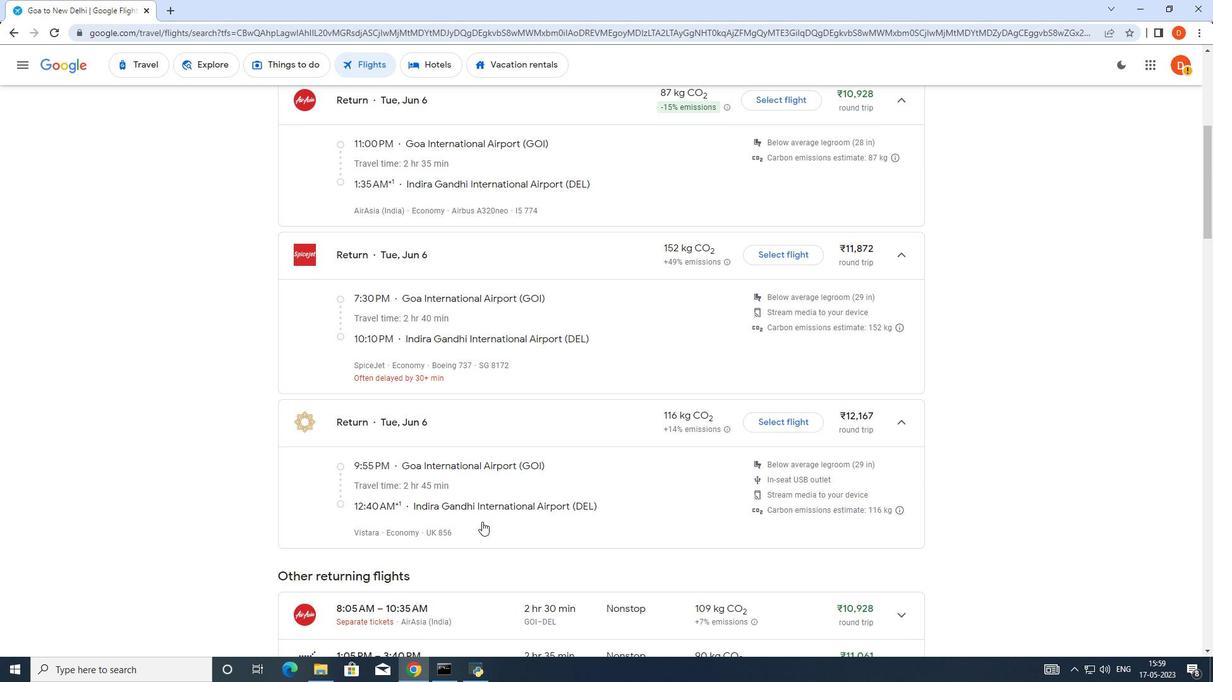 
Action: Mouse scrolled (482, 521) with delta (0, 0)
Screenshot: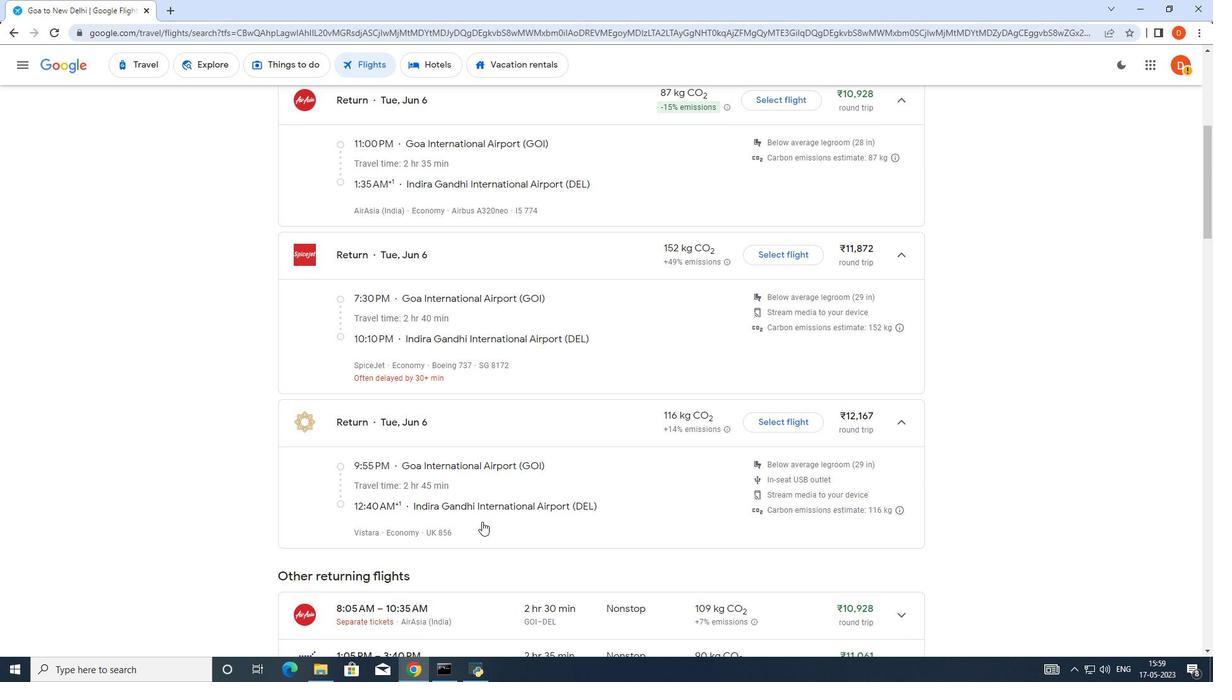 
Action: Mouse scrolled (482, 521) with delta (0, 0)
Screenshot: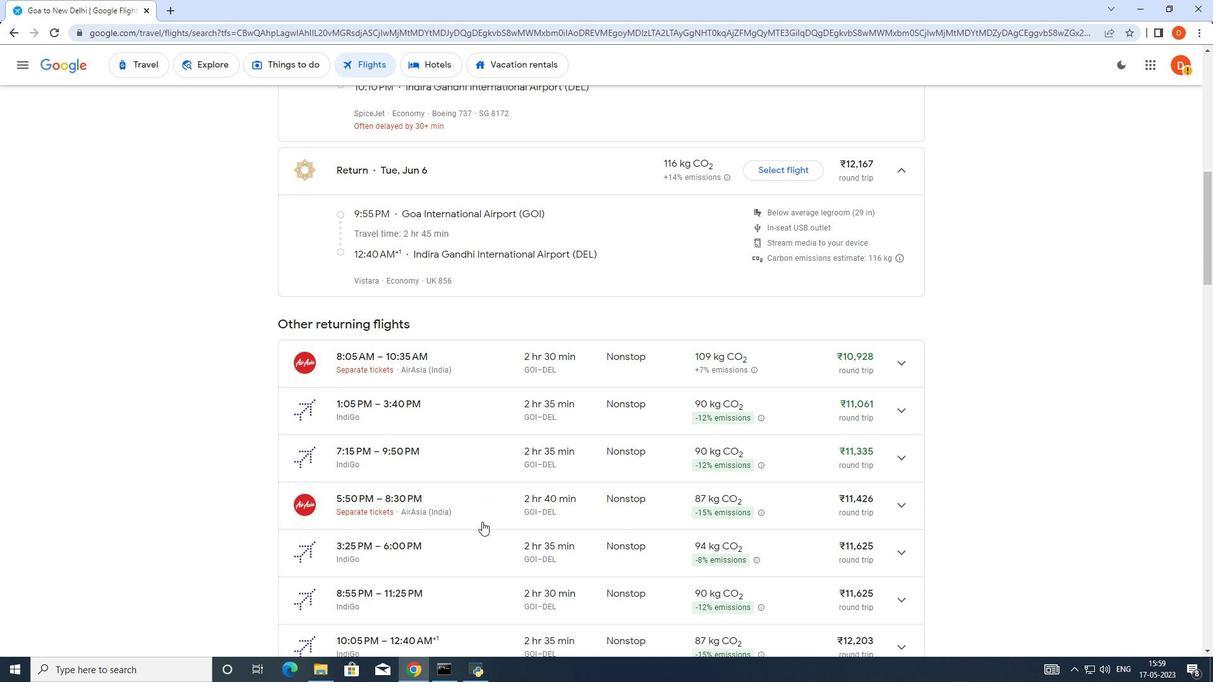 
Action: Mouse scrolled (482, 521) with delta (0, 0)
Screenshot: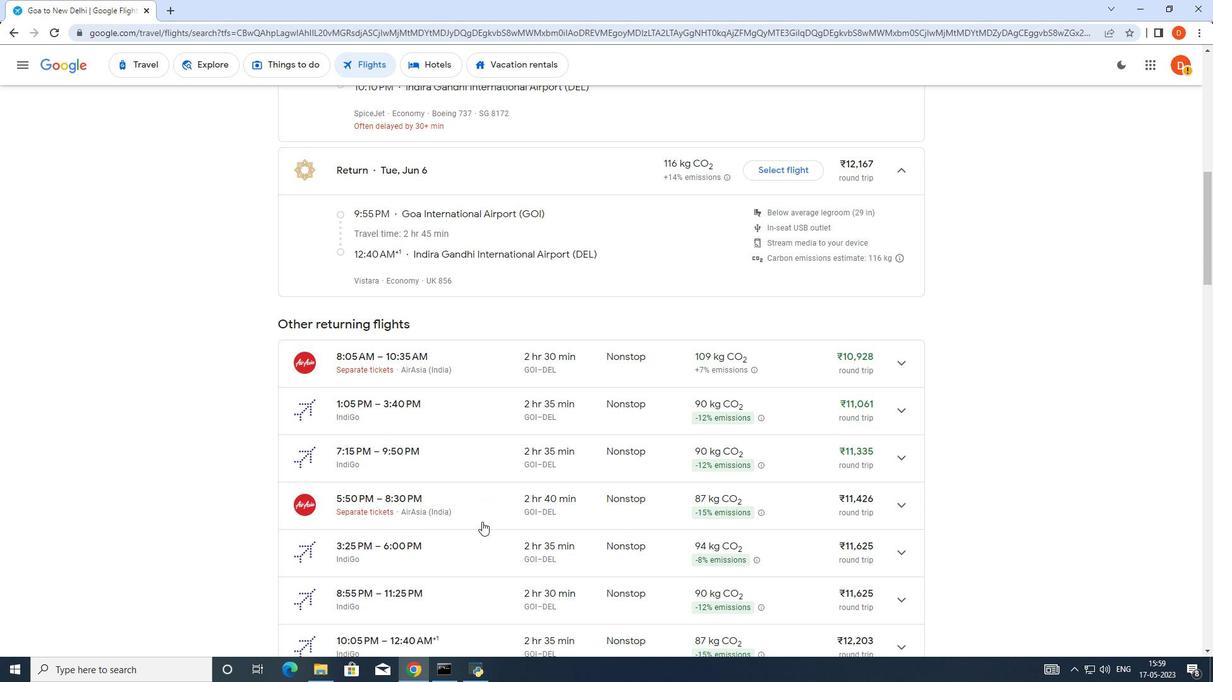 
Action: Mouse scrolled (482, 521) with delta (0, 0)
Screenshot: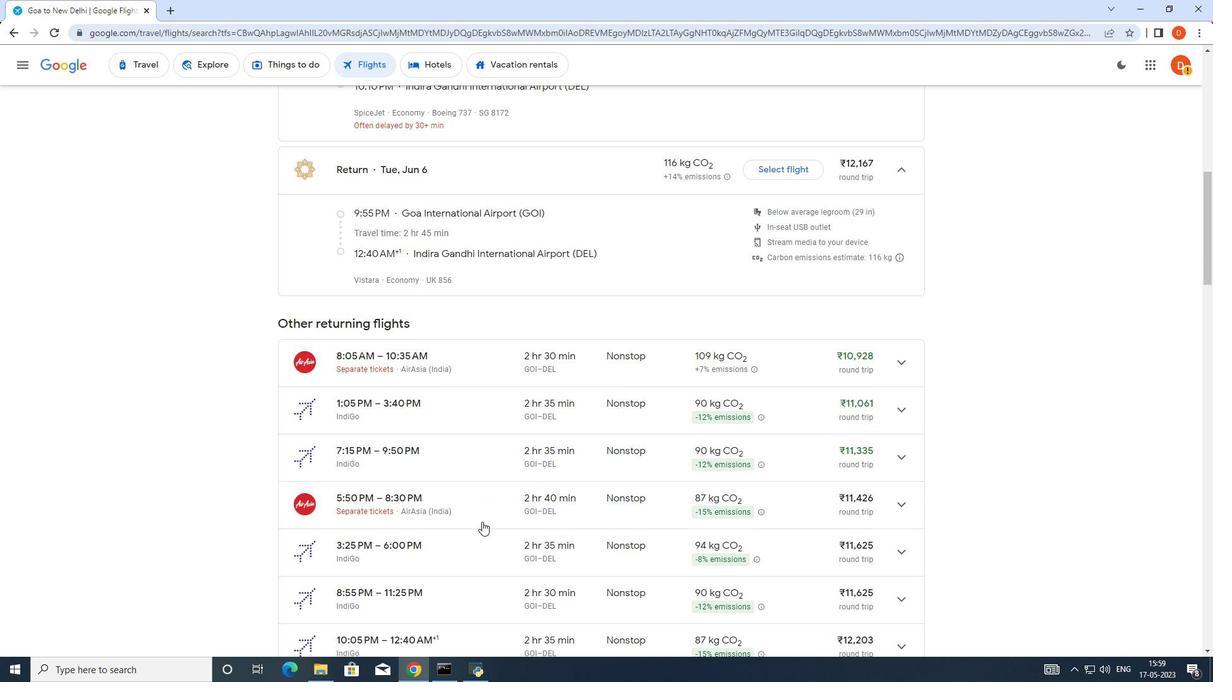 
Action: Mouse scrolled (482, 521) with delta (0, 0)
Screenshot: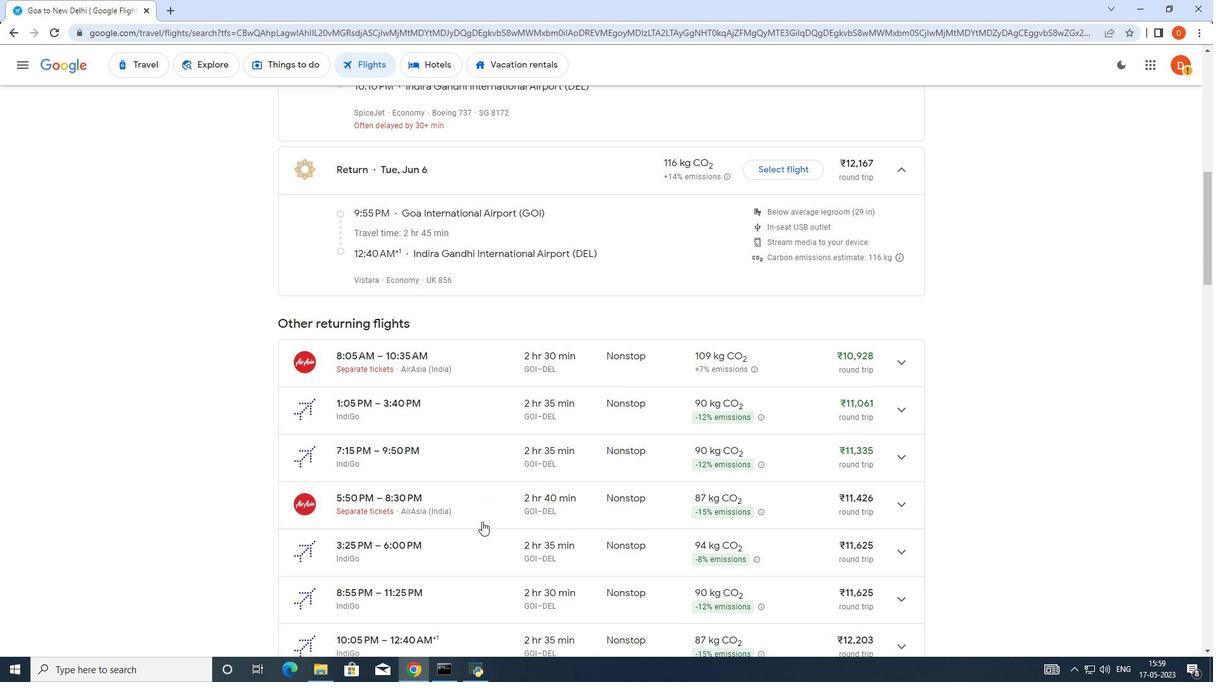 
Action: Mouse scrolled (482, 521) with delta (0, 0)
Screenshot: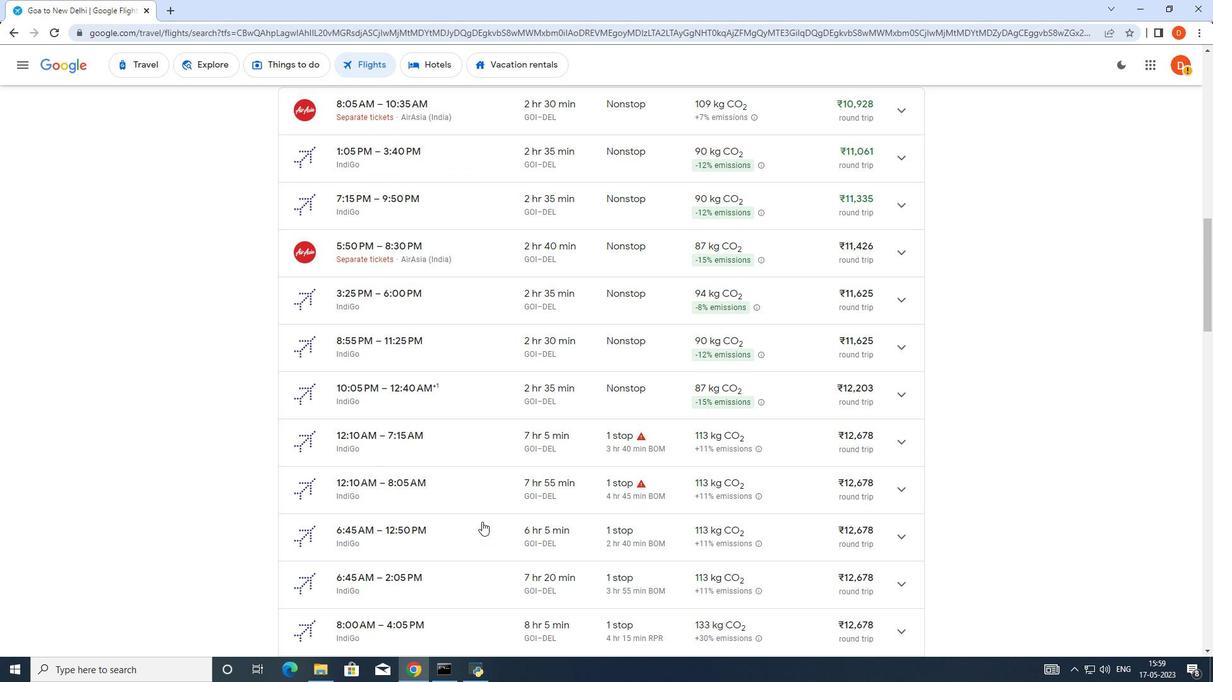 
Action: Mouse scrolled (482, 521) with delta (0, 0)
Screenshot: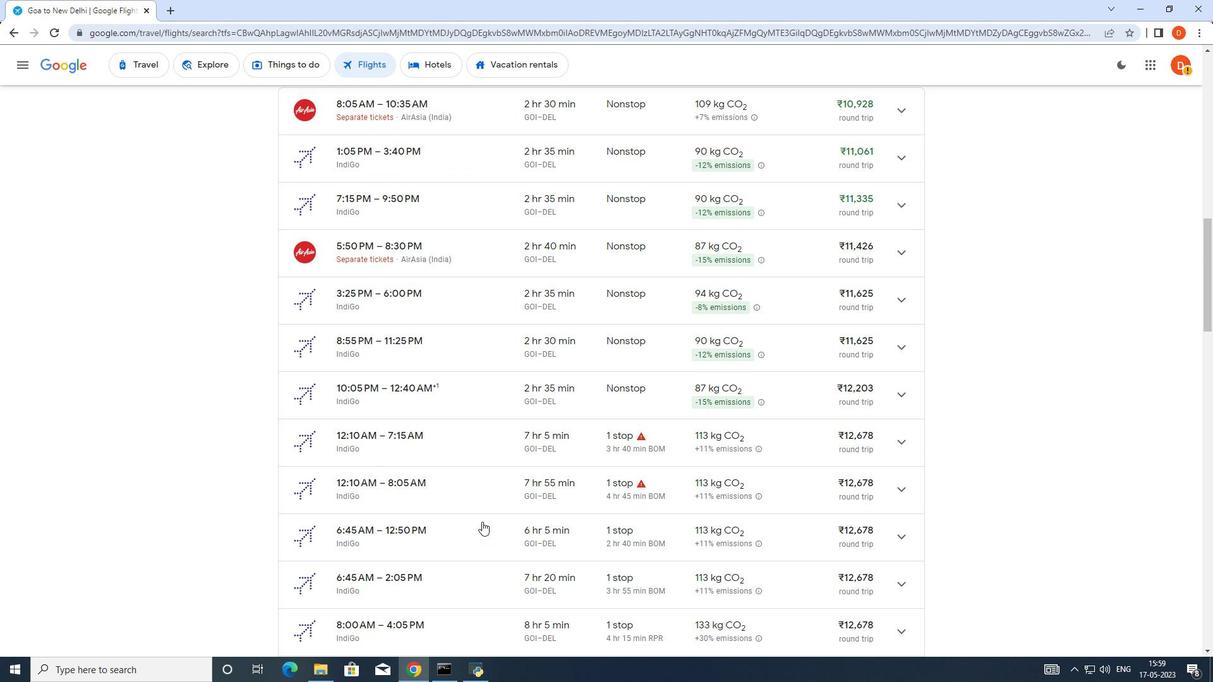 
Action: Mouse scrolled (482, 521) with delta (0, 0)
Screenshot: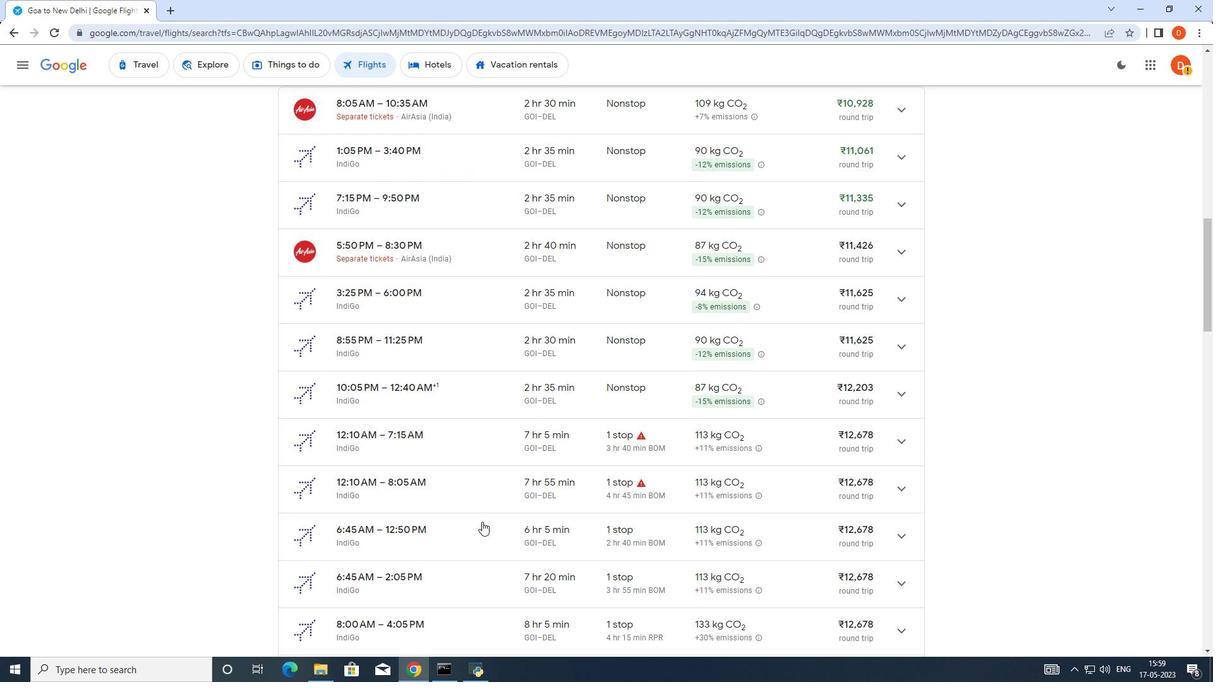 
Action: Mouse scrolled (482, 521) with delta (0, 0)
Screenshot: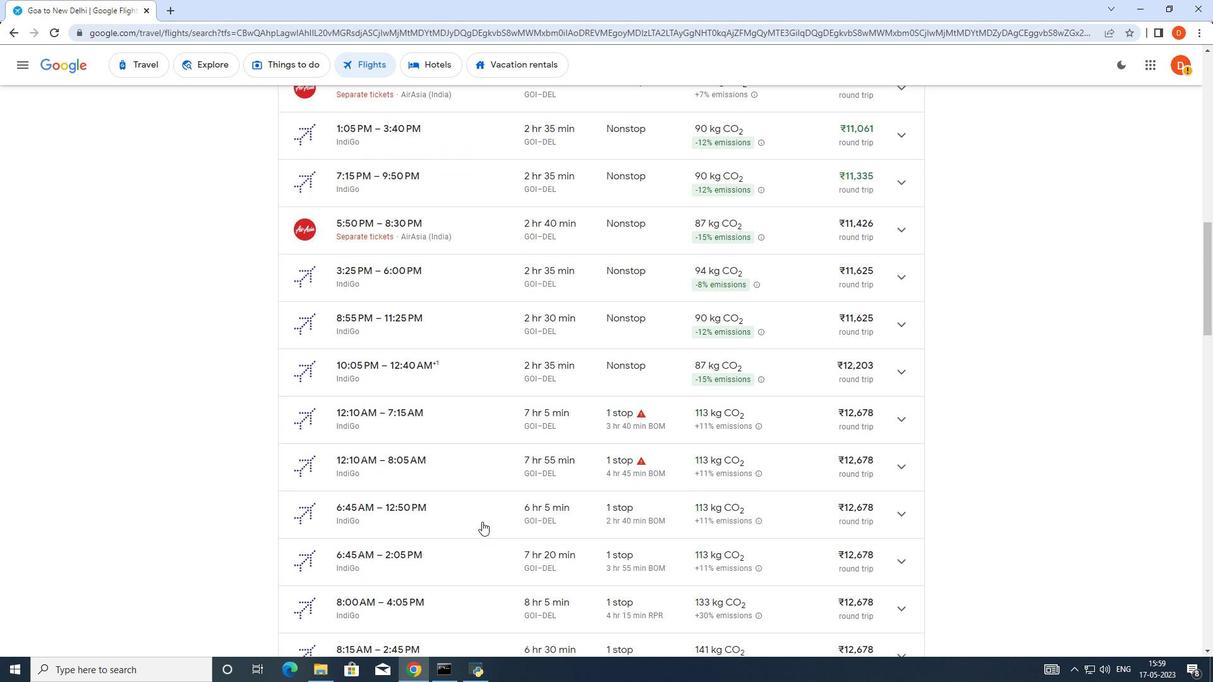 
Action: Mouse scrolled (482, 521) with delta (0, 0)
Screenshot: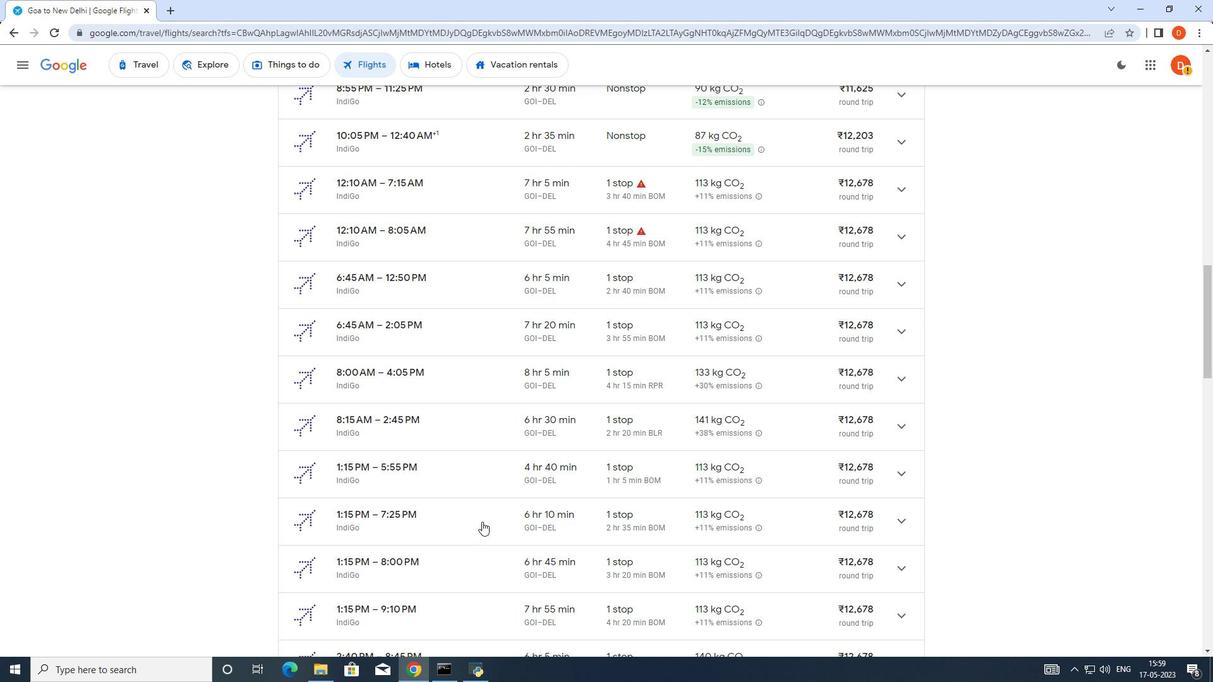 
Action: Mouse scrolled (482, 521) with delta (0, 0)
Screenshot: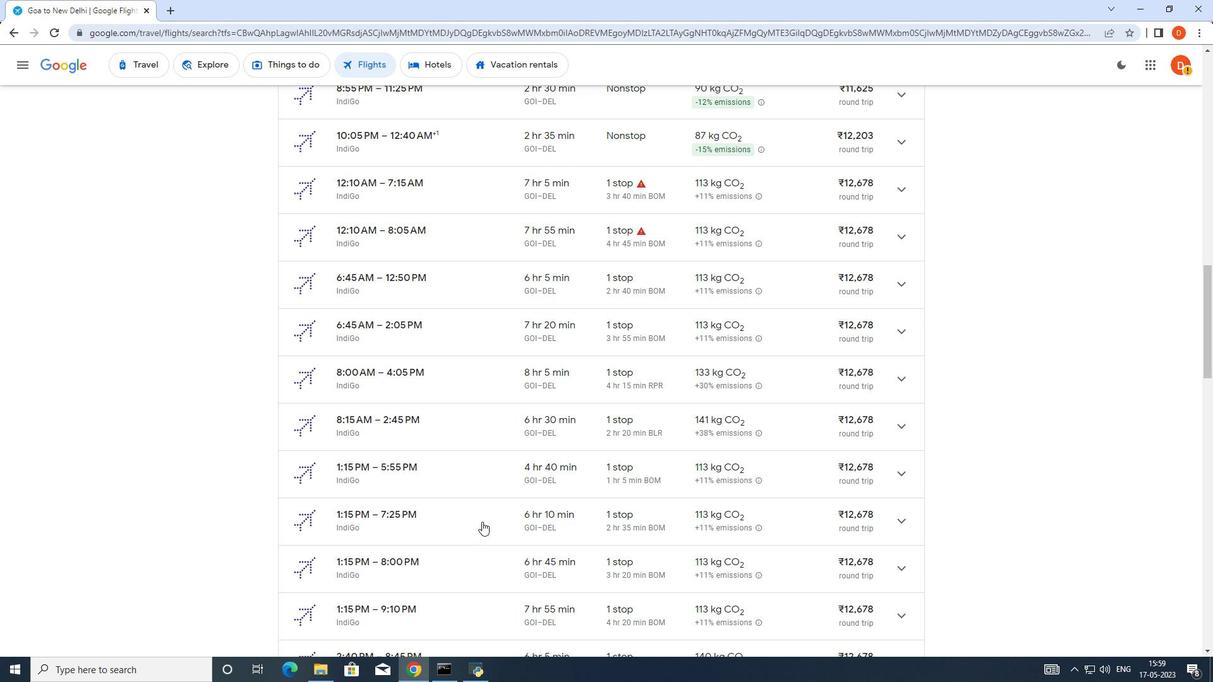 
Action: Mouse scrolled (482, 521) with delta (0, 0)
Screenshot: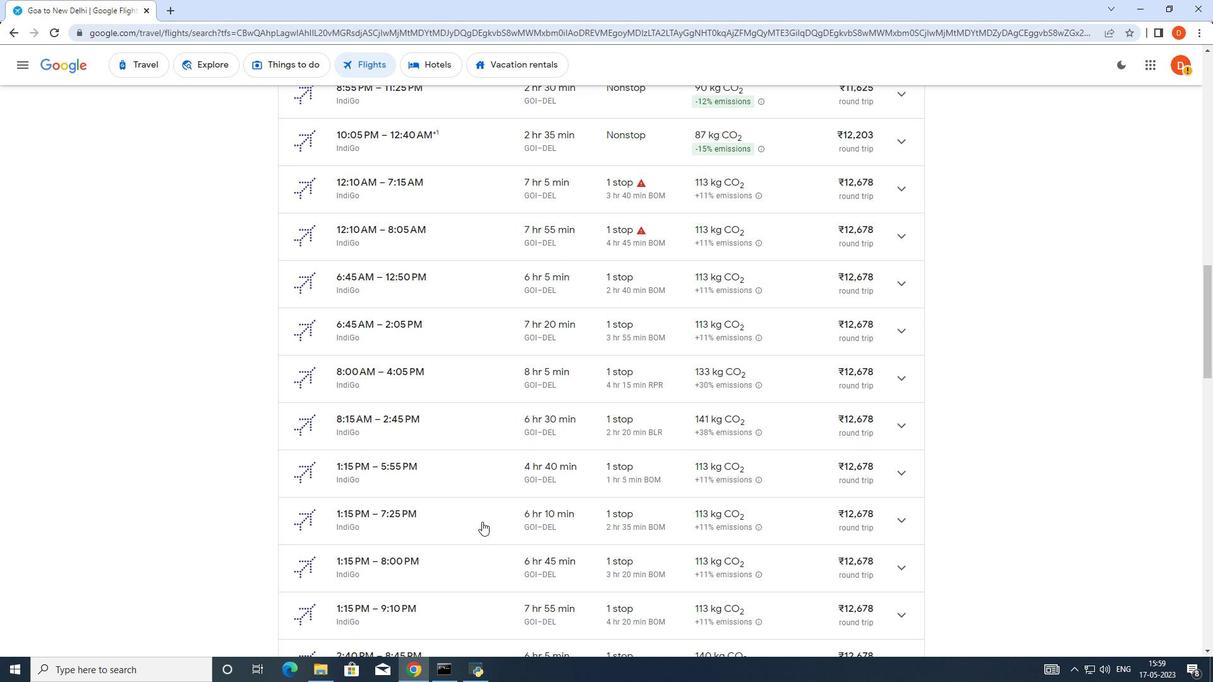 
Action: Mouse scrolled (482, 521) with delta (0, 0)
Screenshot: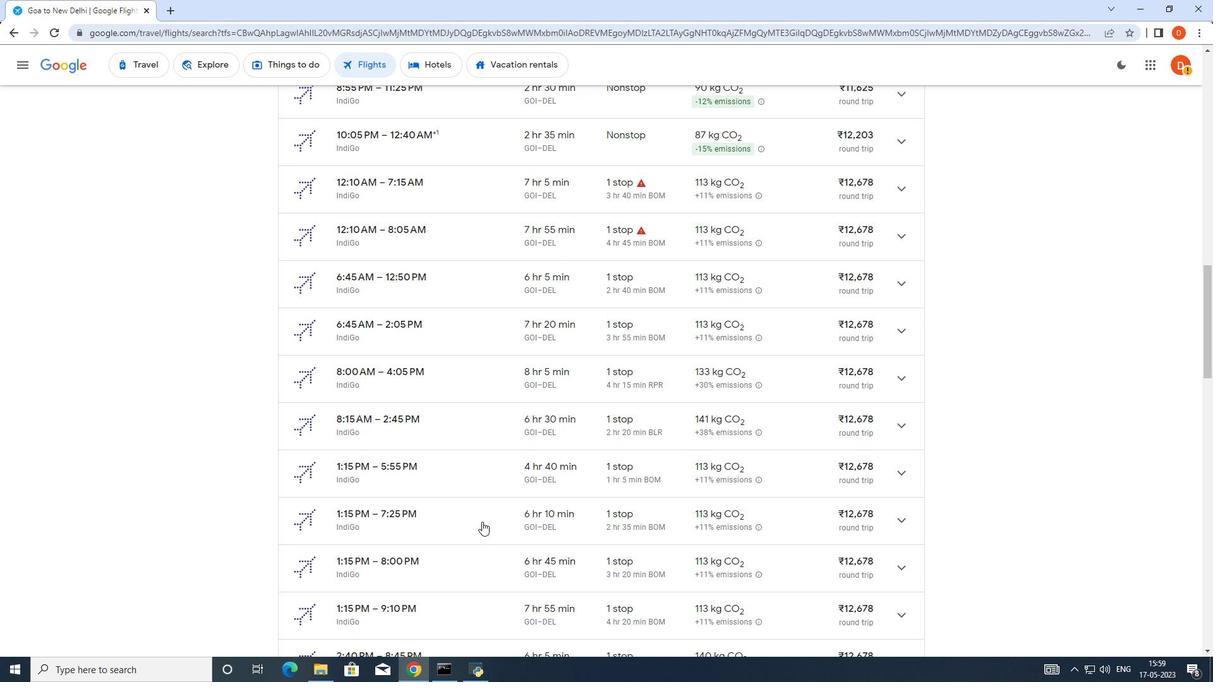 
Action: Mouse scrolled (482, 521) with delta (0, 0)
Screenshot: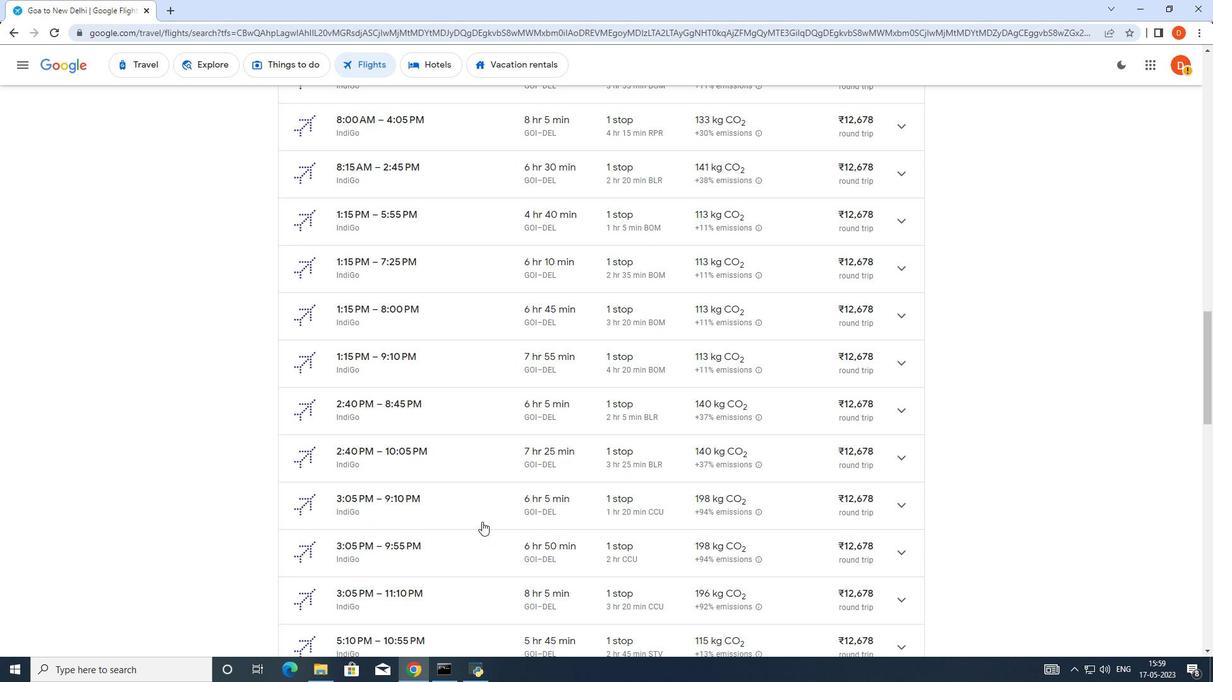 
Action: Mouse scrolled (482, 521) with delta (0, 0)
Screenshot: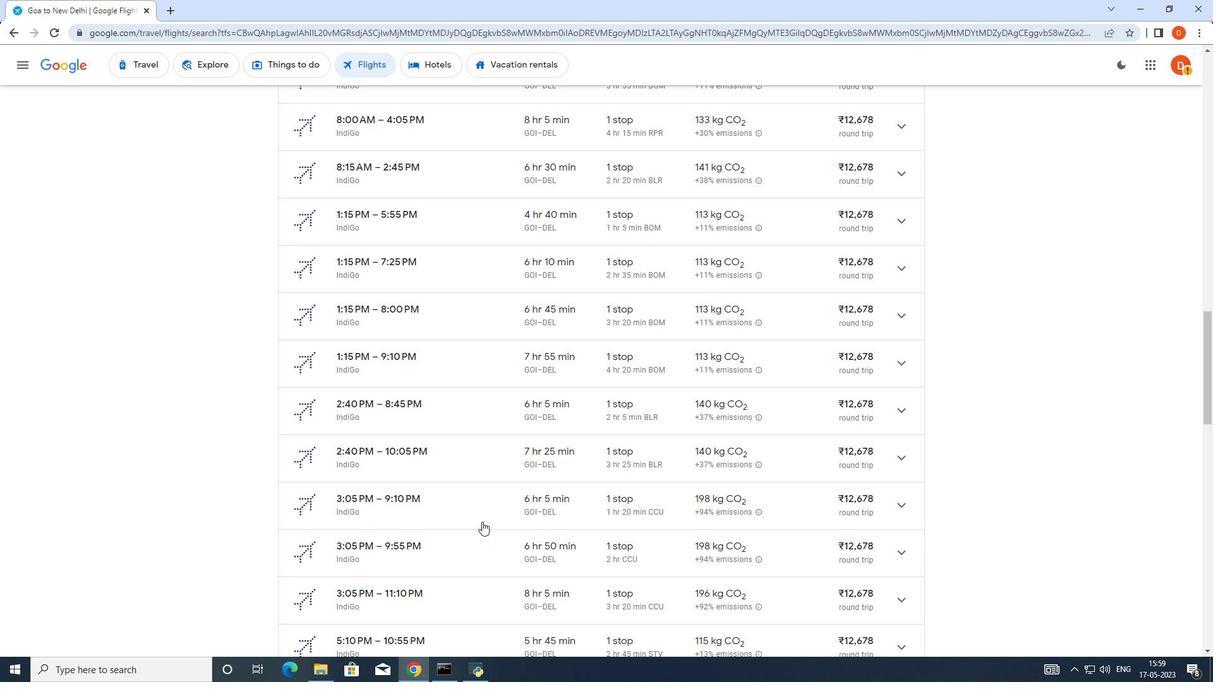 
Action: Mouse scrolled (482, 521) with delta (0, 0)
Screenshot: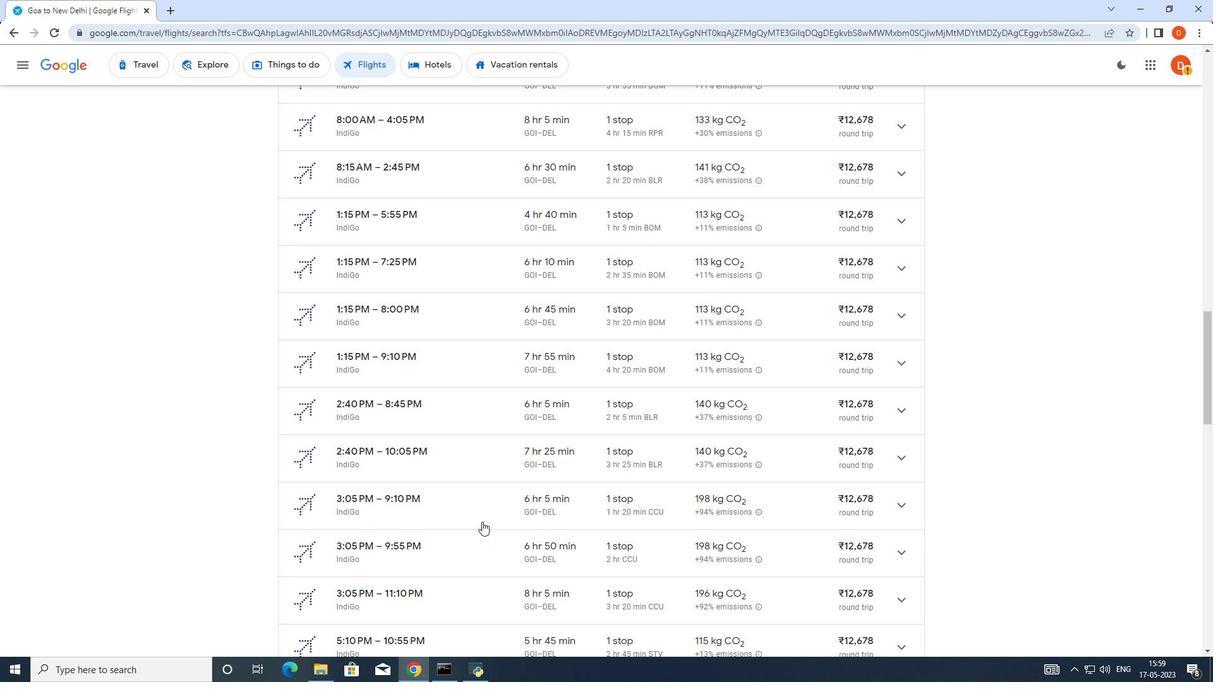 
Action: Mouse scrolled (482, 521) with delta (0, 0)
Screenshot: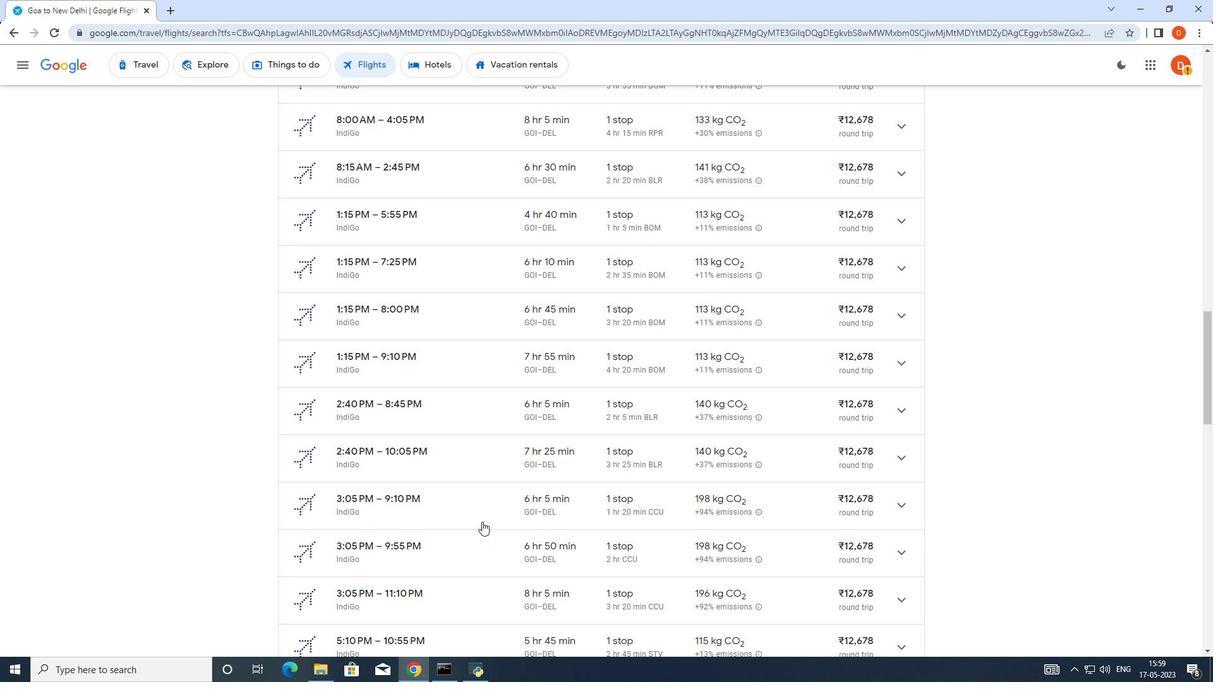 
Action: Mouse scrolled (482, 522) with delta (0, 0)
Screenshot: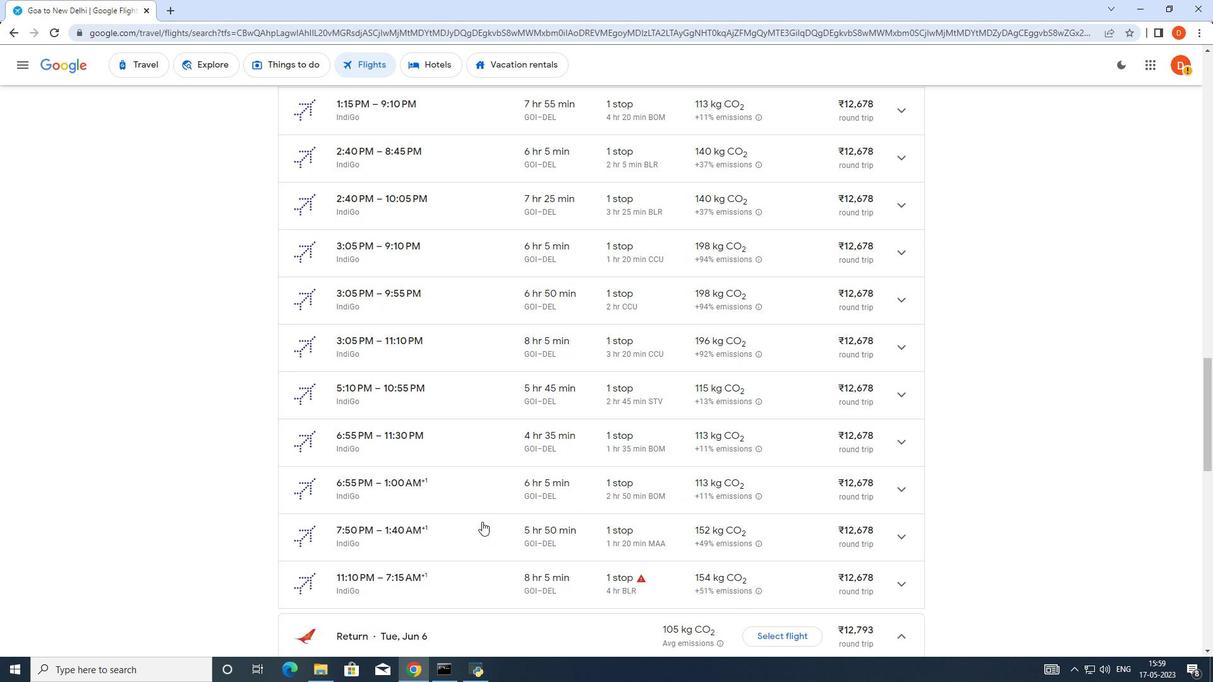 
Action: Mouse scrolled (482, 522) with delta (0, 0)
Screenshot: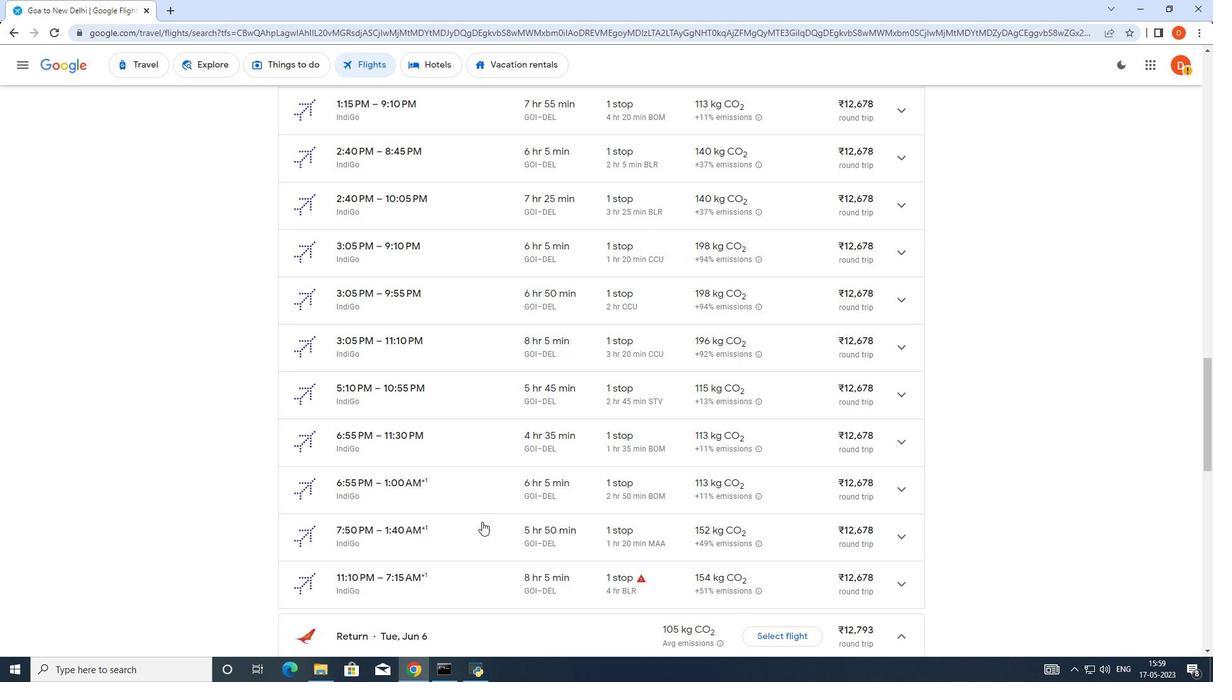 
Action: Mouse scrolled (482, 522) with delta (0, 0)
Screenshot: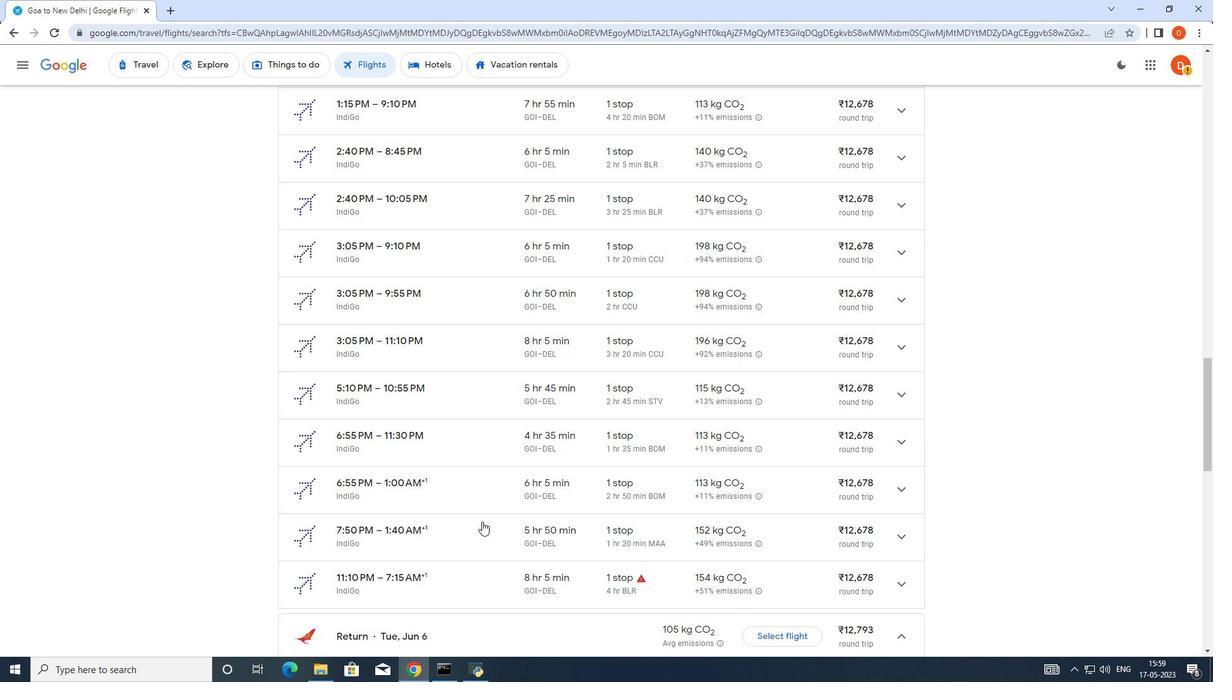 
Action: Mouse scrolled (482, 522) with delta (0, 0)
Screenshot: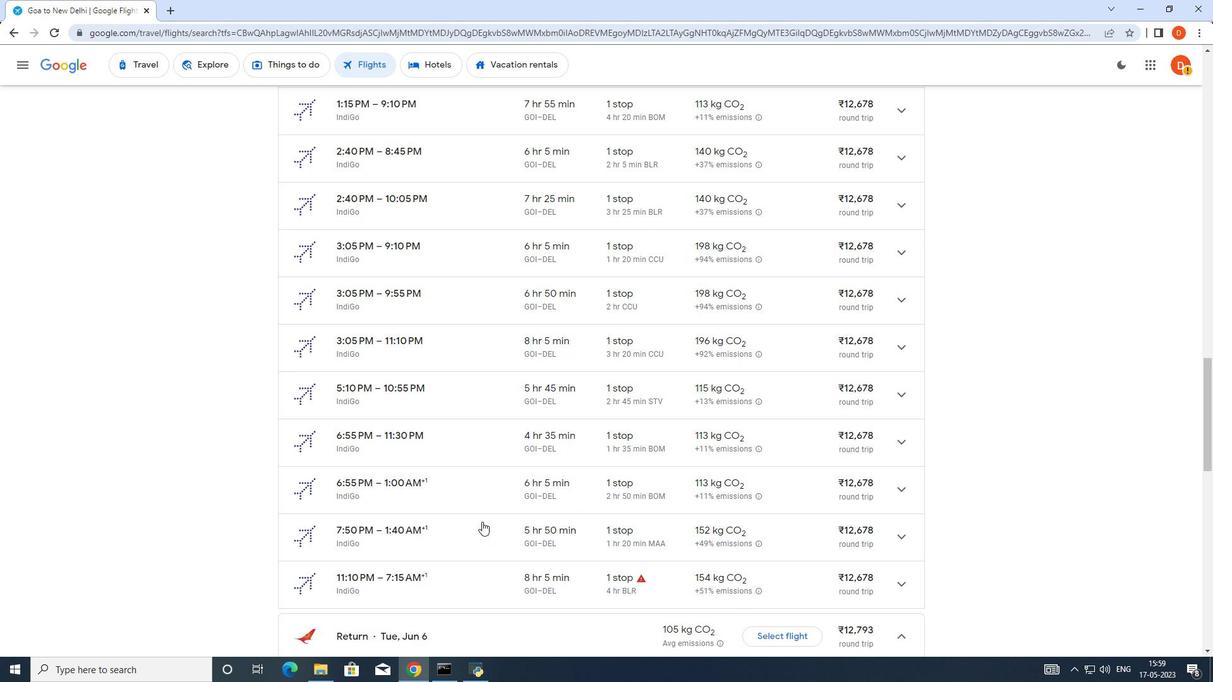 
Action: Mouse scrolled (482, 522) with delta (0, 0)
Screenshot: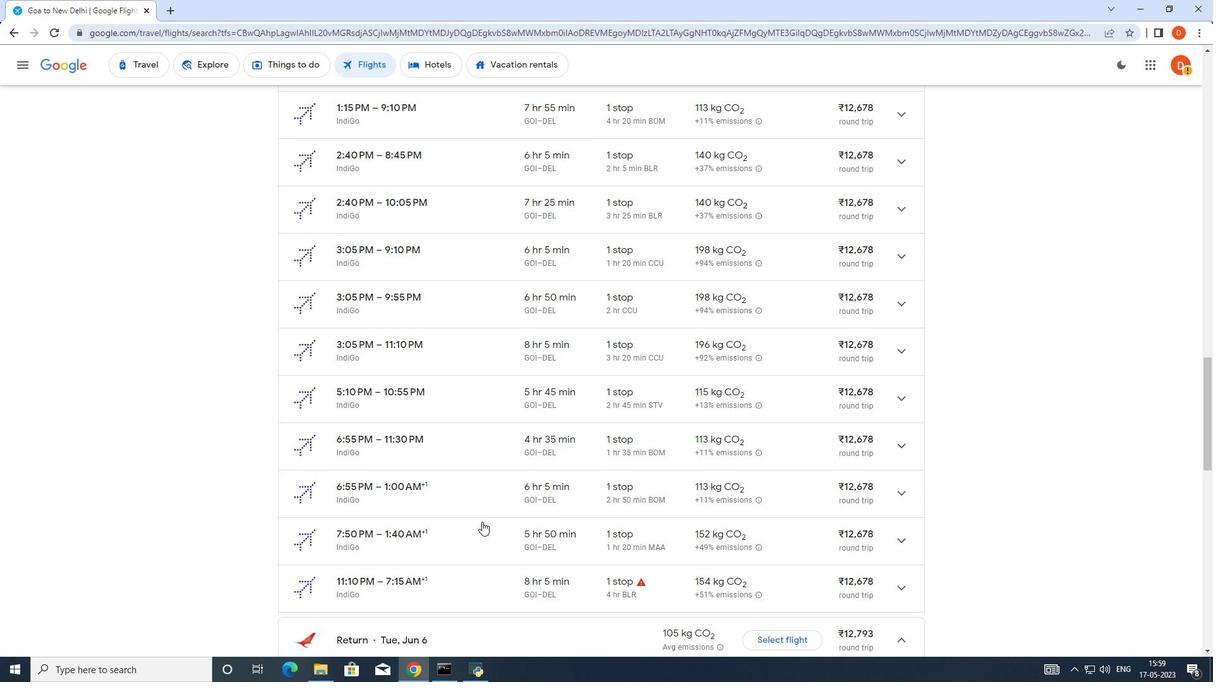 
Action: Mouse scrolled (482, 522) with delta (0, 0)
Screenshot: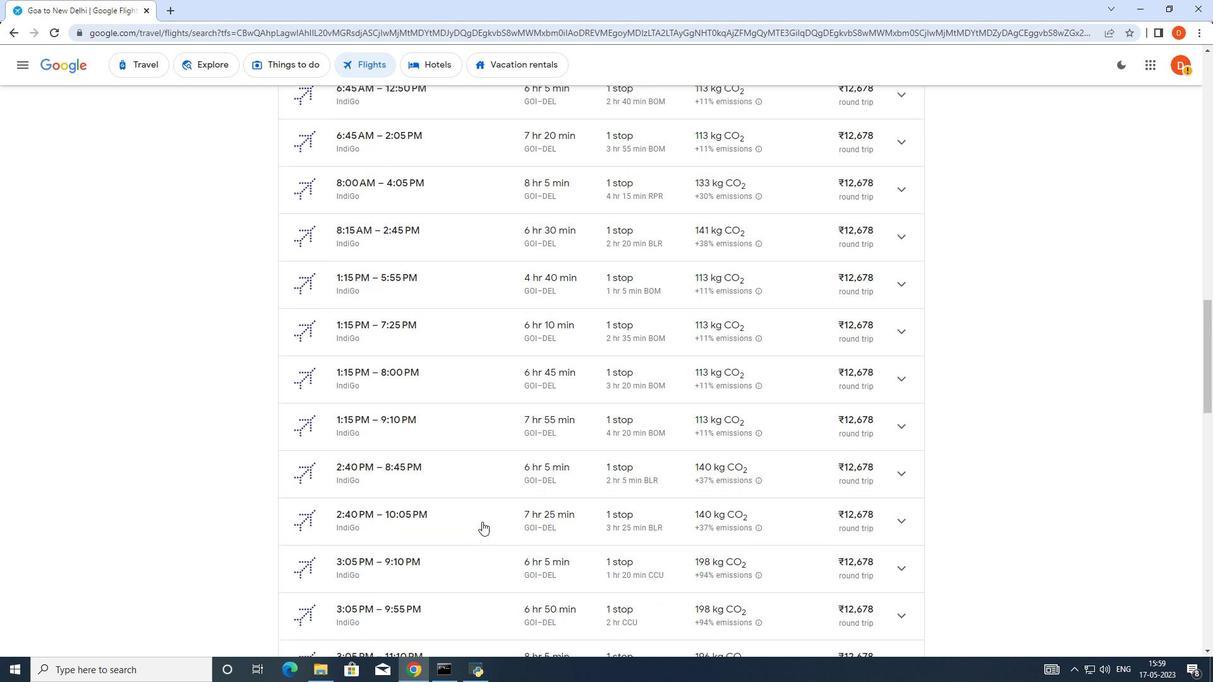 
Action: Mouse scrolled (482, 522) with delta (0, 0)
Screenshot: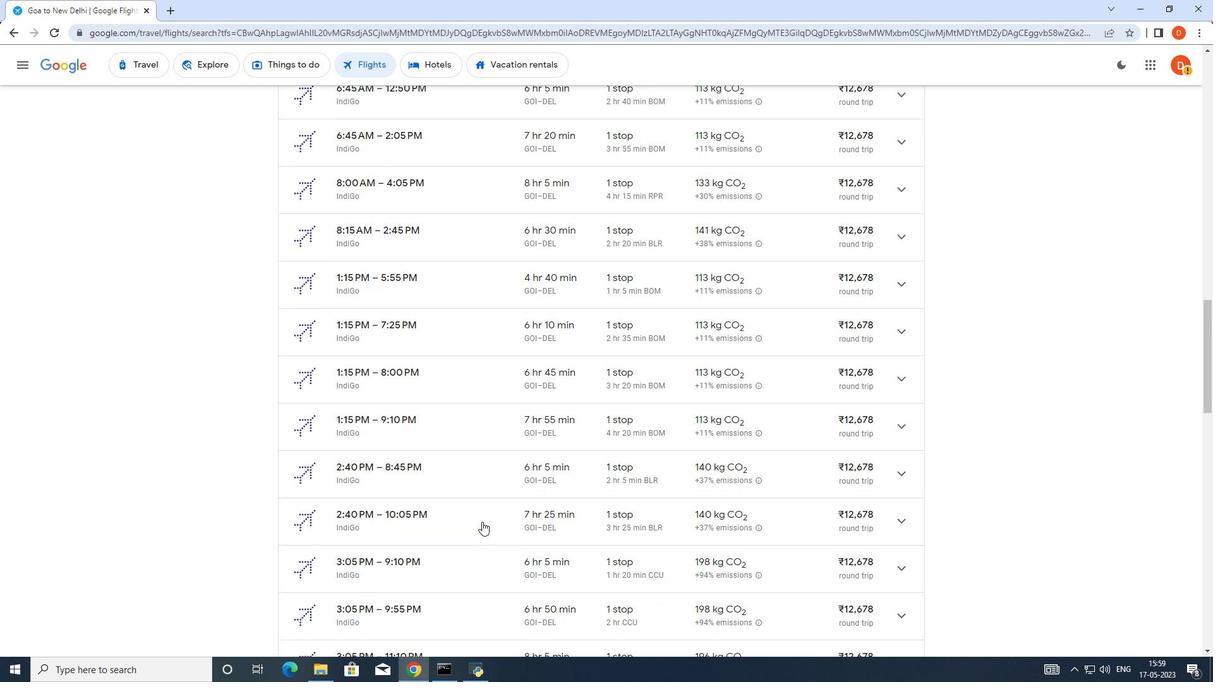 
Action: Mouse scrolled (482, 522) with delta (0, 0)
Screenshot: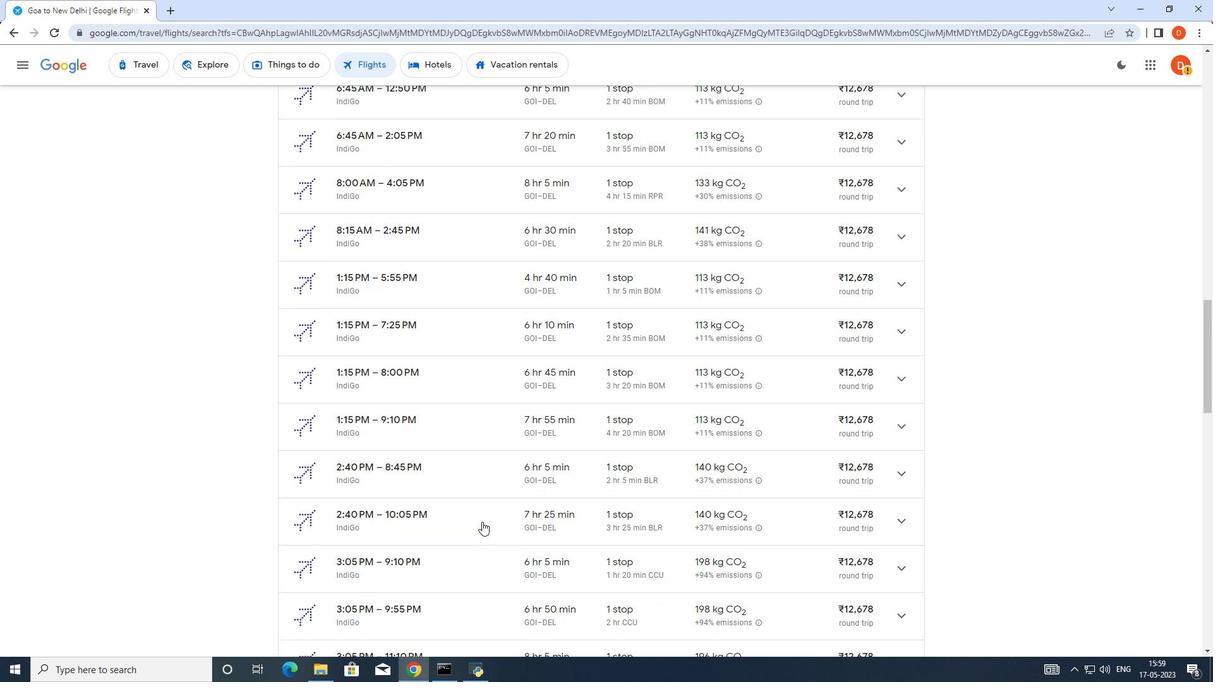 
Action: Mouse scrolled (482, 522) with delta (0, 0)
Screenshot: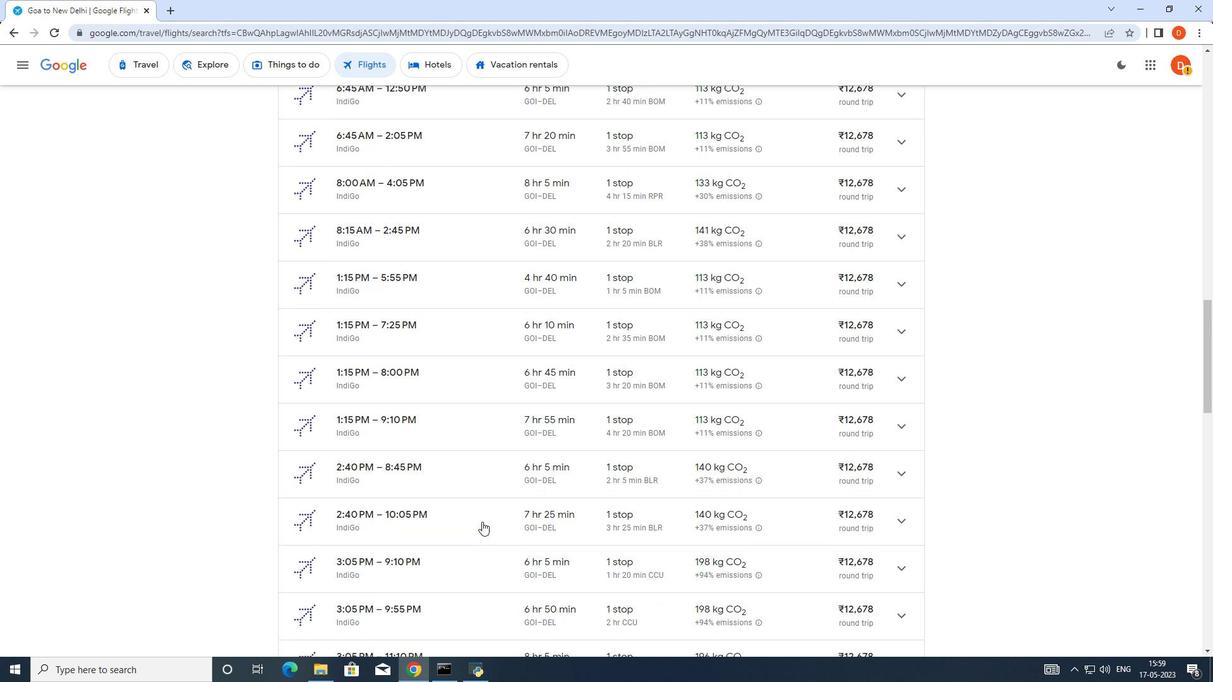 
Action: Mouse scrolled (482, 522) with delta (0, 0)
Screenshot: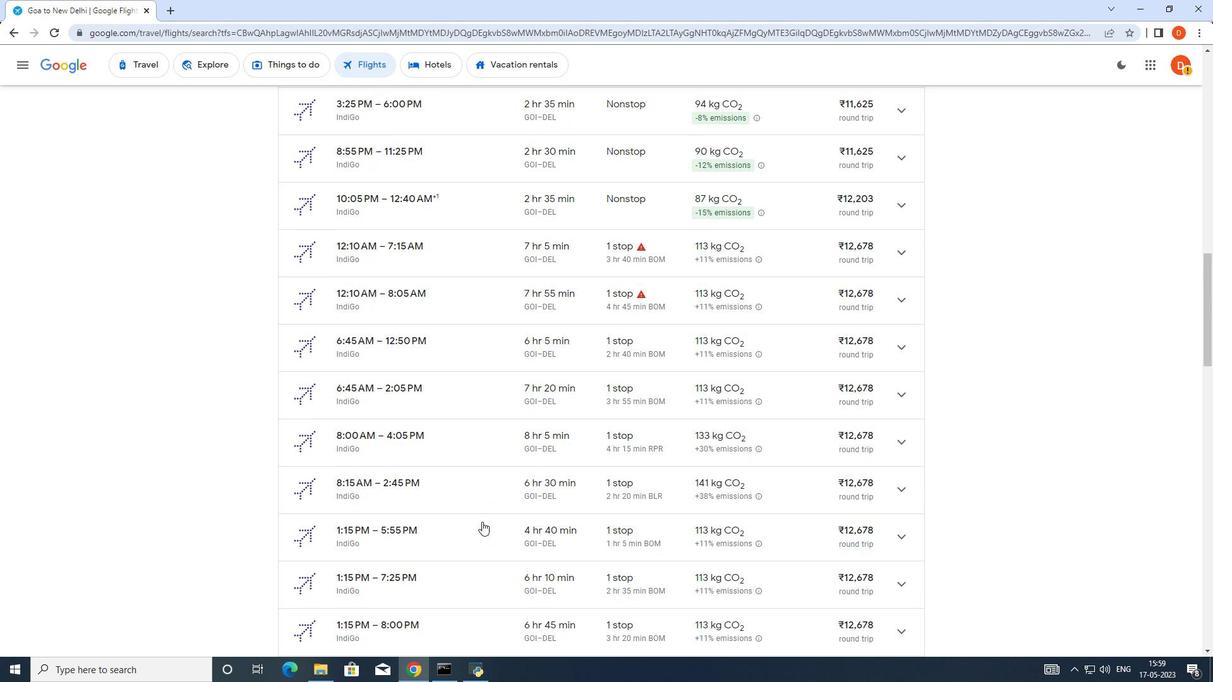 
Action: Mouse scrolled (482, 522) with delta (0, 0)
Screenshot: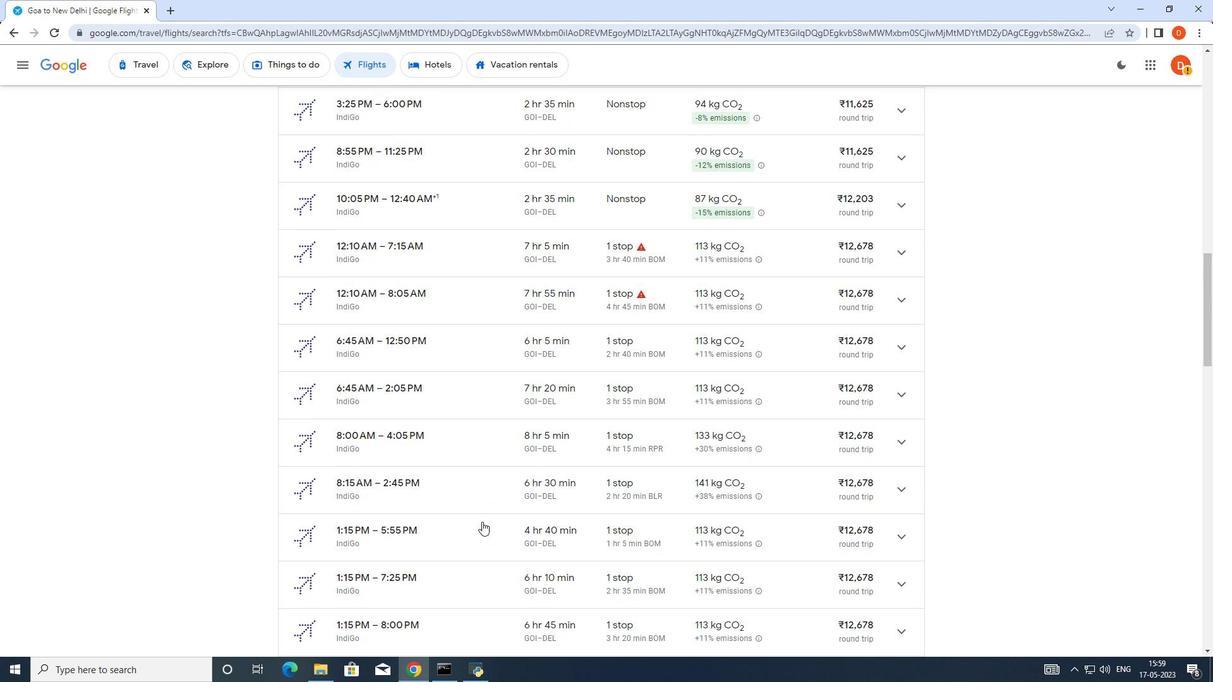 
Action: Mouse scrolled (482, 522) with delta (0, 0)
Screenshot: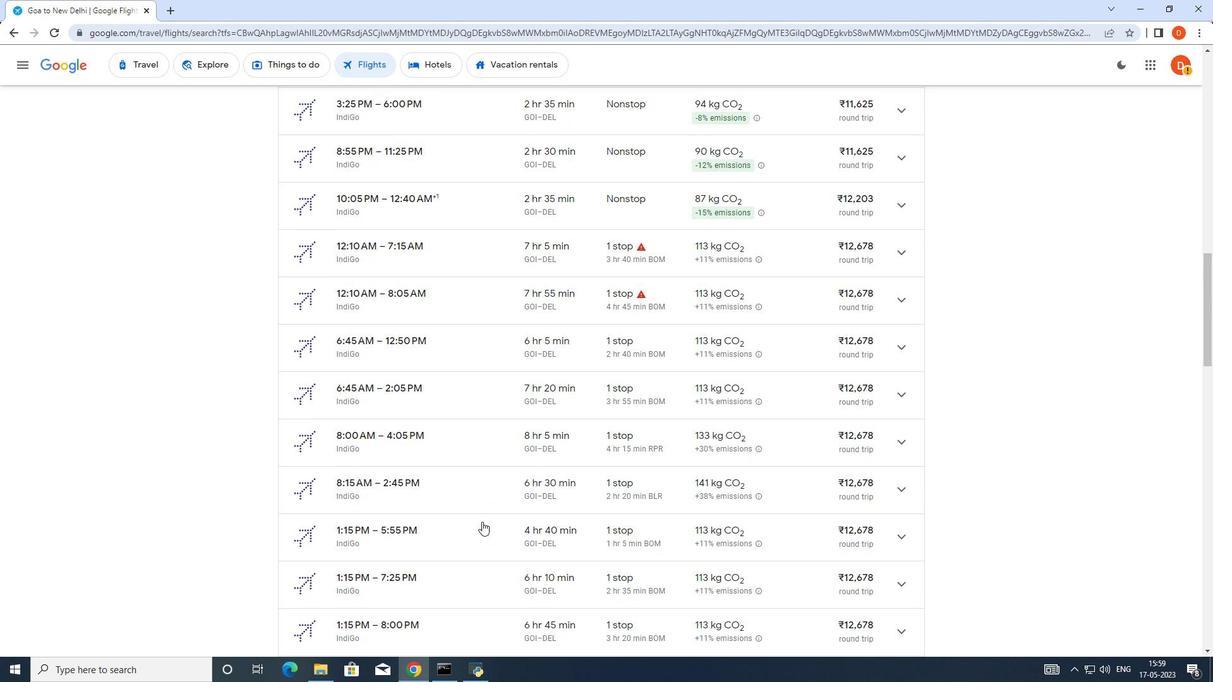
Action: Mouse scrolled (482, 522) with delta (0, 0)
Screenshot: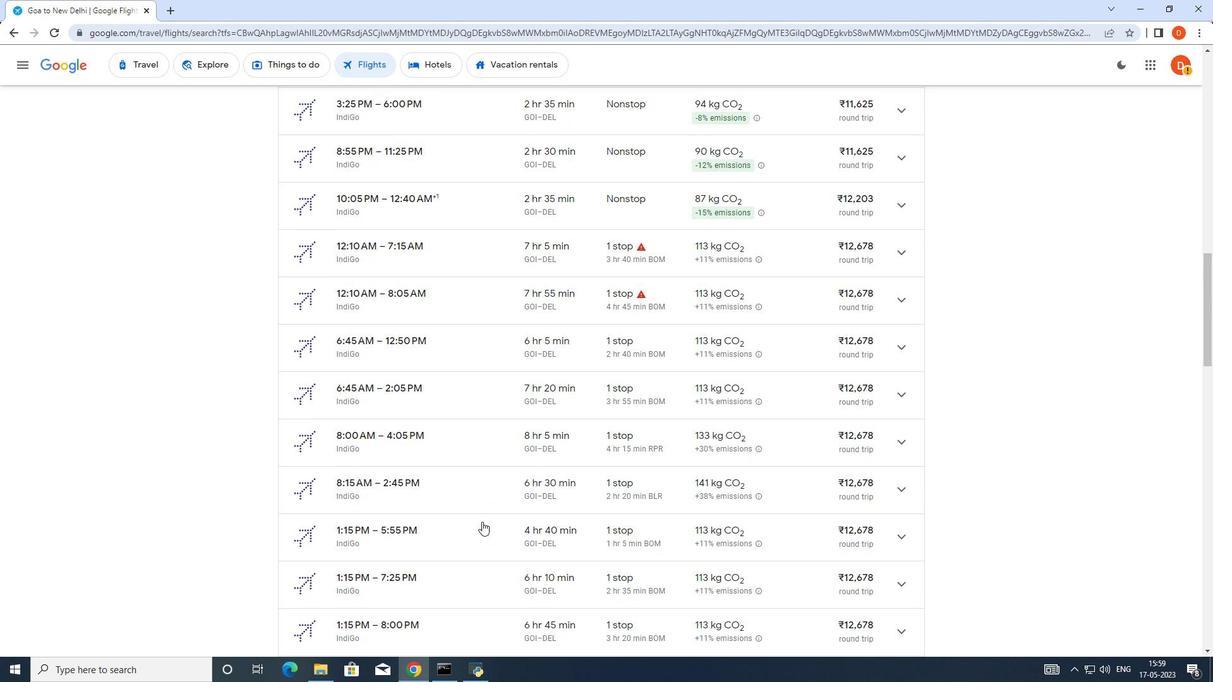 
Action: Mouse scrolled (482, 522) with delta (0, 0)
Screenshot: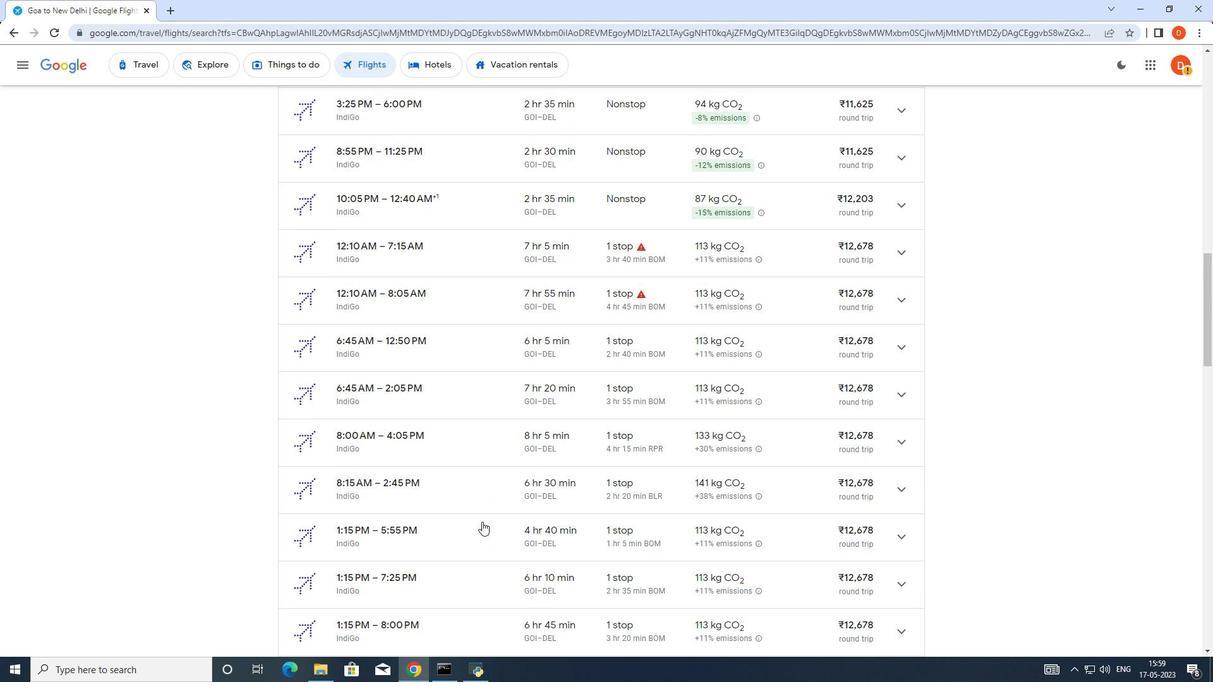 
Action: Mouse scrolled (482, 522) with delta (0, 0)
Screenshot: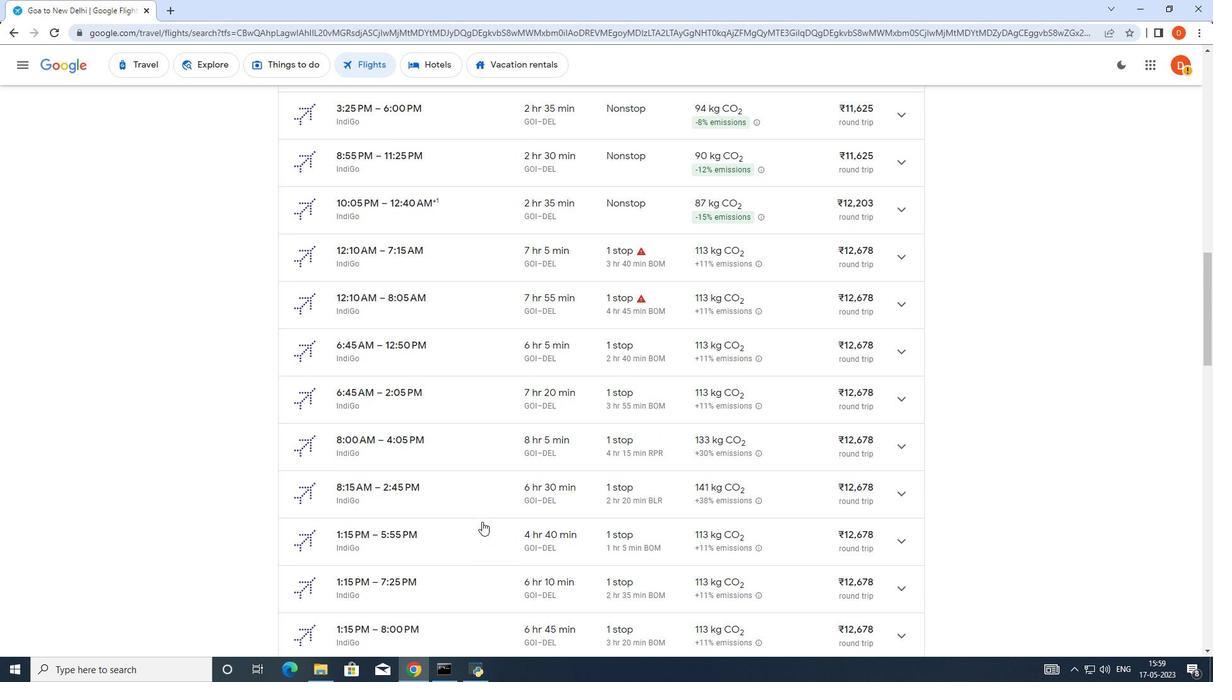 
Action: Mouse scrolled (482, 522) with delta (0, 0)
Screenshot: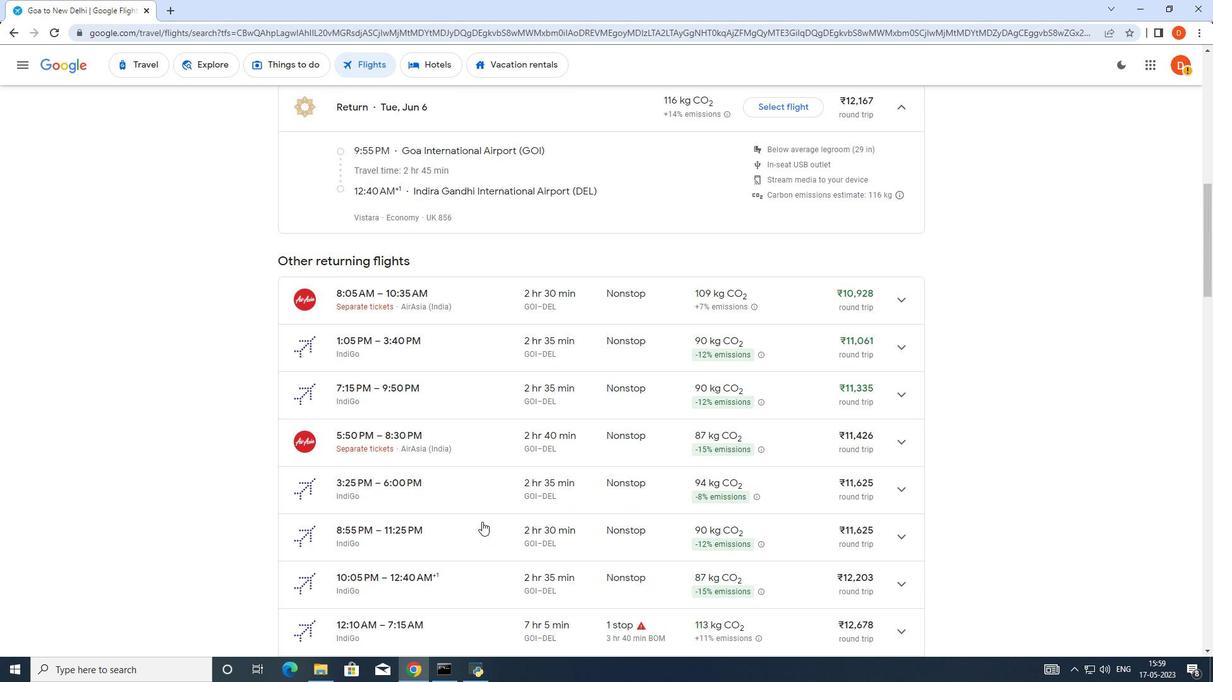 
Action: Mouse scrolled (482, 522) with delta (0, 0)
Screenshot: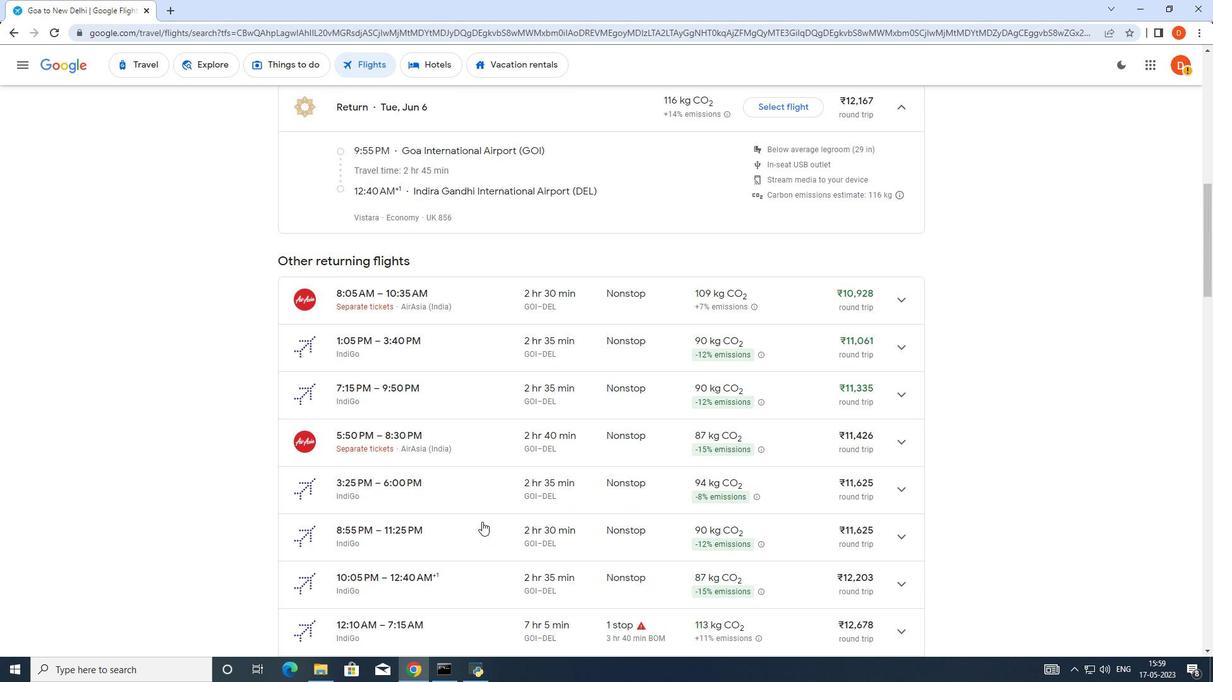 
Action: Mouse scrolled (482, 522) with delta (0, 0)
Screenshot: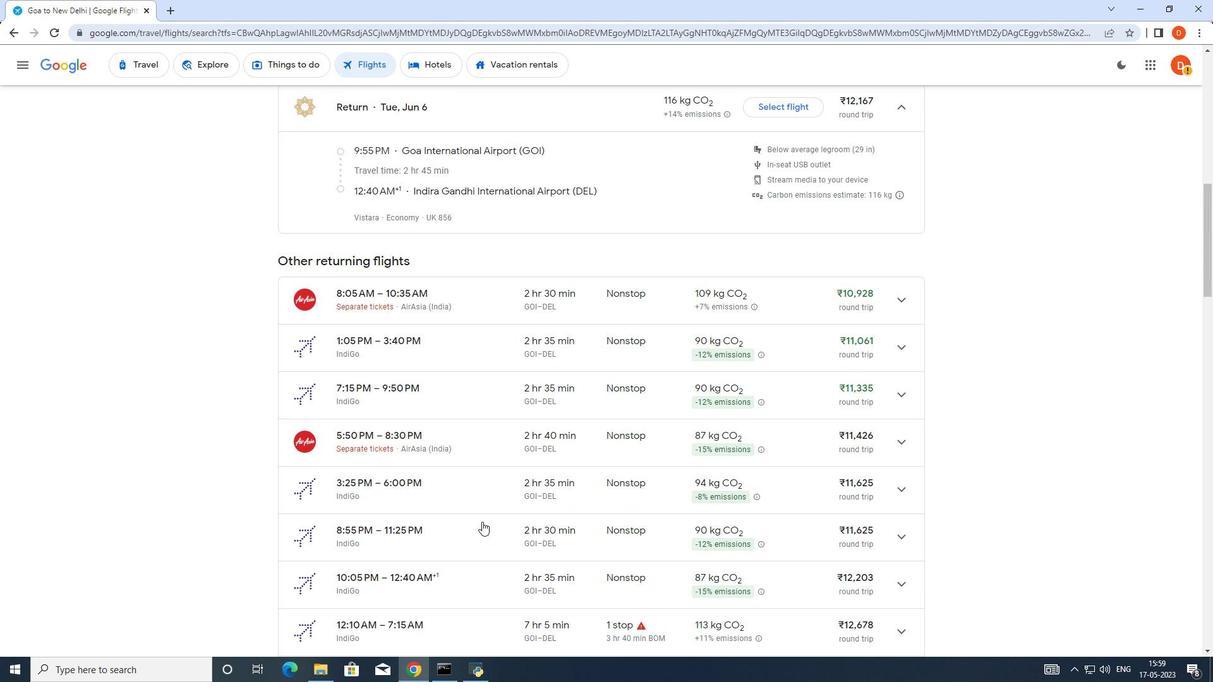 
Action: Mouse scrolled (482, 522) with delta (0, 0)
Screenshot: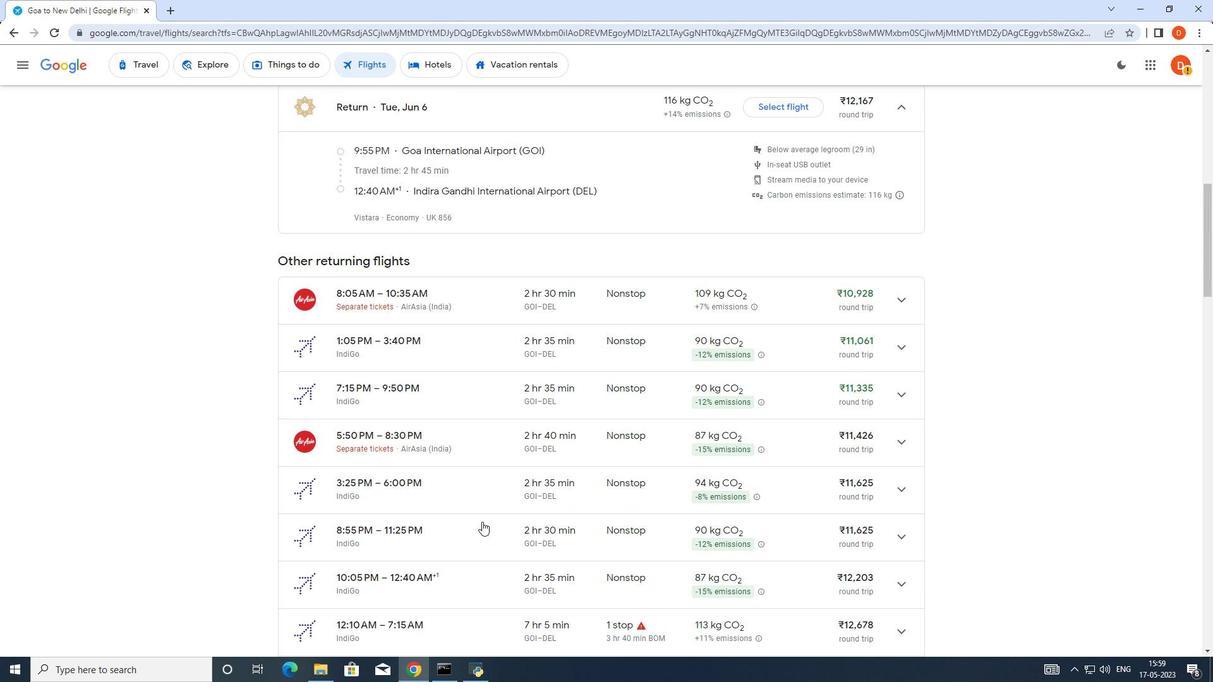
Action: Mouse scrolled (482, 522) with delta (0, 0)
Screenshot: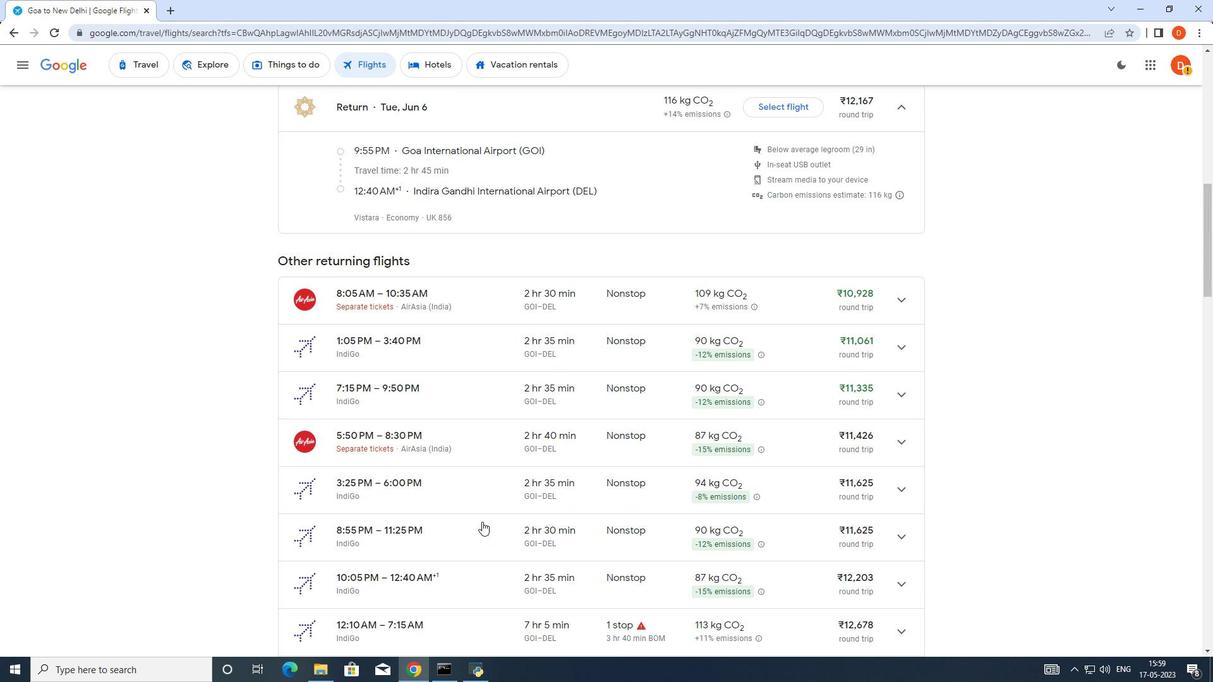 
Action: Mouse scrolled (482, 522) with delta (0, 0)
Screenshot: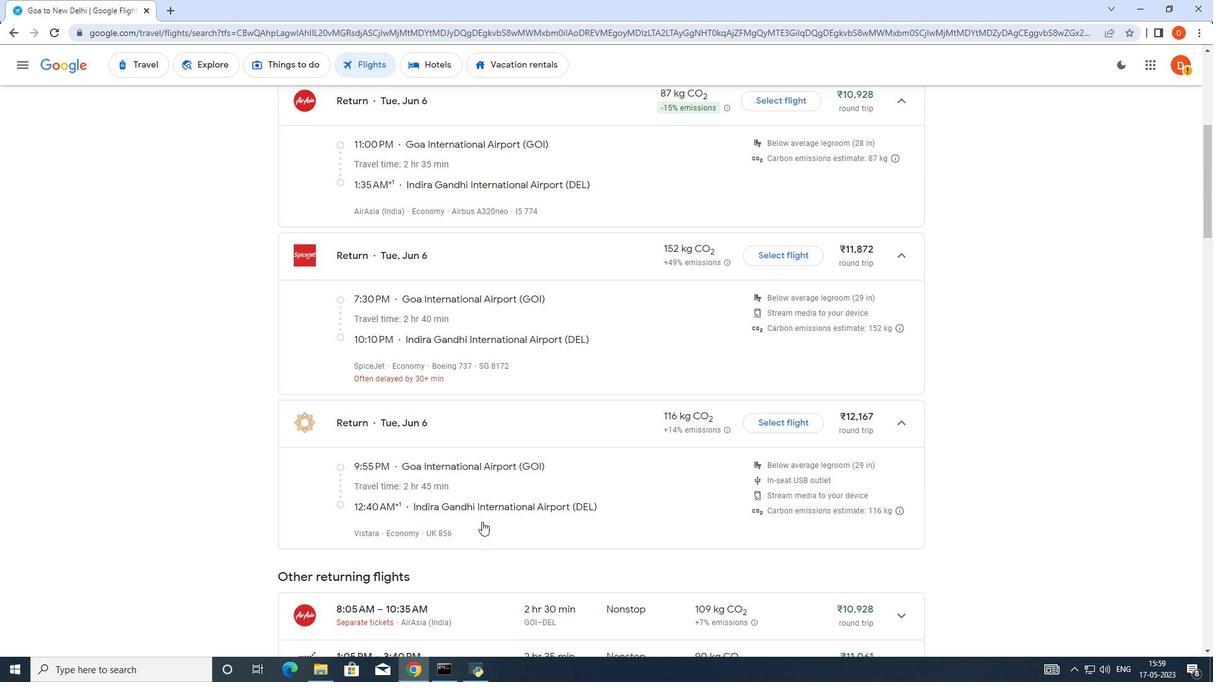 
Action: Mouse scrolled (482, 522) with delta (0, 0)
Screenshot: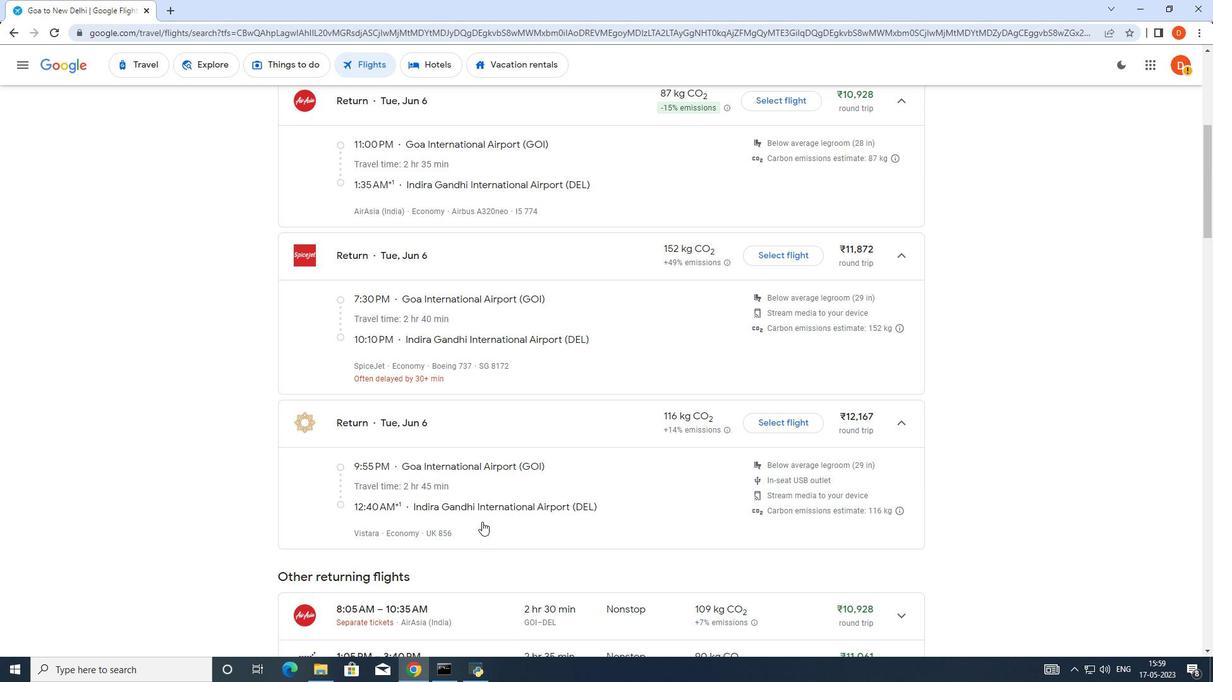
Action: Mouse scrolled (482, 522) with delta (0, 0)
Screenshot: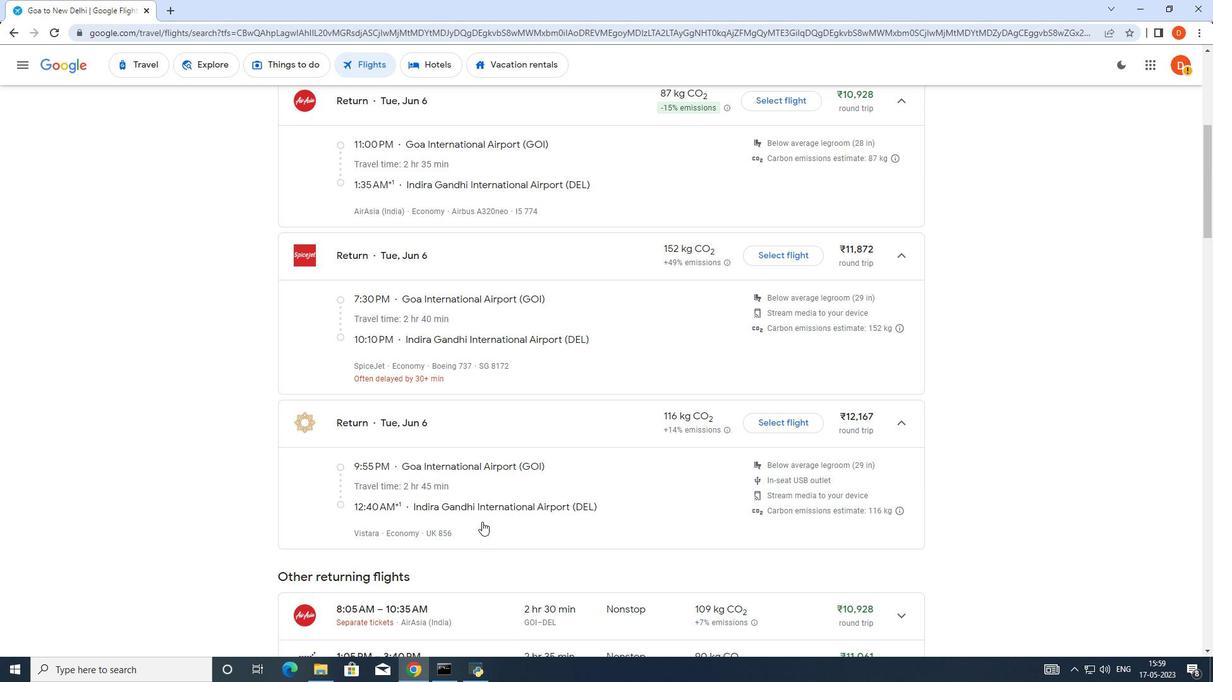 
Action: Mouse scrolled (482, 522) with delta (0, 0)
Screenshot: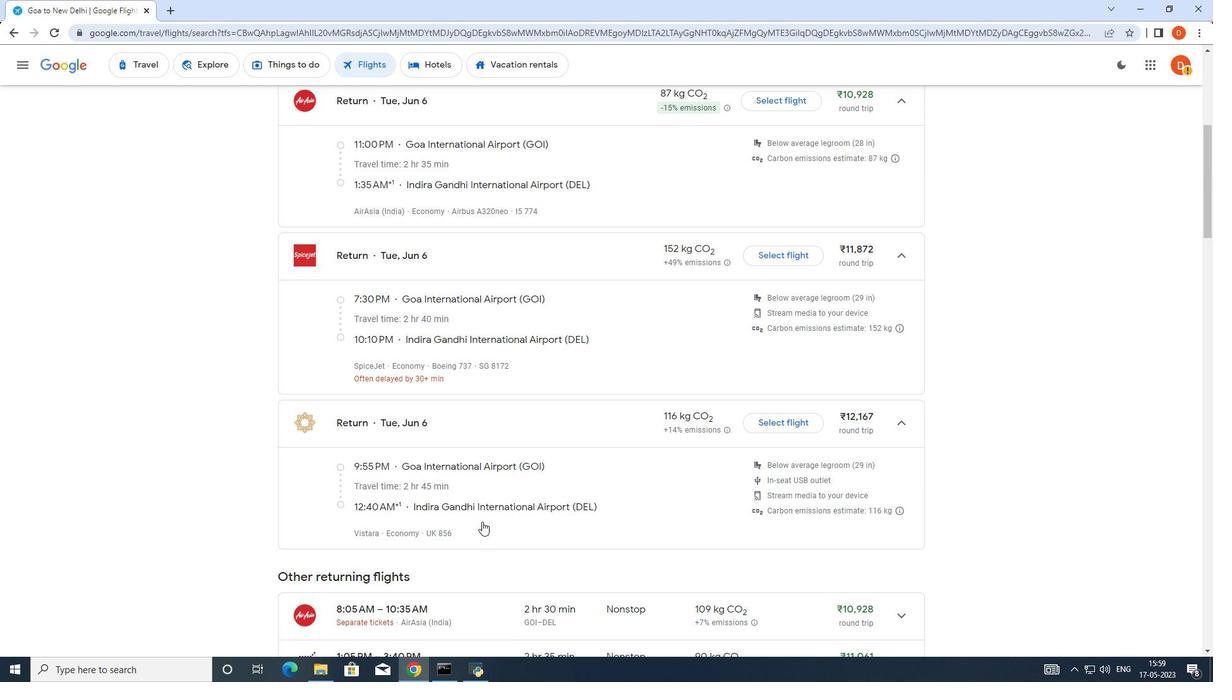 
Action: Mouse scrolled (482, 522) with delta (0, 0)
Screenshot: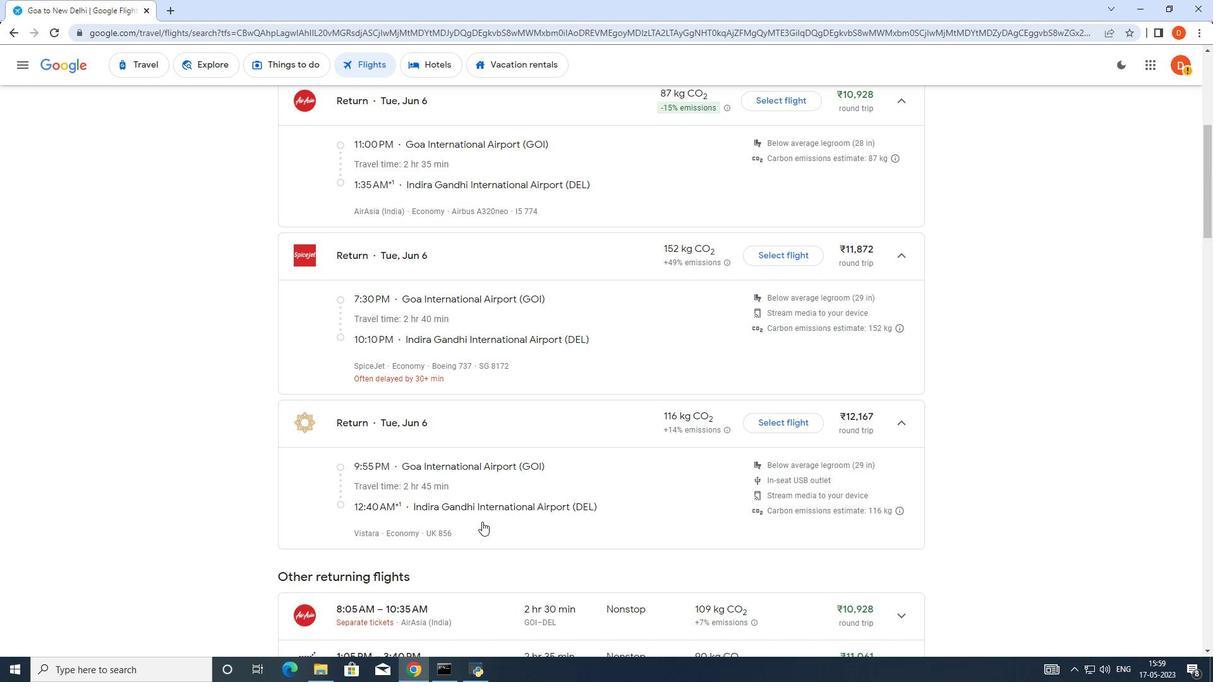 
Action: Mouse scrolled (482, 522) with delta (0, 0)
Screenshot: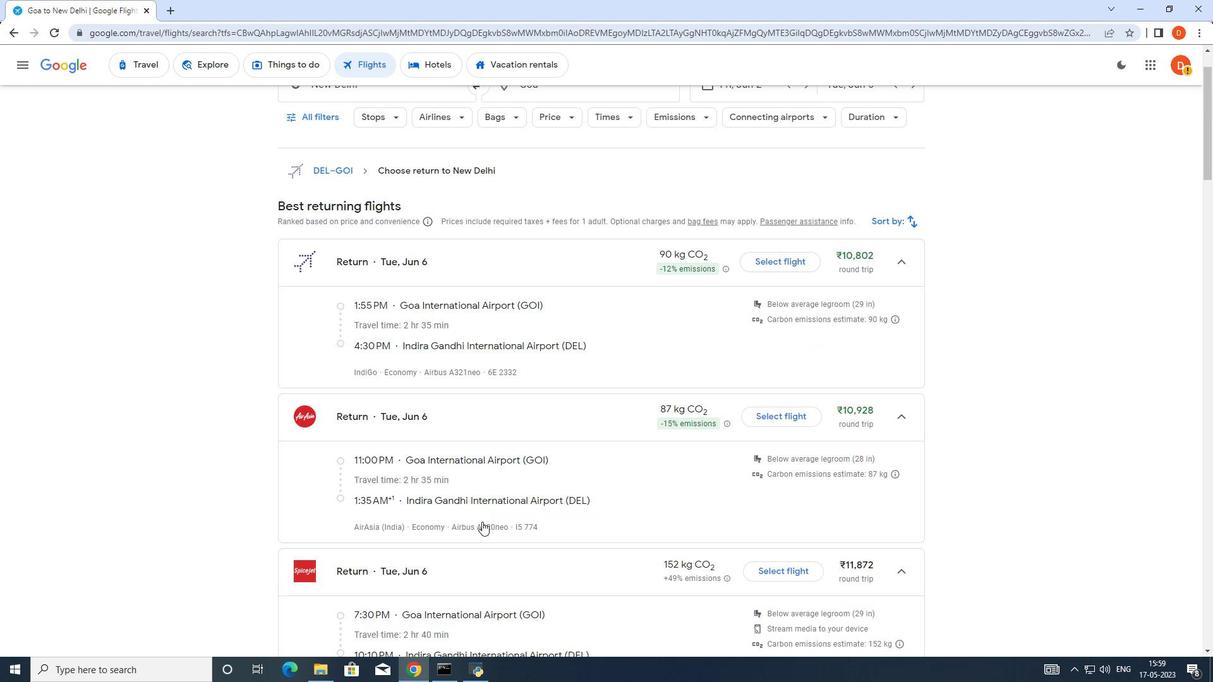 
Action: Mouse scrolled (482, 522) with delta (0, 0)
Screenshot: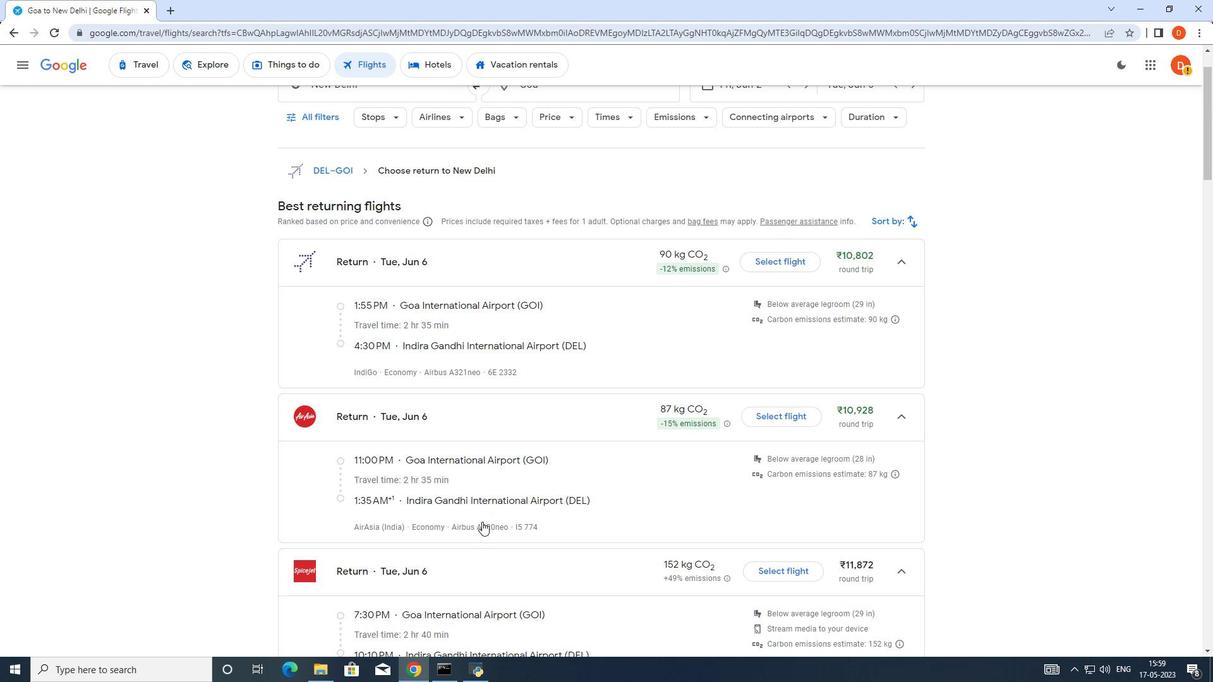 
Action: Mouse scrolled (482, 522) with delta (0, 0)
Screenshot: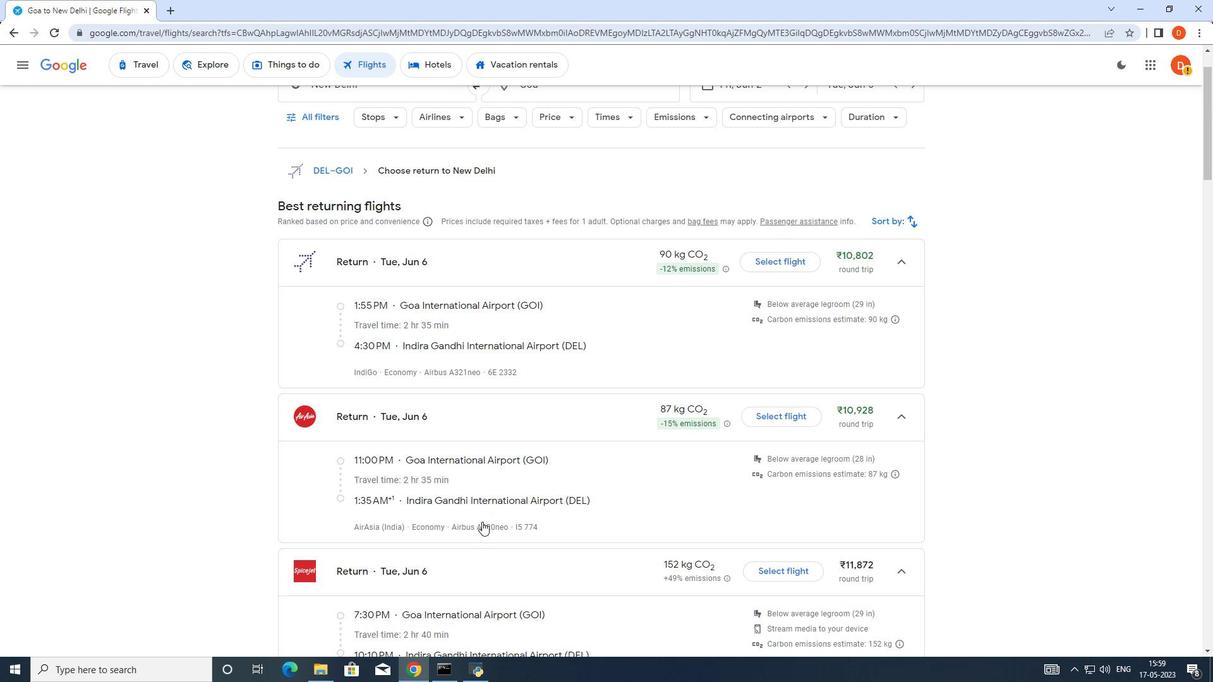 
Action: Mouse scrolled (482, 522) with delta (0, 0)
Screenshot: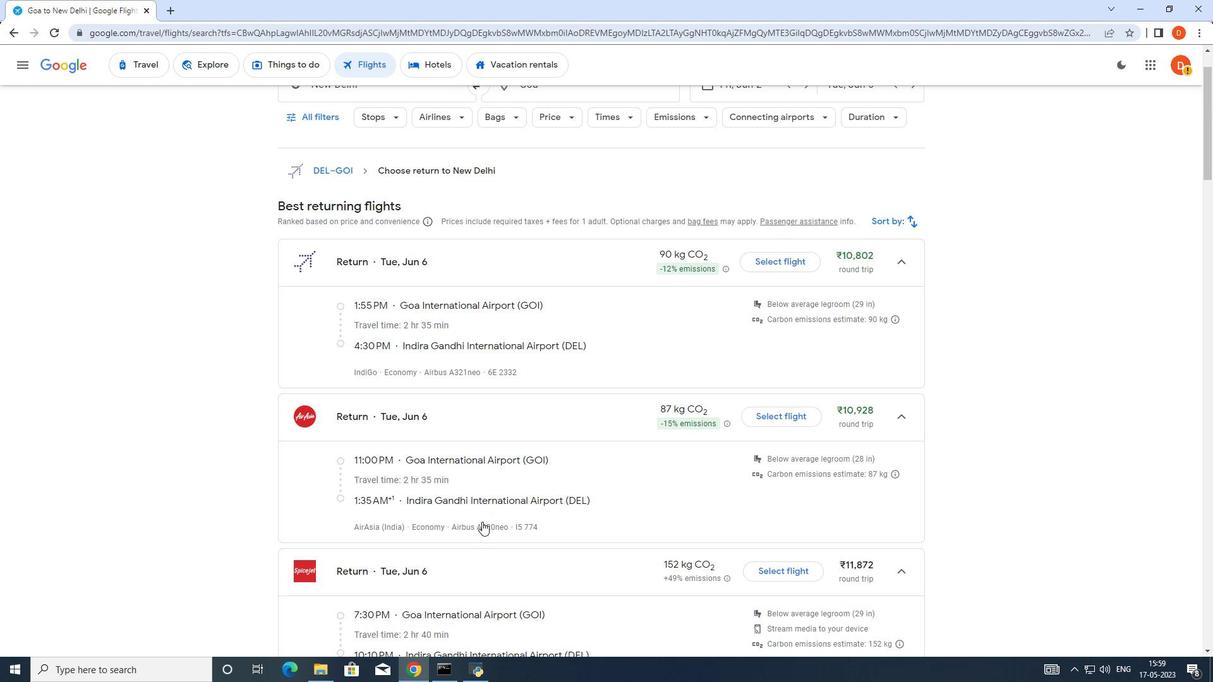
Action: Mouse scrolled (482, 522) with delta (0, 0)
Screenshot: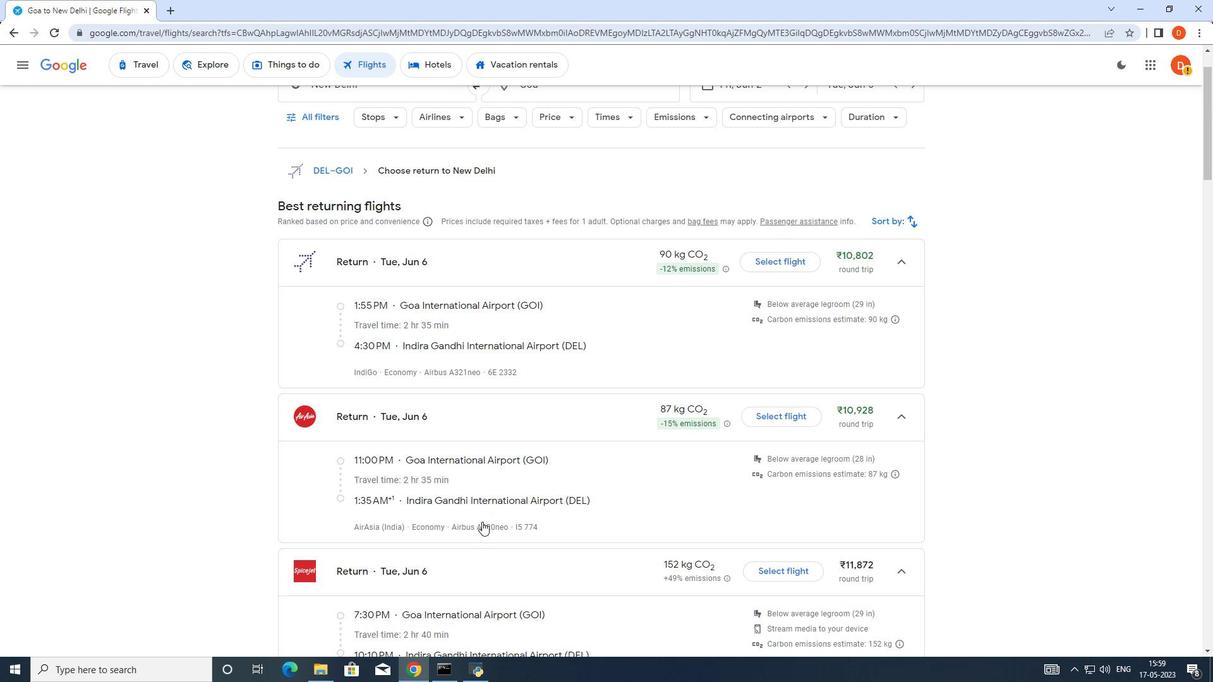 
Action: Mouse scrolled (482, 522) with delta (0, 0)
Screenshot: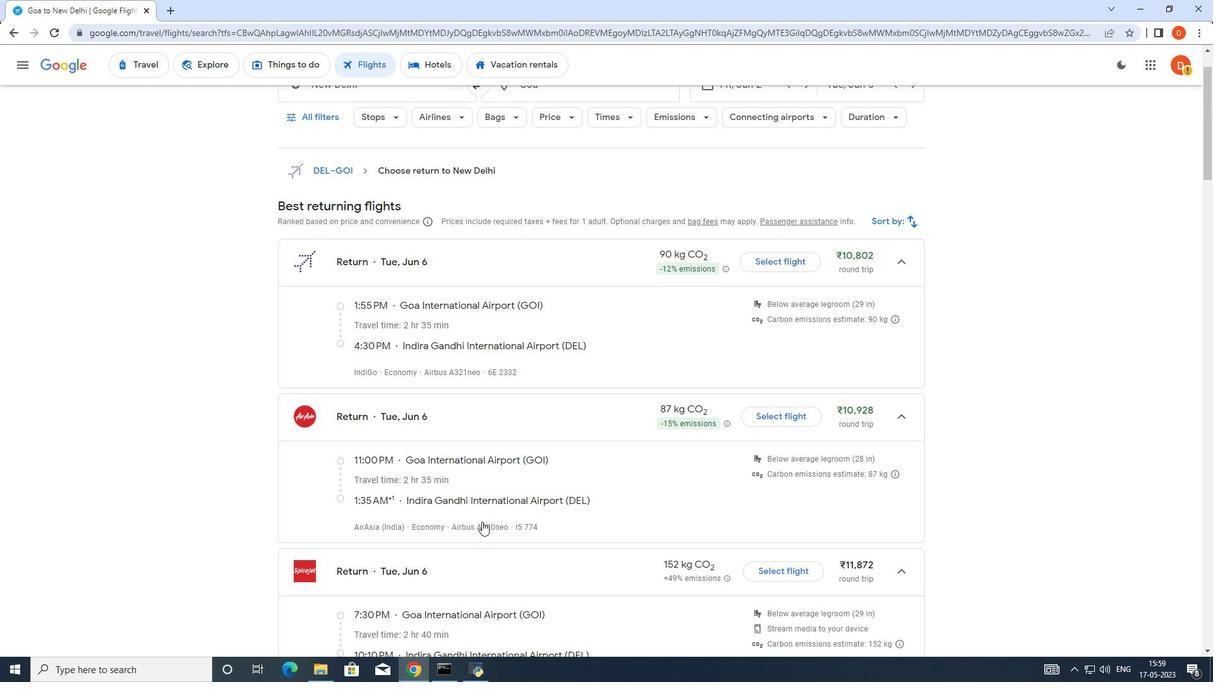 
Action: Mouse moved to (484, 520)
Screenshot: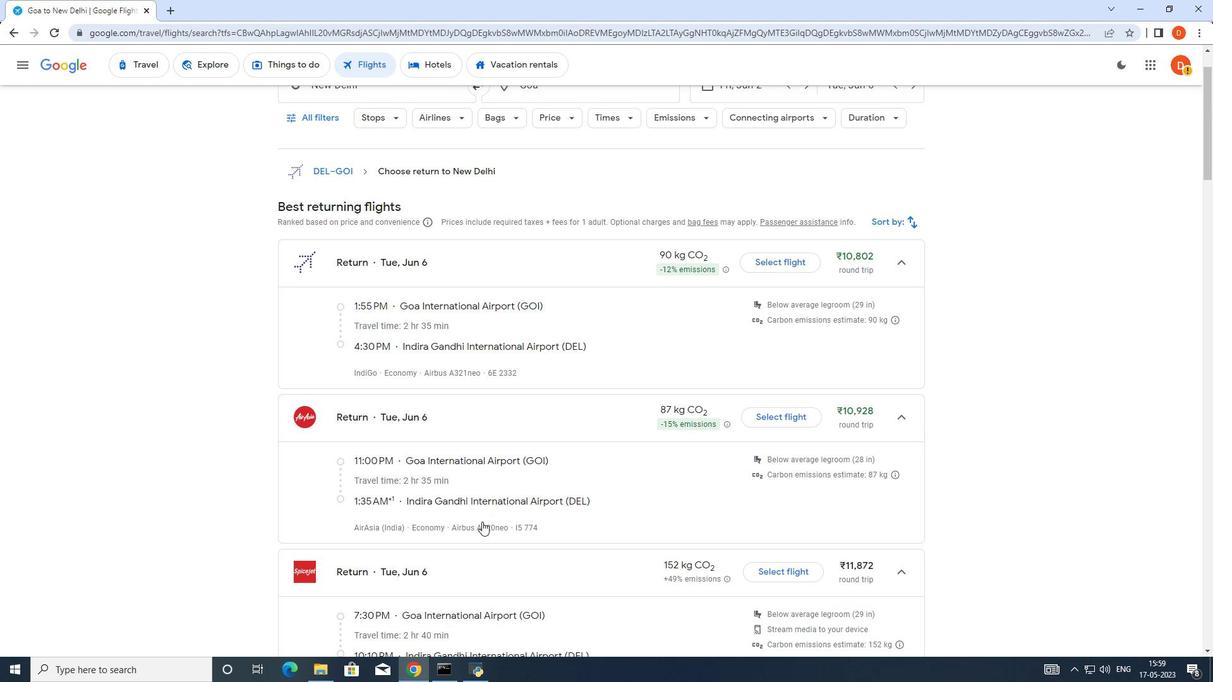 
Action: Mouse scrolled (484, 520) with delta (0, 0)
Screenshot: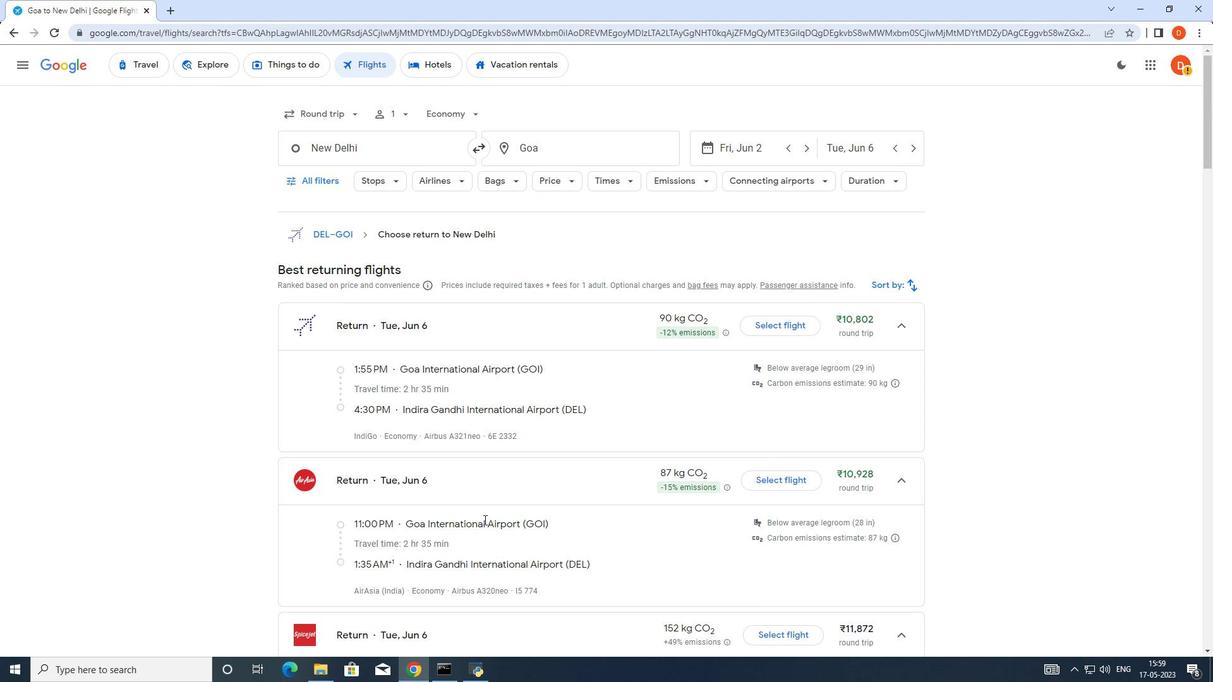 
Action: Mouse scrolled (484, 520) with delta (0, 0)
Screenshot: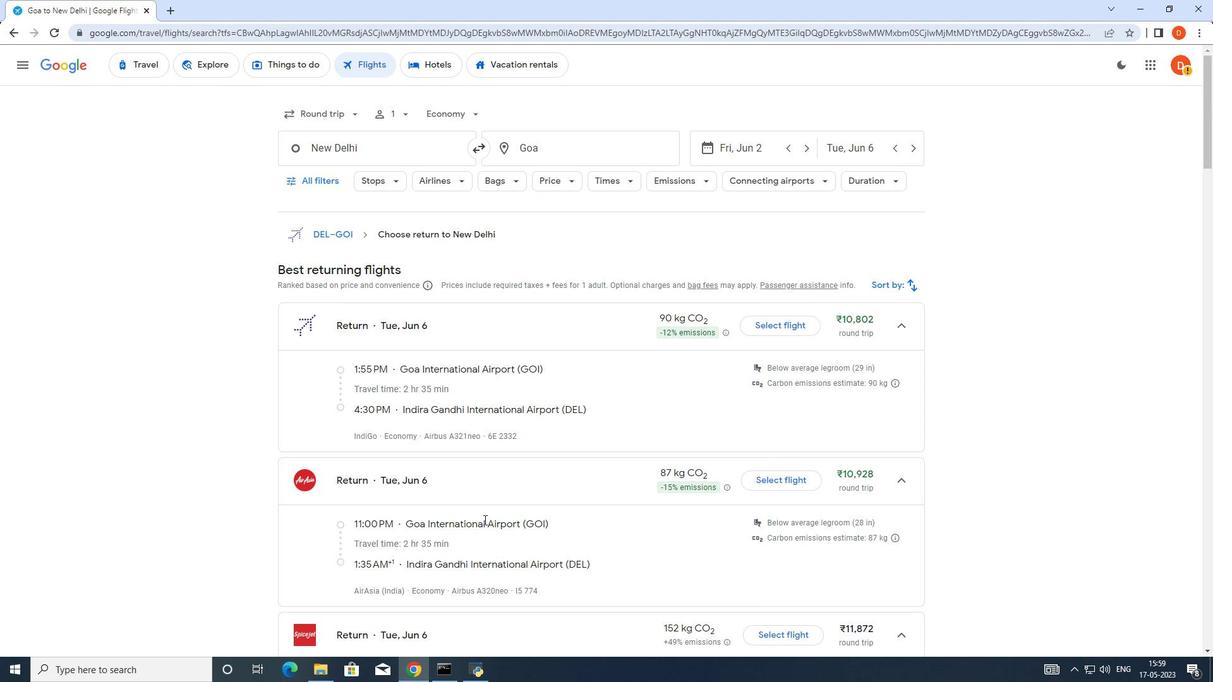 
Action: Mouse scrolled (484, 520) with delta (0, 0)
Screenshot: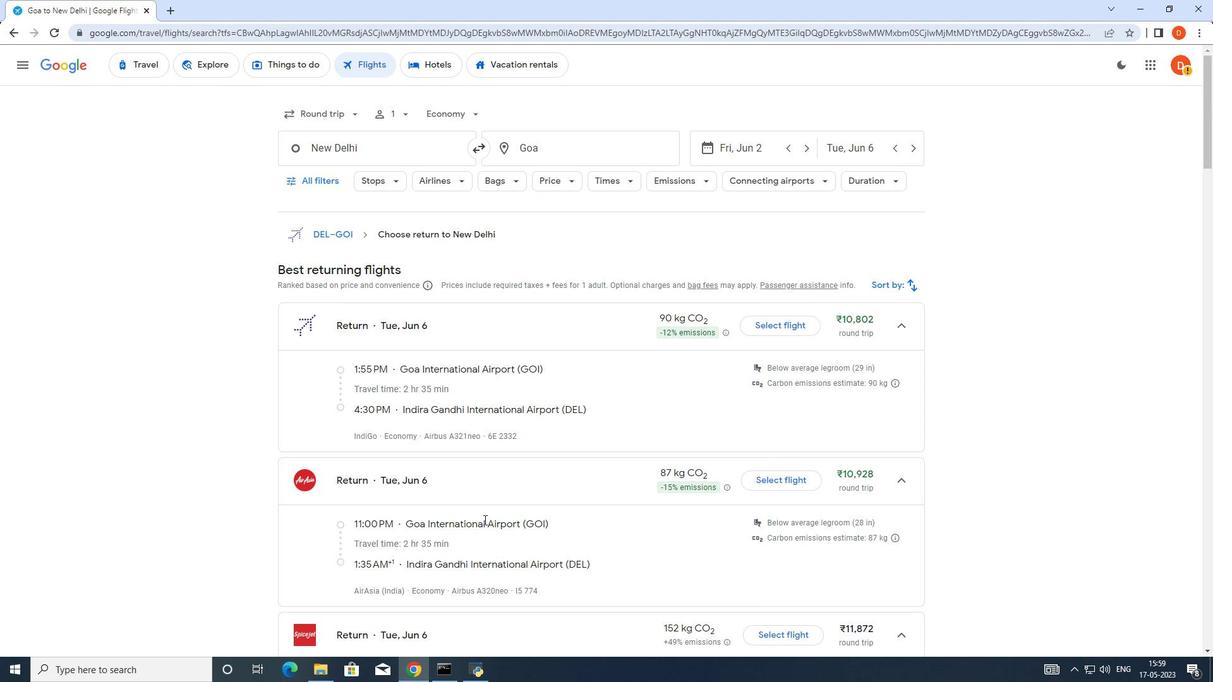 
Action: Mouse scrolled (484, 520) with delta (0, 0)
Screenshot: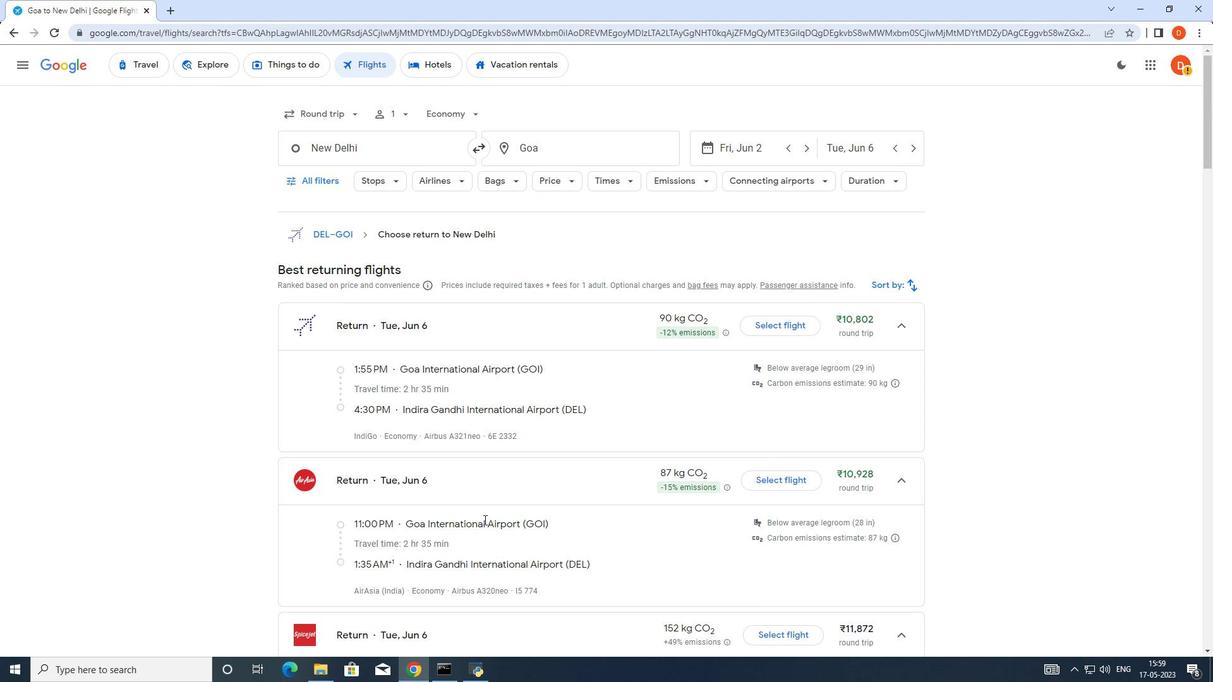 
Action: Mouse moved to (702, 150)
Screenshot: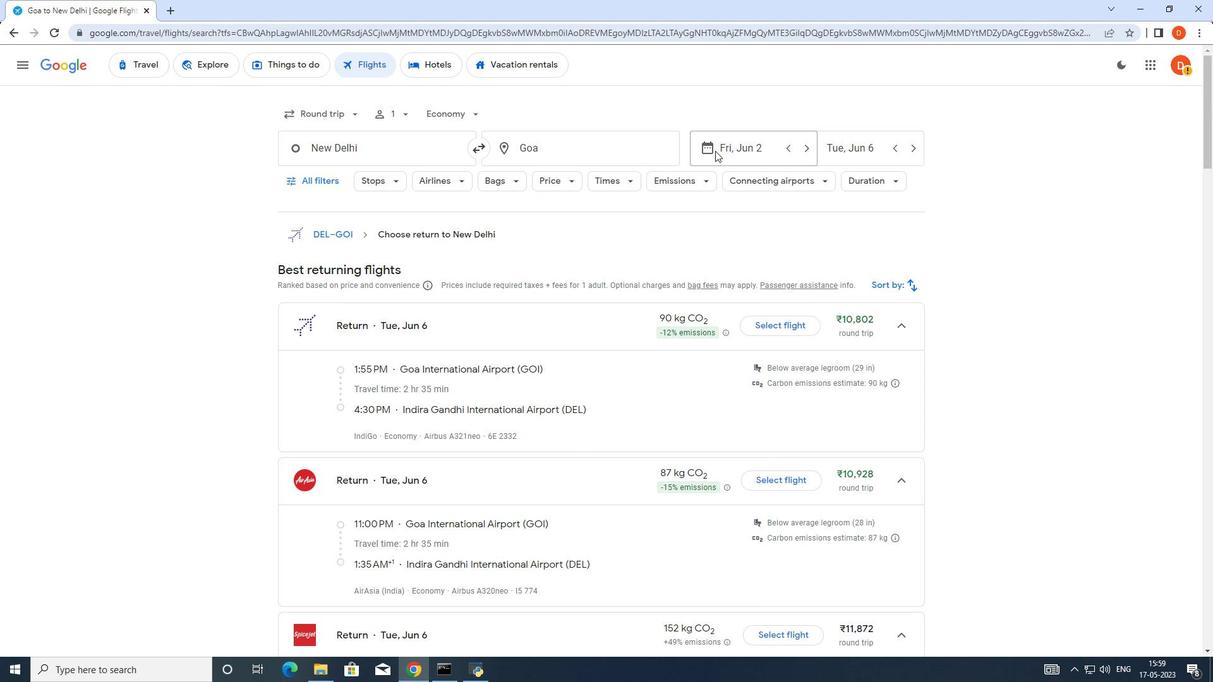 
Action: Mouse pressed left at (702, 150)
Screenshot: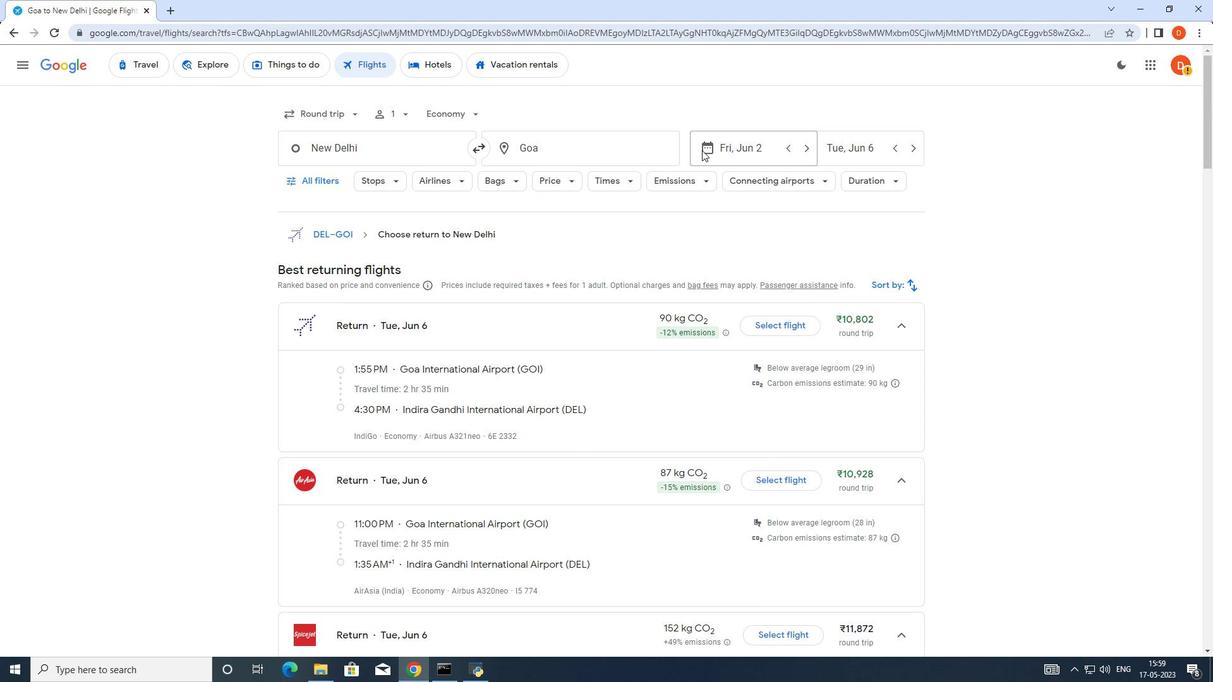 
Action: Mouse moved to (939, 308)
Screenshot: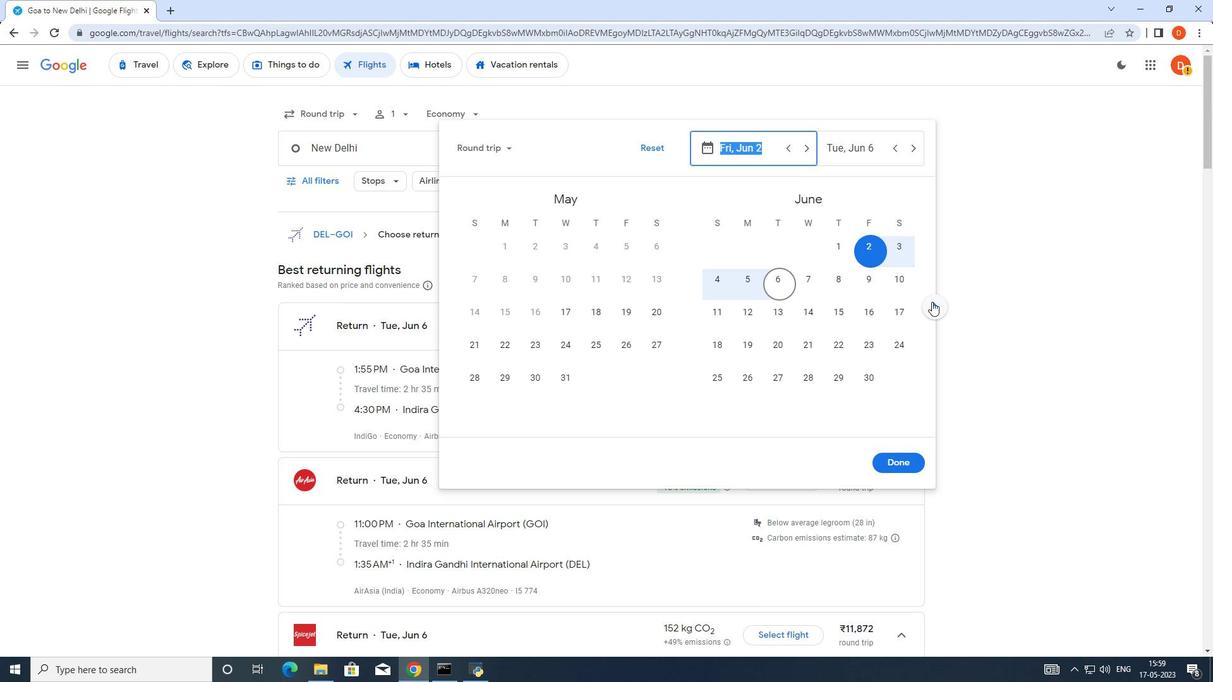 
Action: Mouse pressed left at (939, 308)
Screenshot: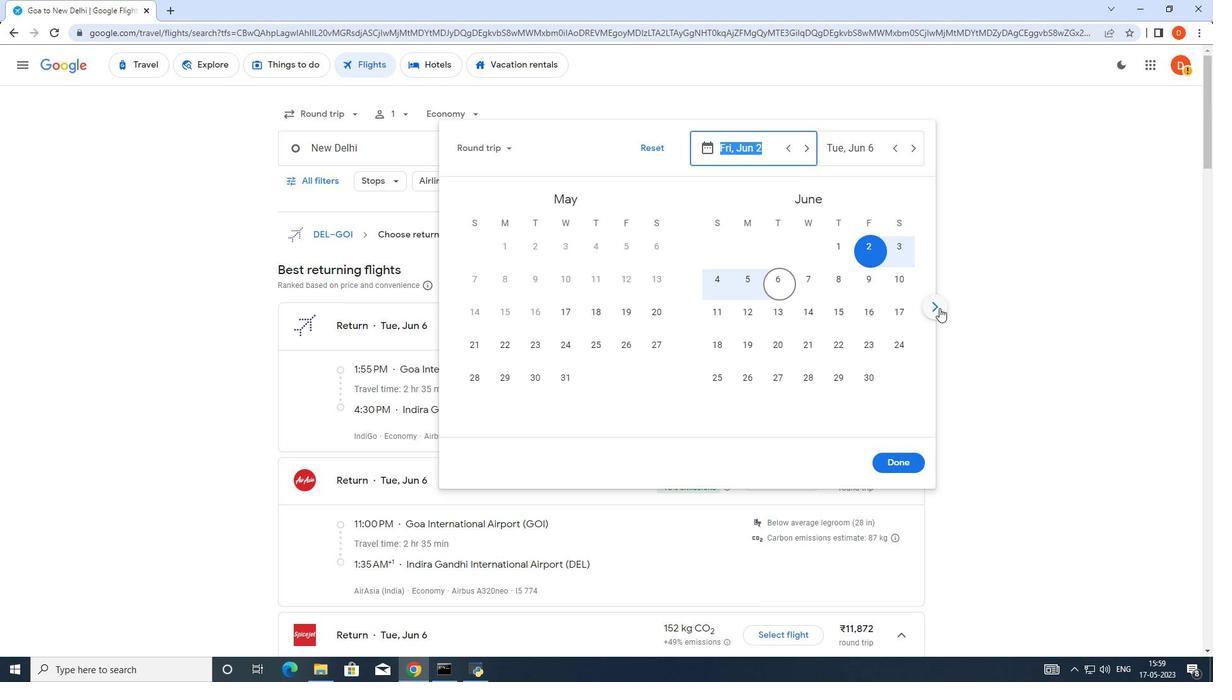 
Action: Mouse pressed left at (939, 308)
Screenshot: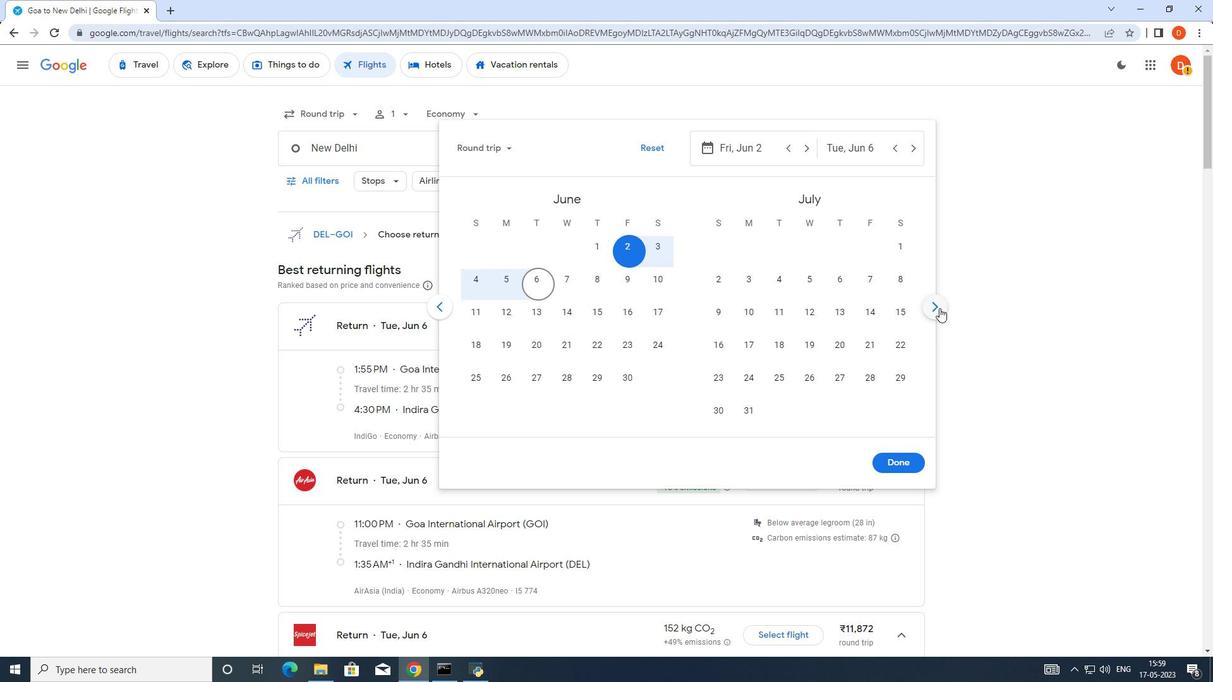 
Action: Mouse pressed left at (939, 308)
Screenshot: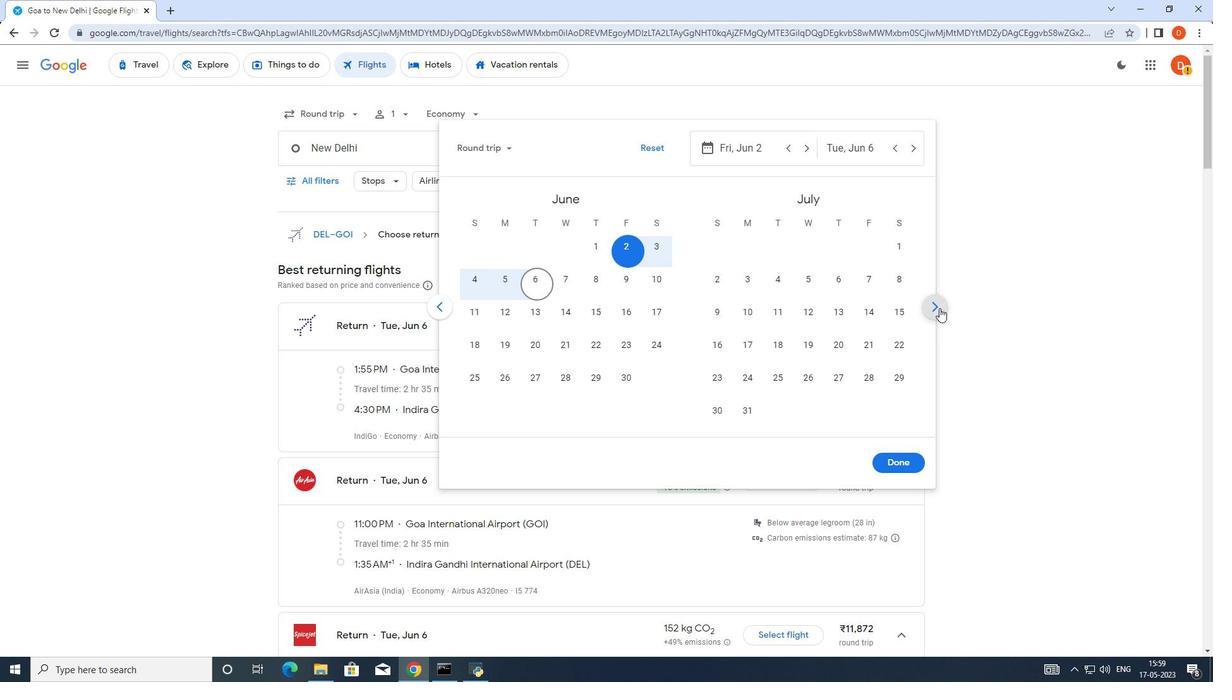 
Action: Mouse pressed left at (939, 308)
Screenshot: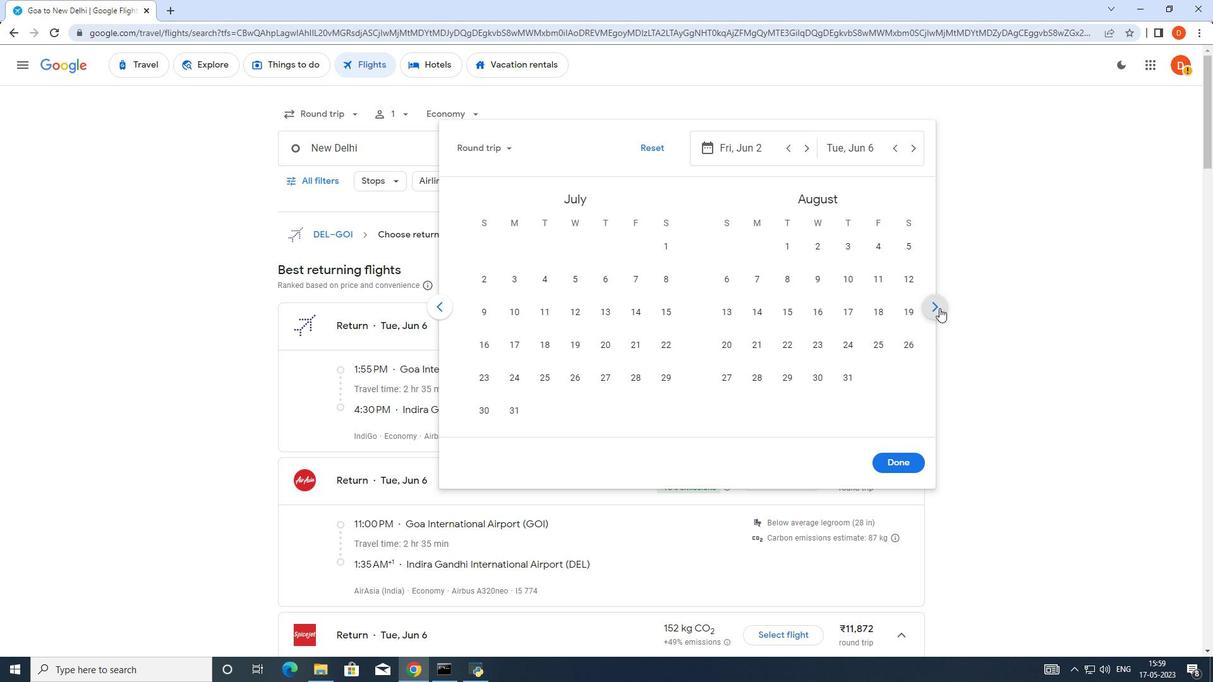 
Action: Mouse pressed left at (939, 308)
Screenshot: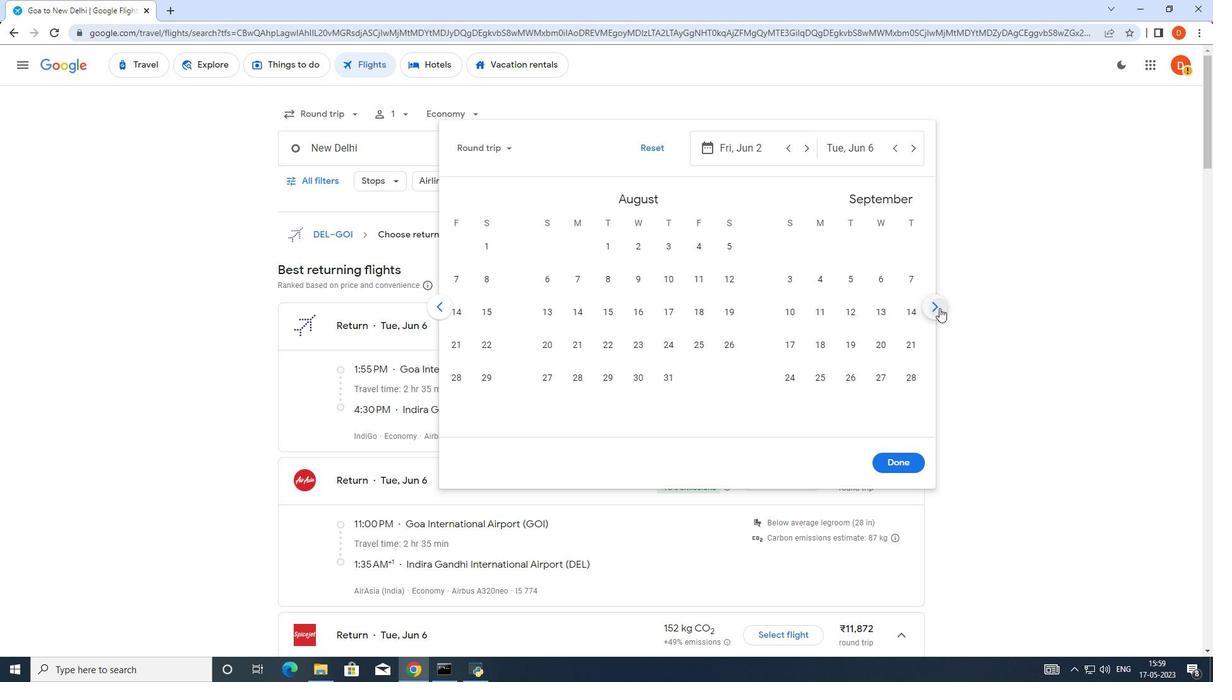 
Action: Mouse pressed left at (939, 308)
Screenshot: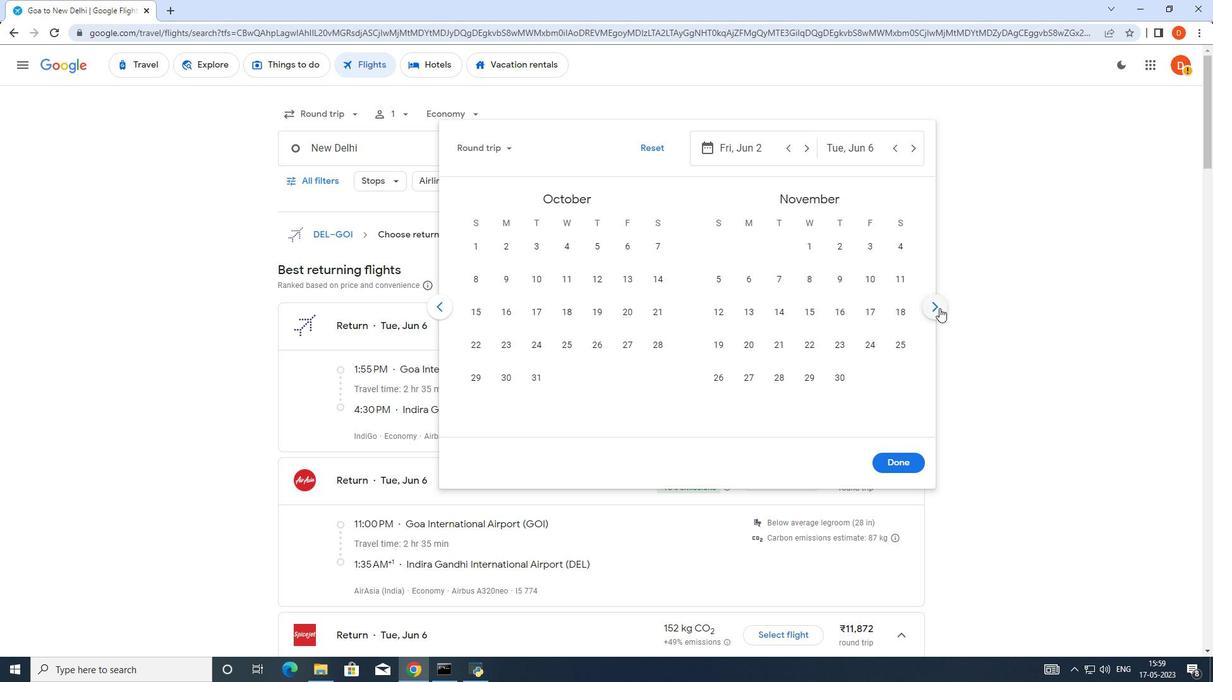 
Action: Mouse moved to (486, 314)
Screenshot: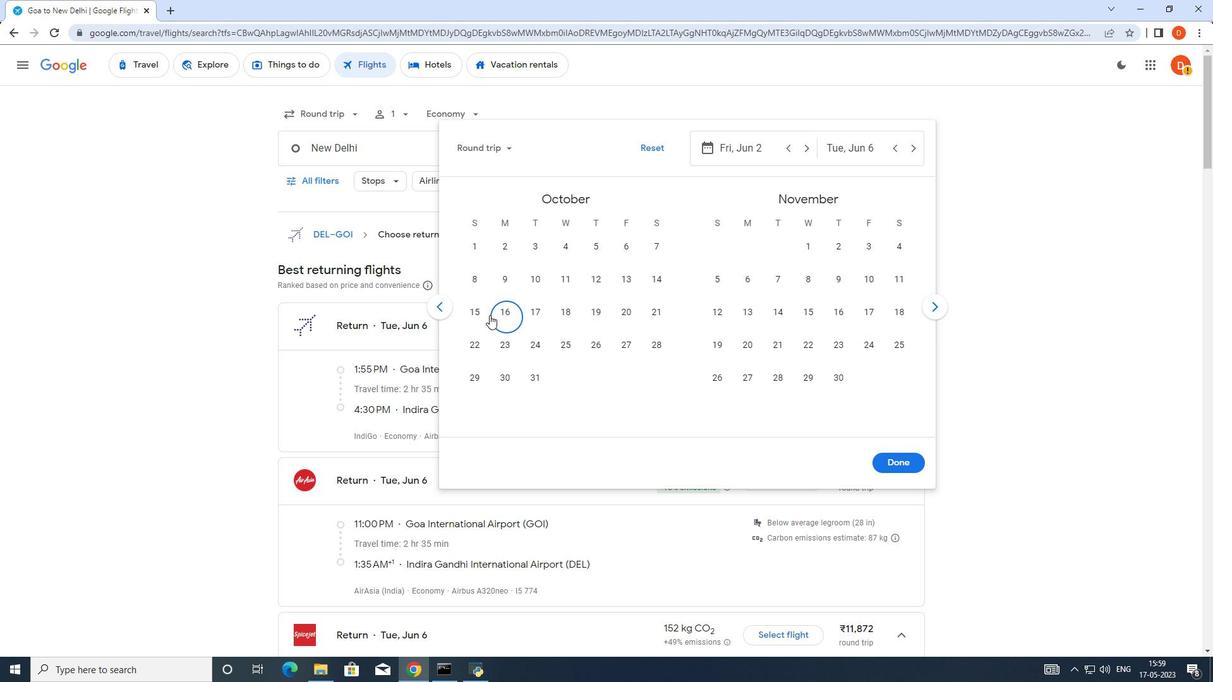 
Action: Mouse pressed left at (486, 314)
Screenshot: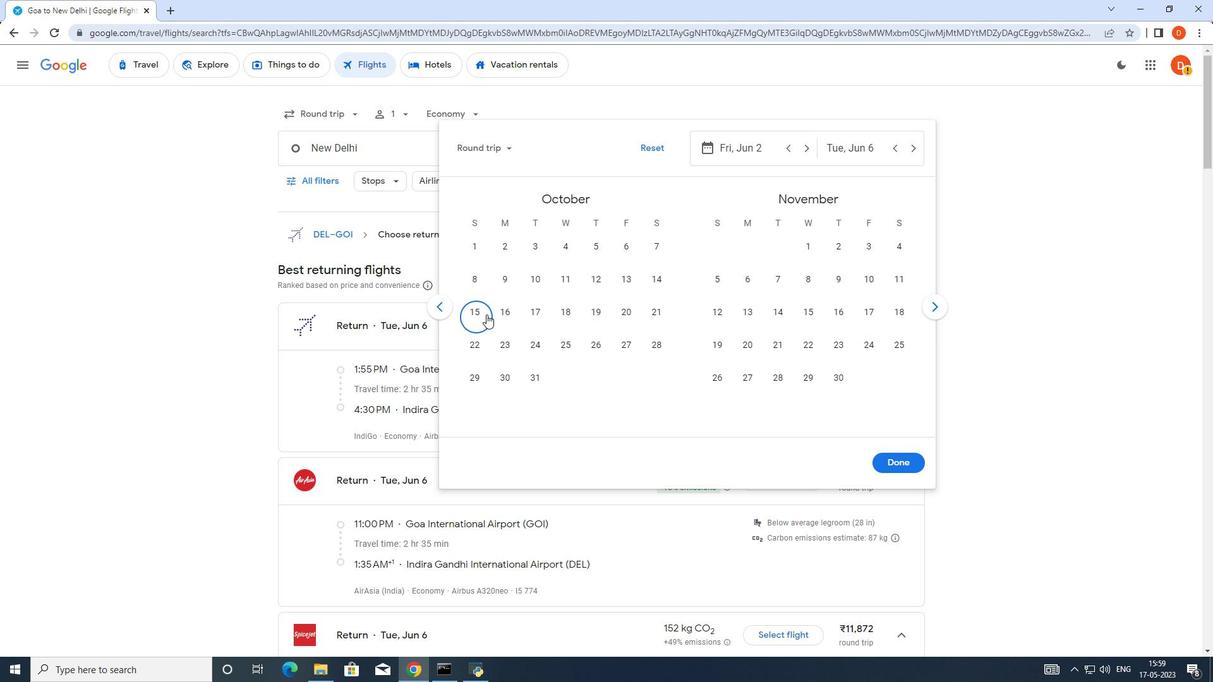 
Action: Mouse moved to (653, 338)
Screenshot: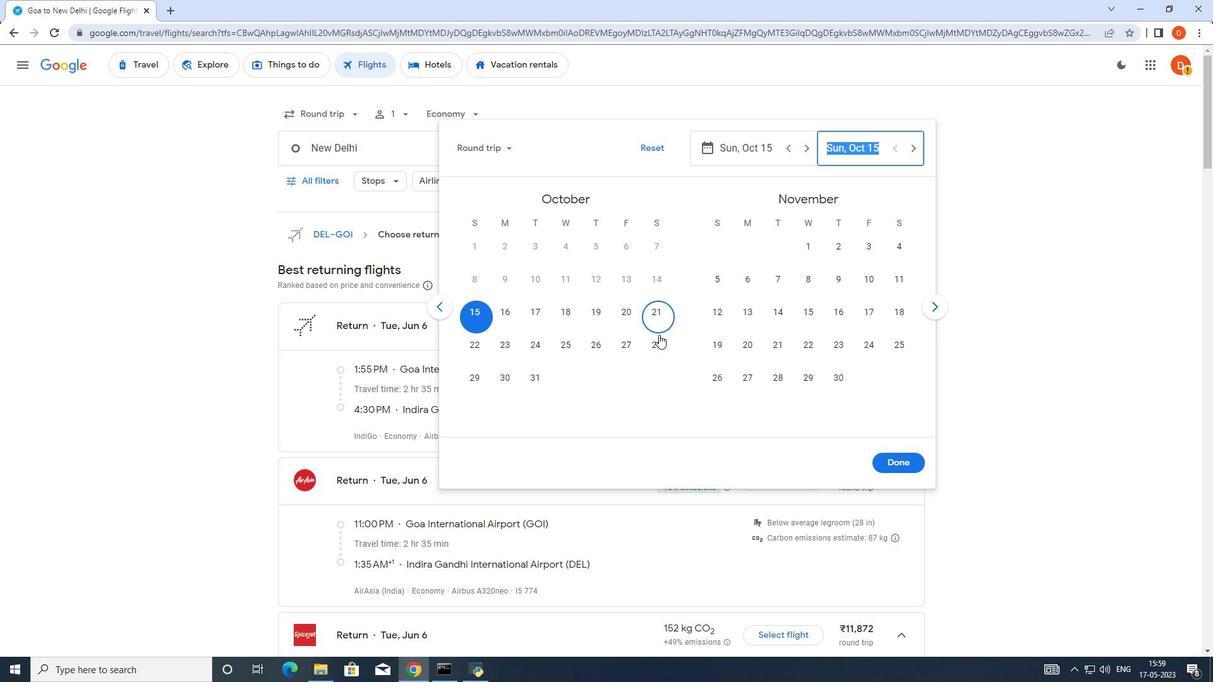 
Action: Mouse pressed left at (653, 338)
Screenshot: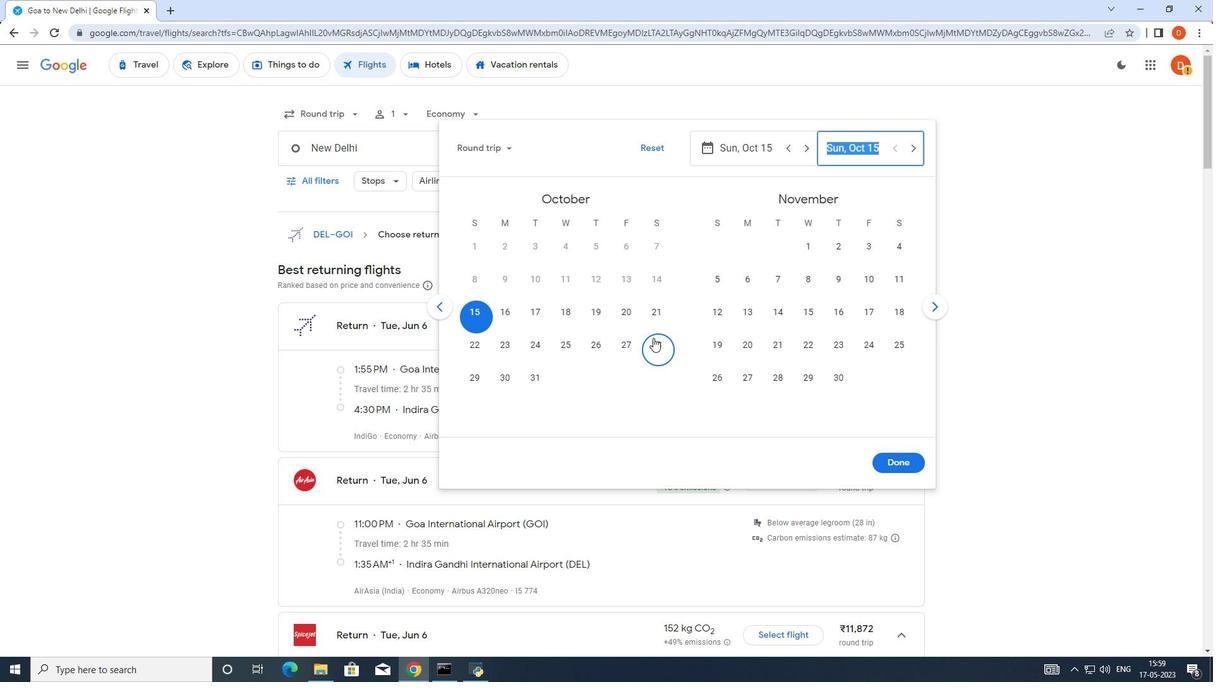 
Action: Mouse moved to (903, 460)
Screenshot: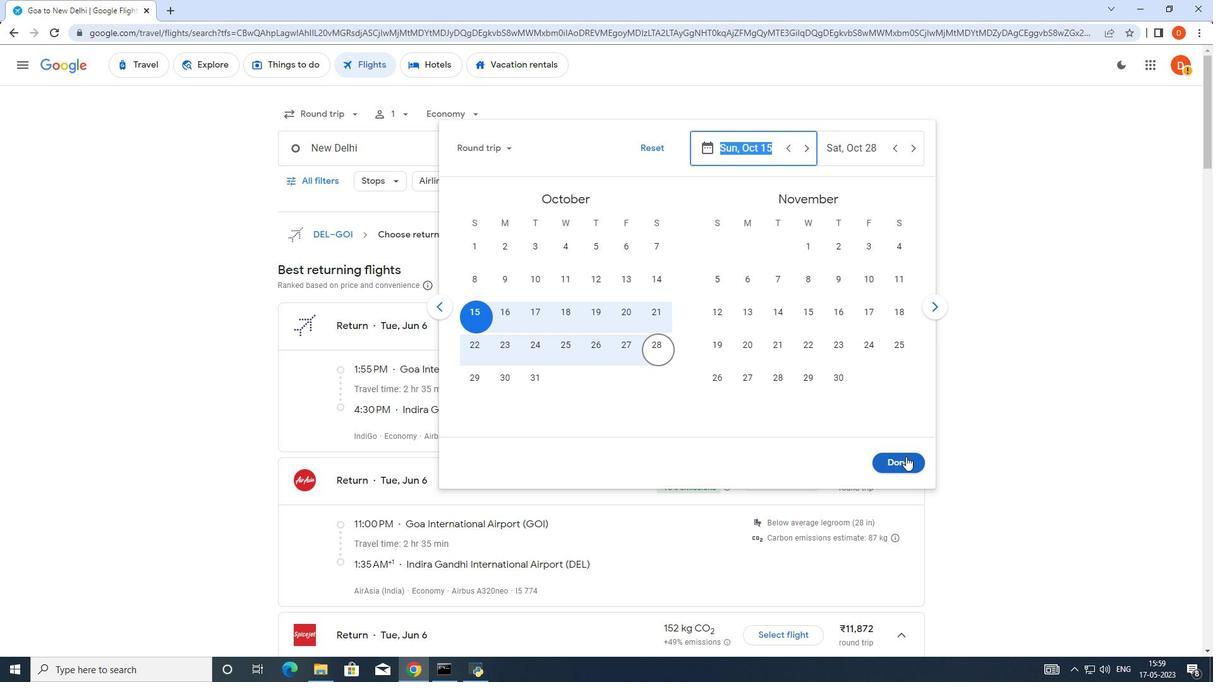 
Action: Mouse pressed left at (903, 460)
Screenshot: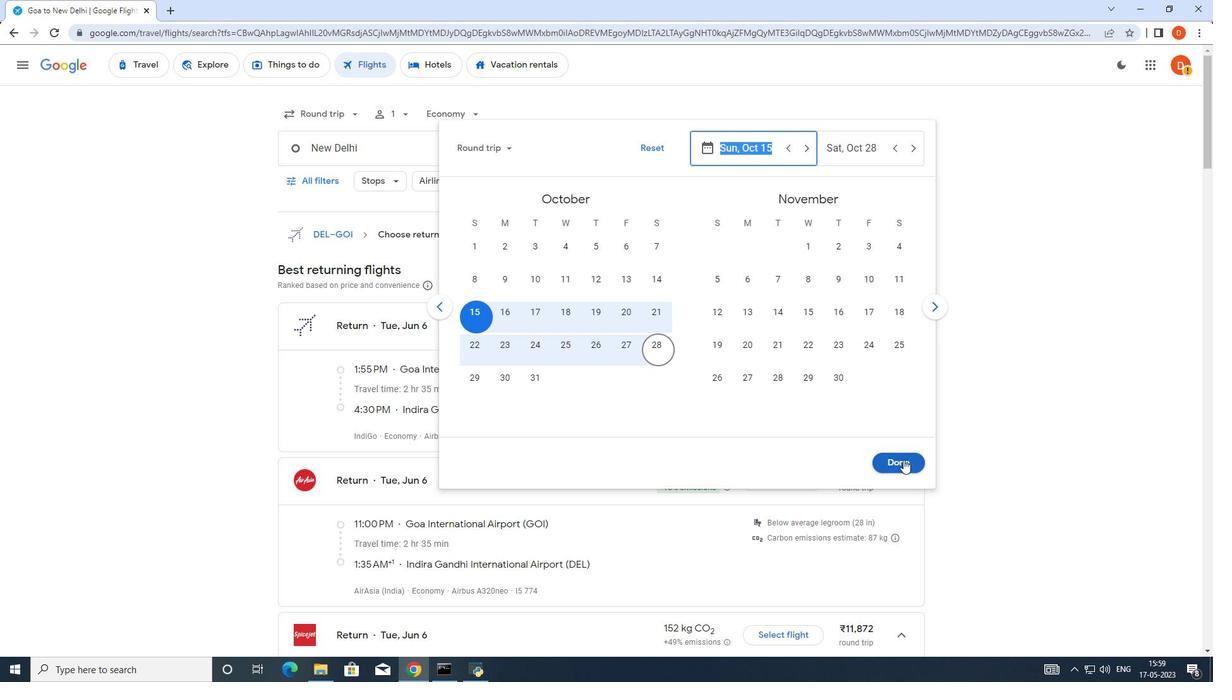 
Action: Mouse moved to (642, 324)
Screenshot: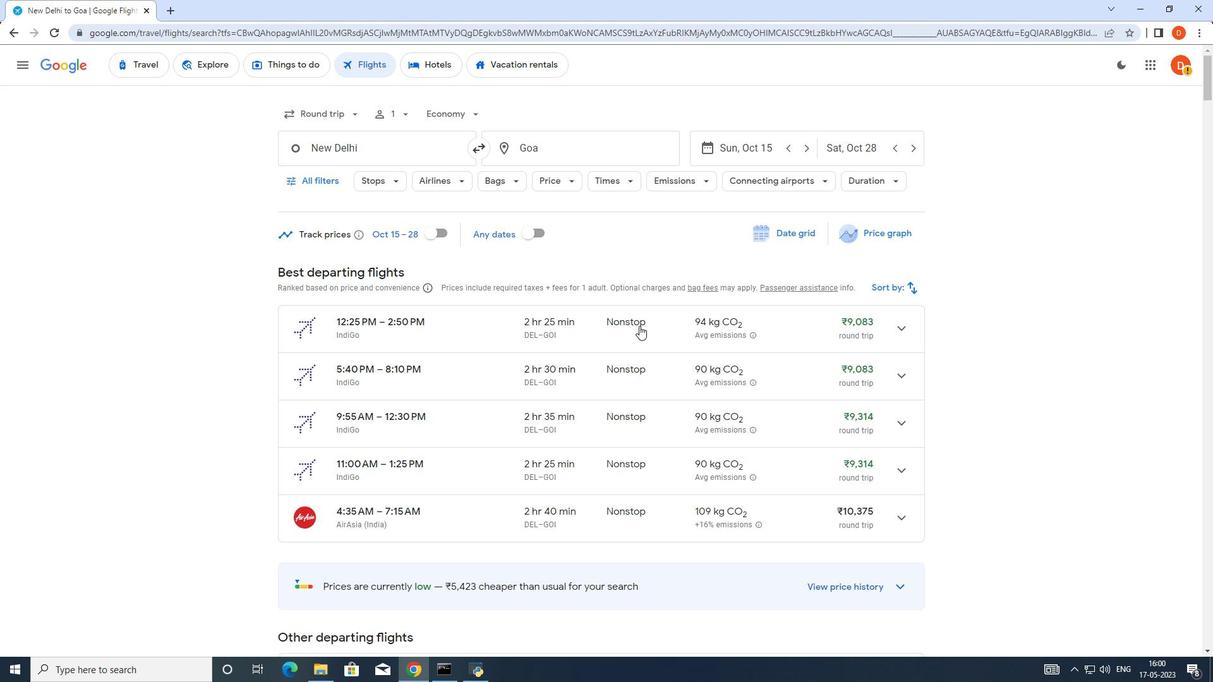 
Action: Mouse pressed left at (642, 324)
Screenshot: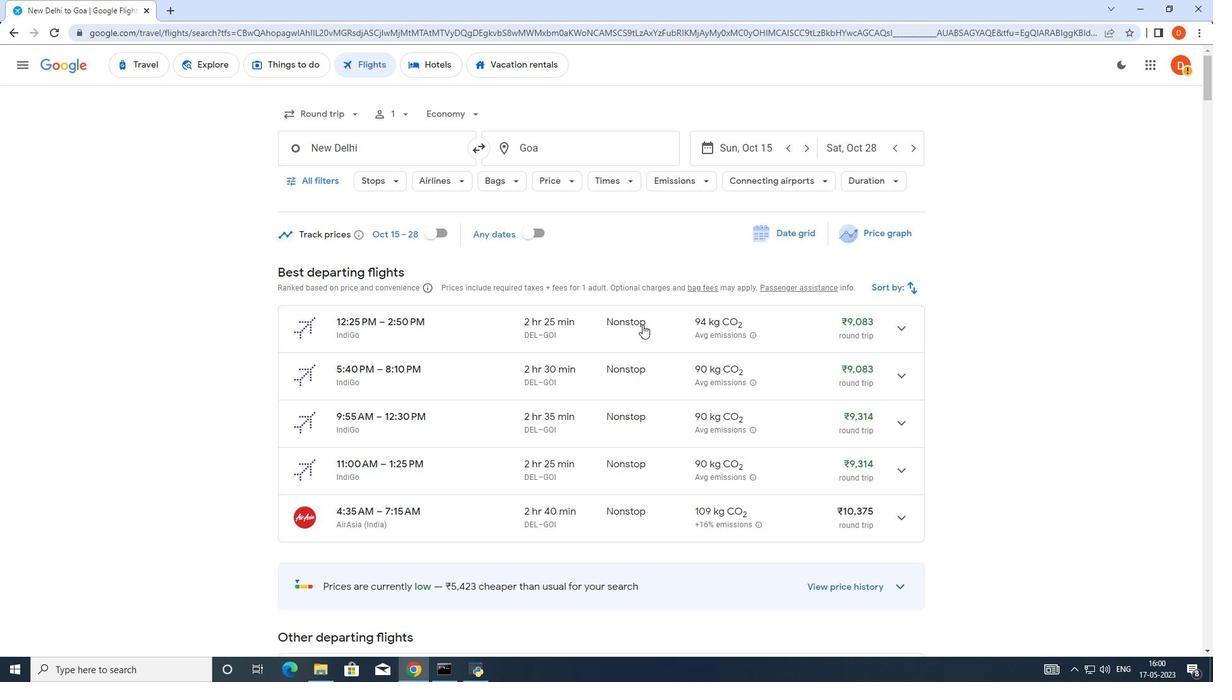 
Action: Mouse moved to (897, 207)
Screenshot: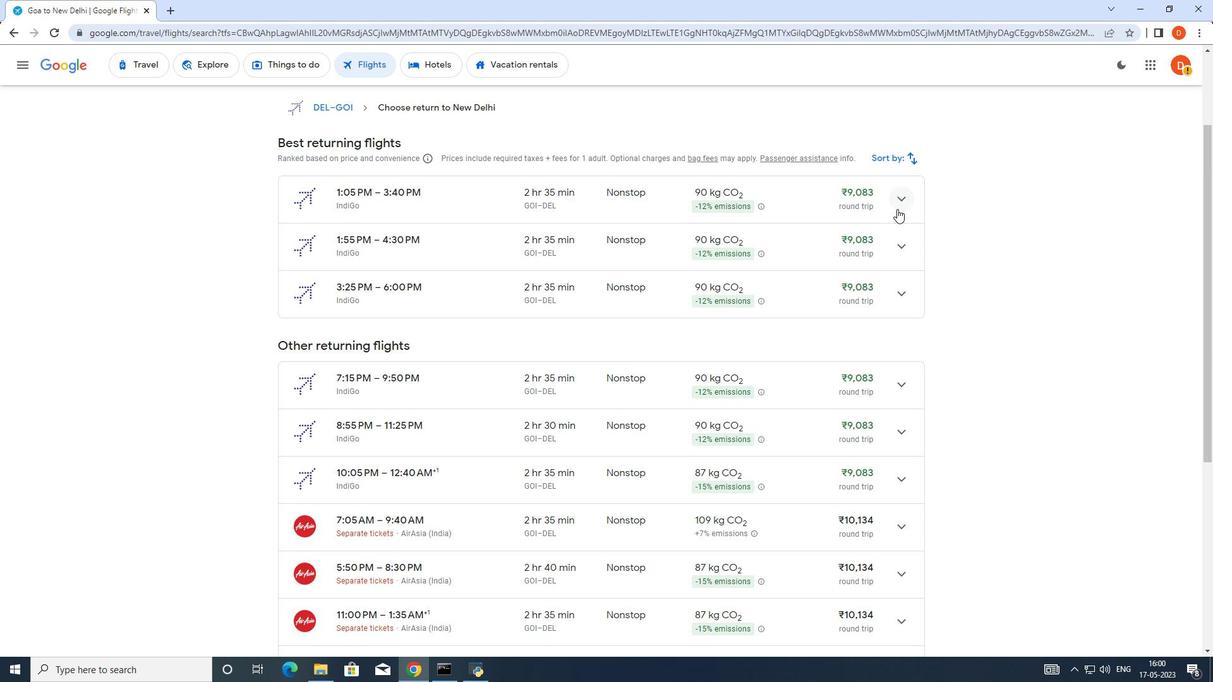 
Action: Mouse pressed left at (897, 207)
Screenshot: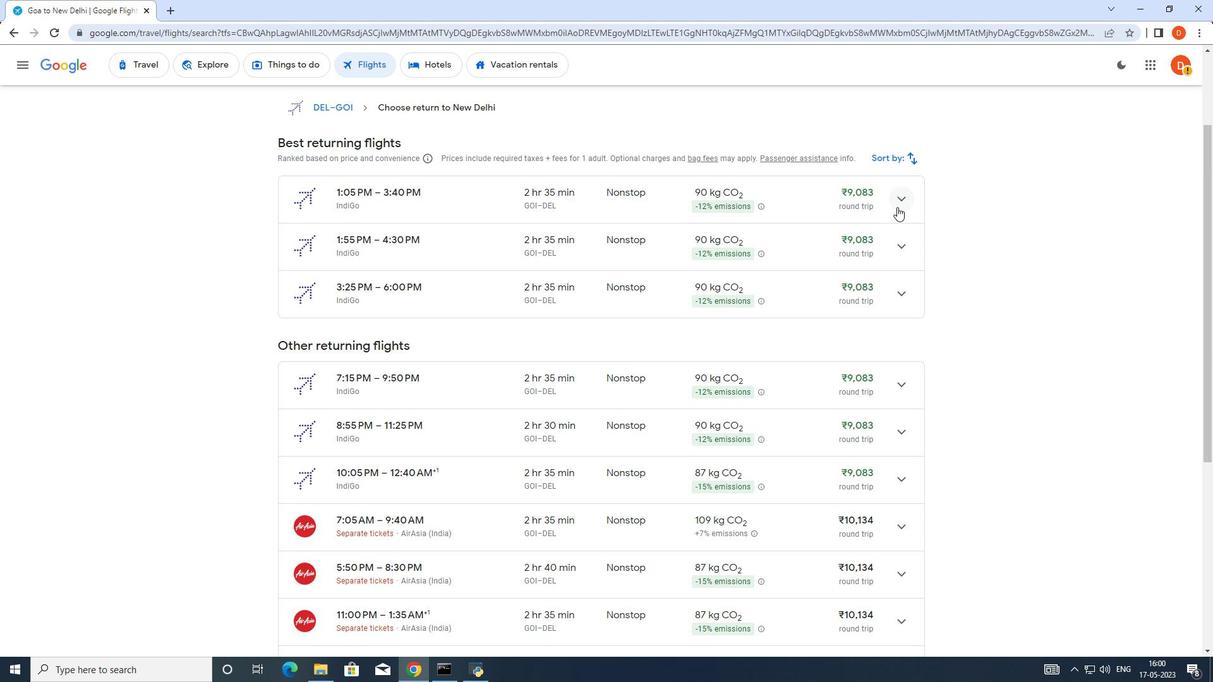 
Action: Mouse moved to (781, 331)
Screenshot: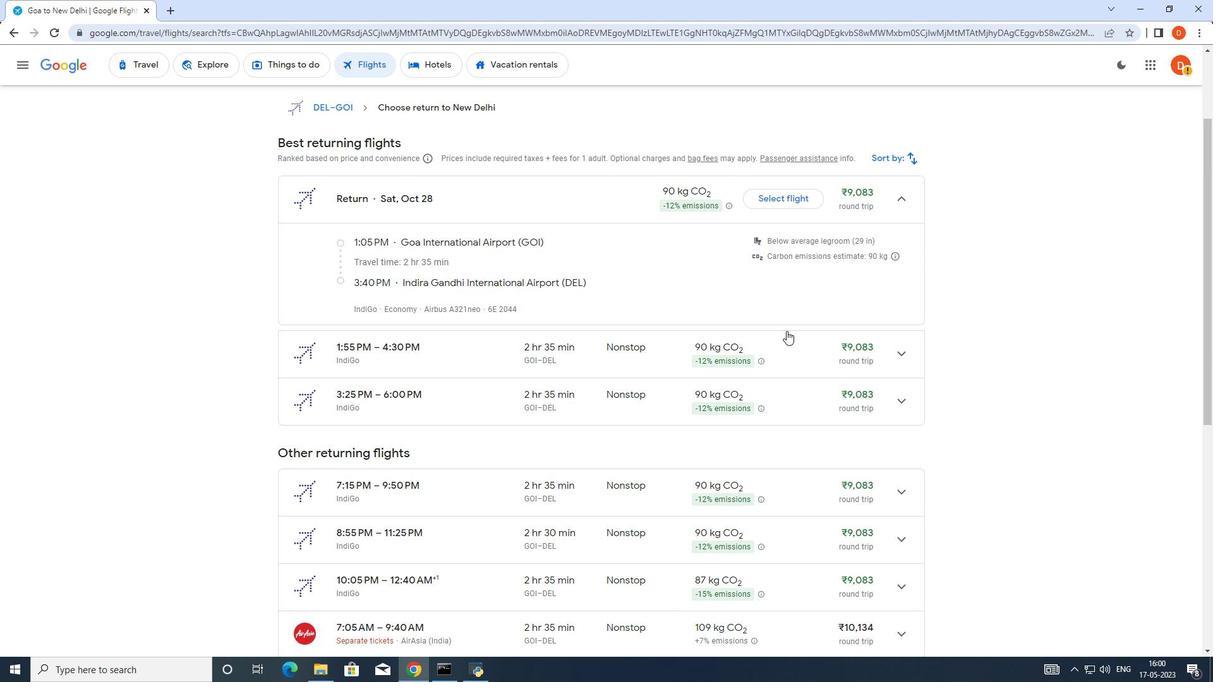 
Action: Mouse scrolled (781, 330) with delta (0, 0)
Screenshot: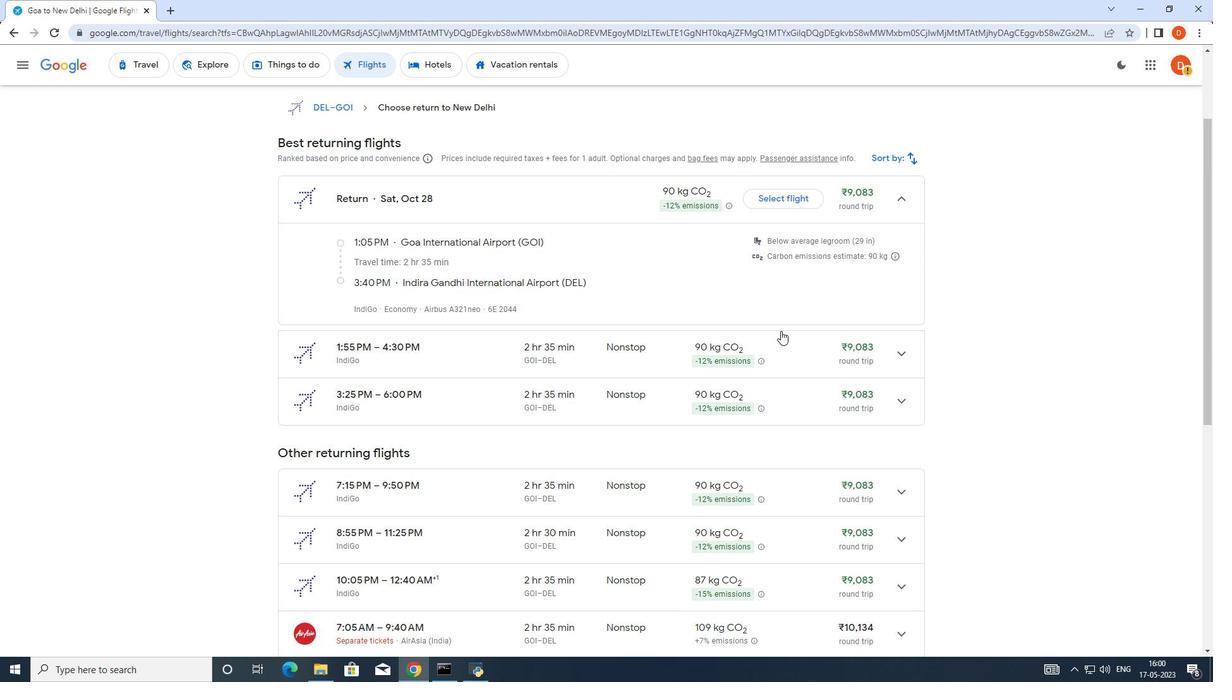 
Action: Mouse moved to (779, 333)
Screenshot: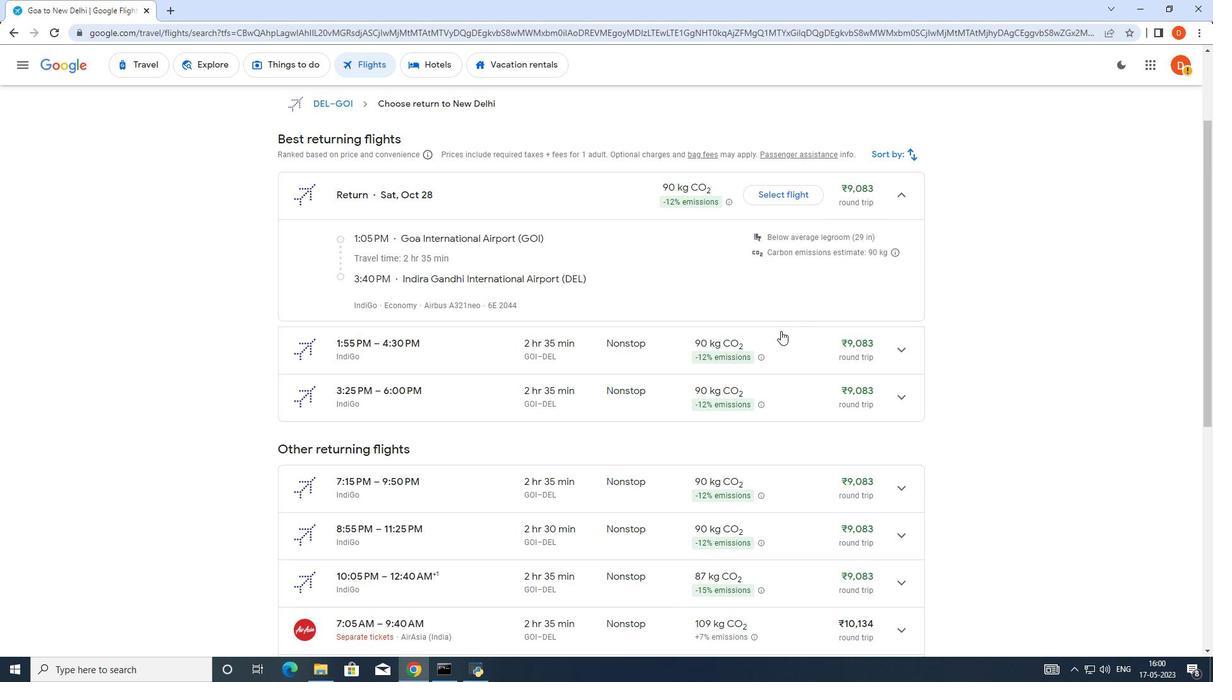 
Action: Mouse scrolled (779, 332) with delta (0, 0)
Screenshot: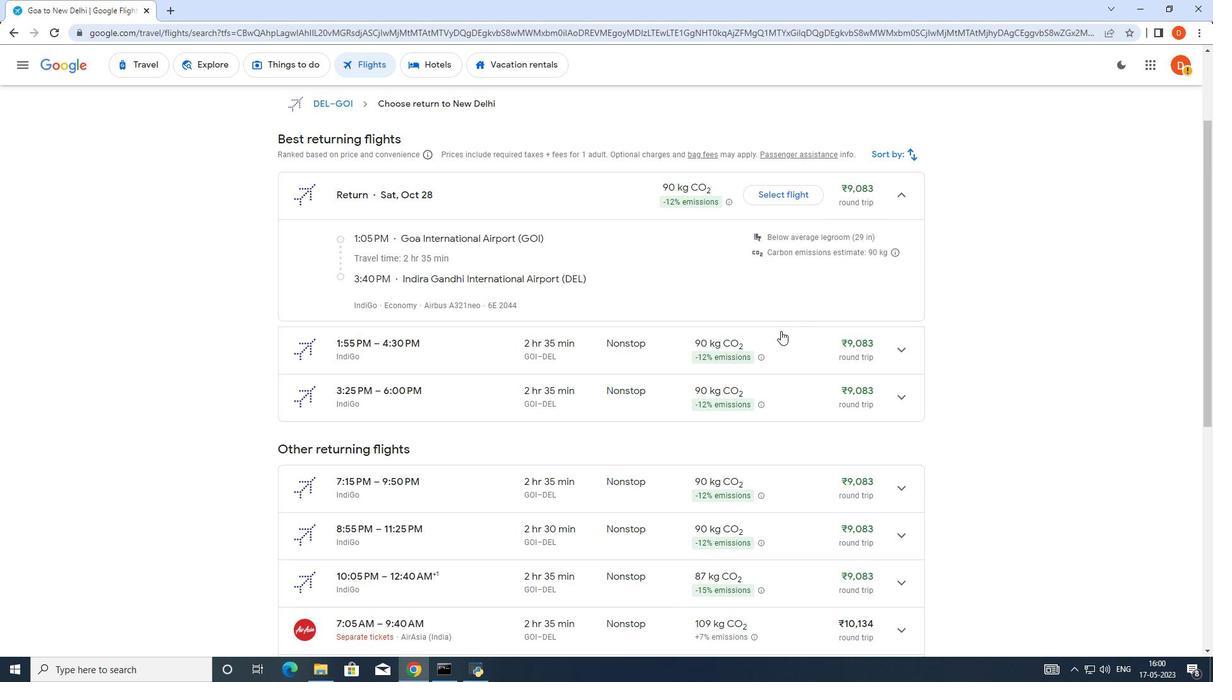 
Action: Mouse scrolled (779, 332) with delta (0, 0)
Screenshot: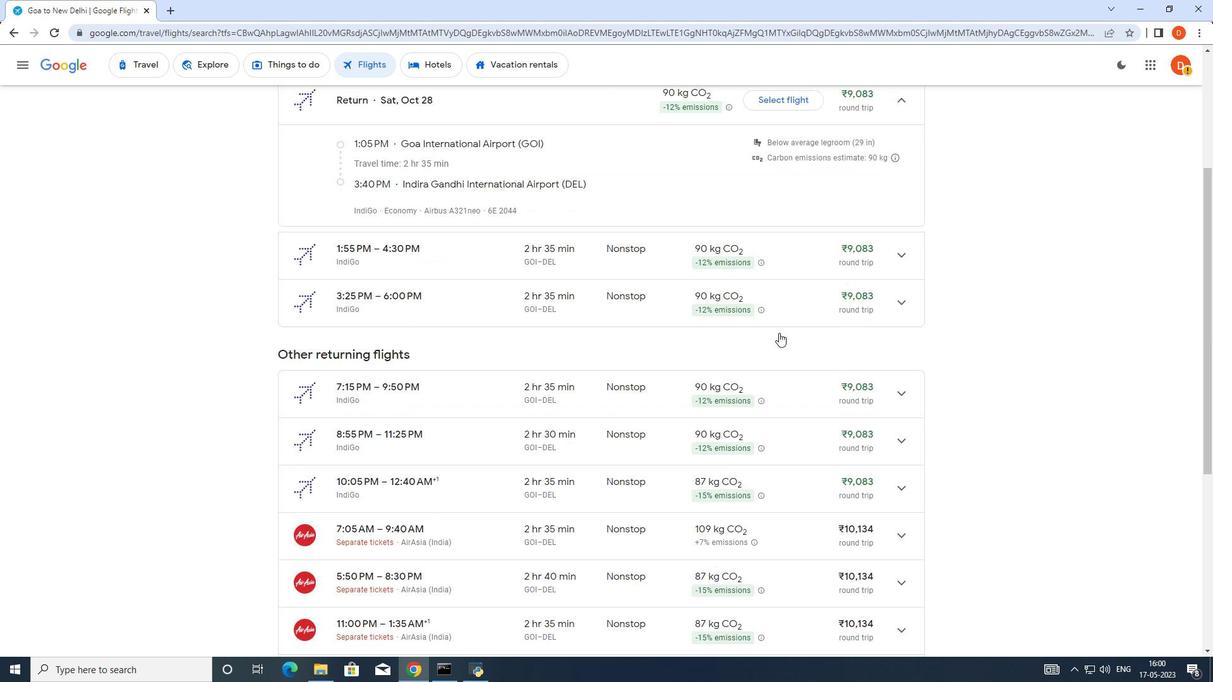 
Action: Mouse scrolled (779, 333) with delta (0, 0)
Screenshot: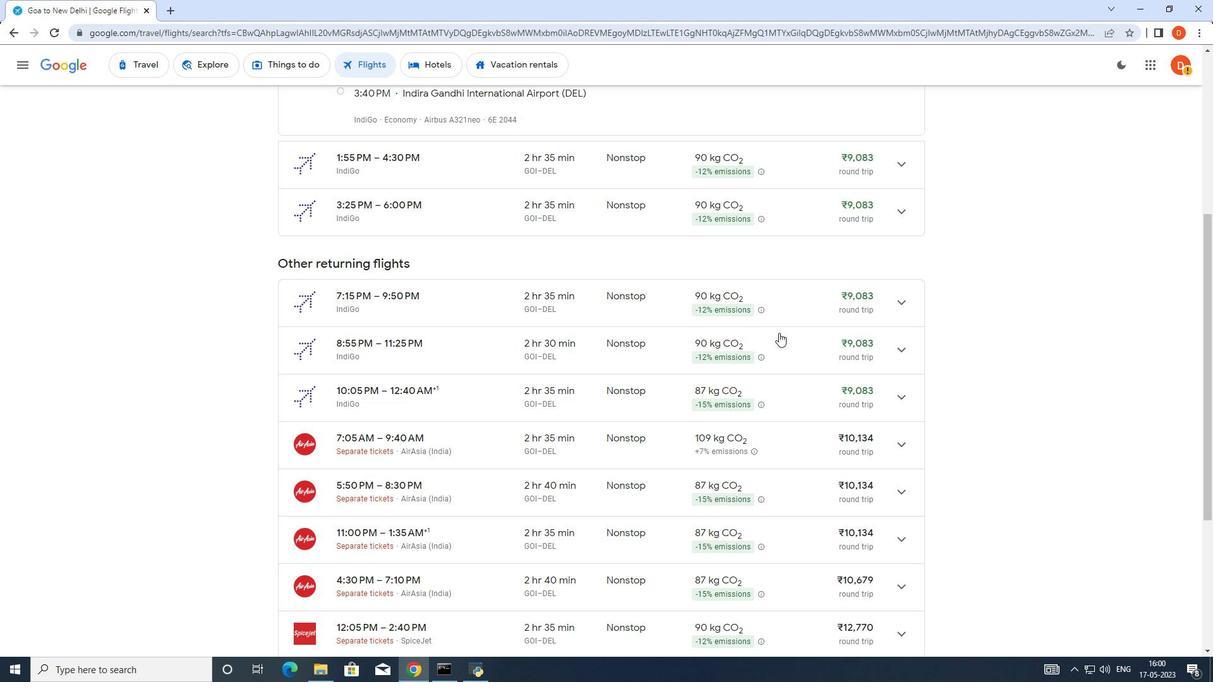 
Action: Mouse scrolled (779, 333) with delta (0, 0)
Screenshot: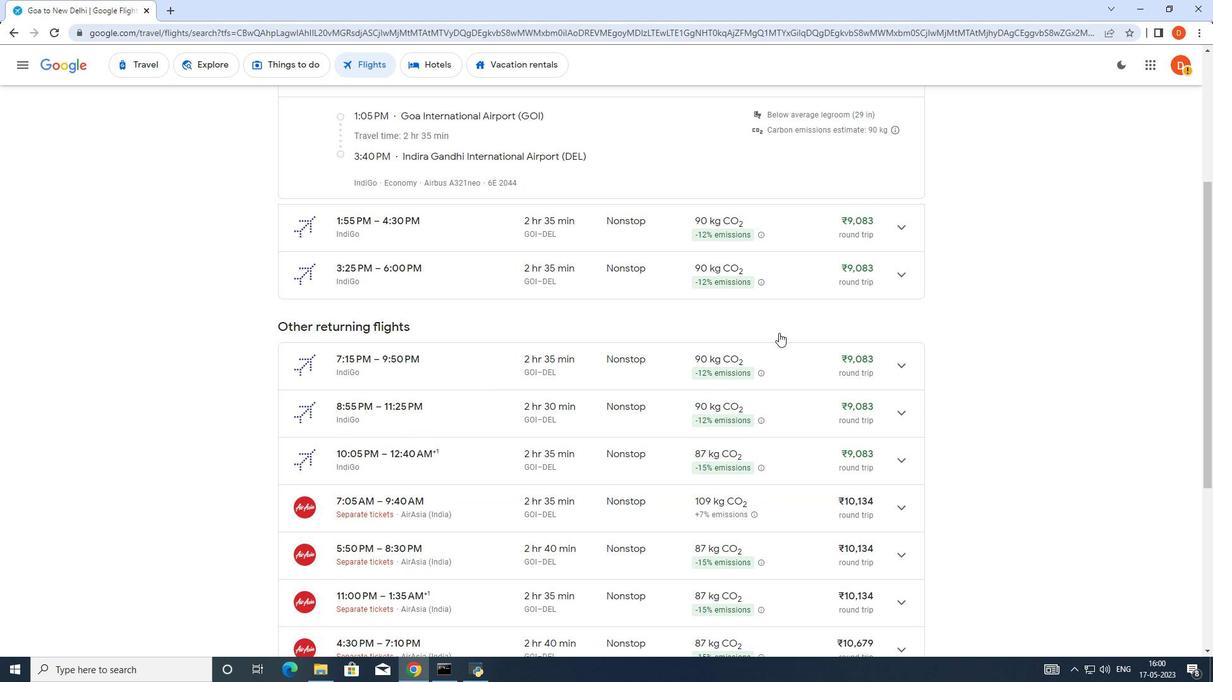 
Action: Mouse scrolled (779, 332) with delta (0, 0)
Screenshot: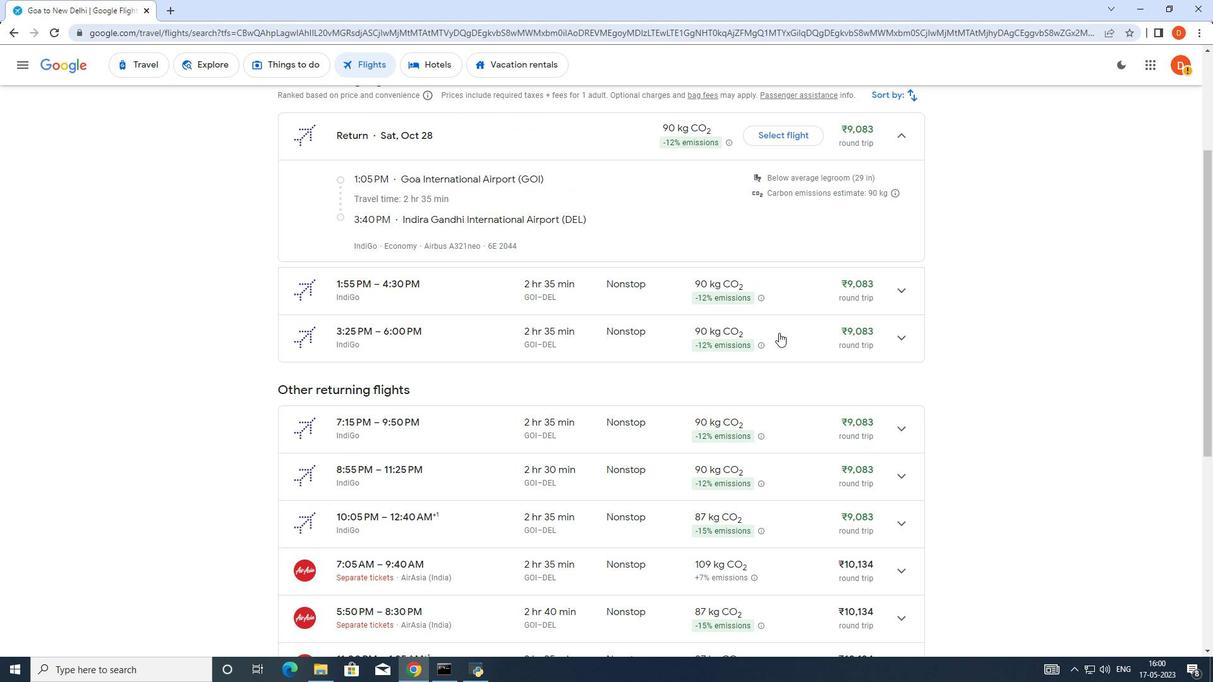 
Action: Mouse scrolled (779, 332) with delta (0, 0)
Screenshot: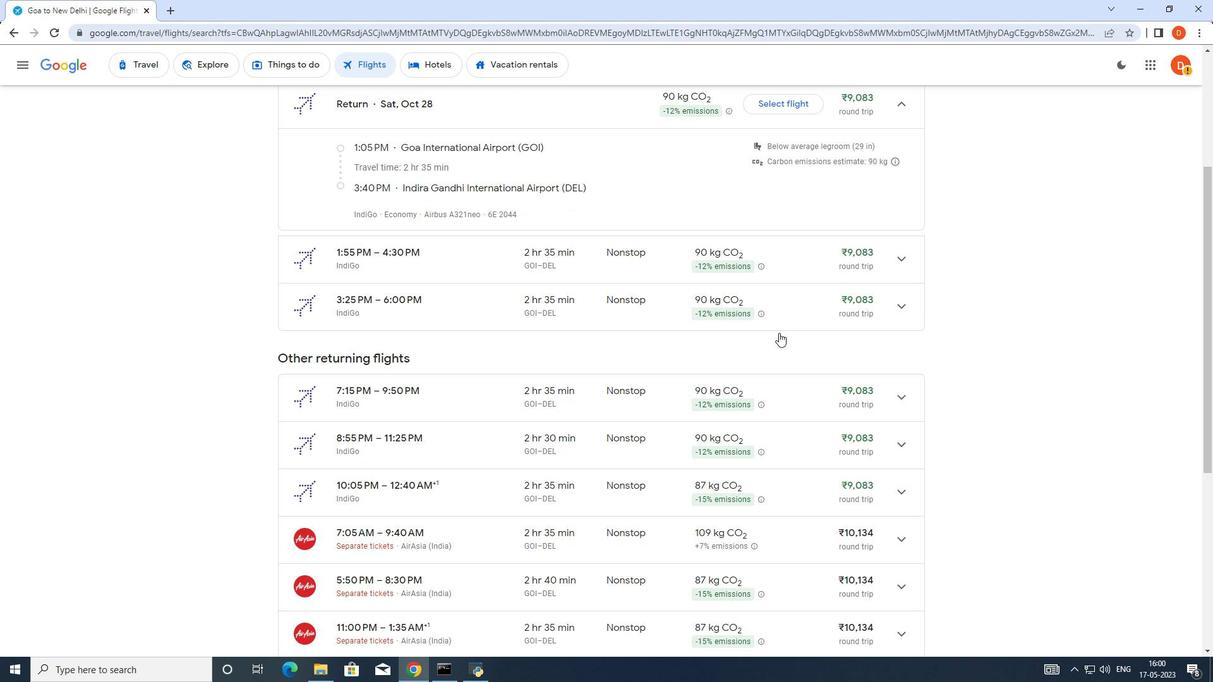 
Action: Mouse scrolled (779, 332) with delta (0, 0)
Screenshot: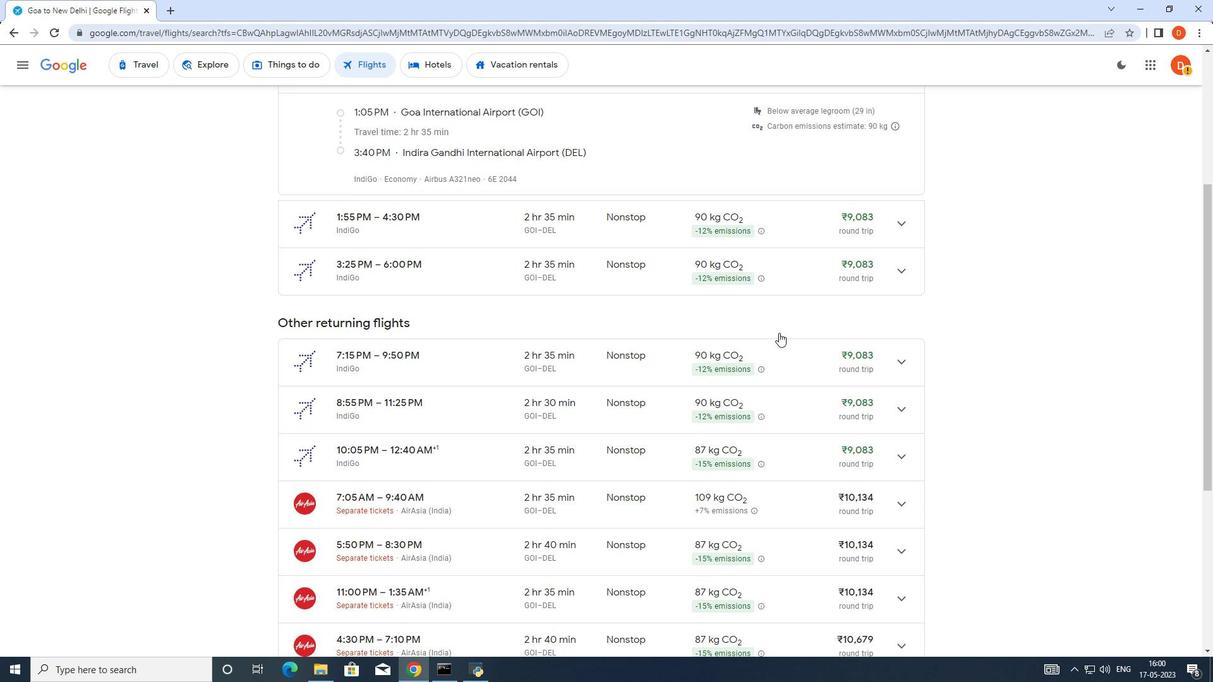 
Action: Mouse moved to (906, 382)
Screenshot: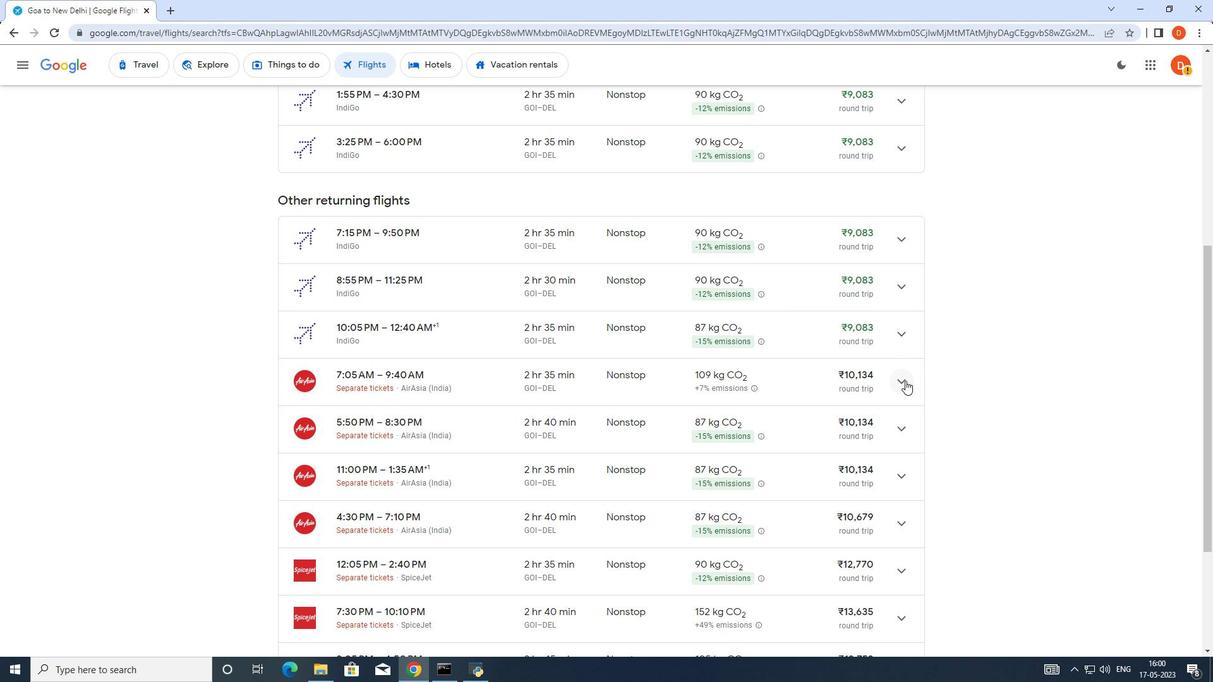 
Action: Mouse pressed left at (906, 382)
Screenshot: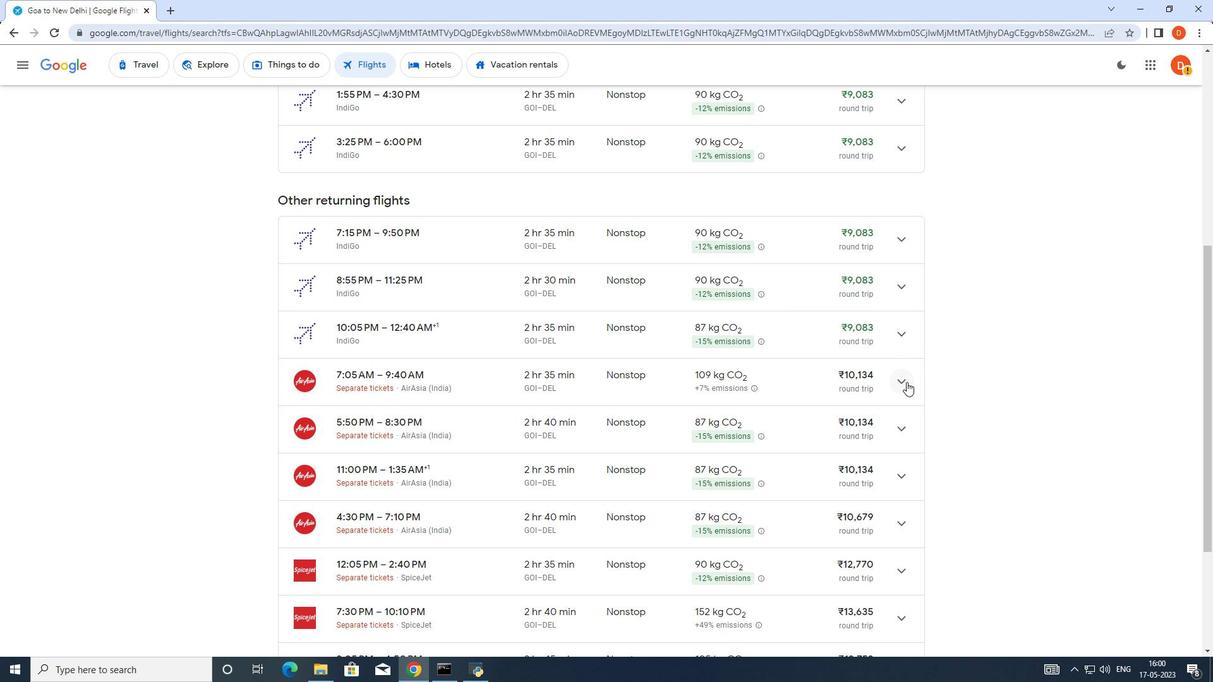 
Action: Mouse moved to (791, 405)
Screenshot: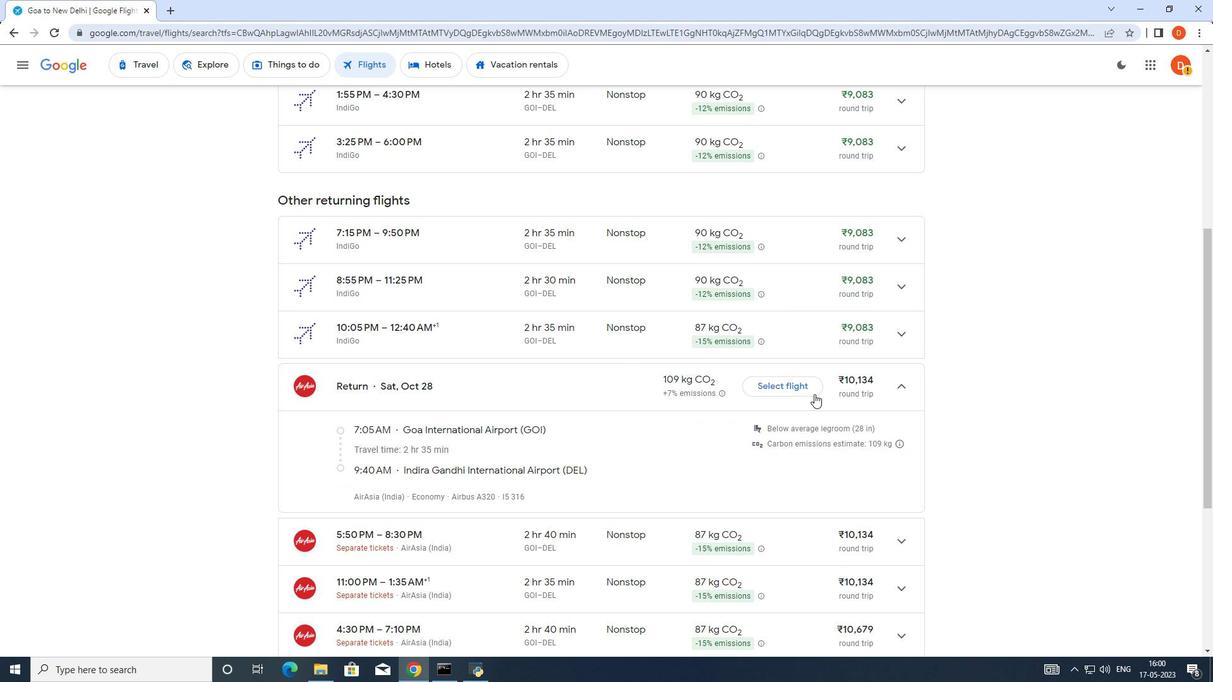
Action: Mouse scrolled (791, 404) with delta (0, 0)
Screenshot: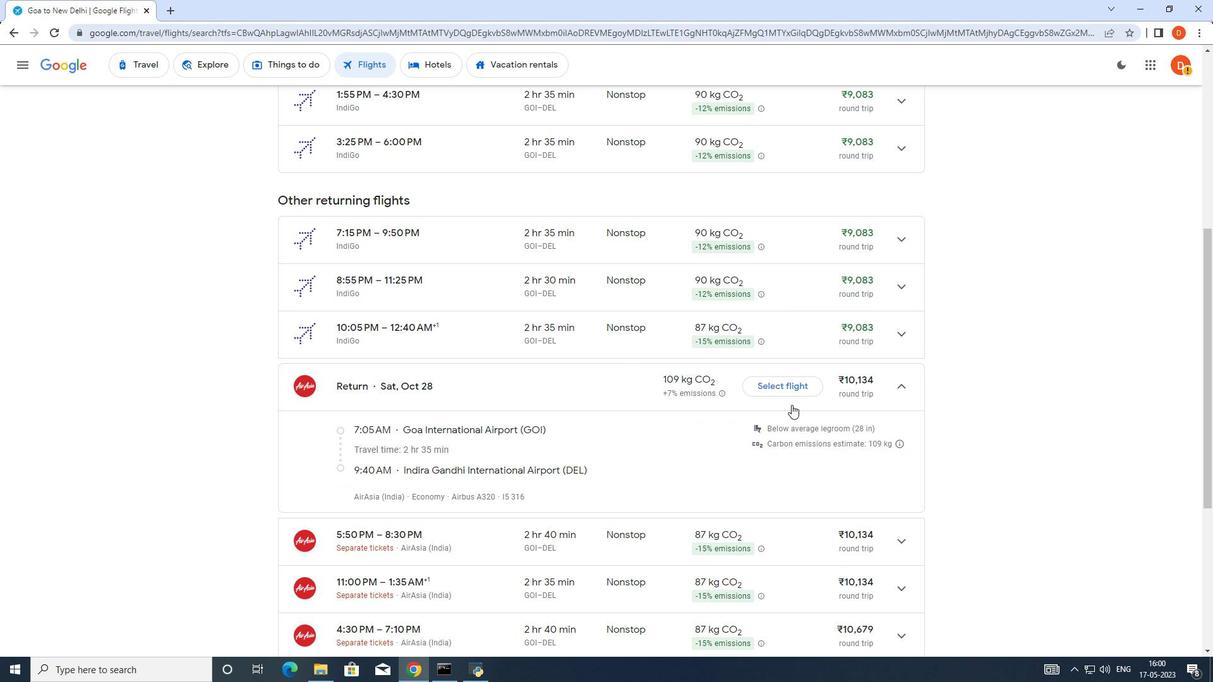 
Action: Mouse scrolled (791, 404) with delta (0, 0)
Screenshot: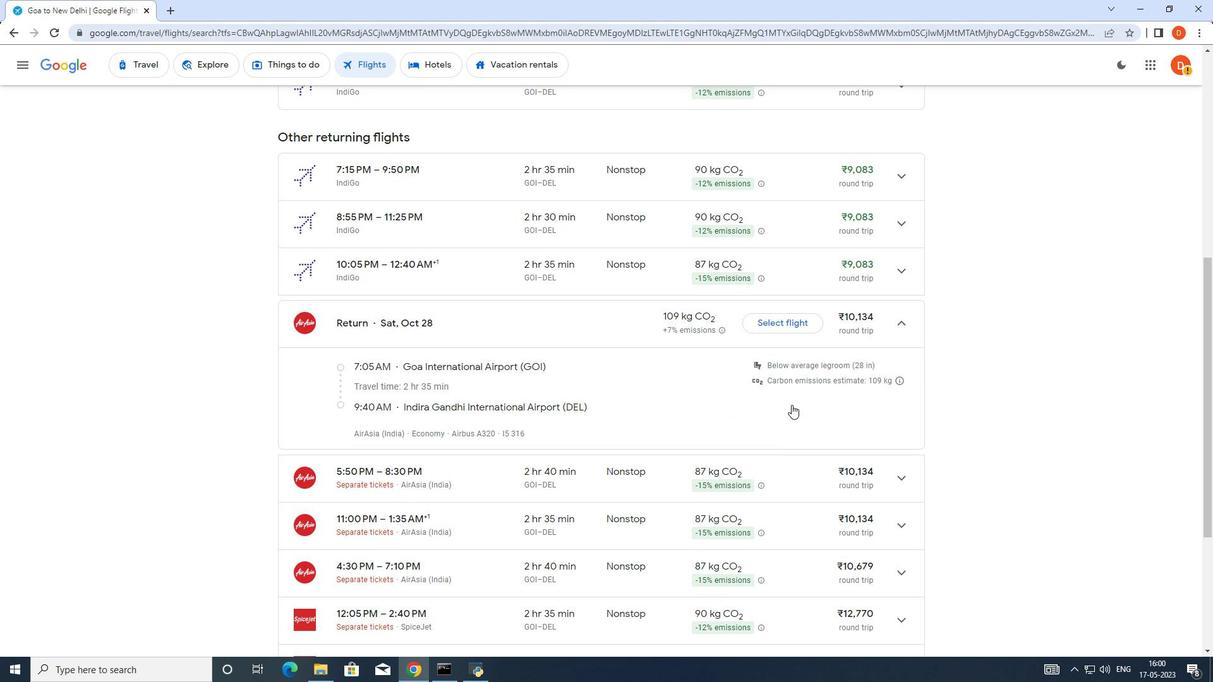 
Action: Mouse scrolled (791, 404) with delta (0, 0)
